 Task: Create a flat design driving Company letterhead.
Action: Mouse pressed left at (434, 107)
Screenshot: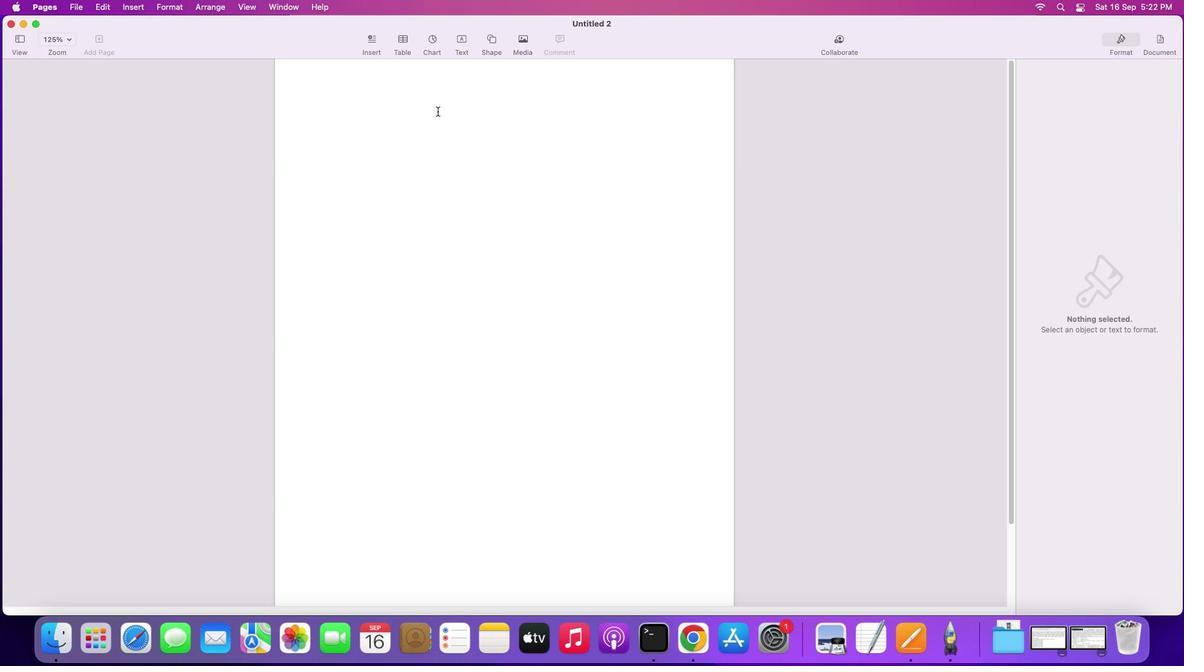 
Action: Mouse moved to (488, 37)
Screenshot: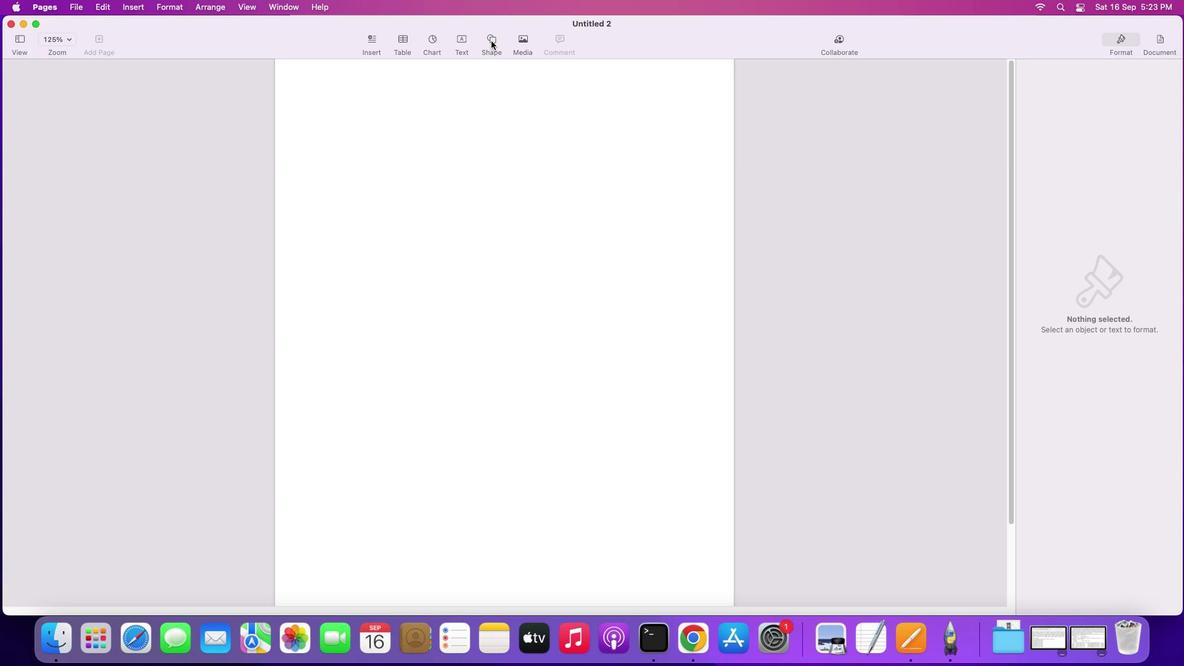 
Action: Mouse pressed left at (488, 37)
Screenshot: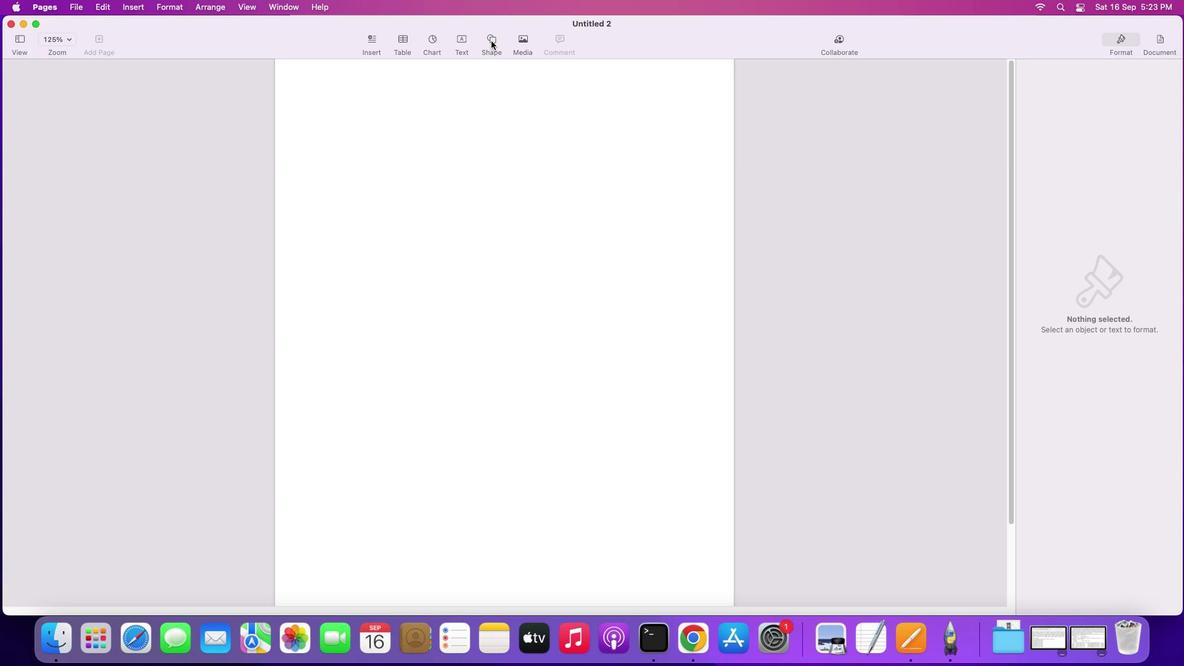 
Action: Mouse moved to (476, 133)
Screenshot: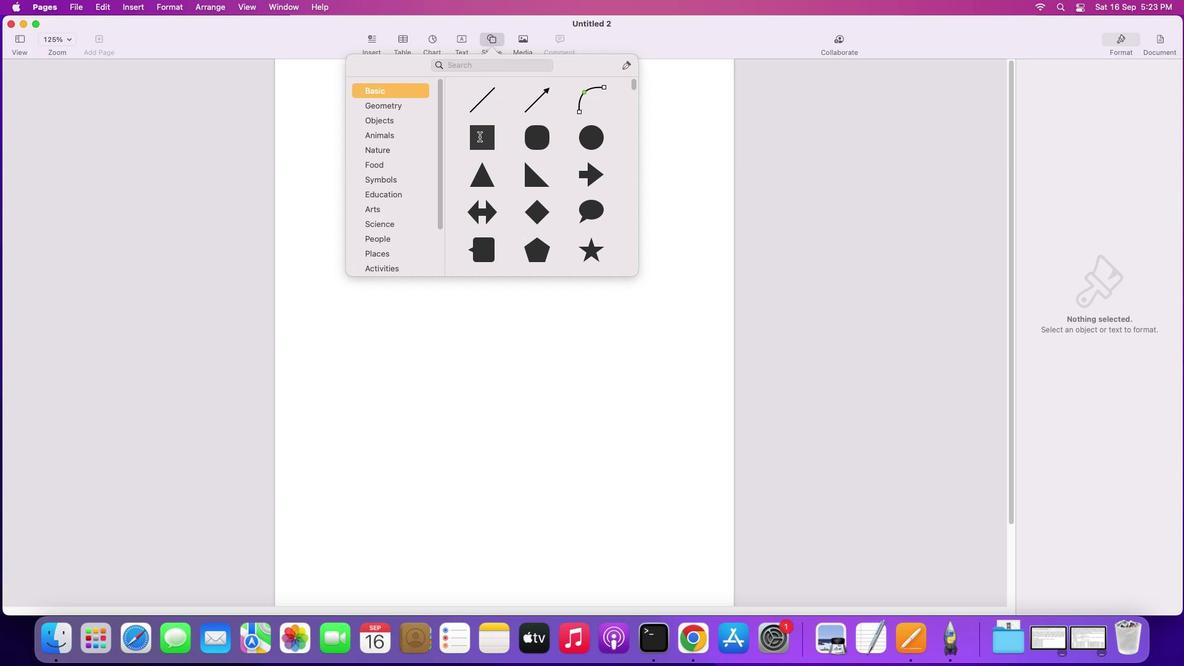 
Action: Mouse pressed left at (476, 133)
Screenshot: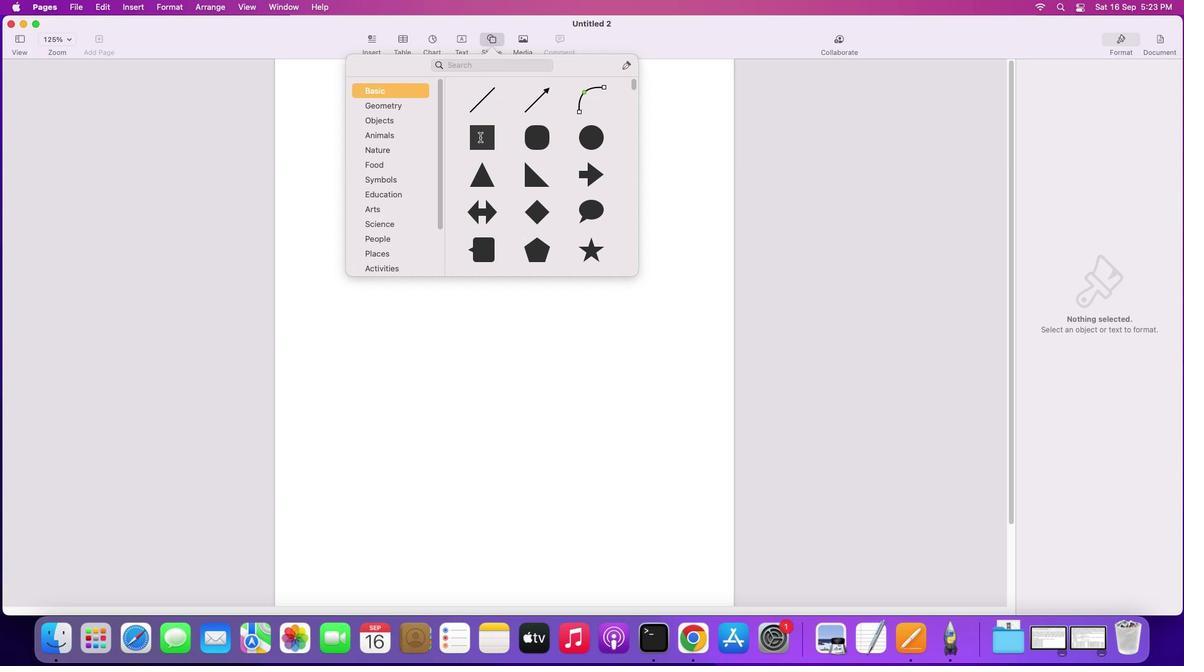 
Action: Mouse moved to (494, 318)
Screenshot: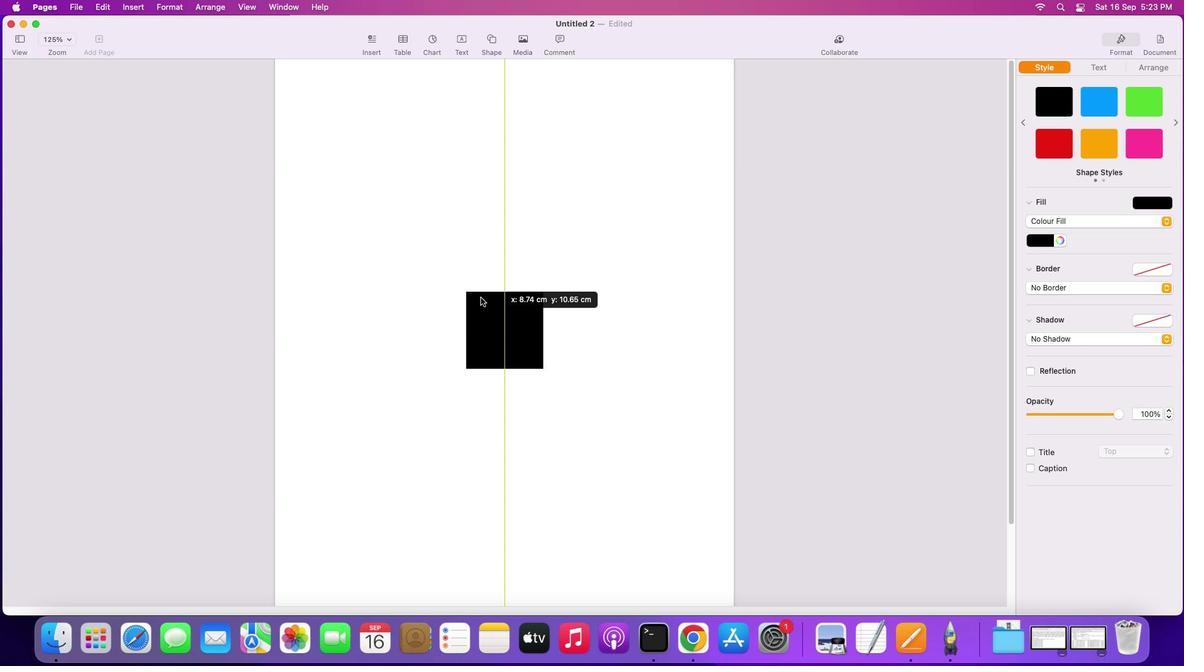 
Action: Mouse pressed left at (494, 318)
Screenshot: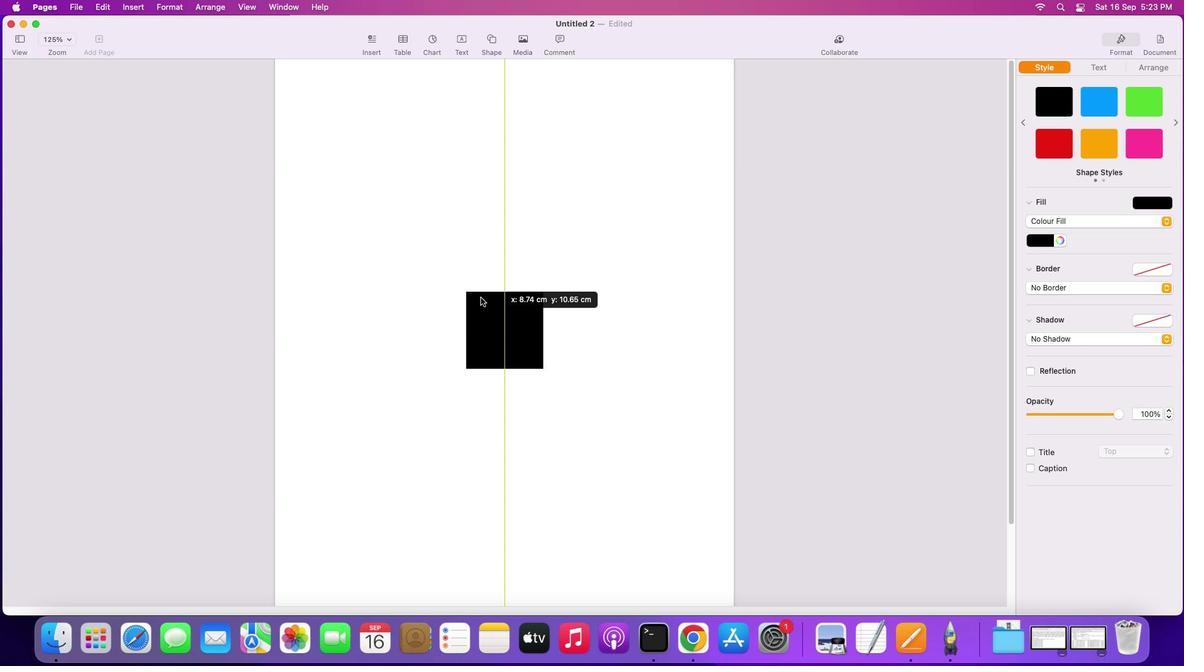 
Action: Mouse moved to (350, 93)
Screenshot: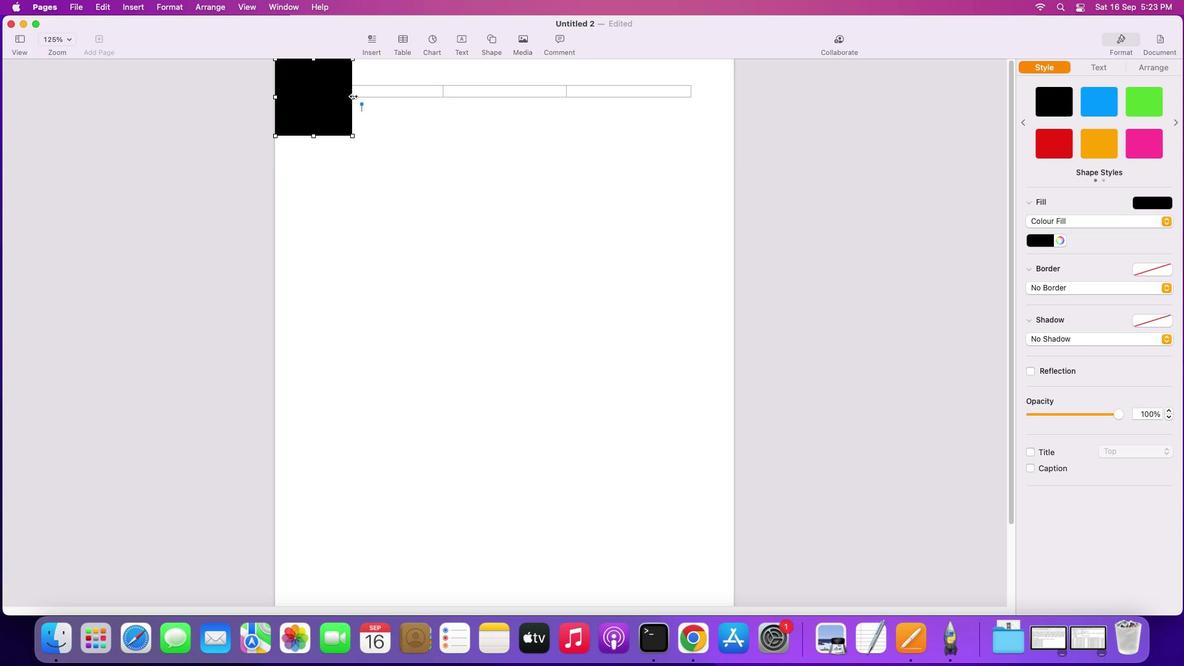 
Action: Mouse pressed left at (350, 93)
Screenshot: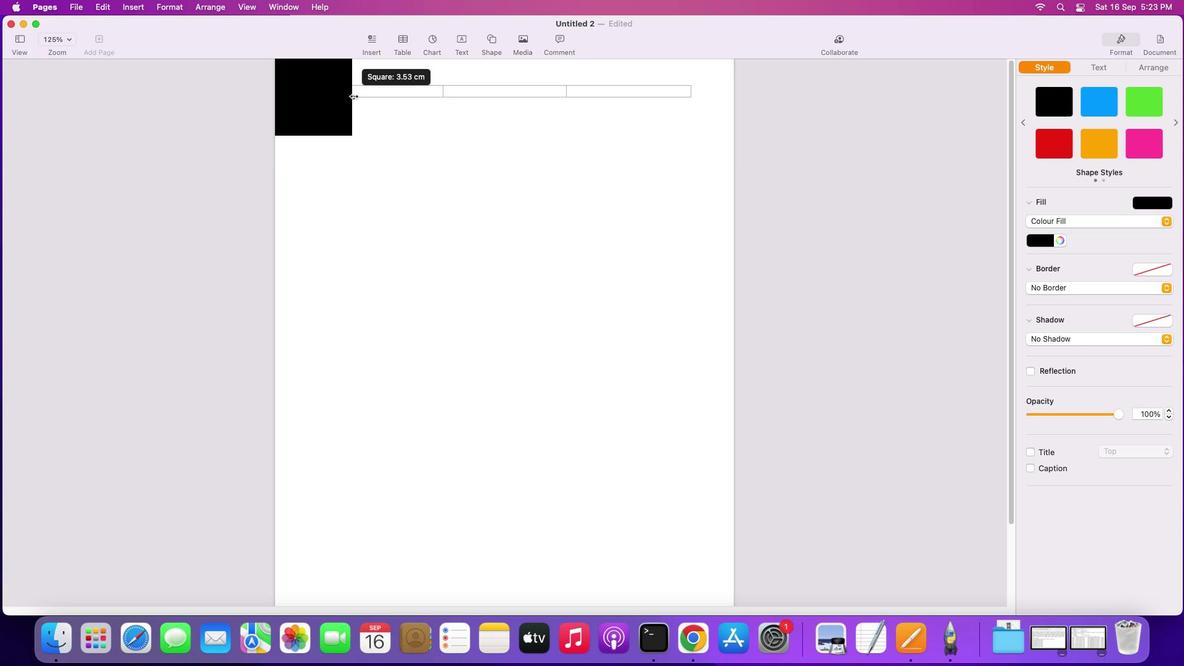 
Action: Mouse moved to (500, 131)
Screenshot: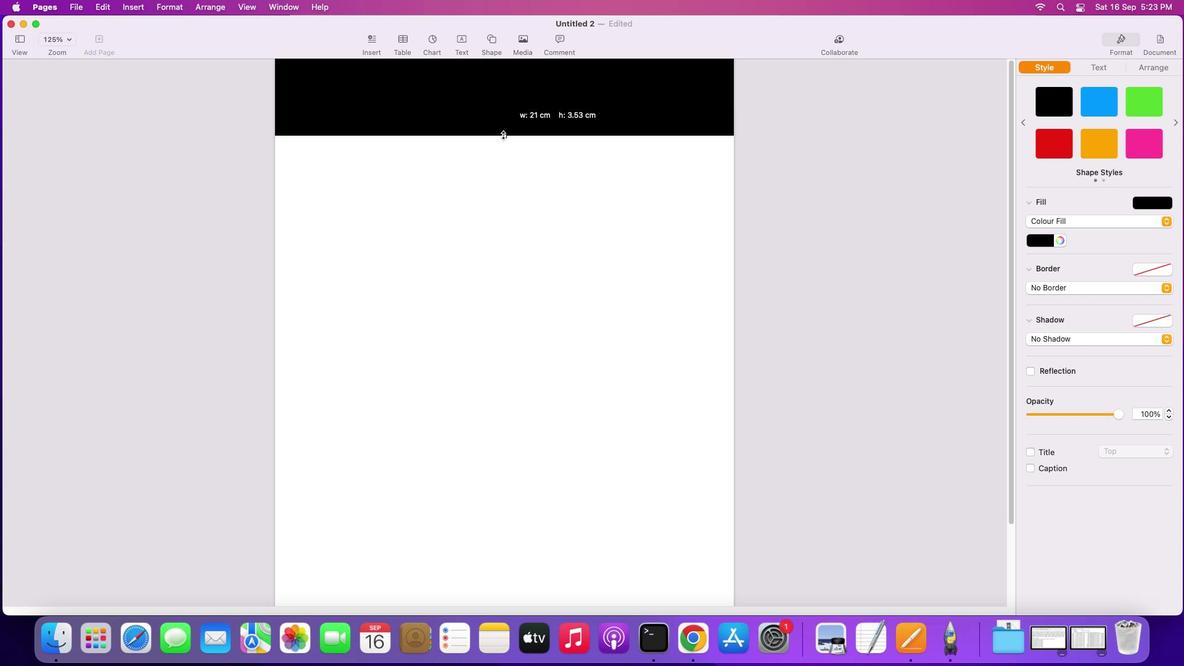 
Action: Mouse pressed left at (500, 131)
Screenshot: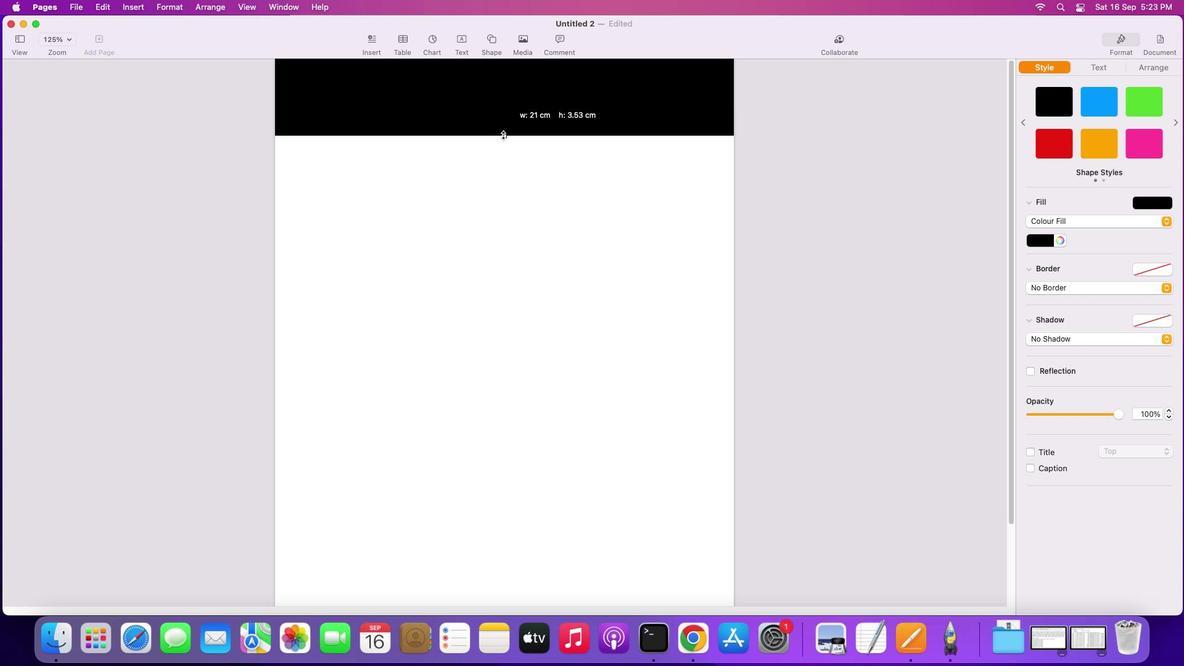 
Action: Mouse moved to (489, 38)
Screenshot: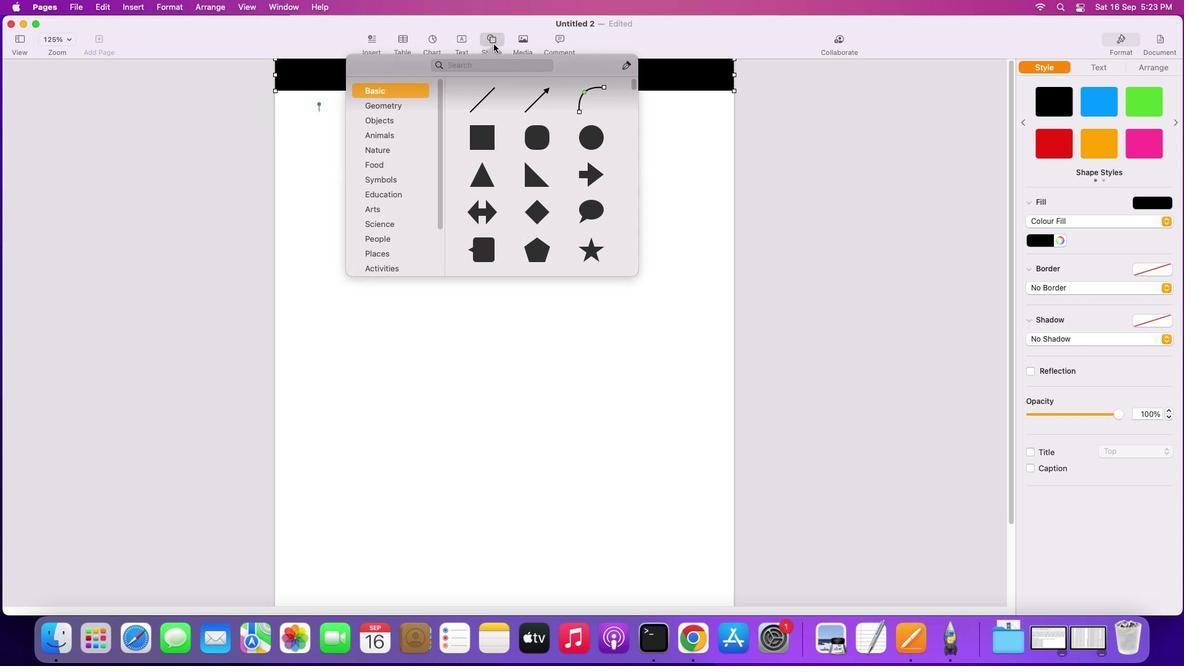 
Action: Mouse pressed left at (489, 38)
Screenshot: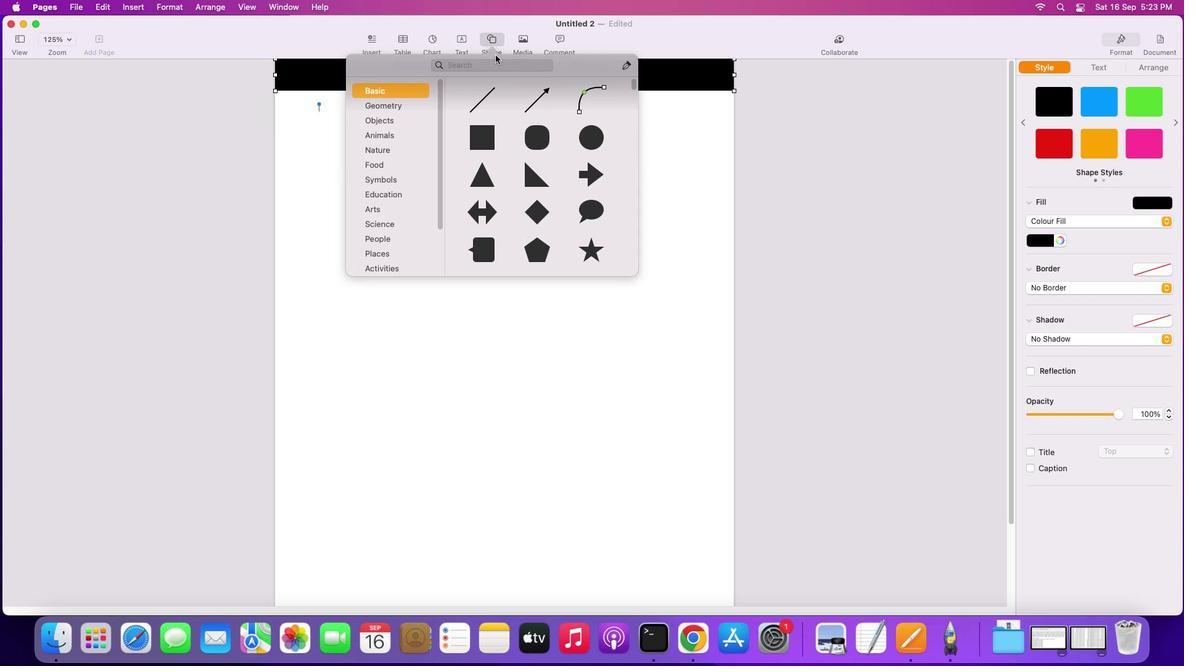 
Action: Mouse moved to (473, 140)
Screenshot: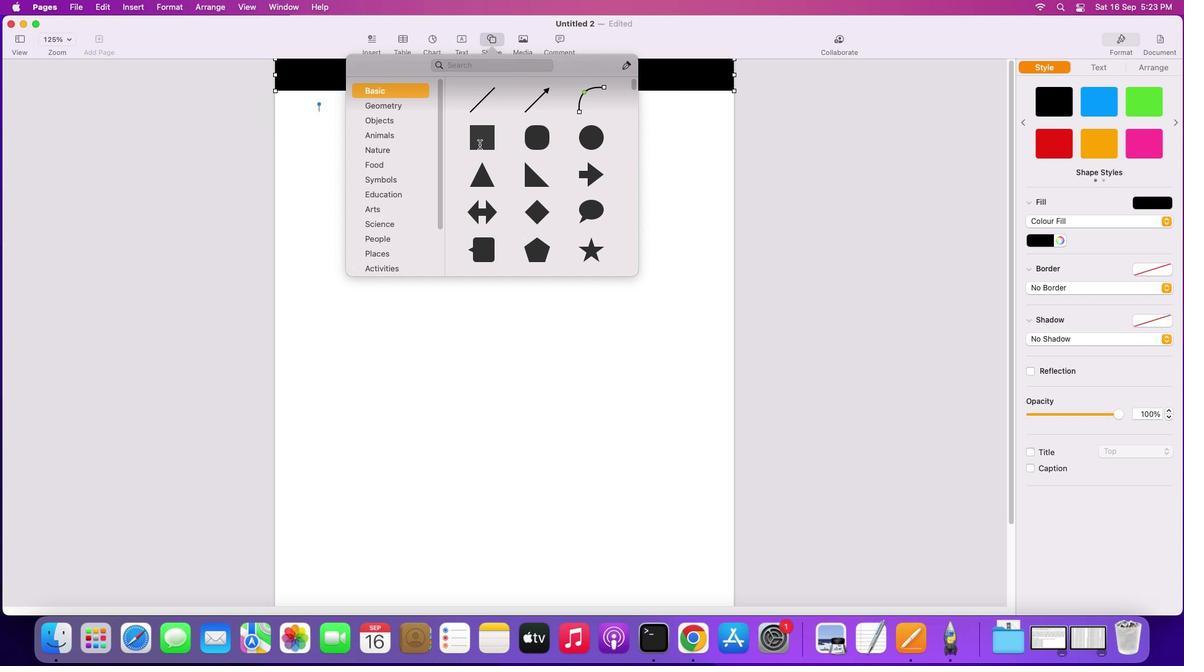 
Action: Mouse pressed left at (473, 140)
Screenshot: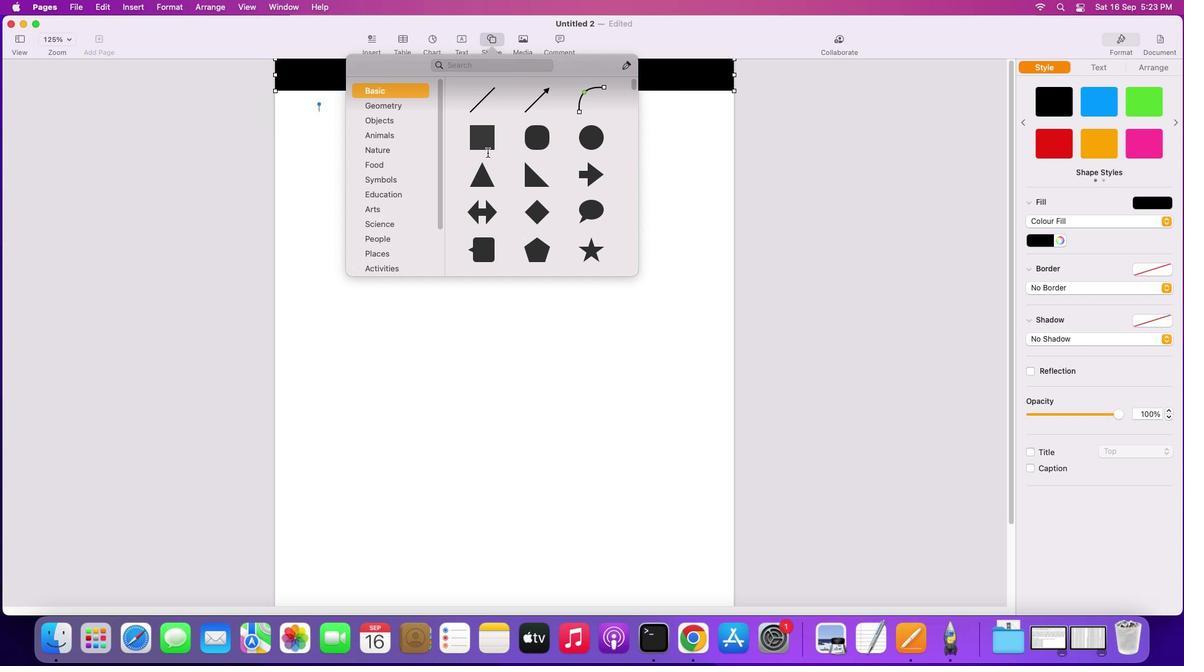 
Action: Mouse moved to (500, 307)
Screenshot: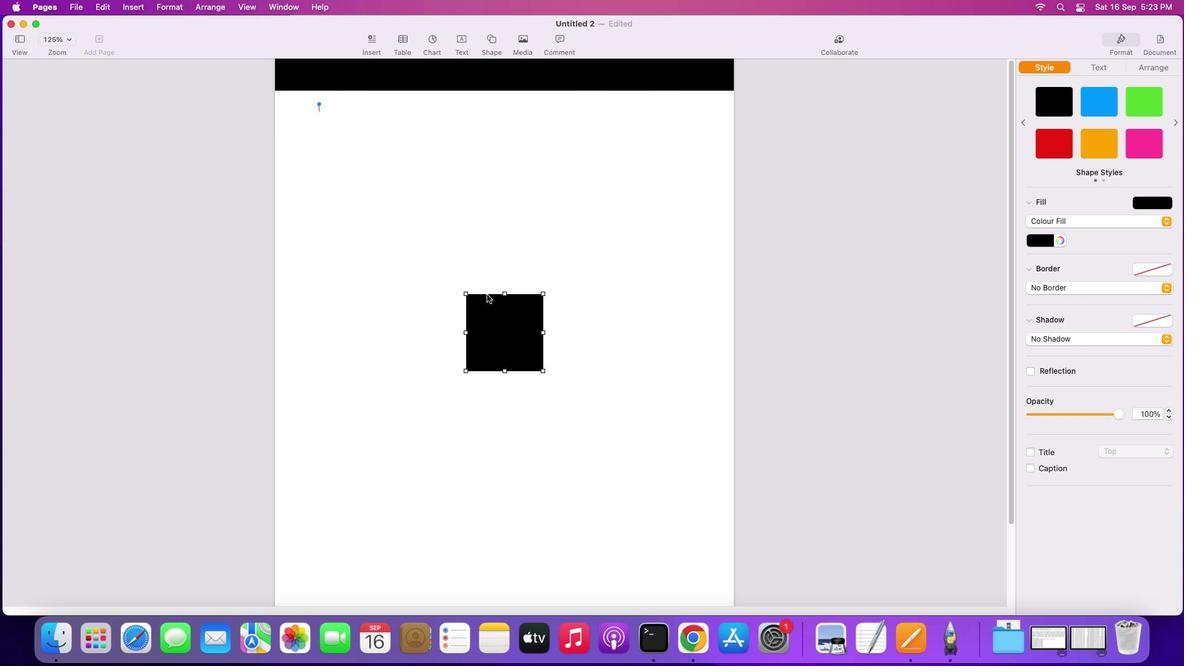 
Action: Mouse pressed left at (500, 307)
Screenshot: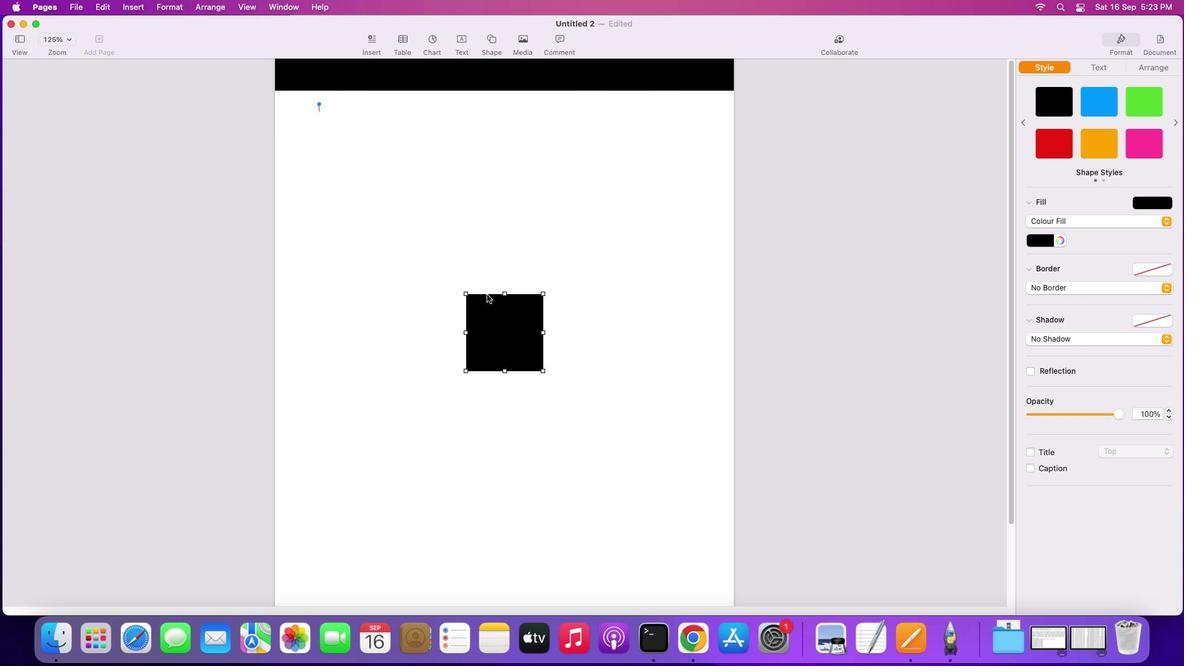 
Action: Mouse moved to (348, 124)
Screenshot: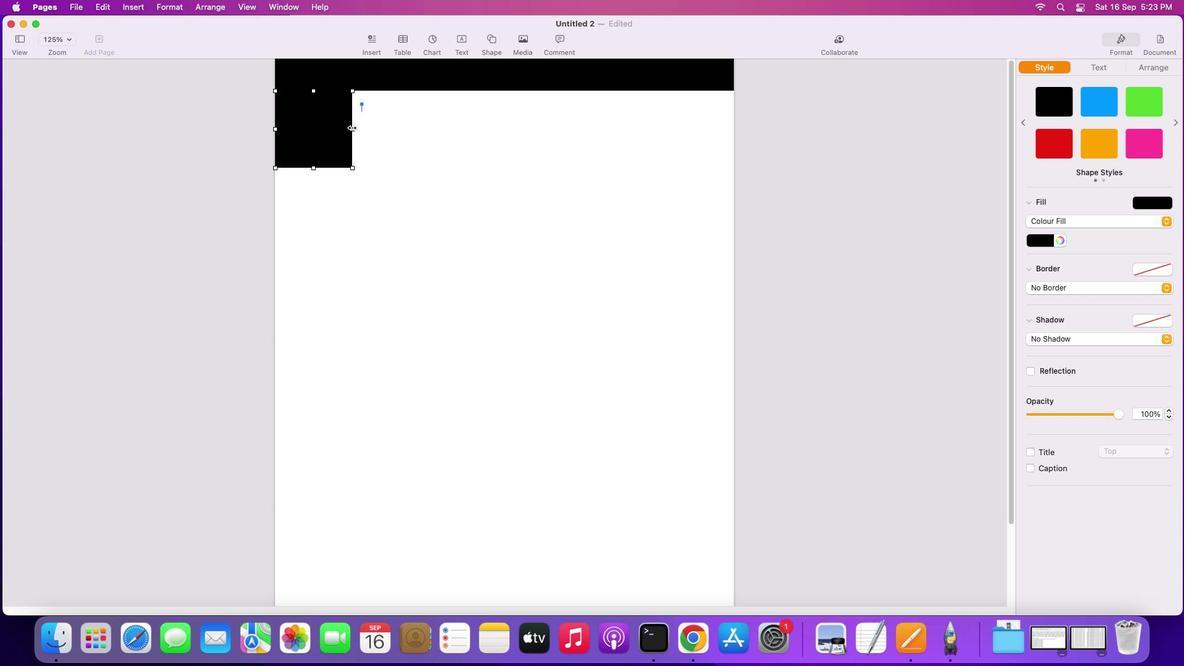 
Action: Mouse pressed left at (348, 124)
Screenshot: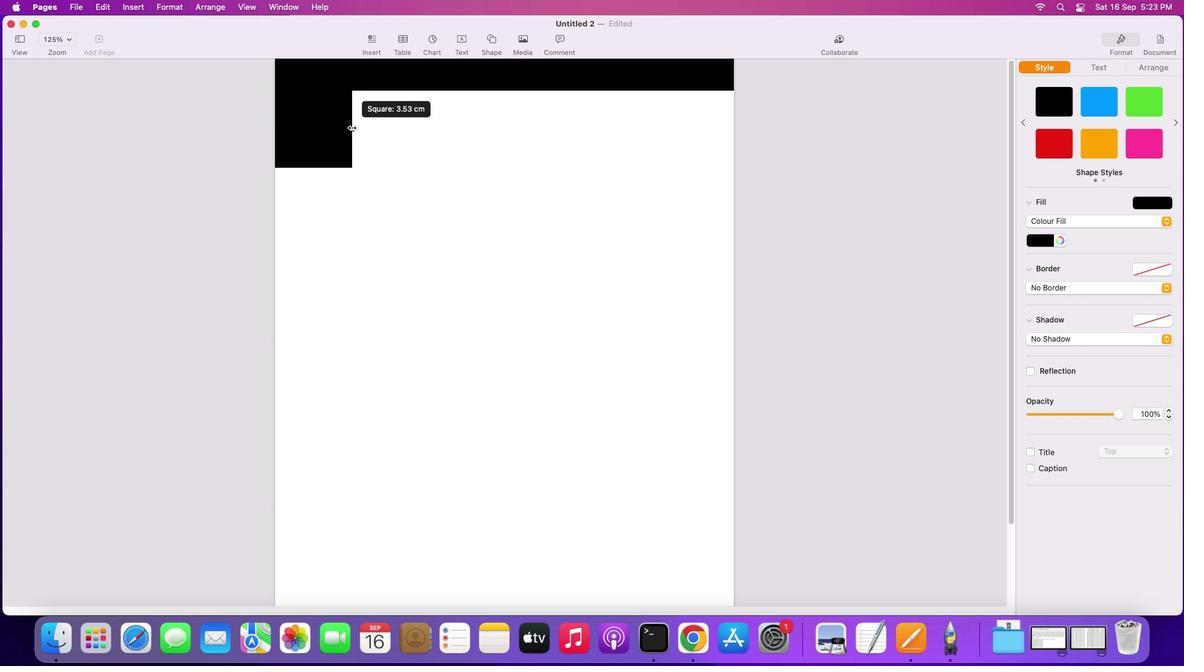 
Action: Mouse moved to (404, 139)
Screenshot: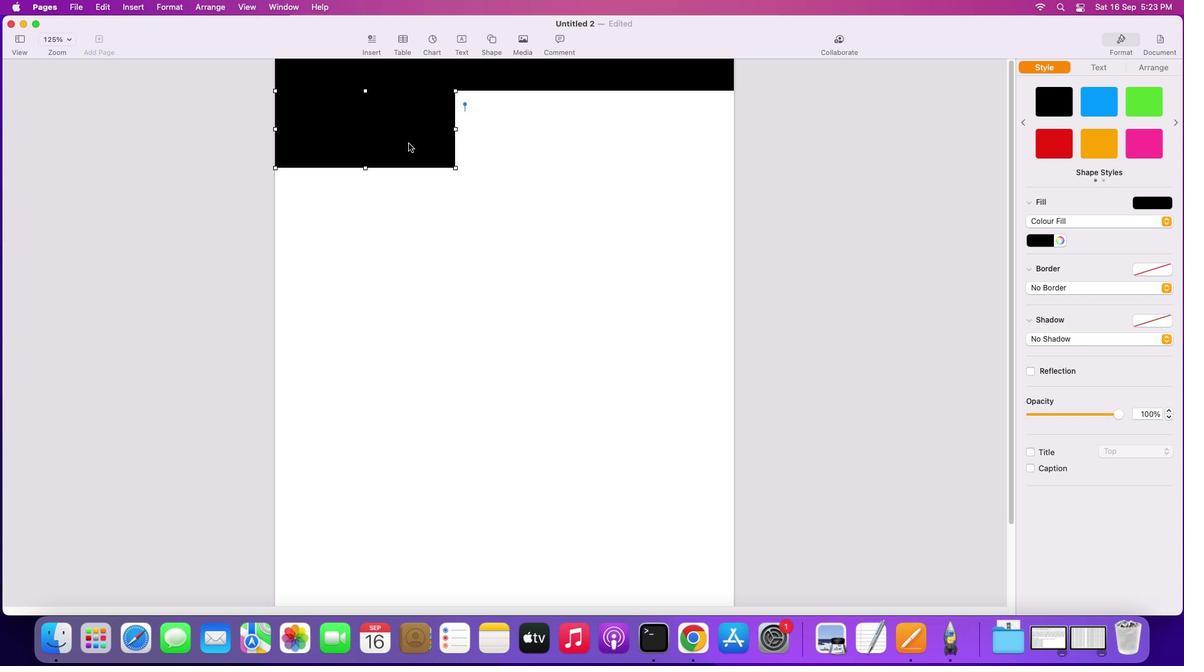 
Action: Mouse pressed right at (404, 139)
Screenshot: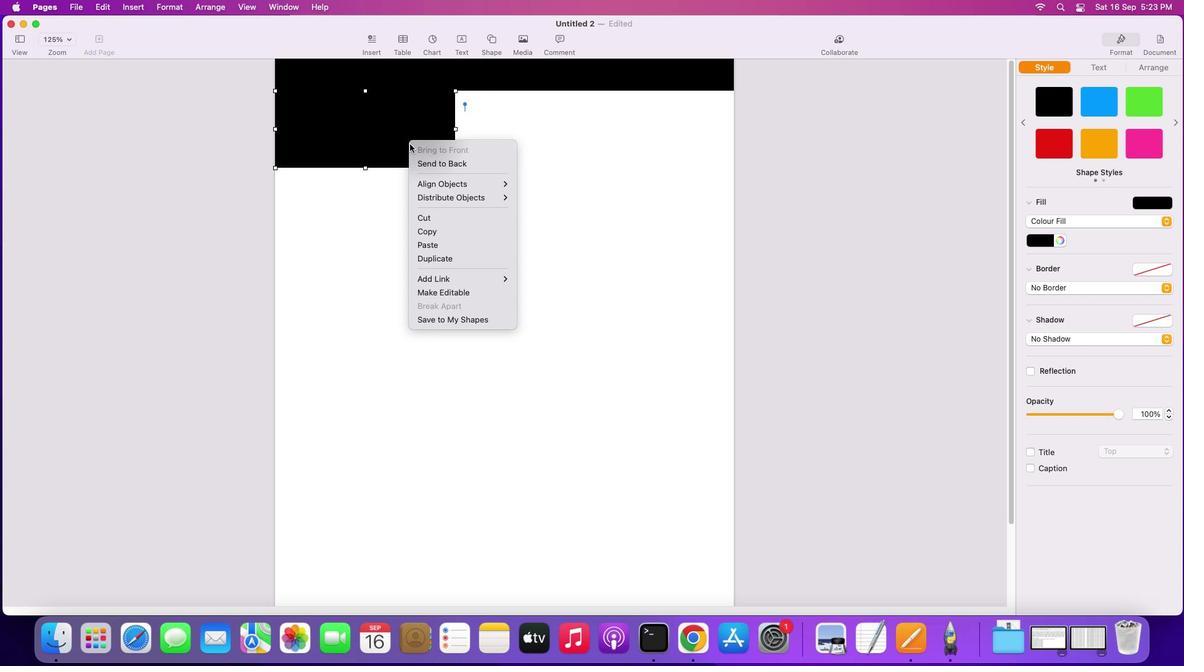 
Action: Mouse moved to (457, 285)
Screenshot: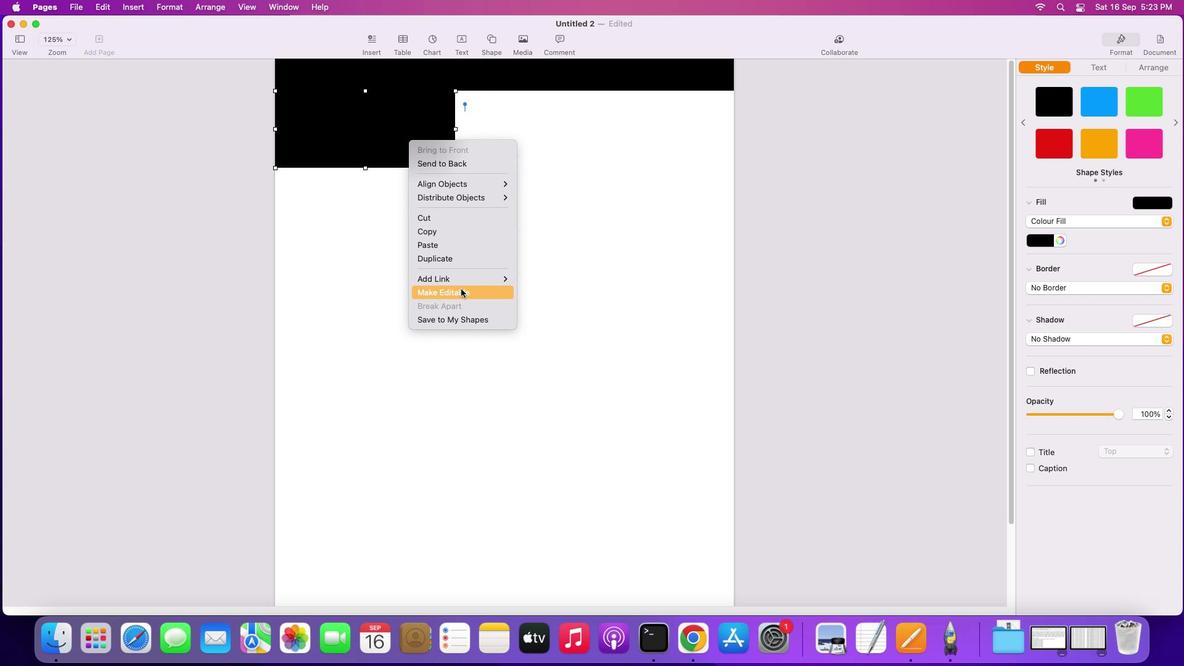 
Action: Mouse pressed left at (457, 285)
Screenshot: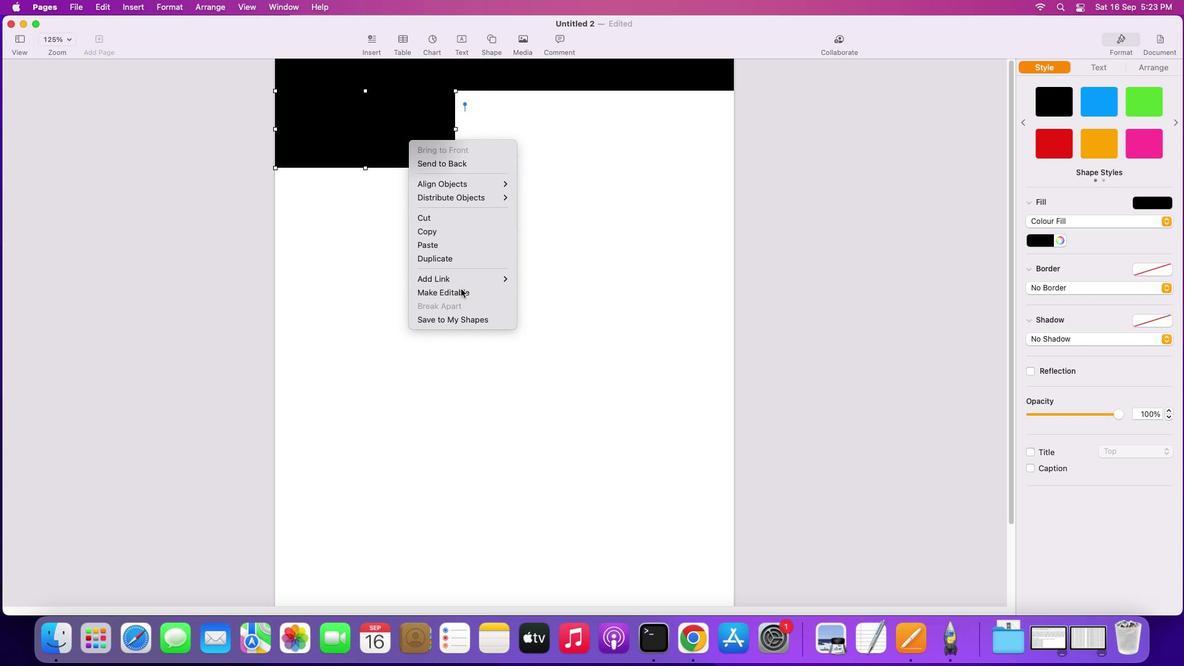 
Action: Mouse moved to (451, 85)
Screenshot: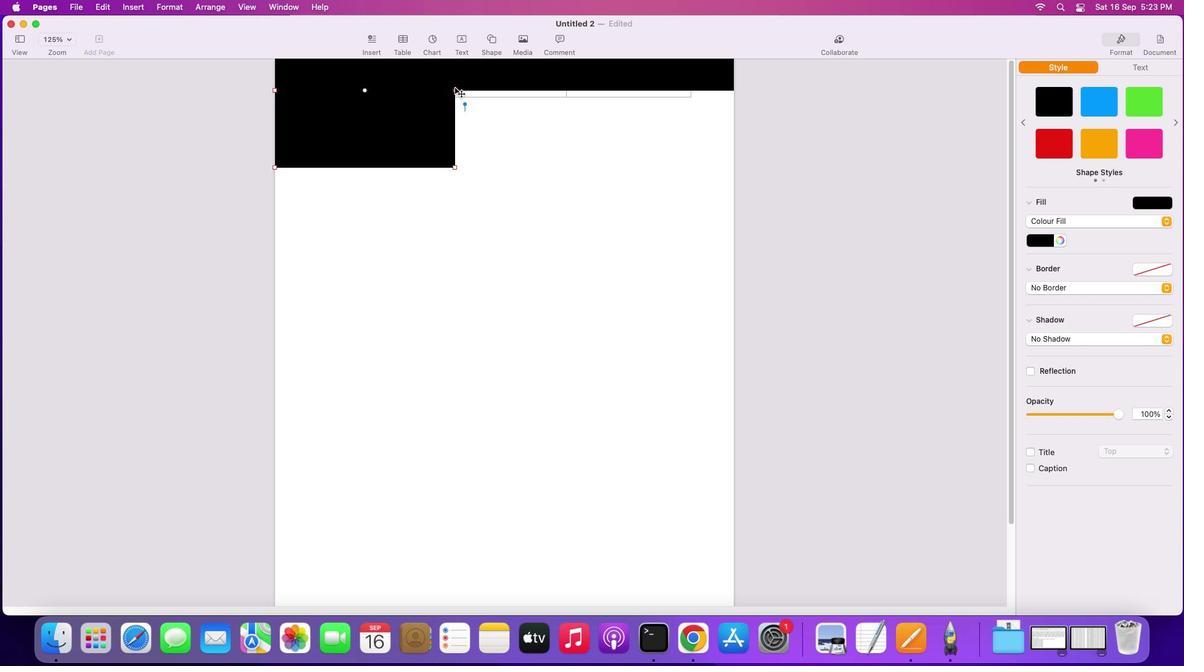 
Action: Mouse pressed left at (451, 85)
Screenshot: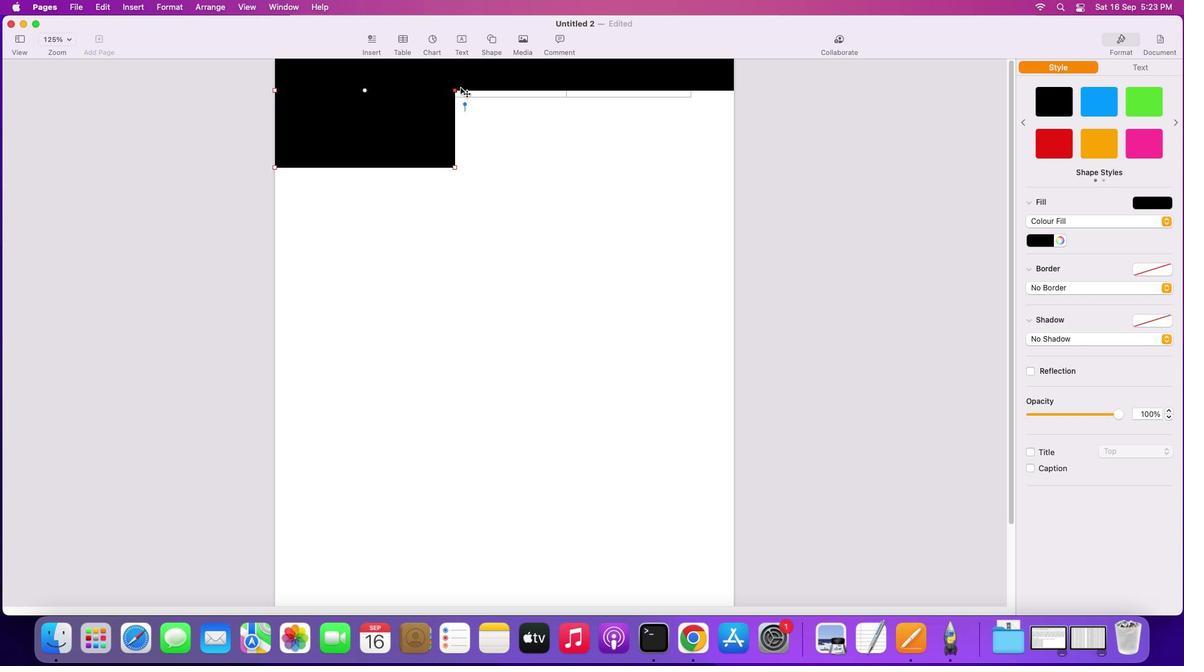 
Action: Mouse moved to (530, 124)
Screenshot: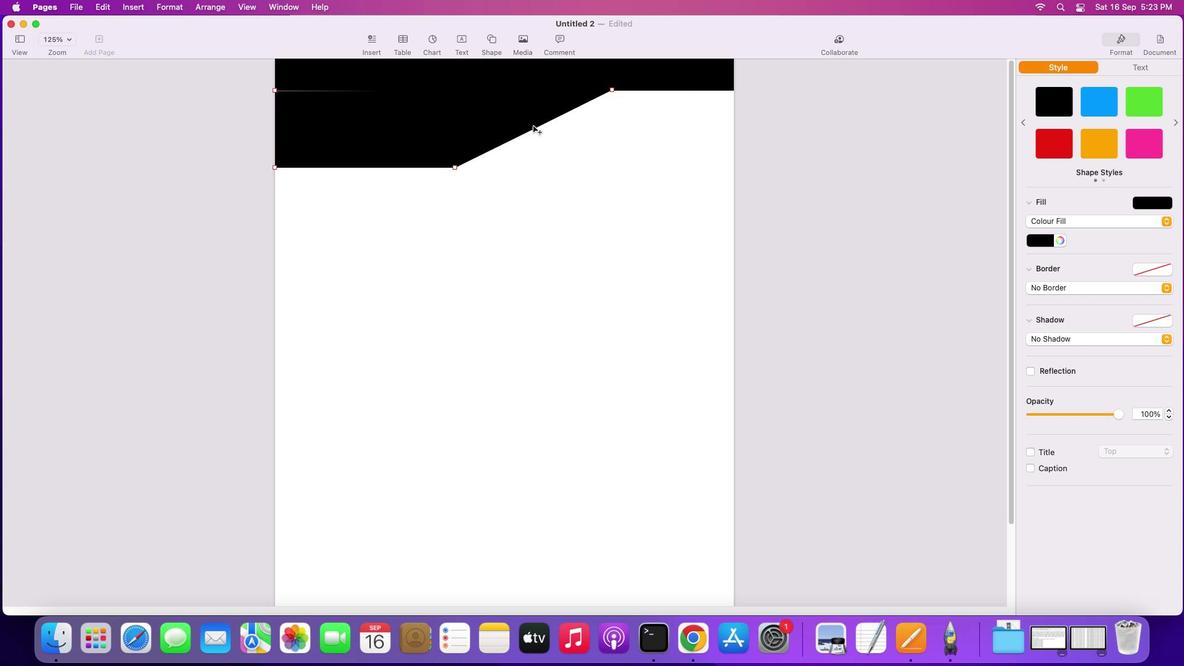 
Action: Mouse pressed left at (530, 124)
Screenshot: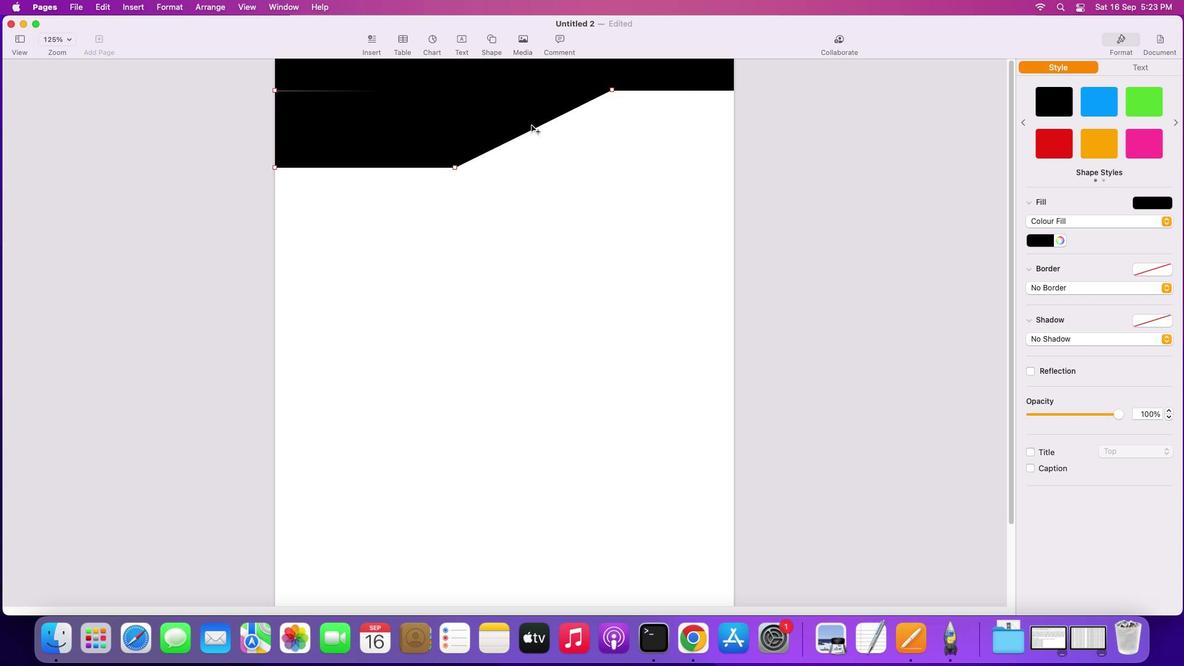
Action: Mouse moved to (579, 167)
Screenshot: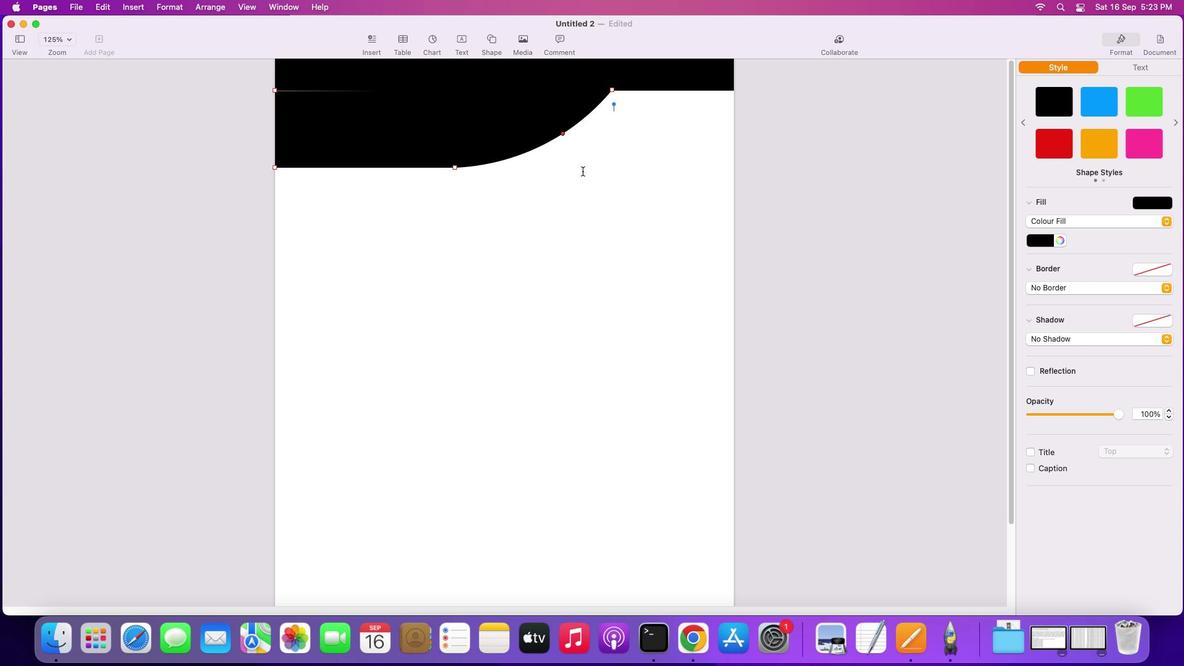 
Action: Mouse pressed left at (579, 167)
Screenshot: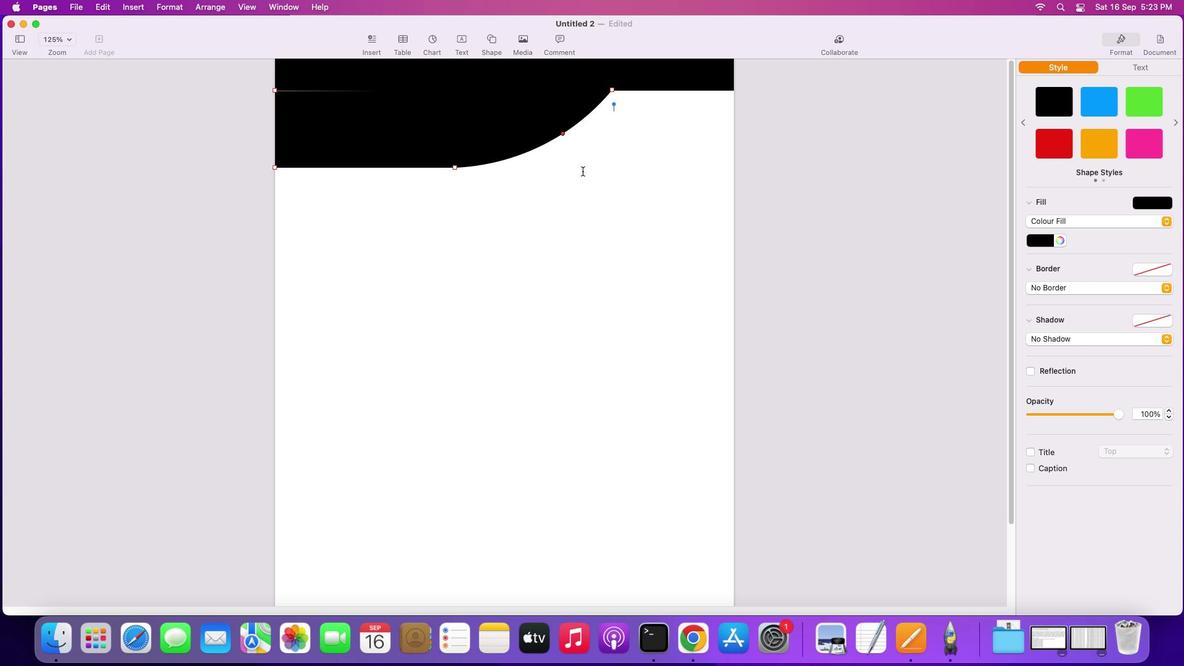 
Action: Mouse moved to (386, 116)
Screenshot: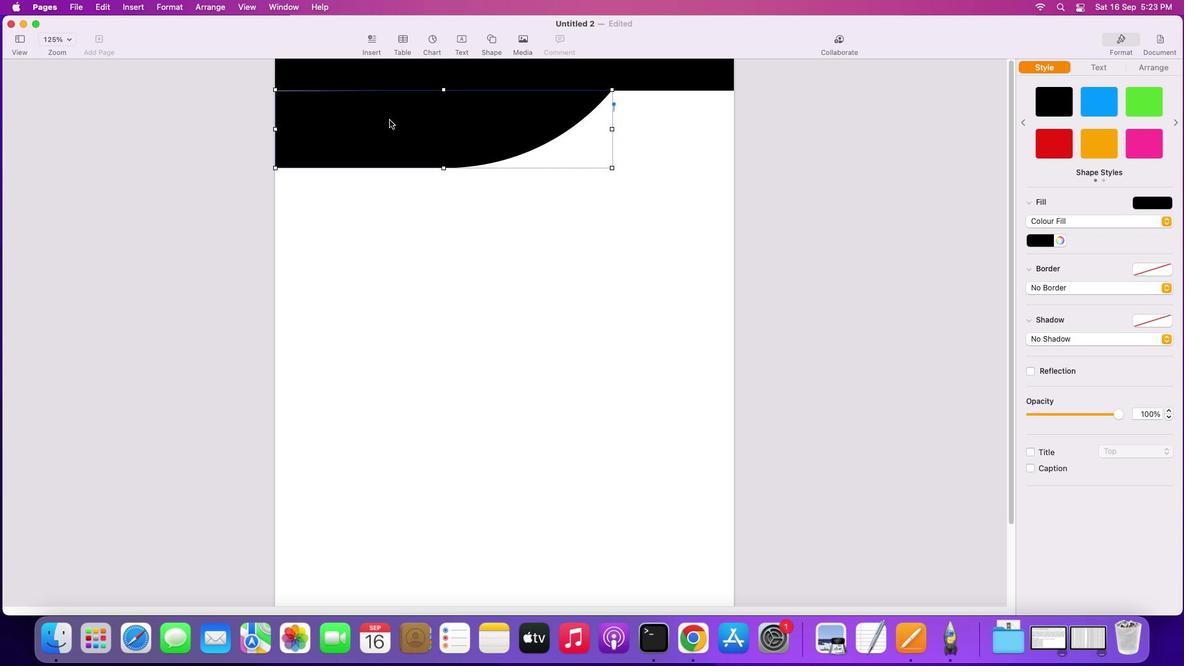 
Action: Mouse pressed left at (386, 116)
Screenshot: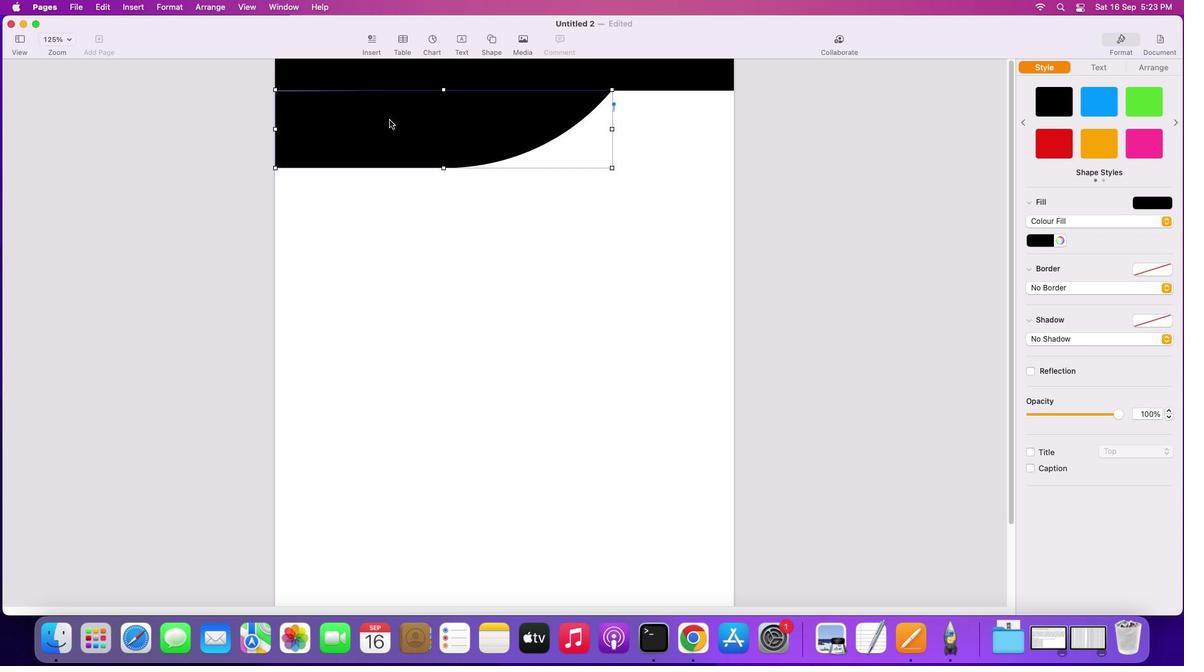 
Action: Mouse moved to (382, 115)
Screenshot: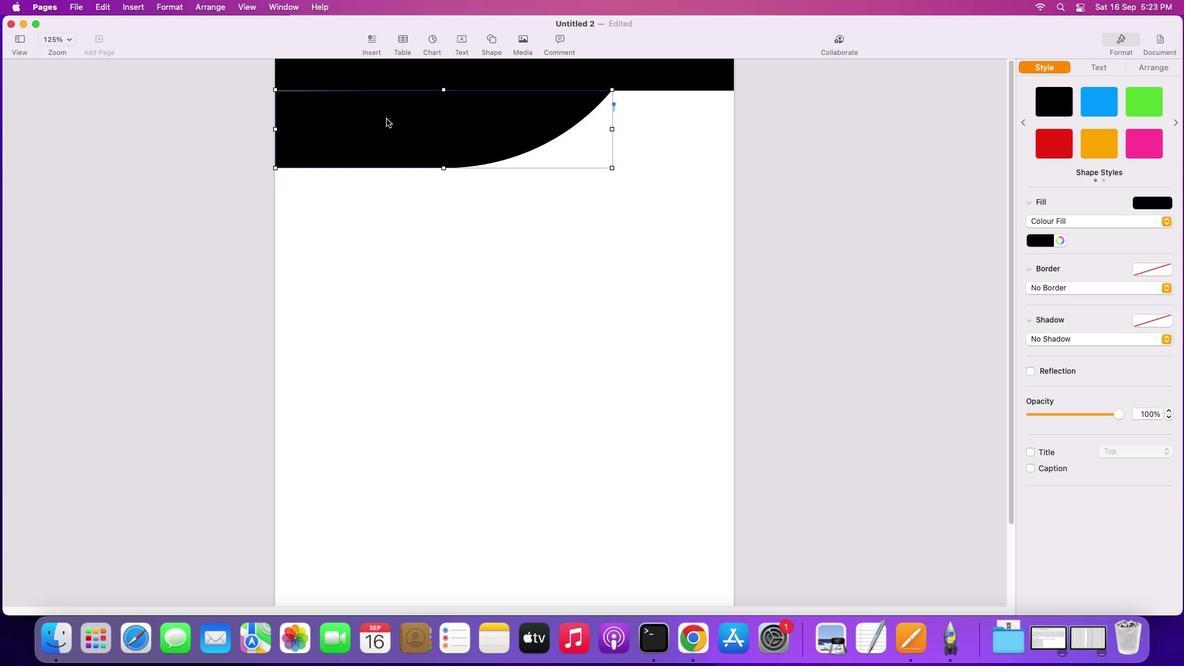 
Action: Mouse pressed left at (382, 115)
Screenshot: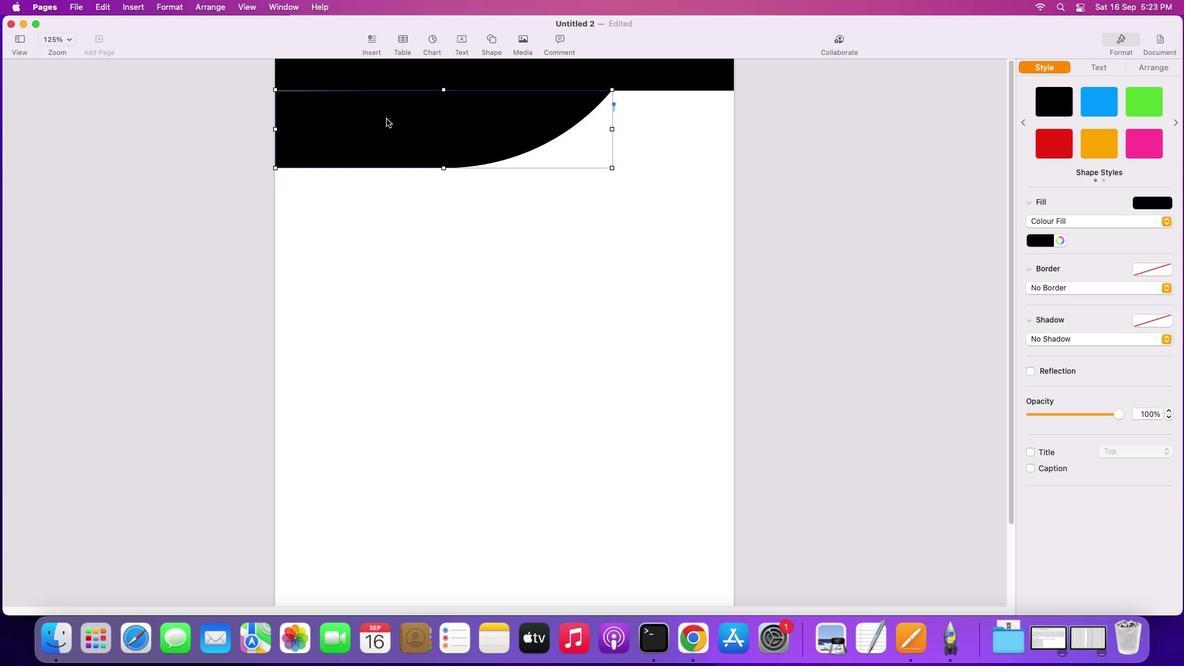 
Action: Mouse moved to (663, 147)
Screenshot: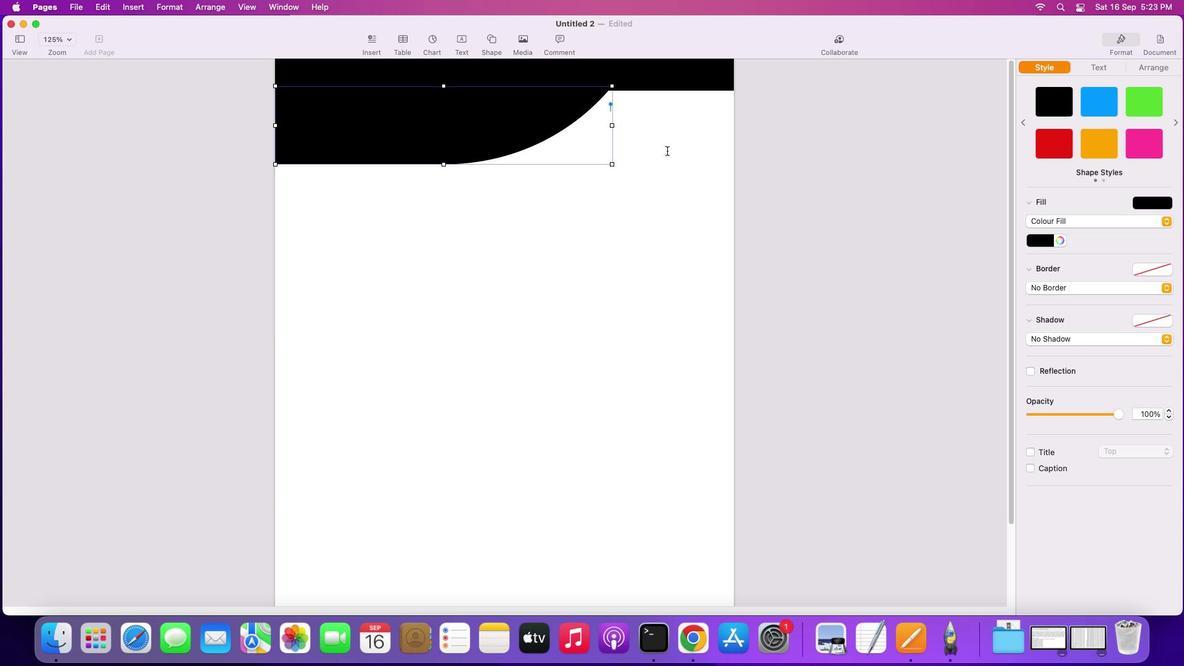 
Action: Mouse pressed left at (663, 147)
Screenshot: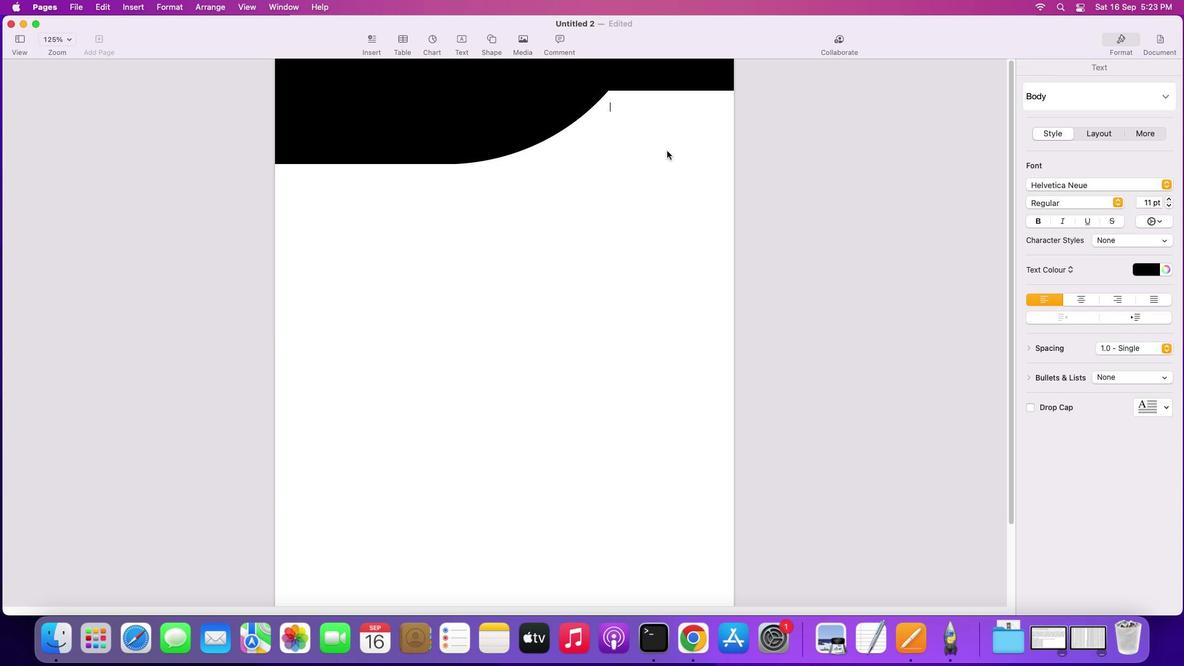 
Action: Mouse moved to (479, 162)
Screenshot: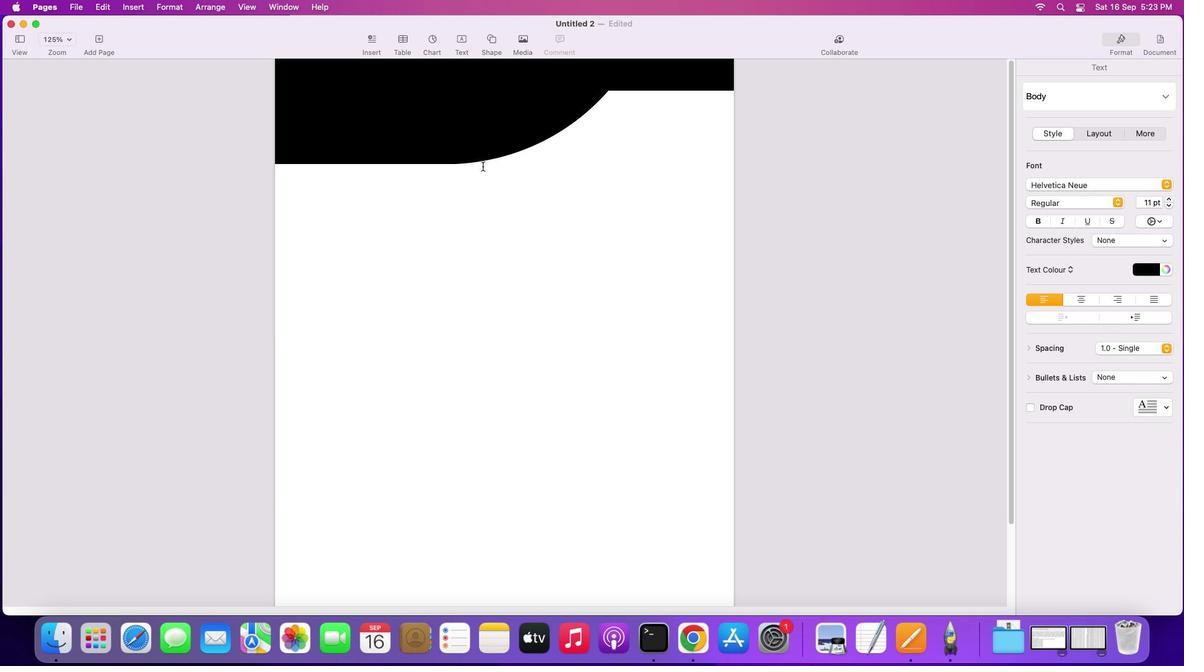 
Action: Key pressed Key.shift
Screenshot: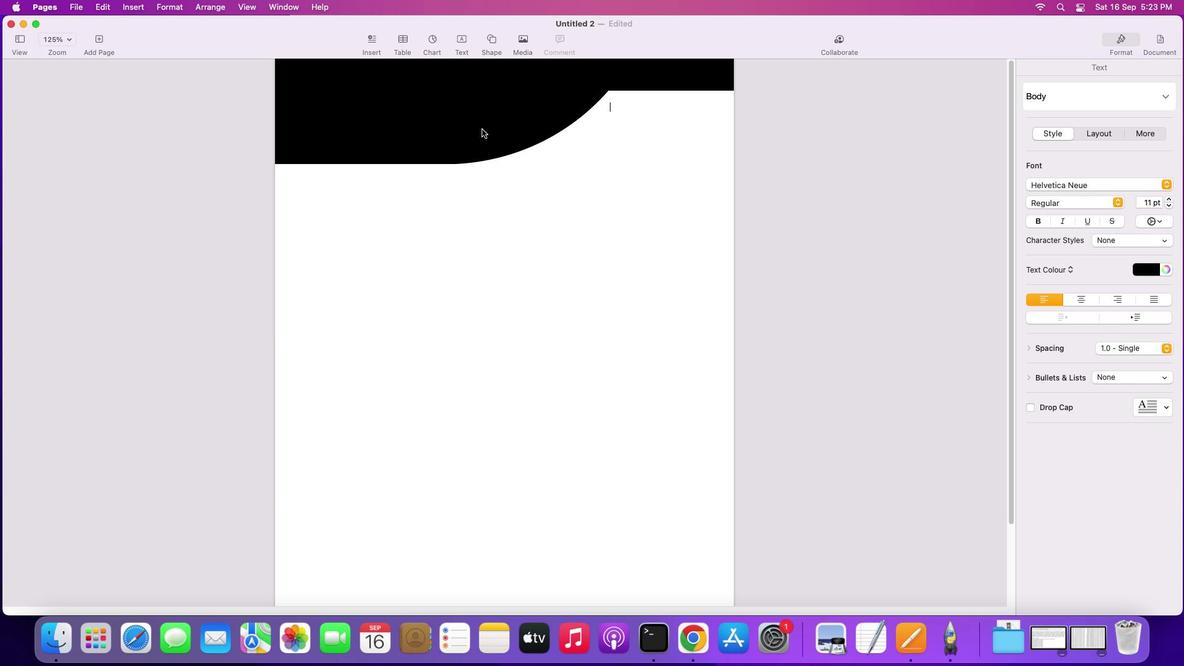 
Action: Mouse moved to (478, 123)
Screenshot: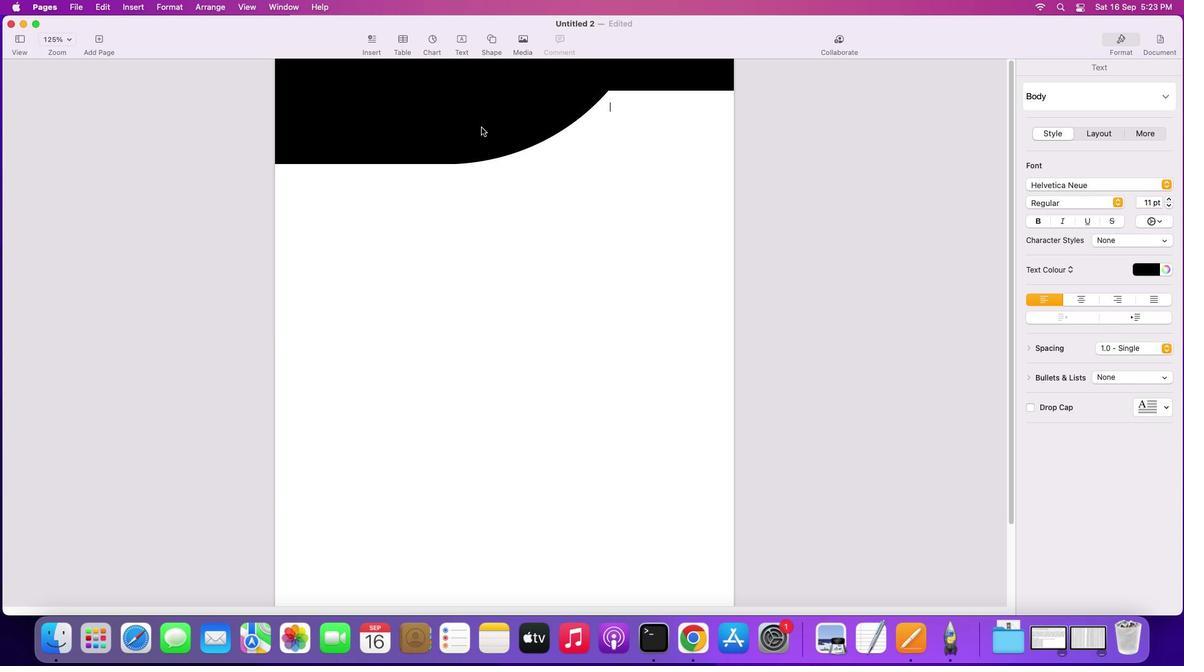 
Action: Mouse pressed left at (478, 123)
Screenshot: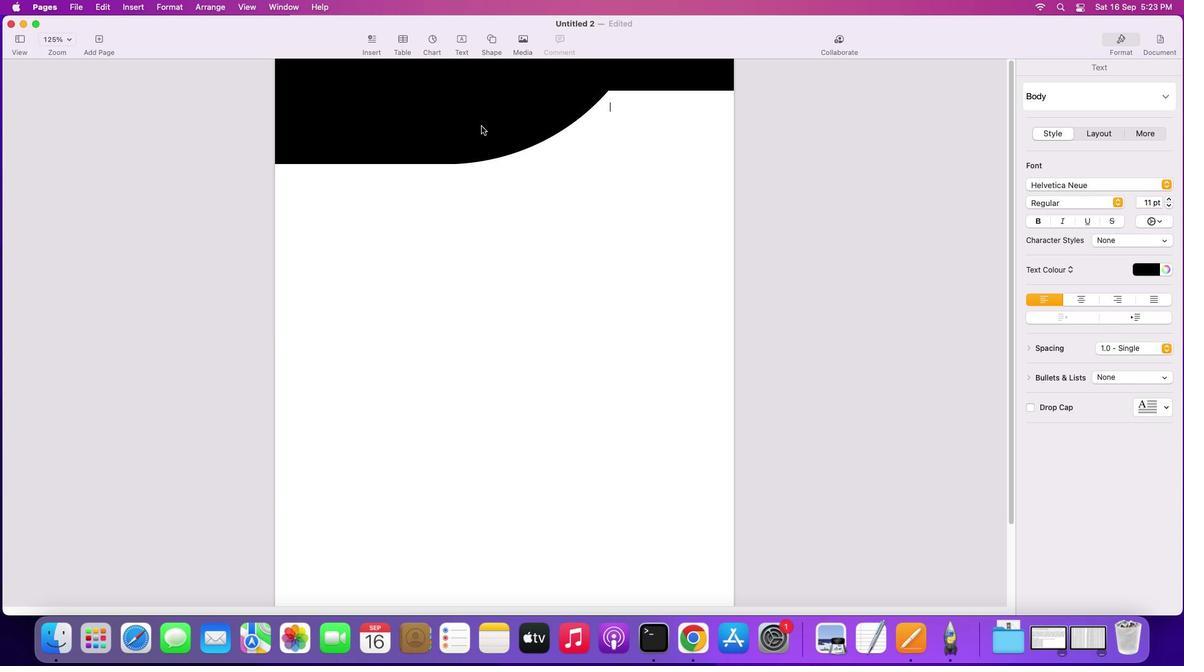 
Action: Mouse moved to (484, 75)
Screenshot: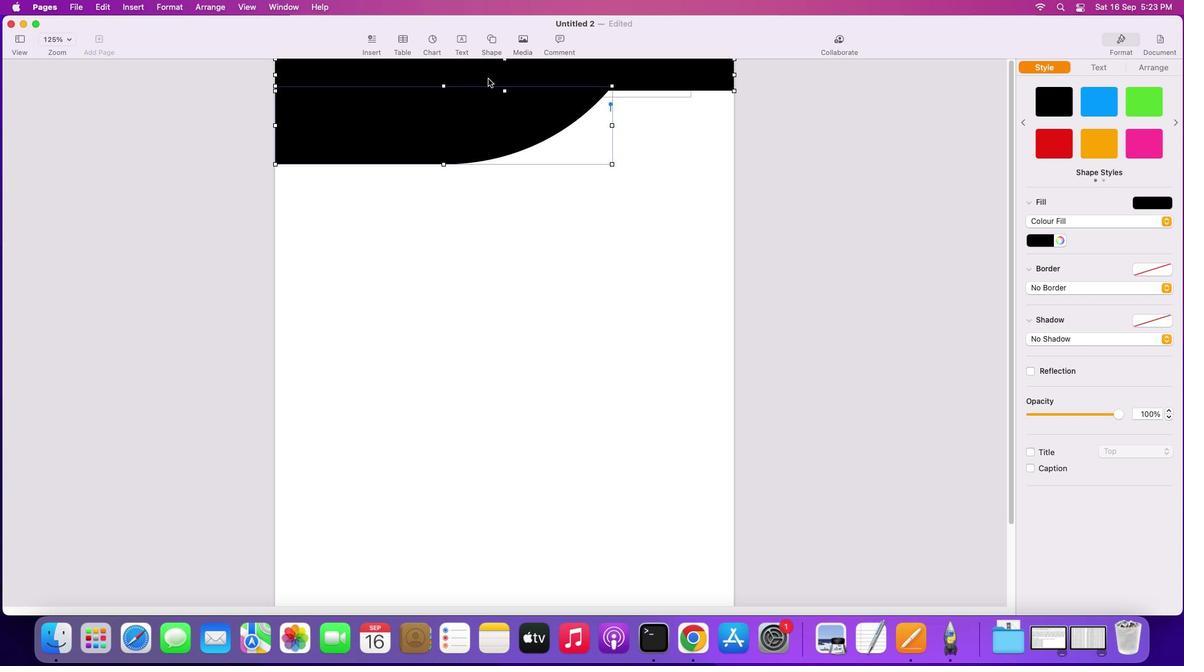 
Action: Mouse pressed left at (484, 75)
Screenshot: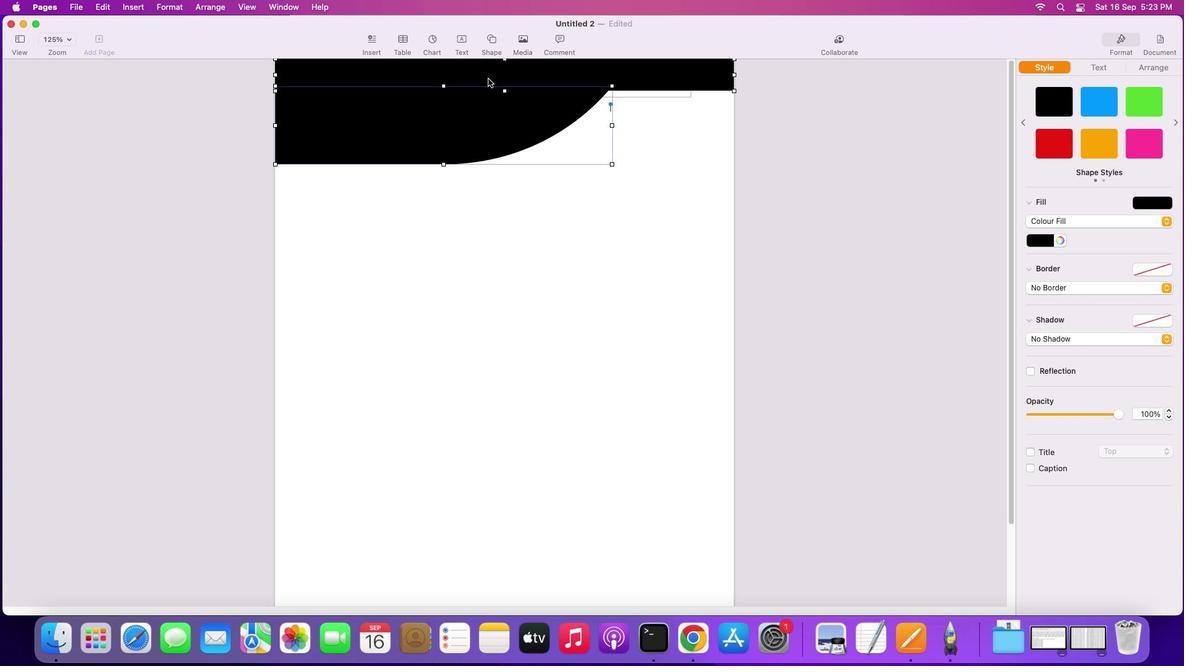 
Action: Mouse pressed right at (484, 75)
Screenshot: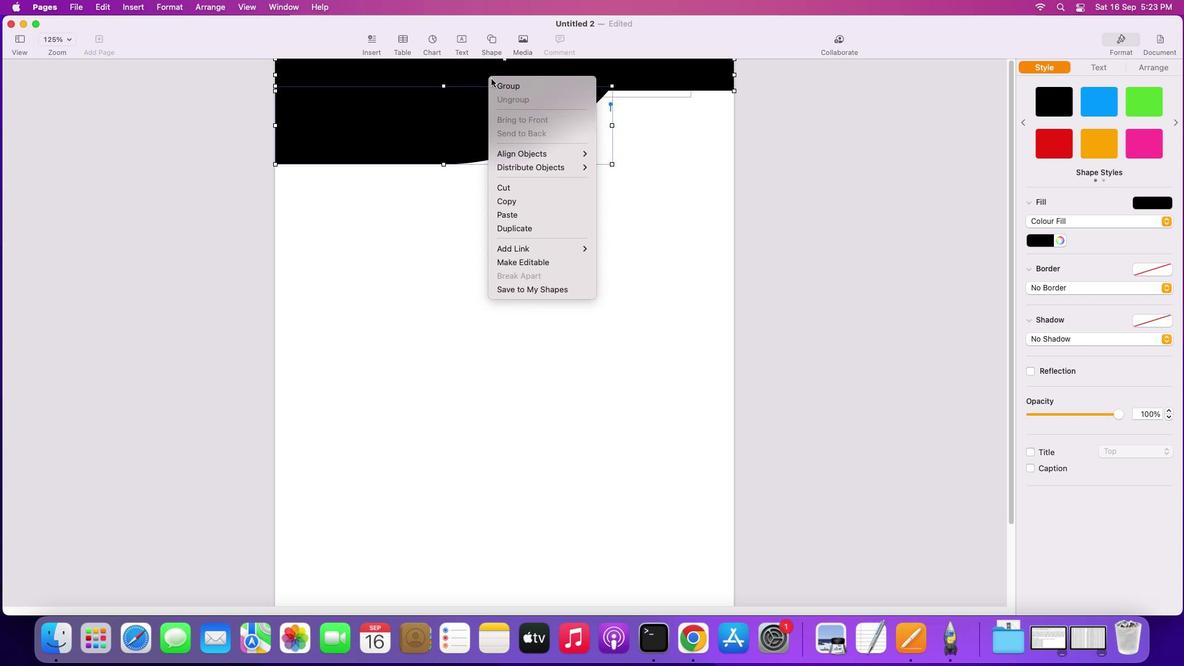 
Action: Mouse moved to (528, 83)
Screenshot: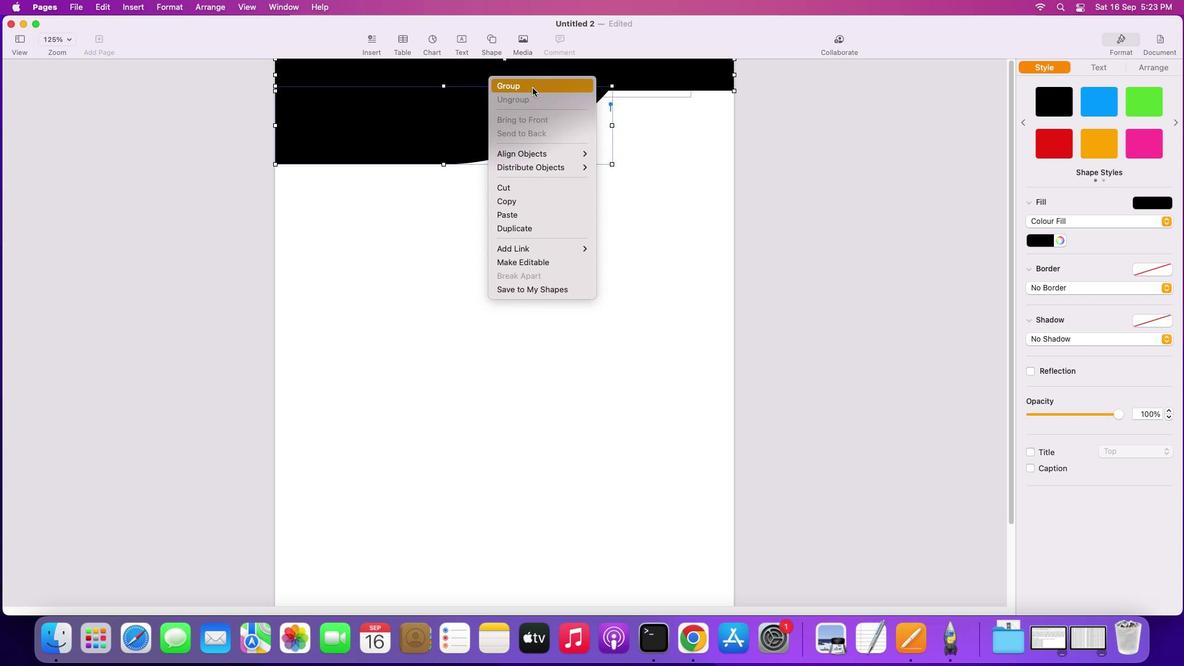 
Action: Mouse pressed left at (528, 83)
Screenshot: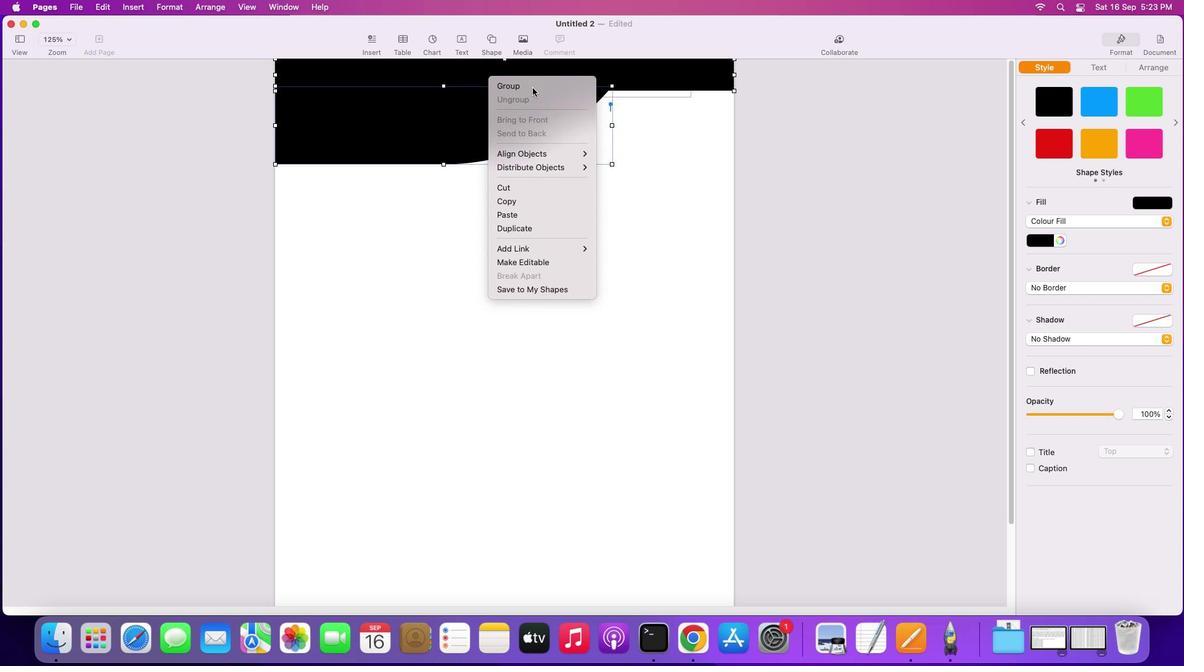 
Action: Mouse moved to (547, 207)
Screenshot: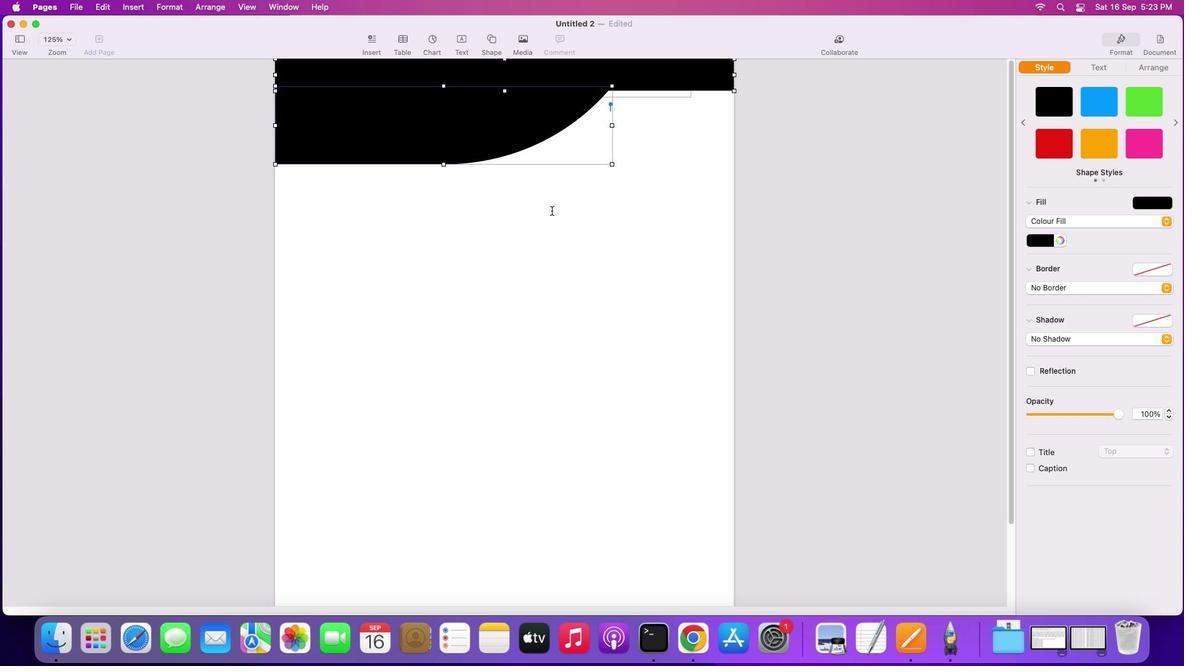 
Action: Mouse pressed left at (547, 207)
Screenshot: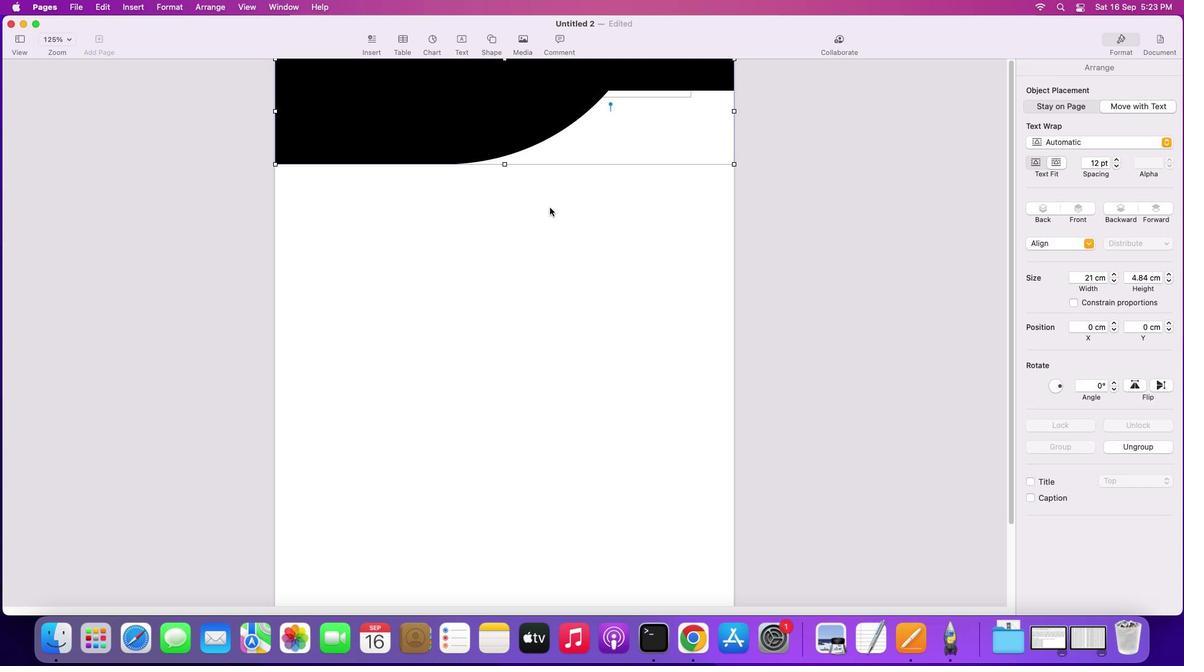 
Action: Mouse moved to (517, 111)
Screenshot: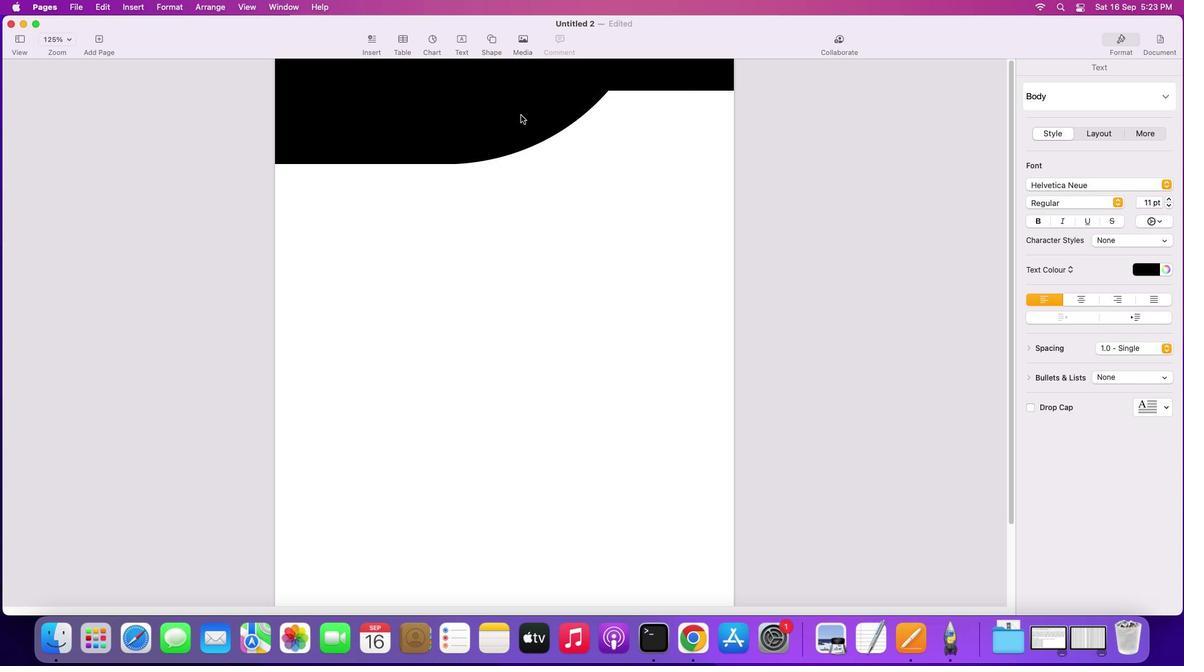 
Action: Mouse pressed left at (517, 111)
Screenshot: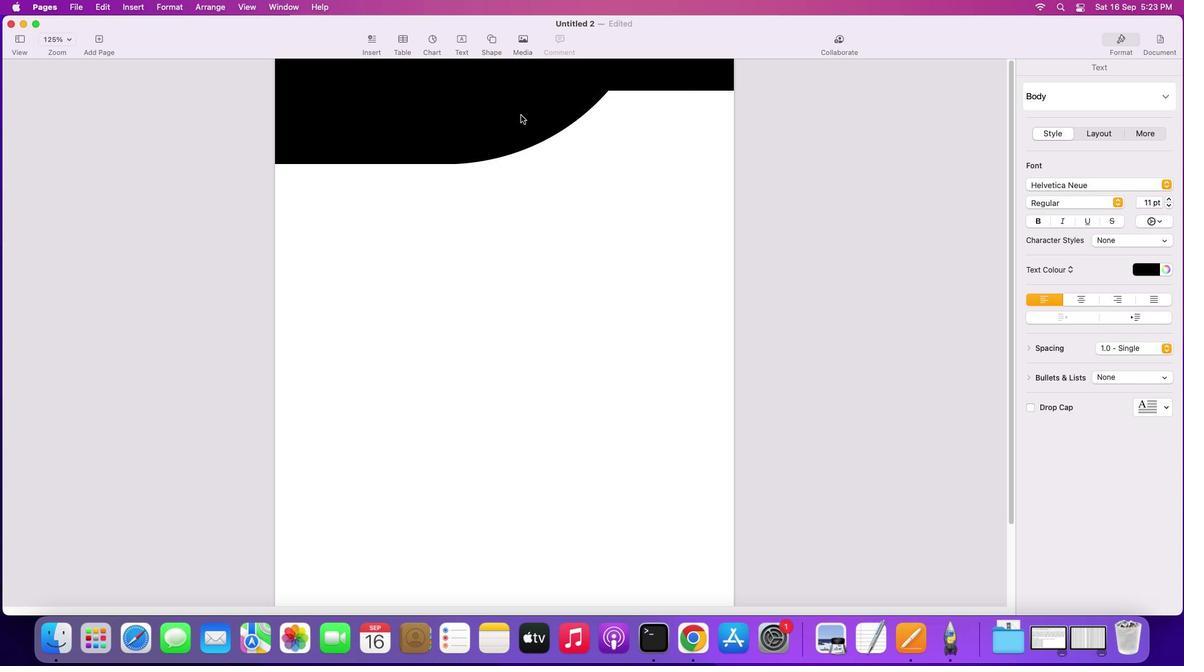 
Action: Key pressed Key.alt
Screenshot: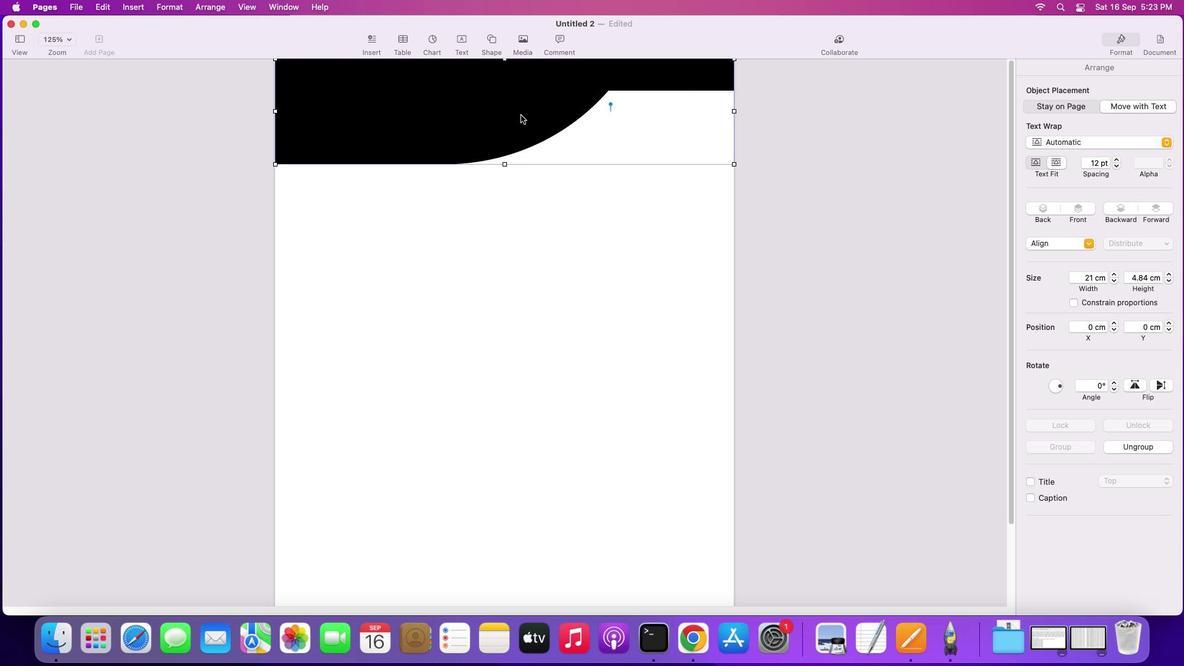 
Action: Mouse pressed left at (517, 111)
Screenshot: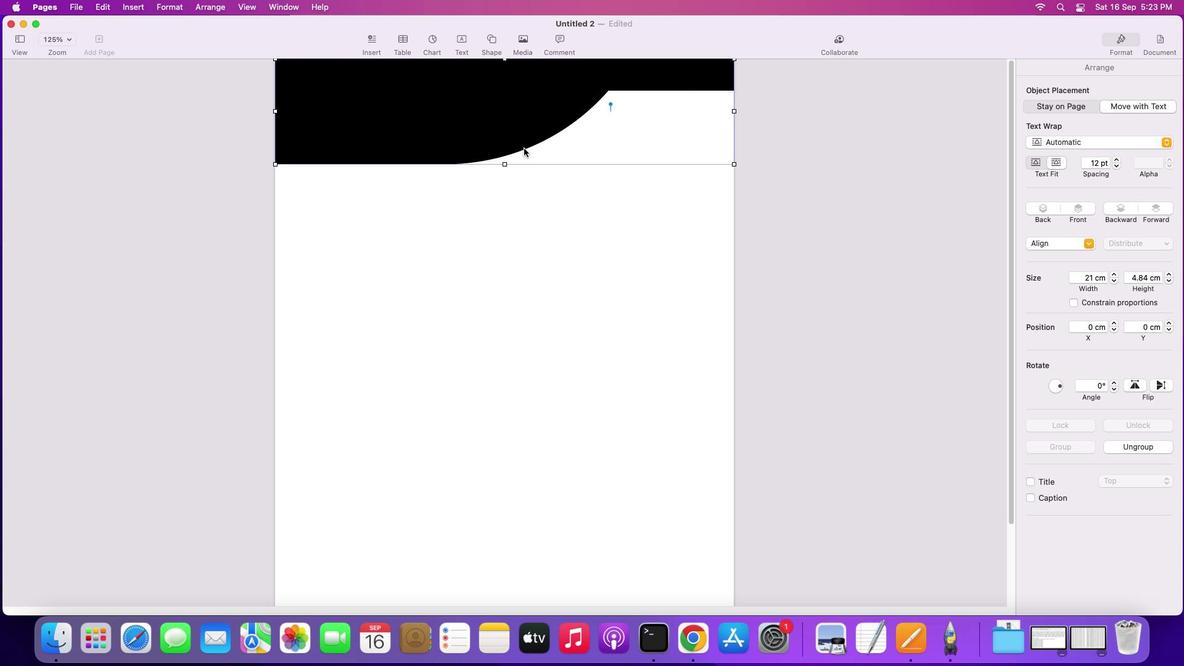 
Action: Mouse moved to (517, 518)
Screenshot: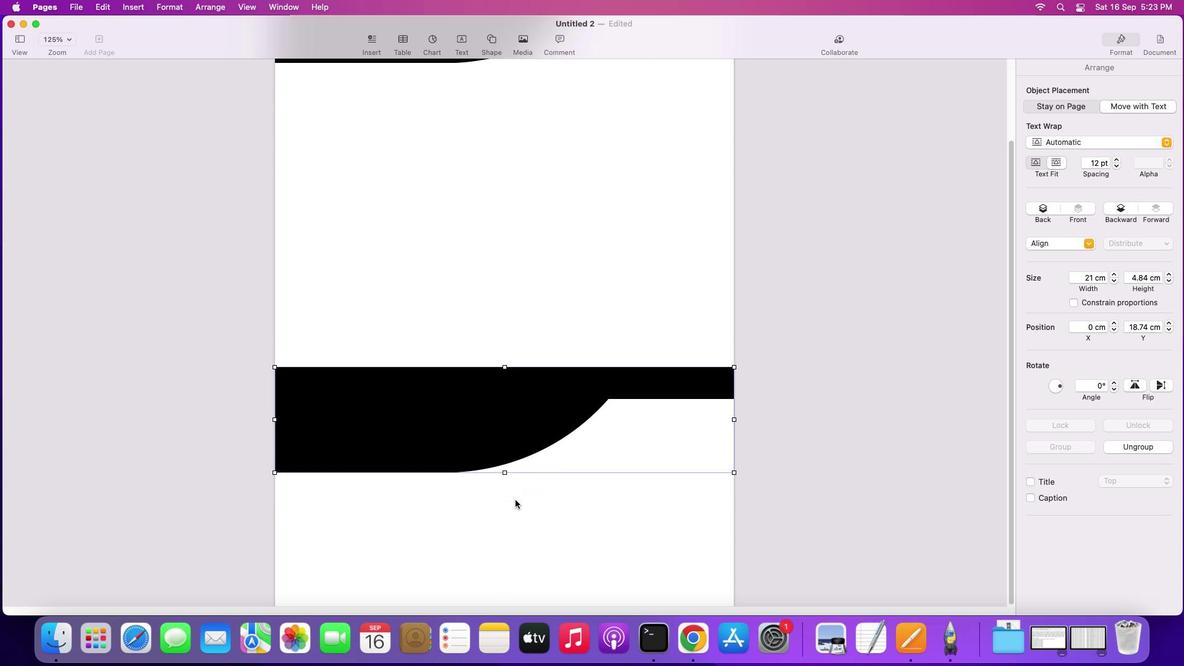 
Action: Mouse scrolled (517, 518) with delta (-3, -3)
Screenshot: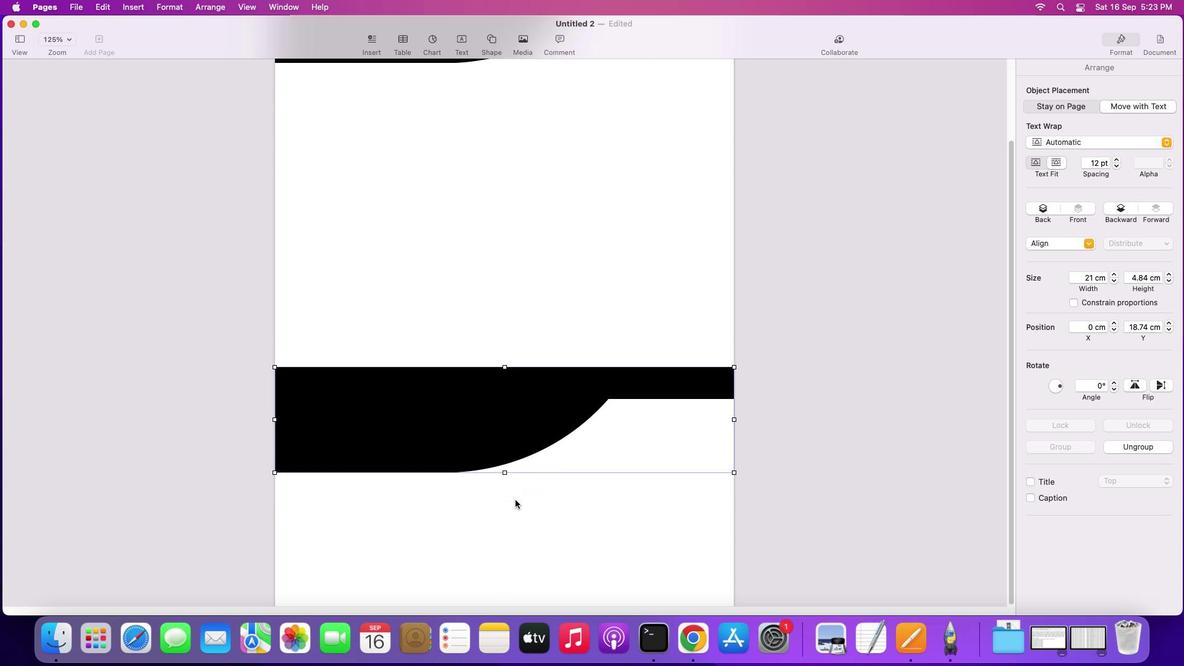 
Action: Mouse moved to (517, 517)
Screenshot: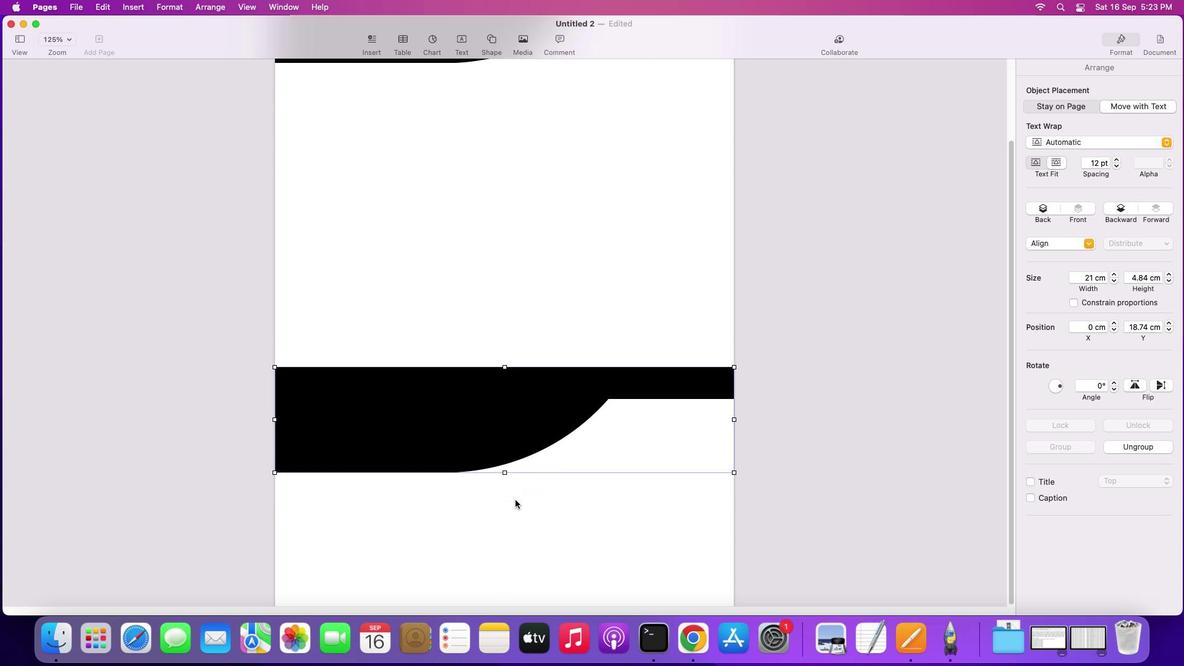 
Action: Mouse scrolled (517, 517) with delta (-3, -3)
Screenshot: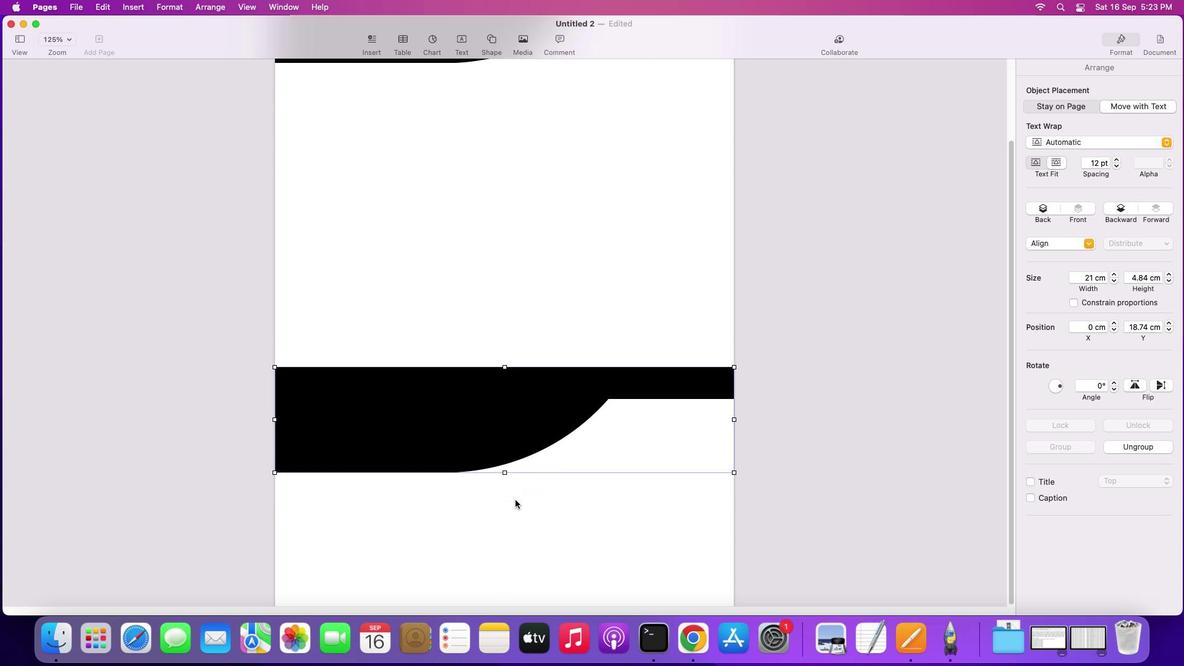 
Action: Mouse moved to (517, 517)
Screenshot: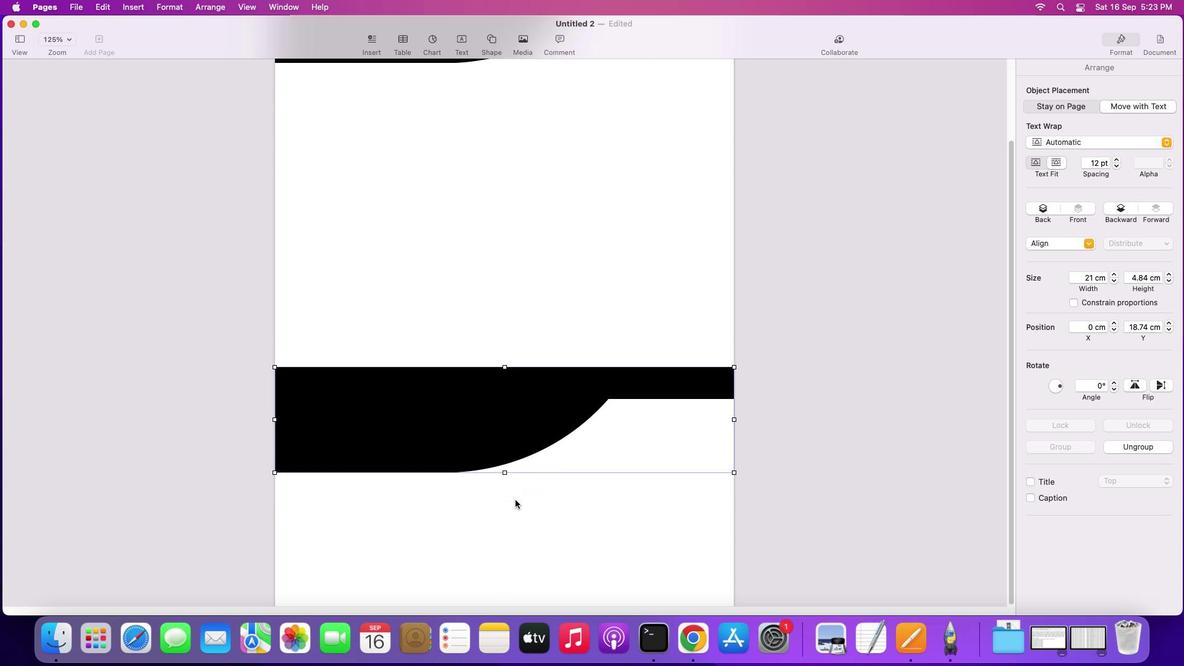 
Action: Mouse scrolled (517, 517) with delta (-3, -4)
Screenshot: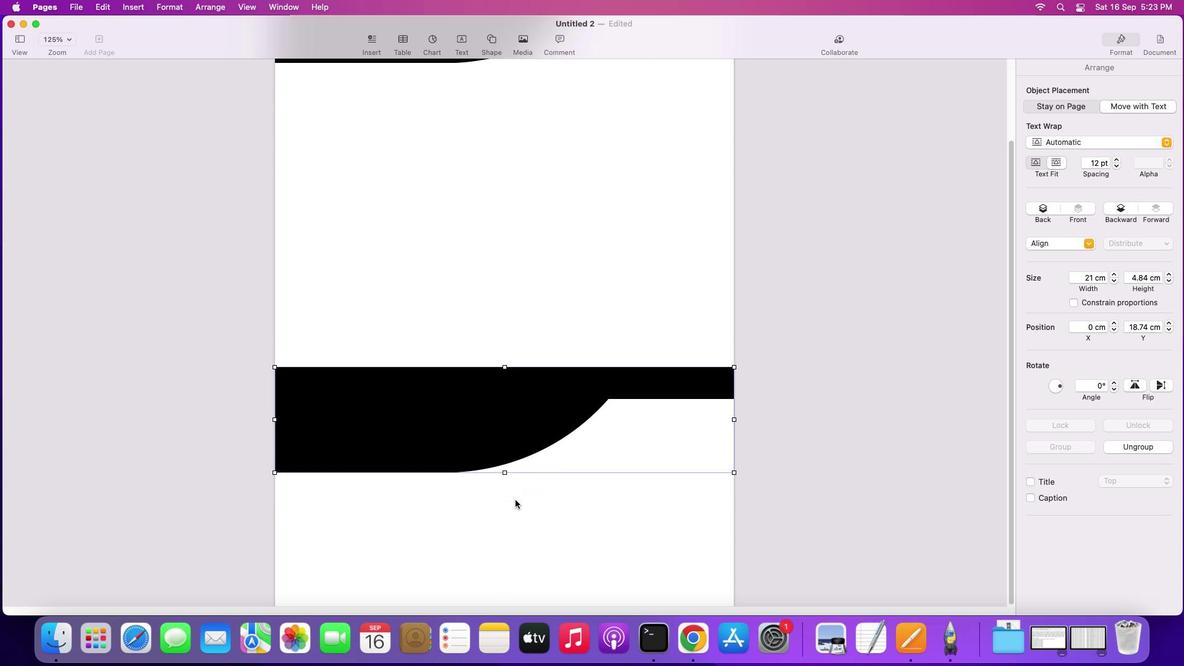 
Action: Mouse moved to (517, 514)
Screenshot: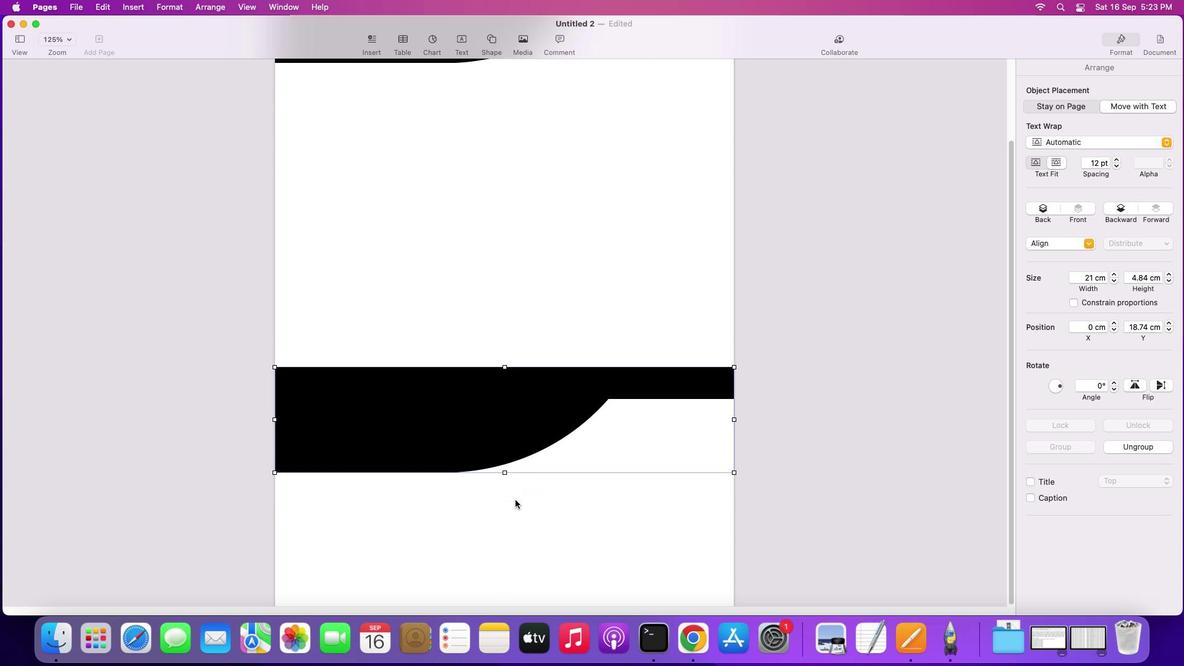 
Action: Mouse scrolled (517, 514) with delta (-3, -6)
Screenshot: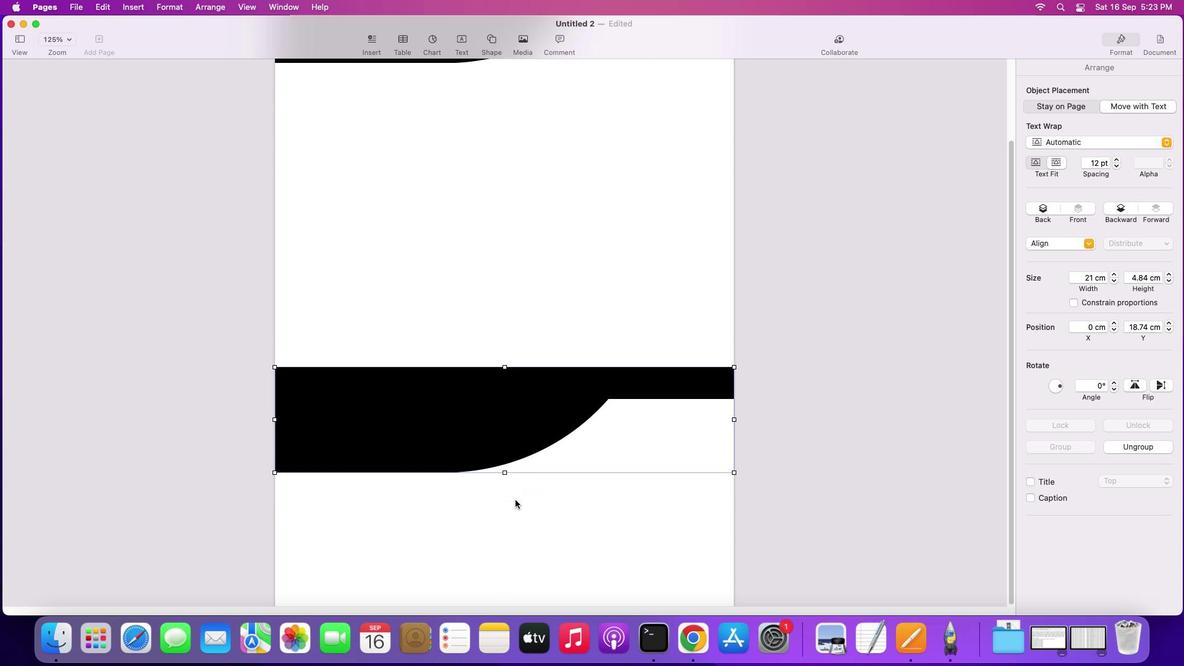 
Action: Mouse moved to (512, 502)
Screenshot: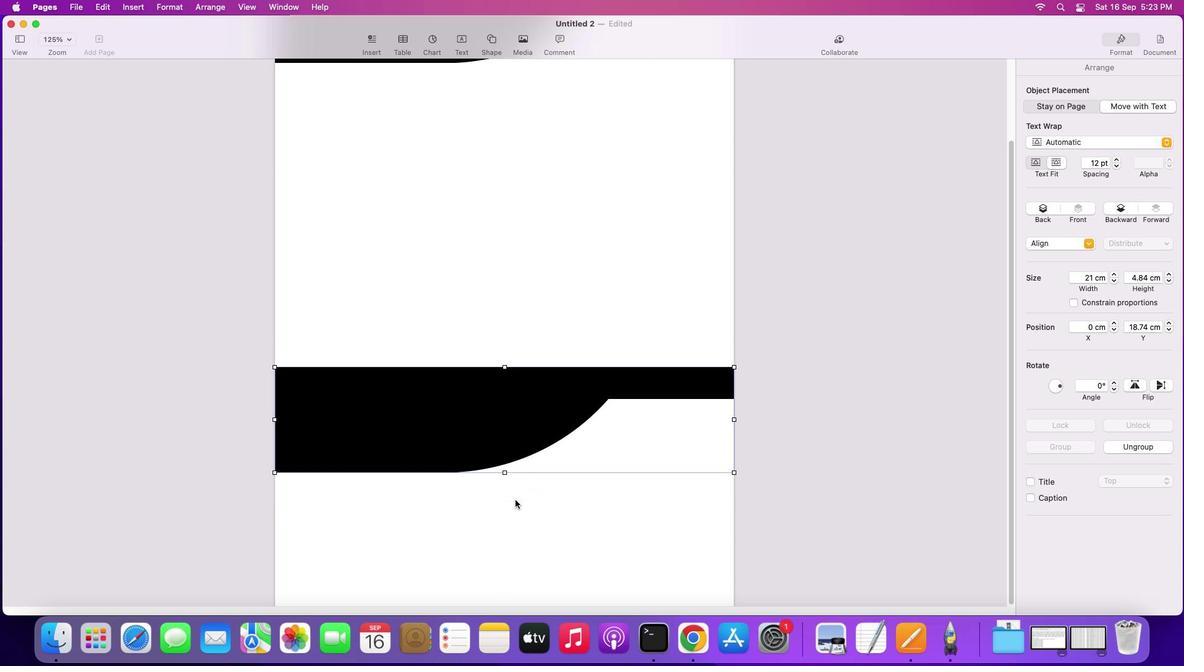 
Action: Mouse scrolled (512, 502) with delta (-3, -6)
Screenshot: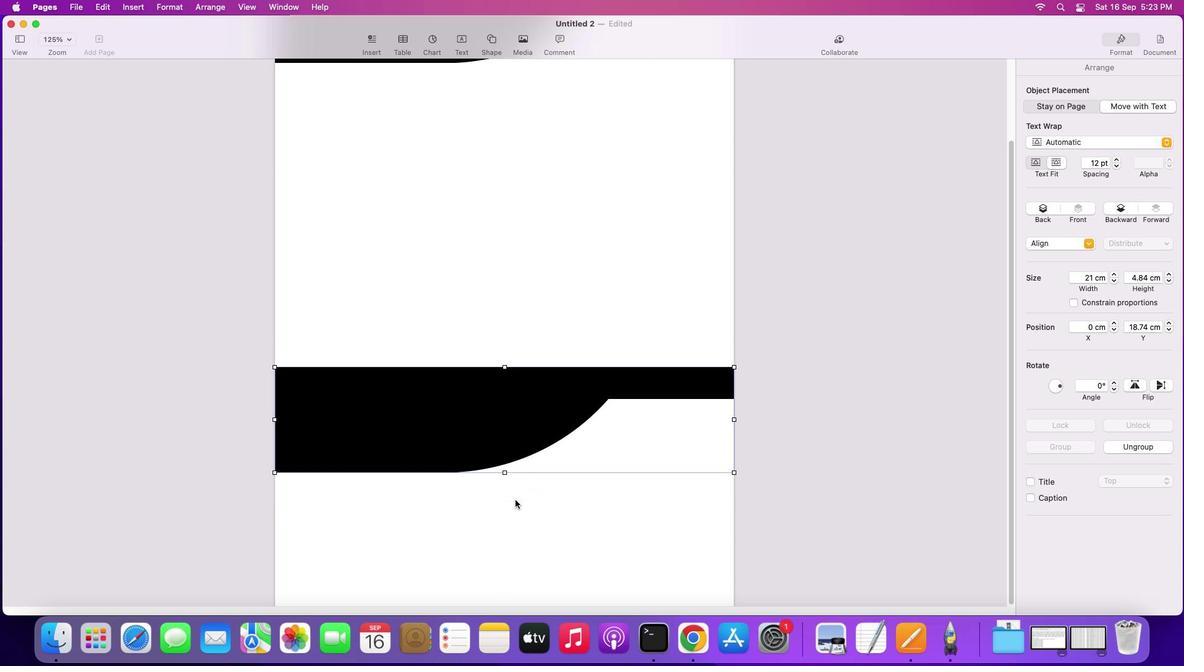 
Action: Mouse moved to (511, 496)
Screenshot: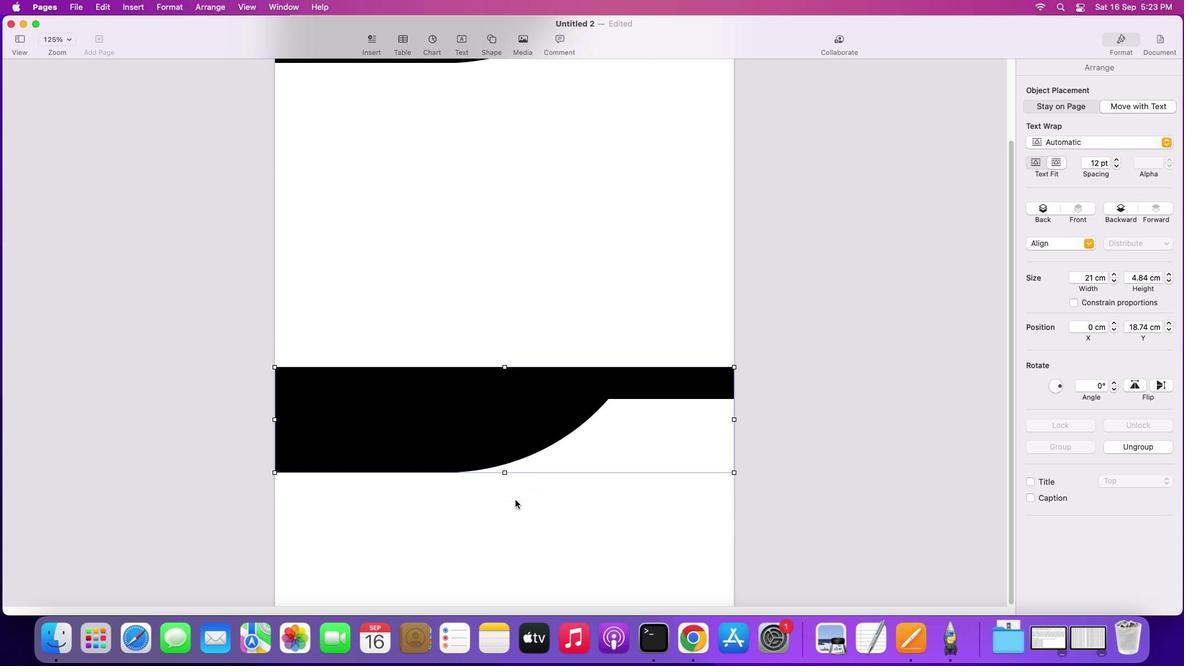 
Action: Mouse scrolled (511, 496) with delta (-3, -3)
Screenshot: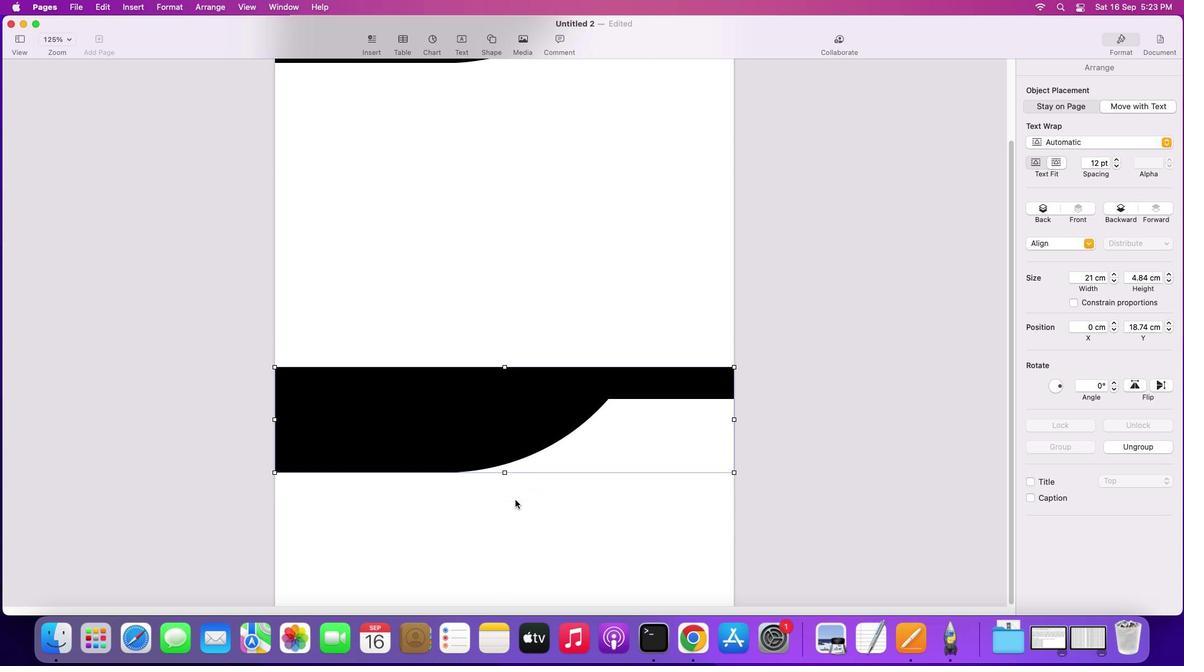 
Action: Mouse scrolled (511, 496) with delta (-3, -3)
Screenshot: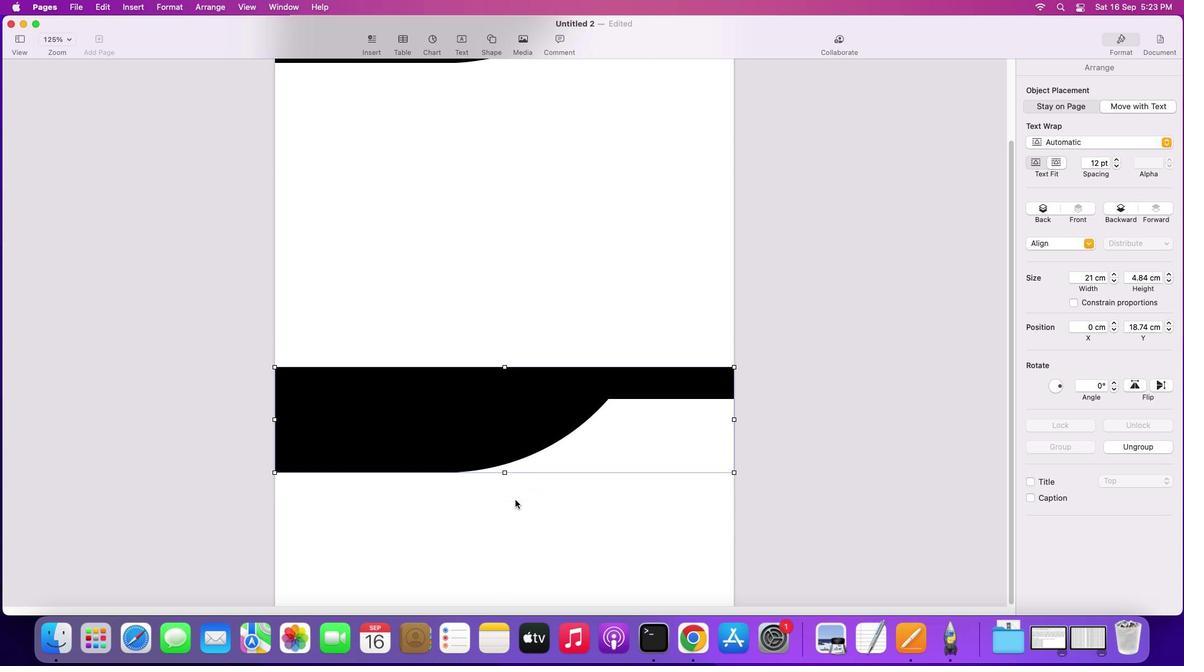 
Action: Mouse scrolled (511, 496) with delta (-3, -4)
Screenshot: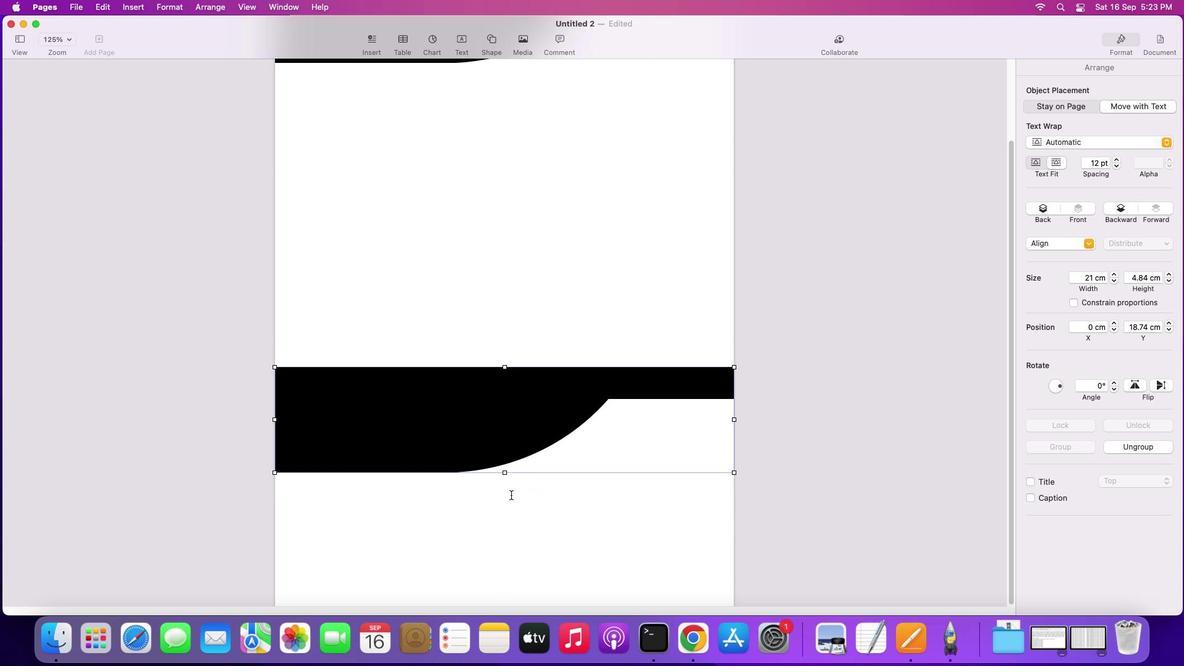 
Action: Mouse scrolled (511, 496) with delta (-3, -6)
Screenshot: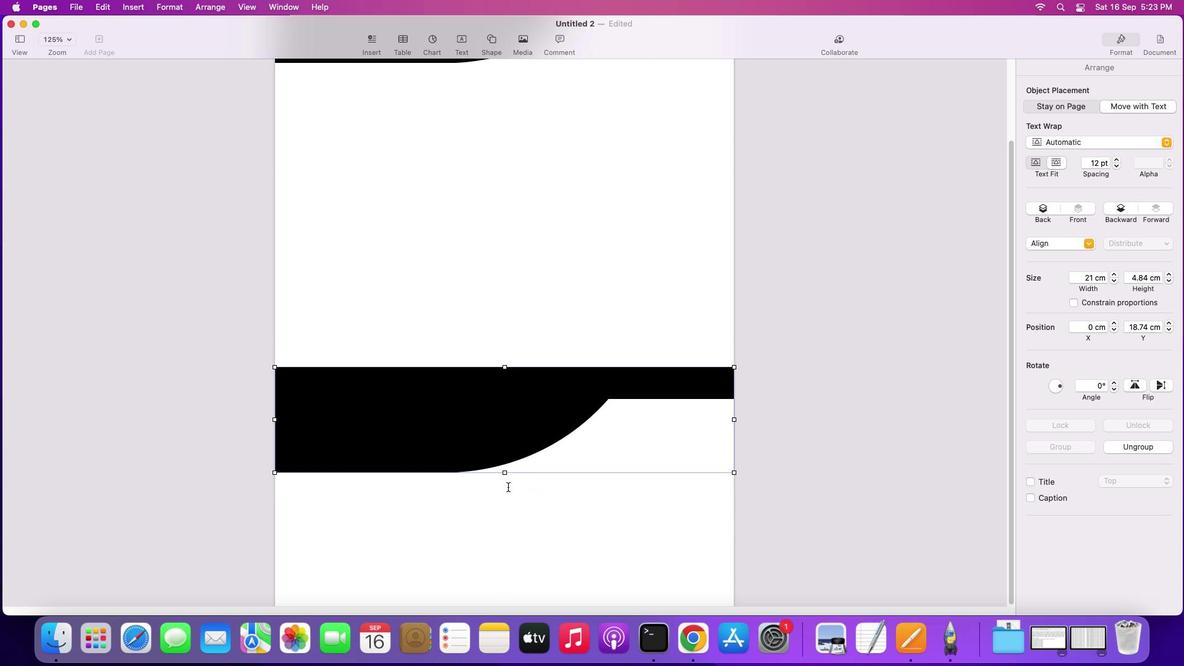 
Action: Mouse moved to (506, 427)
Screenshot: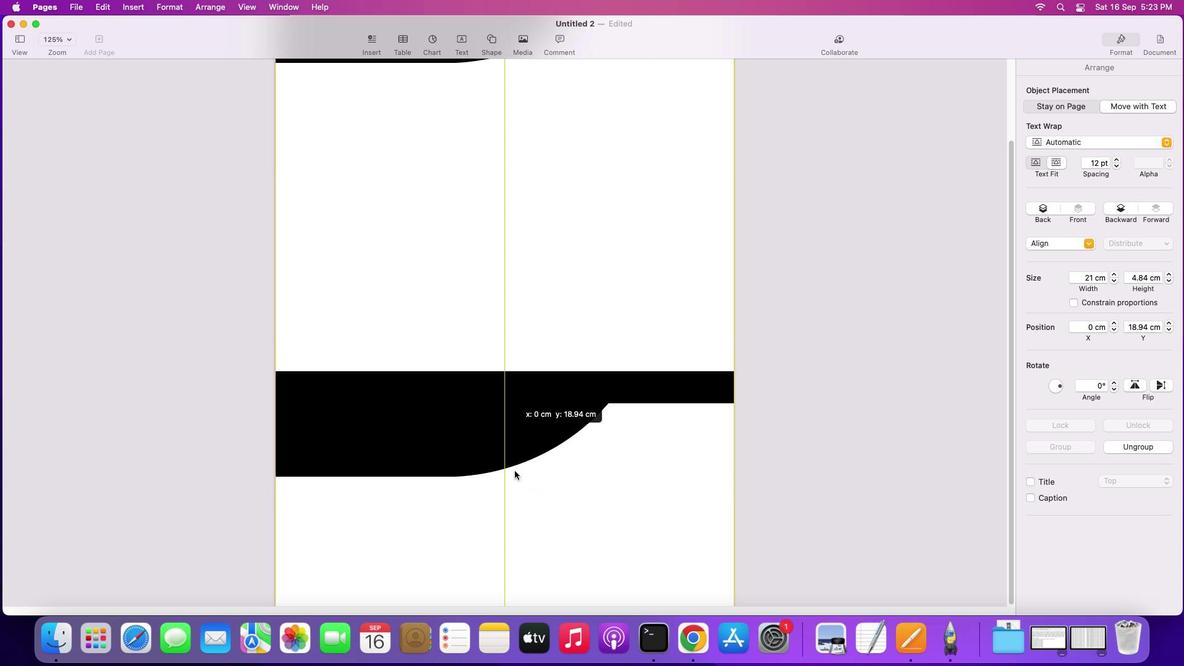 
Action: Mouse pressed left at (506, 427)
Screenshot: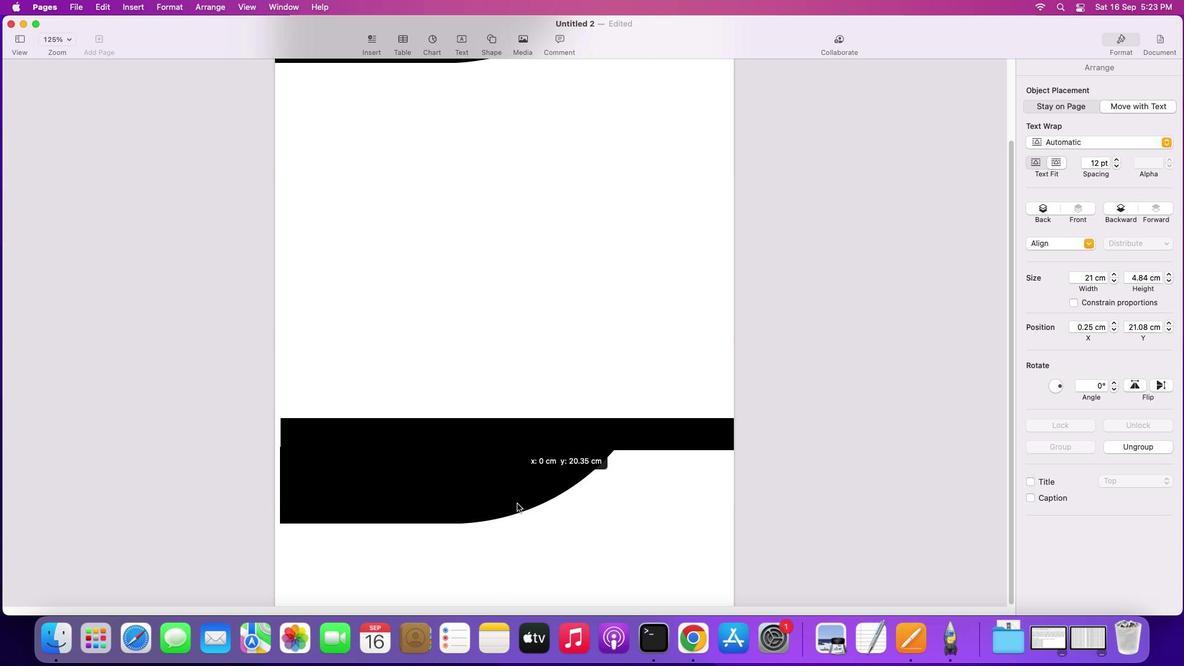 
Action: Mouse moved to (573, 487)
Screenshot: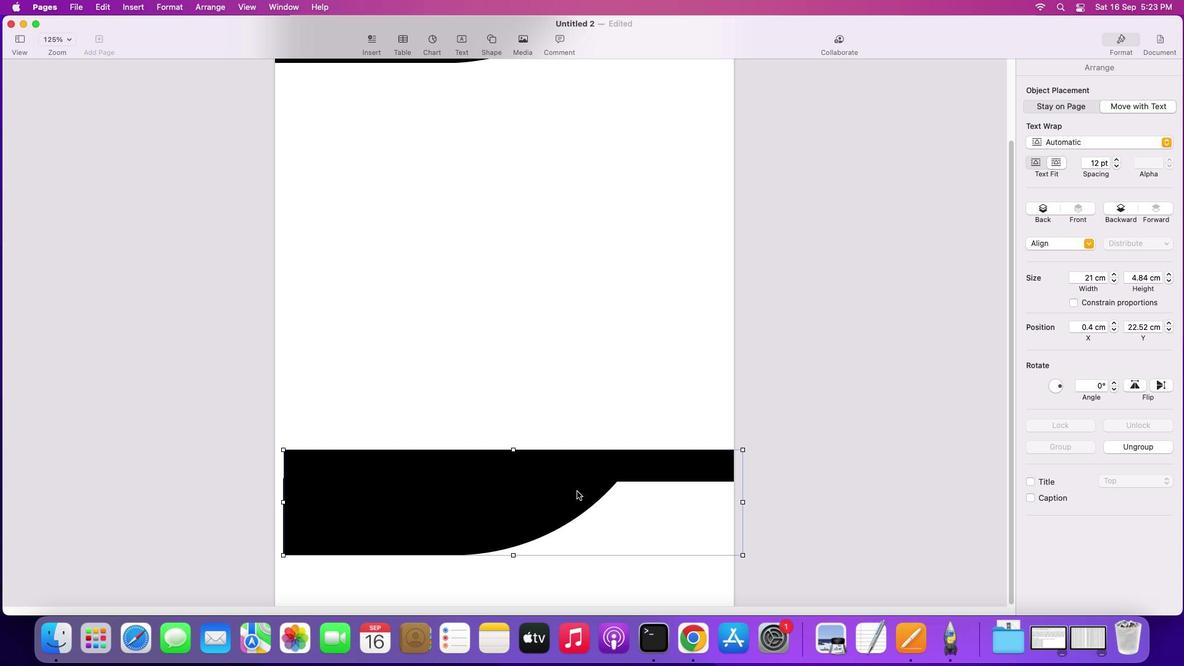 
Action: Mouse pressed right at (573, 487)
Screenshot: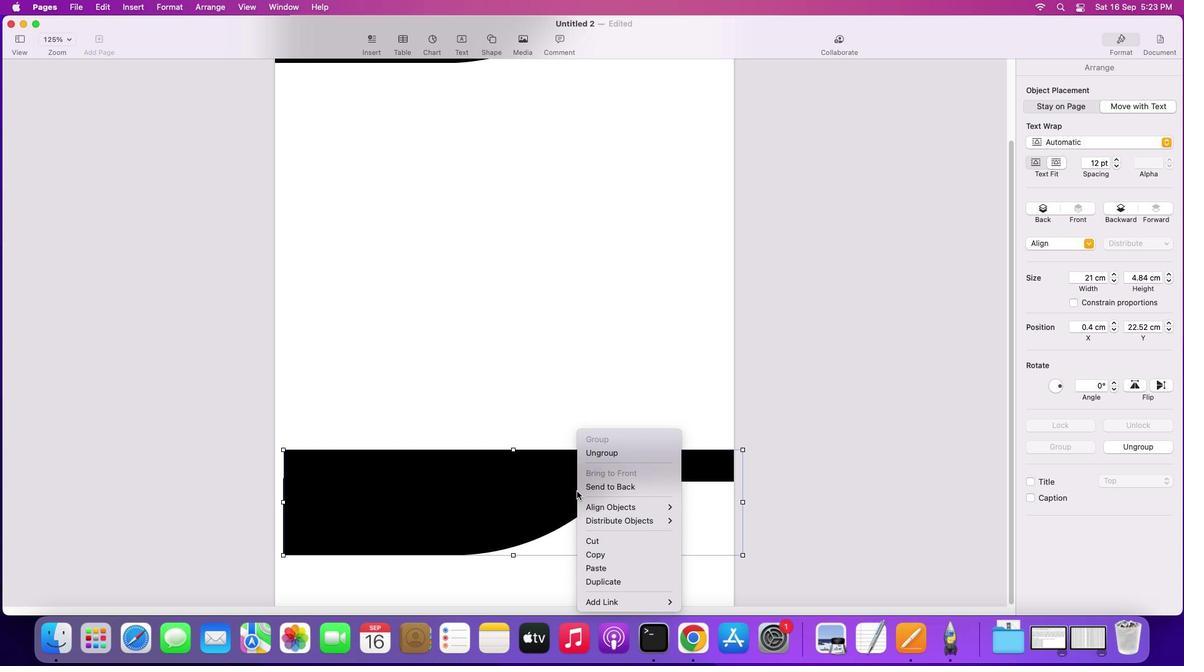 
Action: Mouse moved to (683, 416)
Screenshot: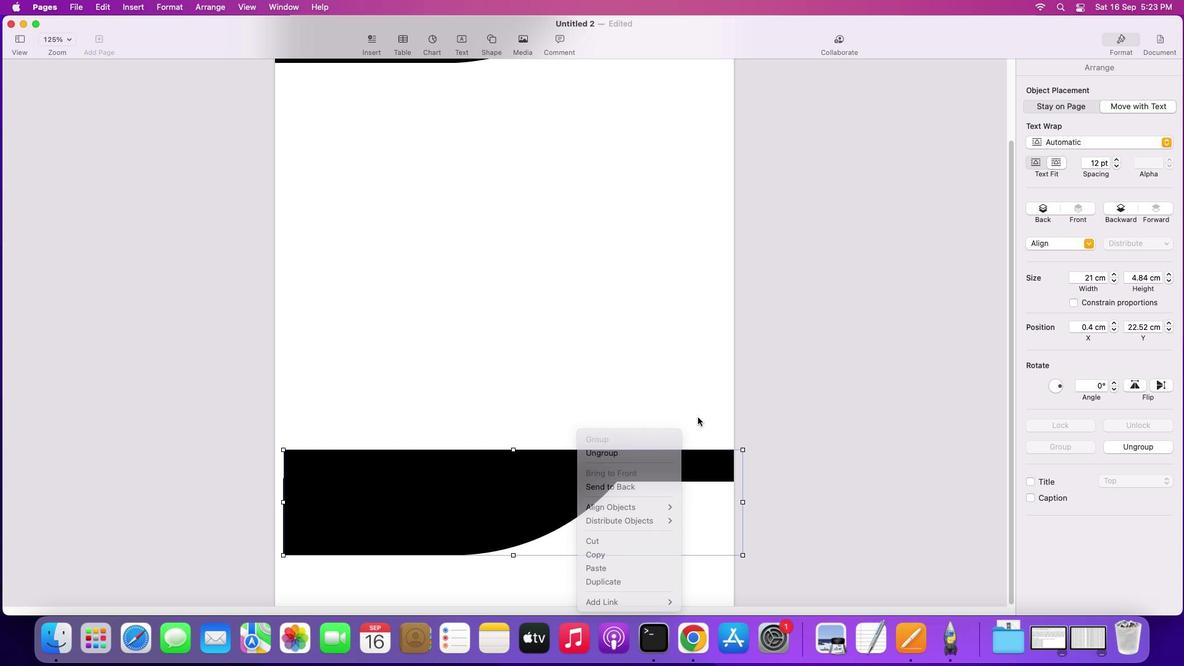 
Action: Mouse pressed left at (683, 416)
Screenshot: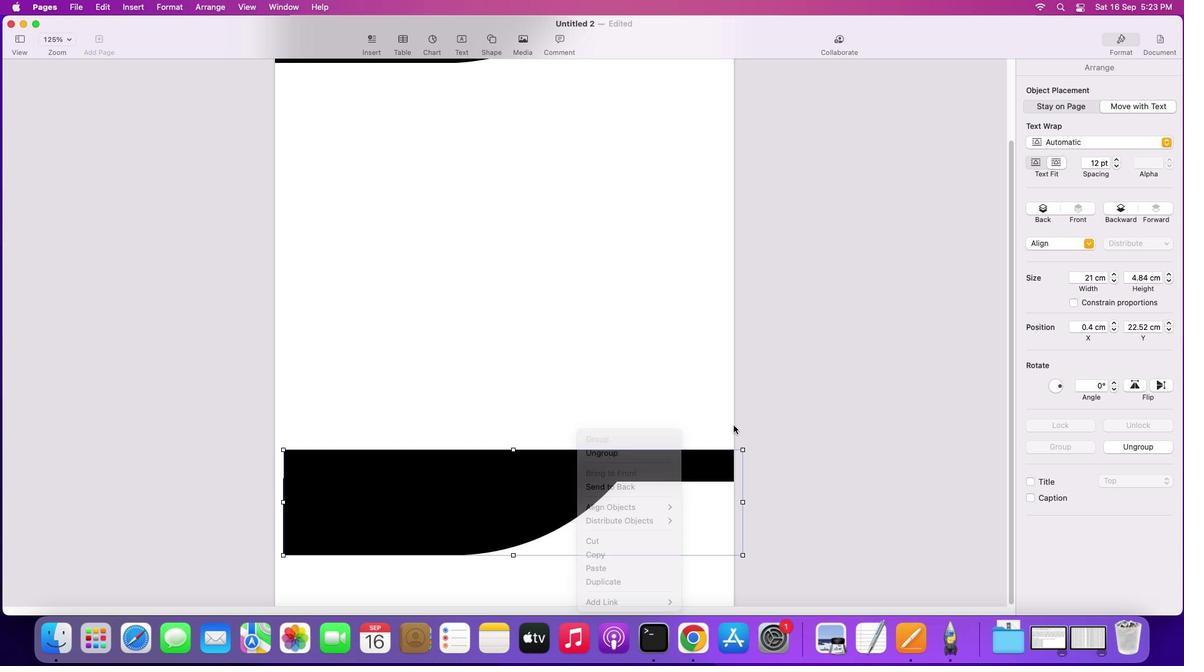 
Action: Mouse moved to (1135, 378)
Screenshot: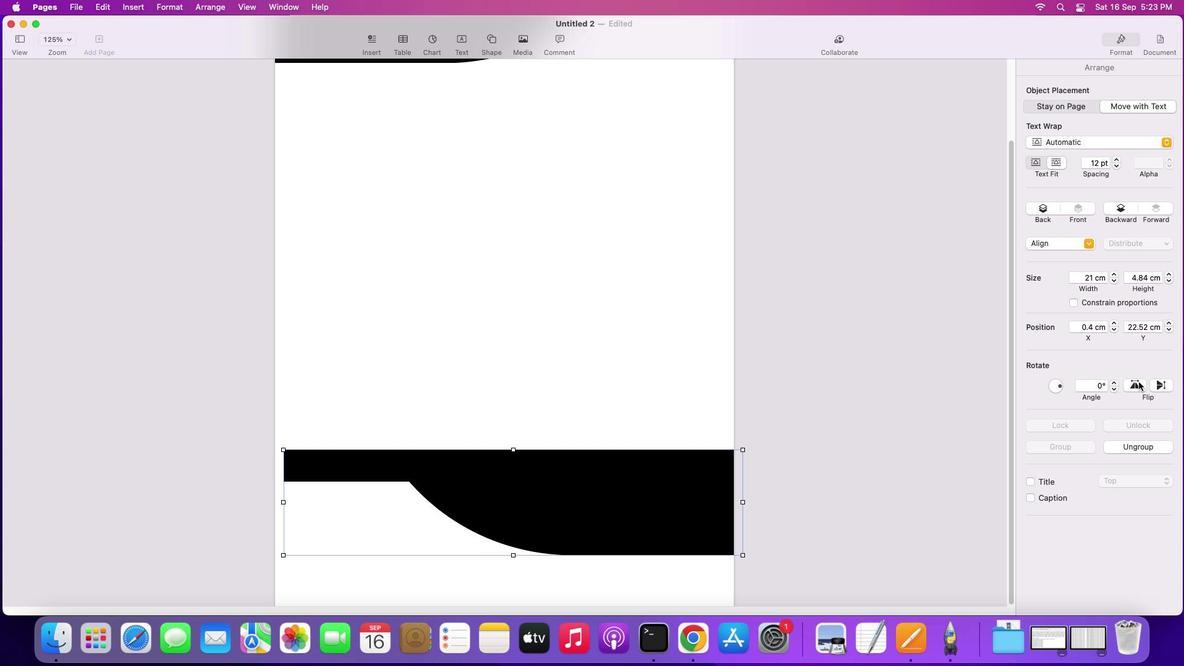 
Action: Mouse pressed left at (1135, 378)
Screenshot: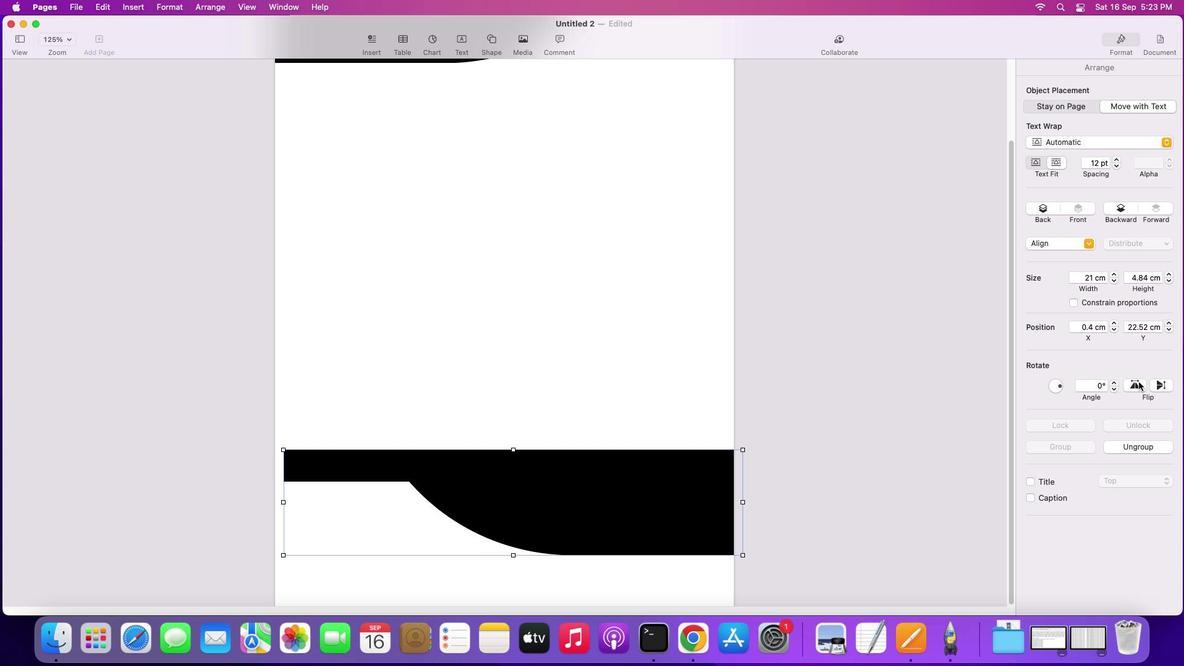 
Action: Mouse moved to (1158, 378)
Screenshot: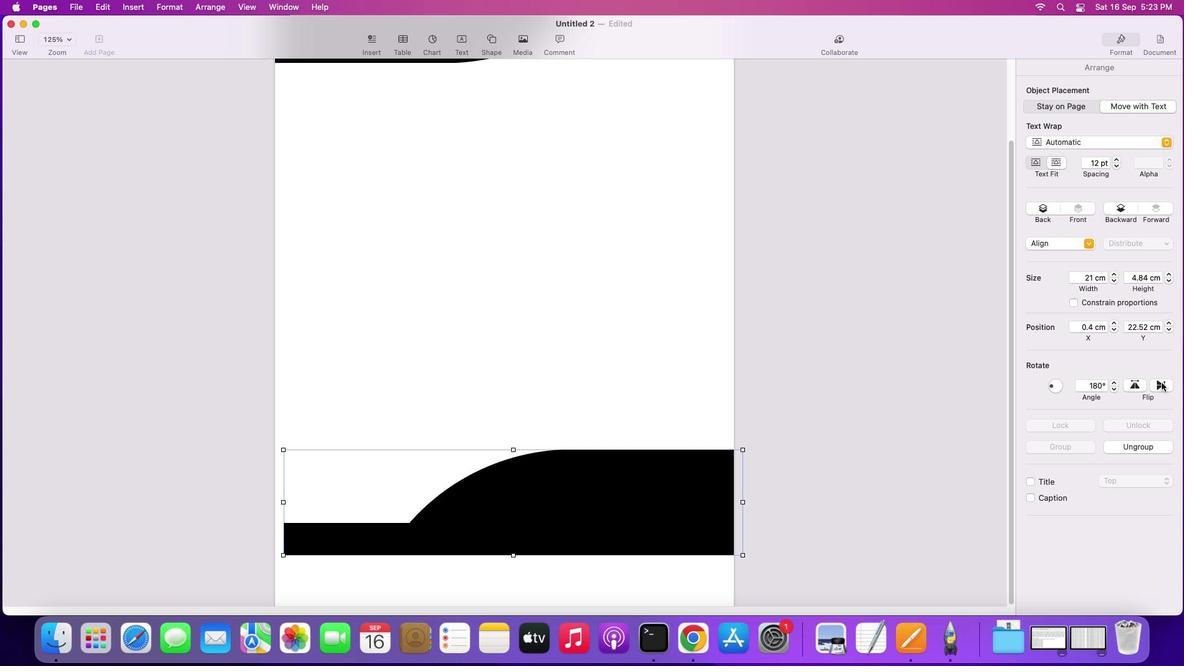 
Action: Mouse pressed left at (1158, 378)
Screenshot: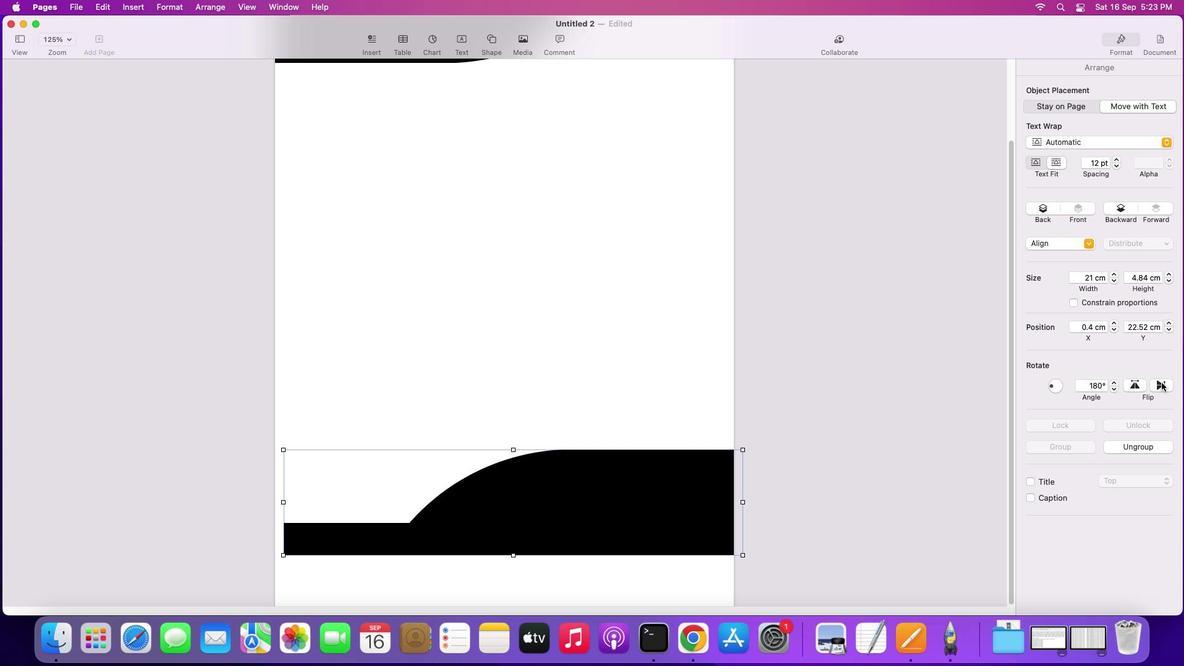 
Action: Mouse moved to (631, 528)
Screenshot: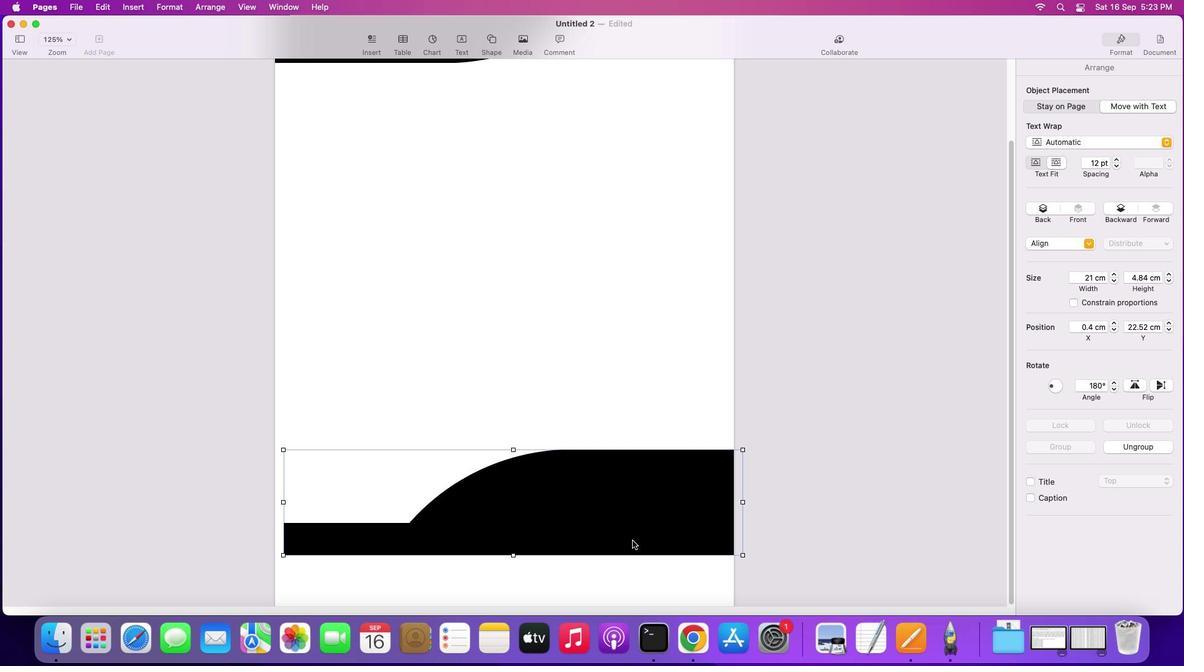 
Action: Mouse pressed left at (631, 528)
Screenshot: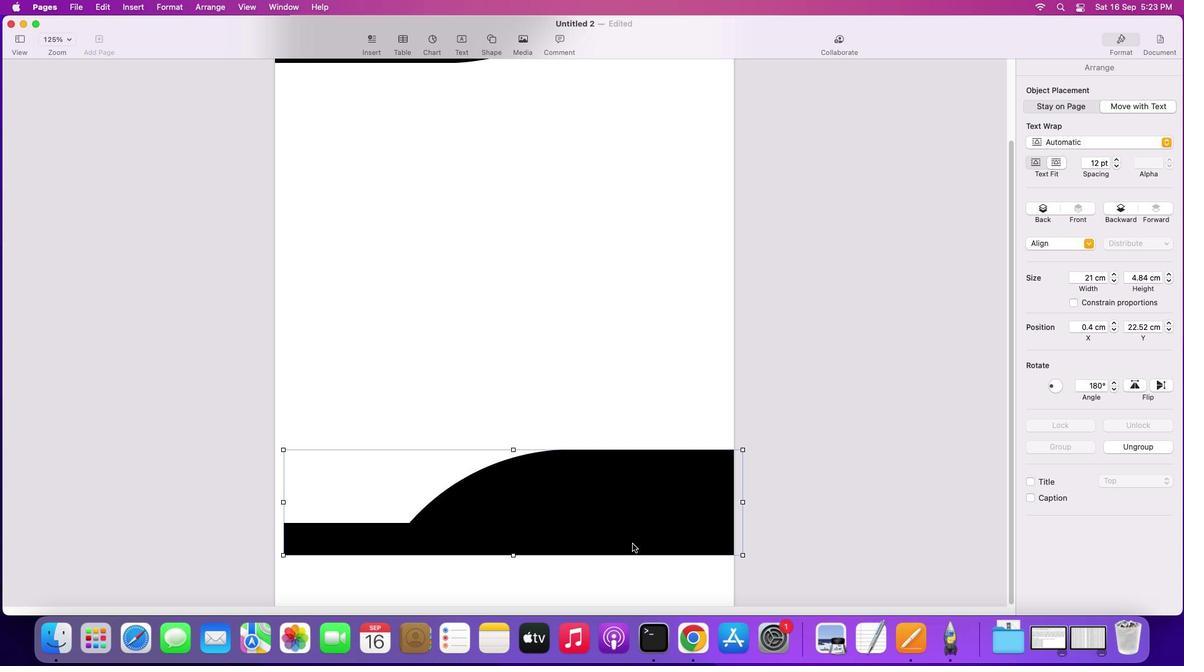 
Action: Mouse moved to (640, 467)
Screenshot: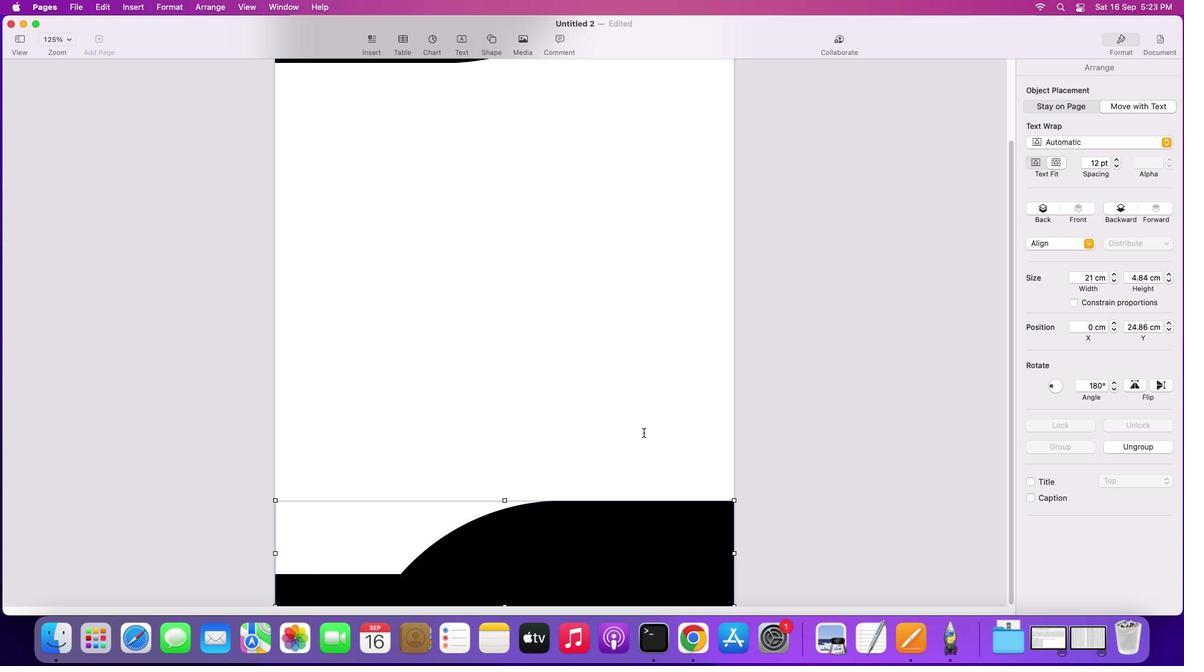
Action: Mouse scrolled (640, 467) with delta (-3, -3)
Screenshot: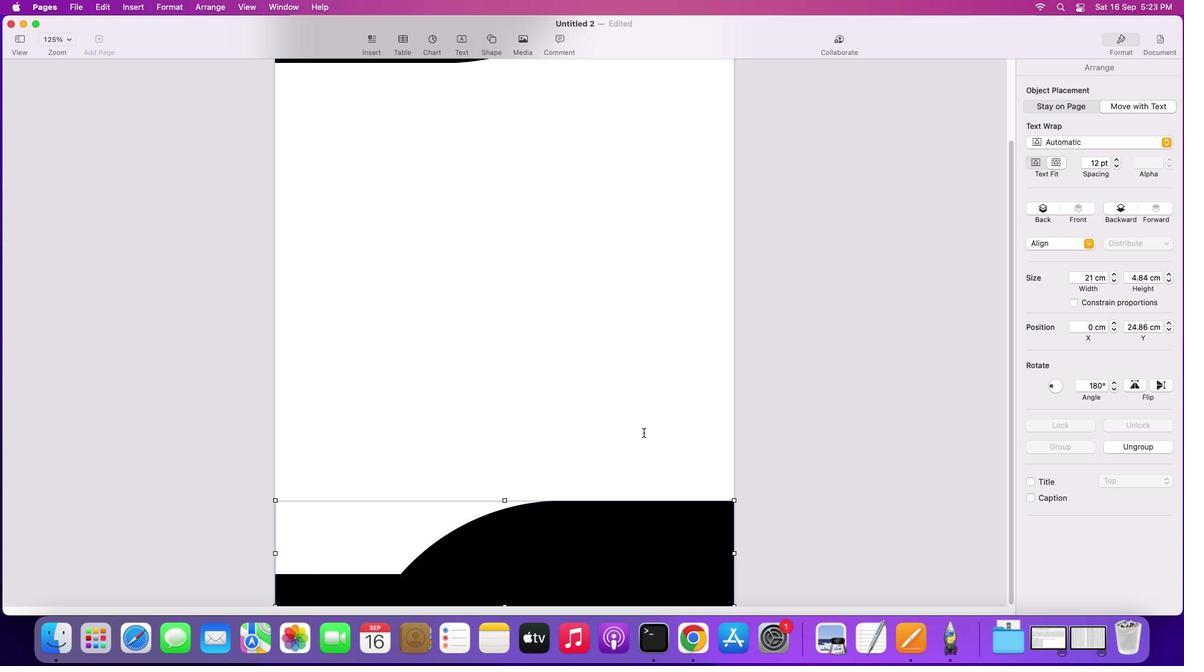 
Action: Mouse moved to (640, 467)
Screenshot: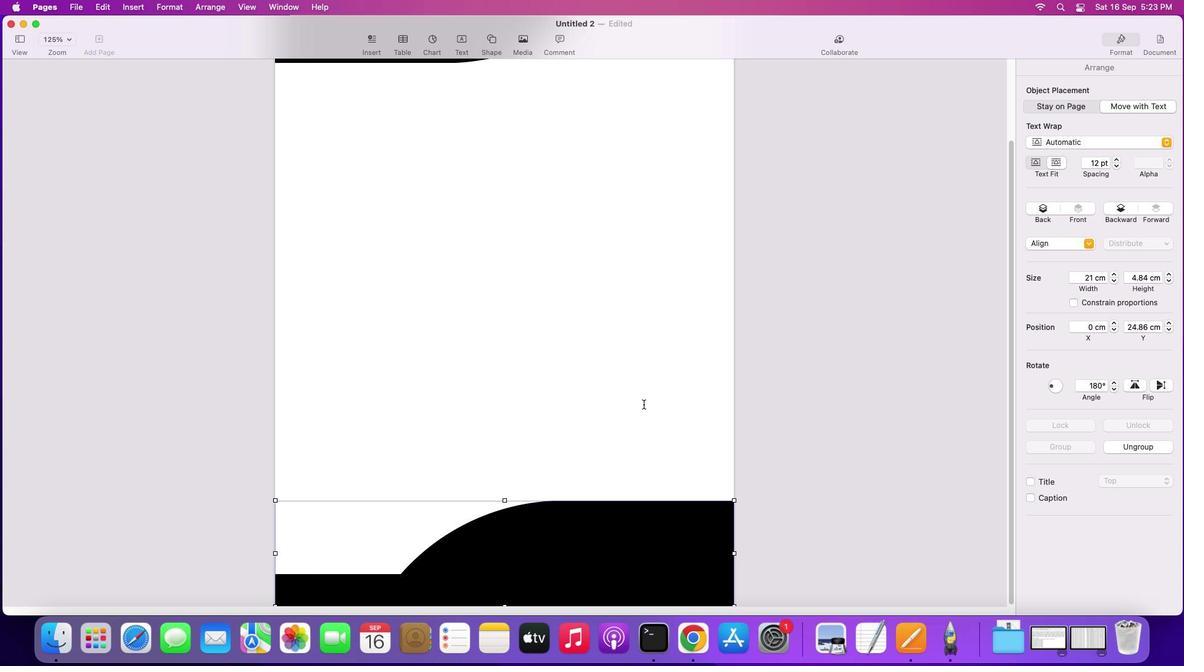 
Action: Mouse scrolled (640, 467) with delta (-3, -3)
Screenshot: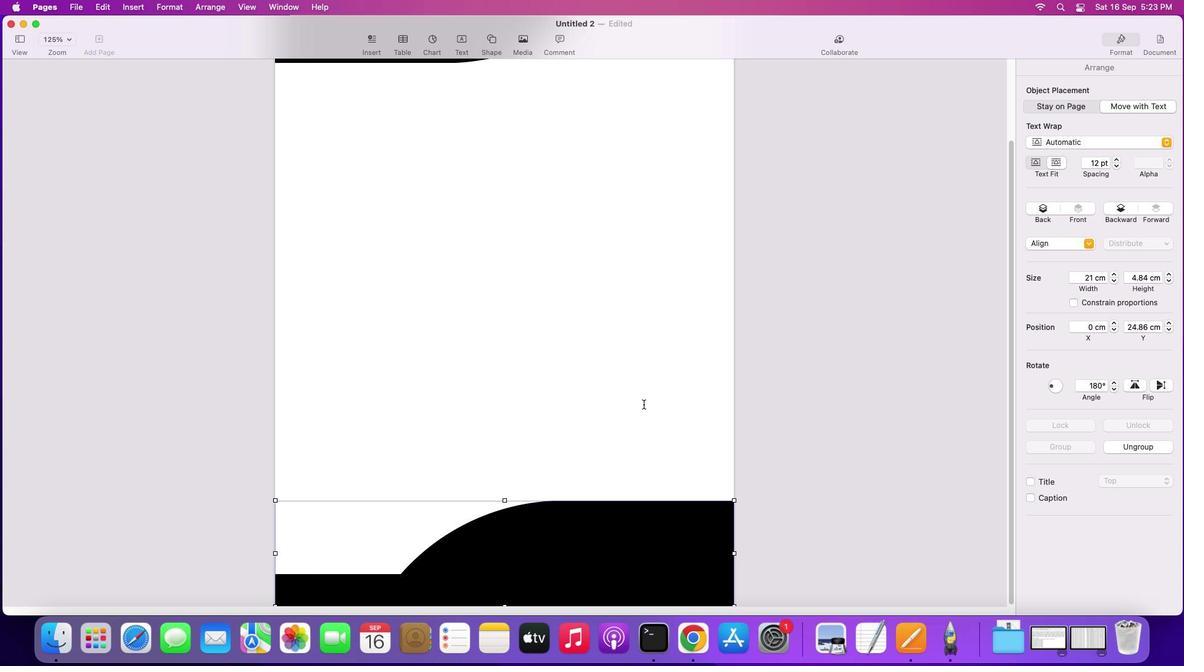 
Action: Mouse moved to (640, 465)
Screenshot: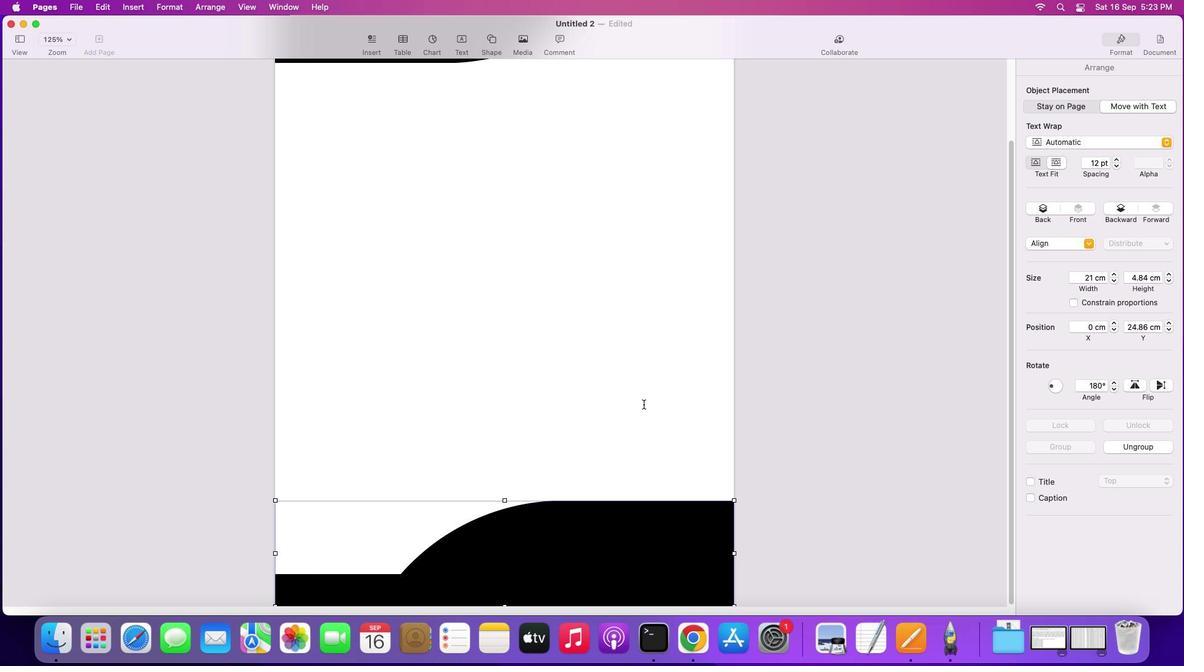 
Action: Mouse scrolled (640, 465) with delta (-3, -4)
Screenshot: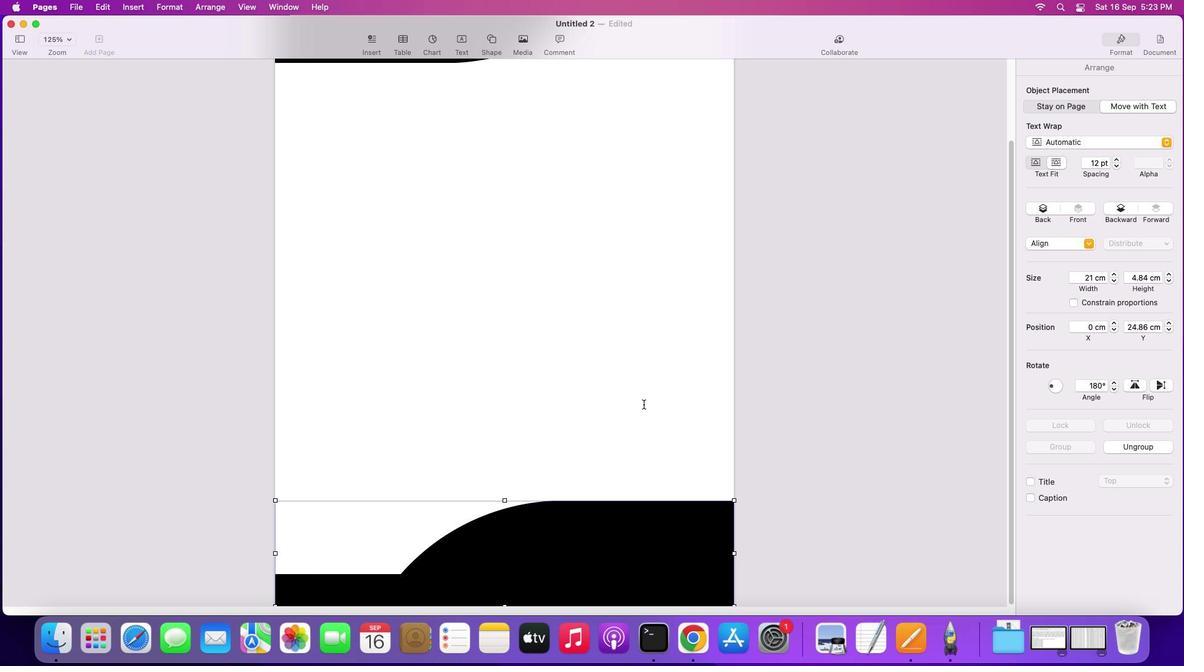 
Action: Mouse moved to (640, 464)
Screenshot: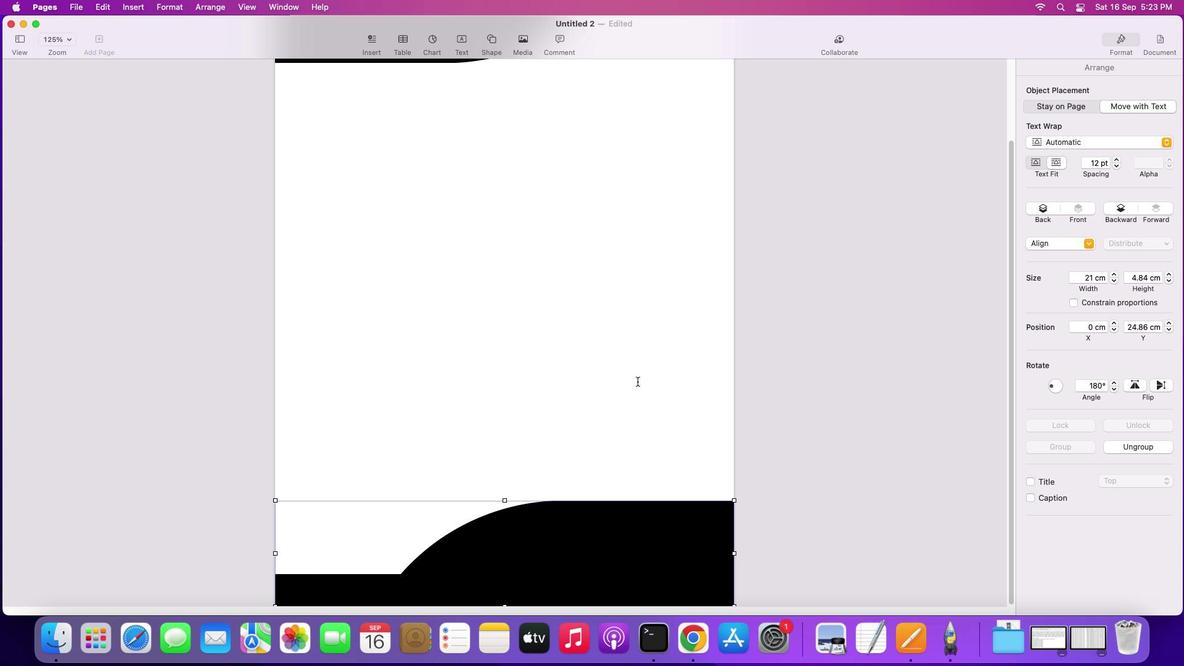 
Action: Mouse scrolled (640, 464) with delta (-3, -6)
Screenshot: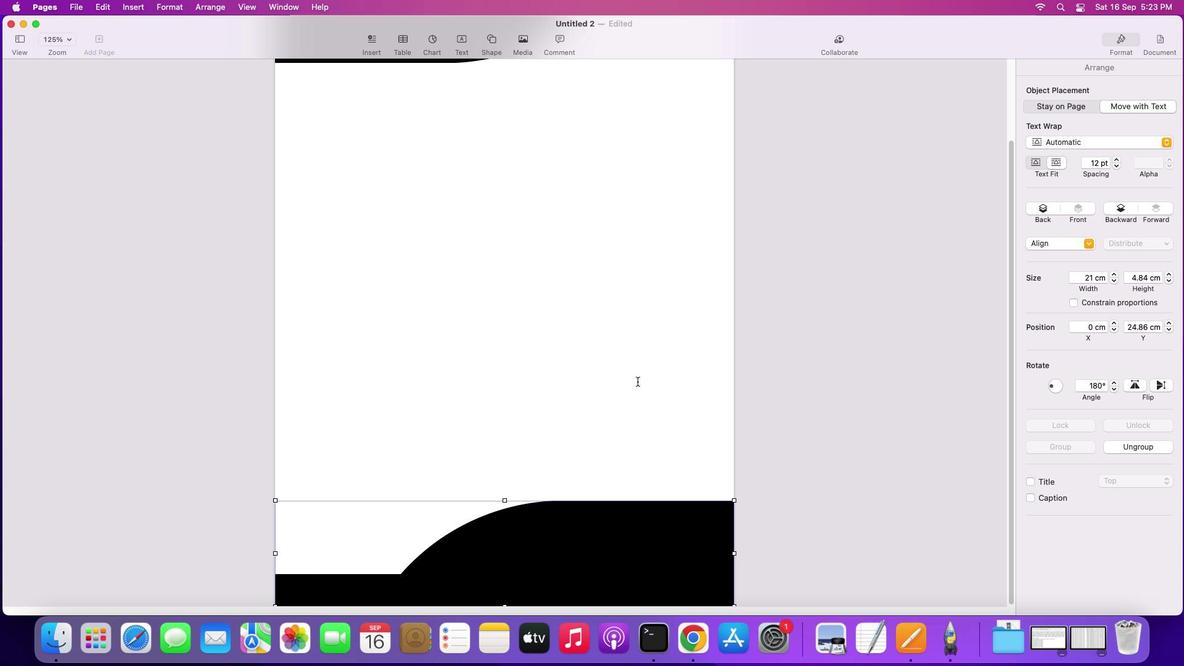 
Action: Mouse moved to (640, 461)
Screenshot: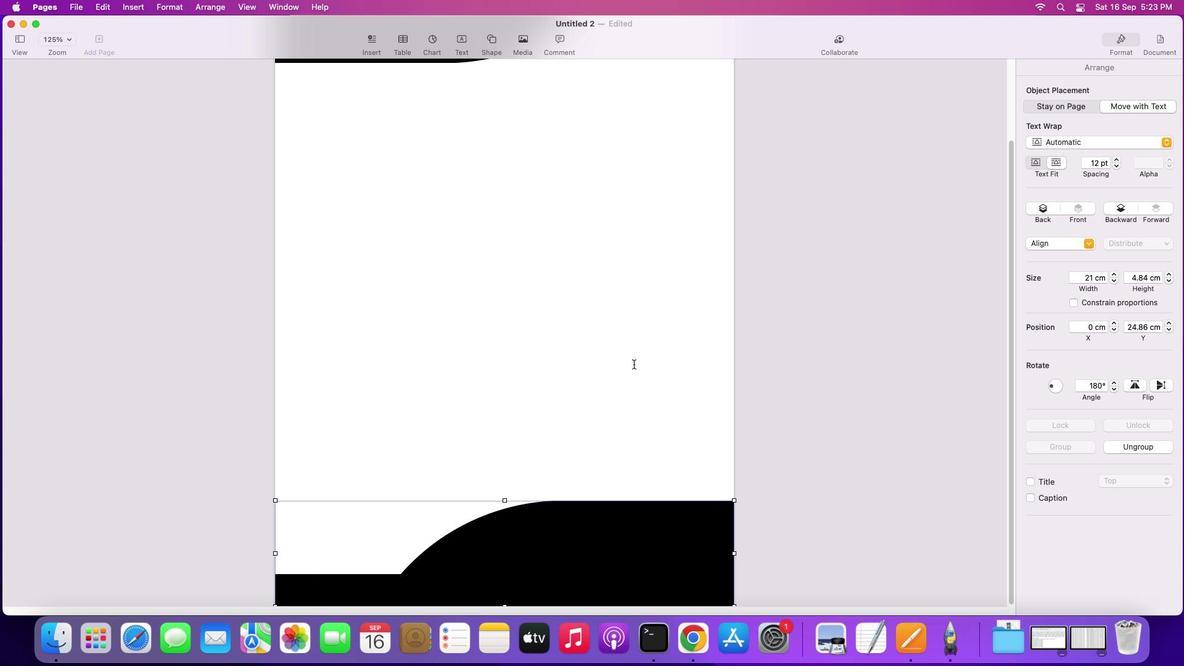 
Action: Mouse scrolled (640, 461) with delta (-3, -6)
Screenshot: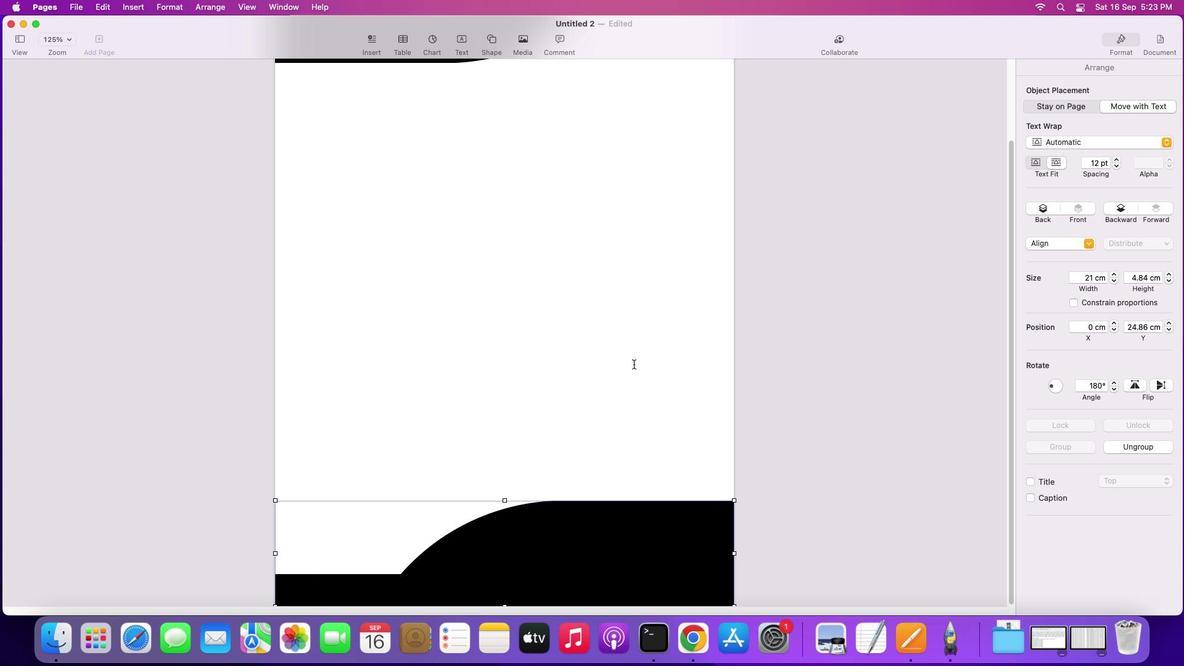 
Action: Mouse moved to (640, 449)
Screenshot: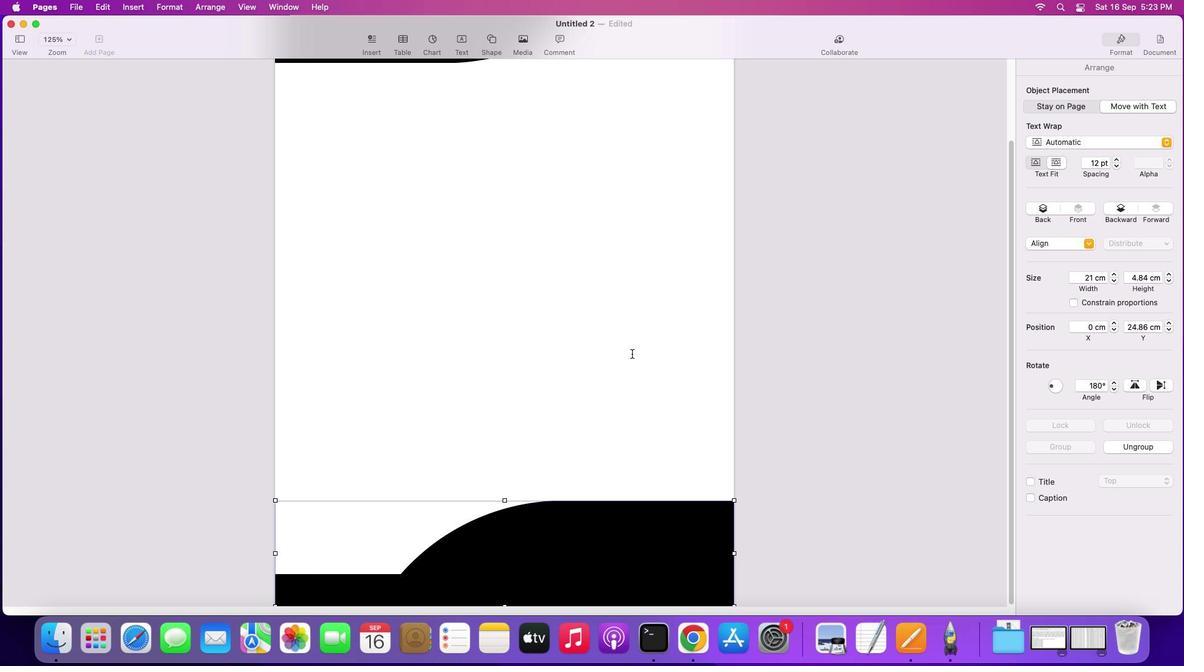 
Action: Mouse scrolled (640, 449) with delta (-3, -6)
Screenshot: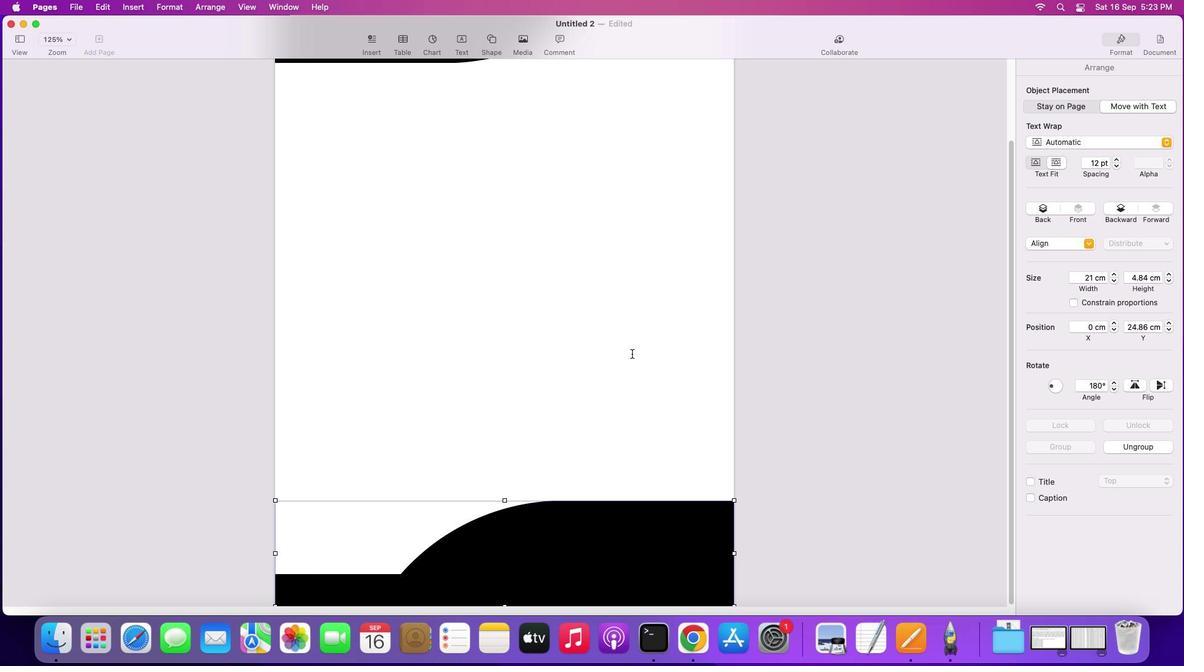 
Action: Mouse moved to (621, 341)
Screenshot: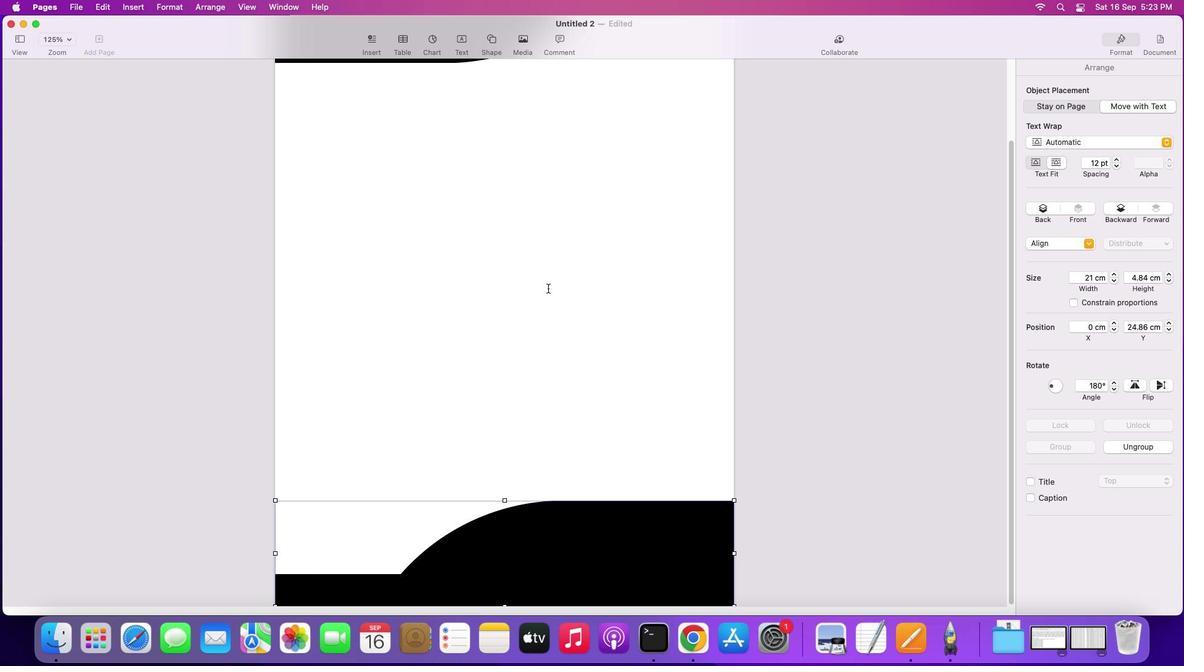 
Action: Mouse pressed left at (621, 341)
Screenshot: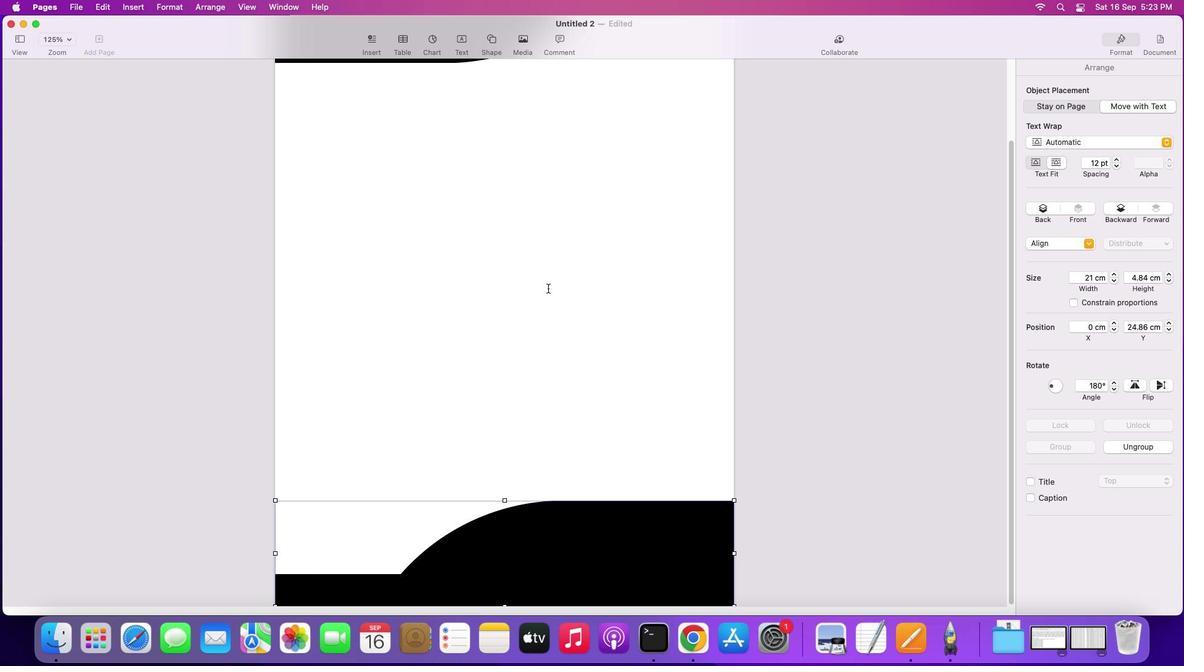 
Action: Mouse moved to (481, 183)
Screenshot: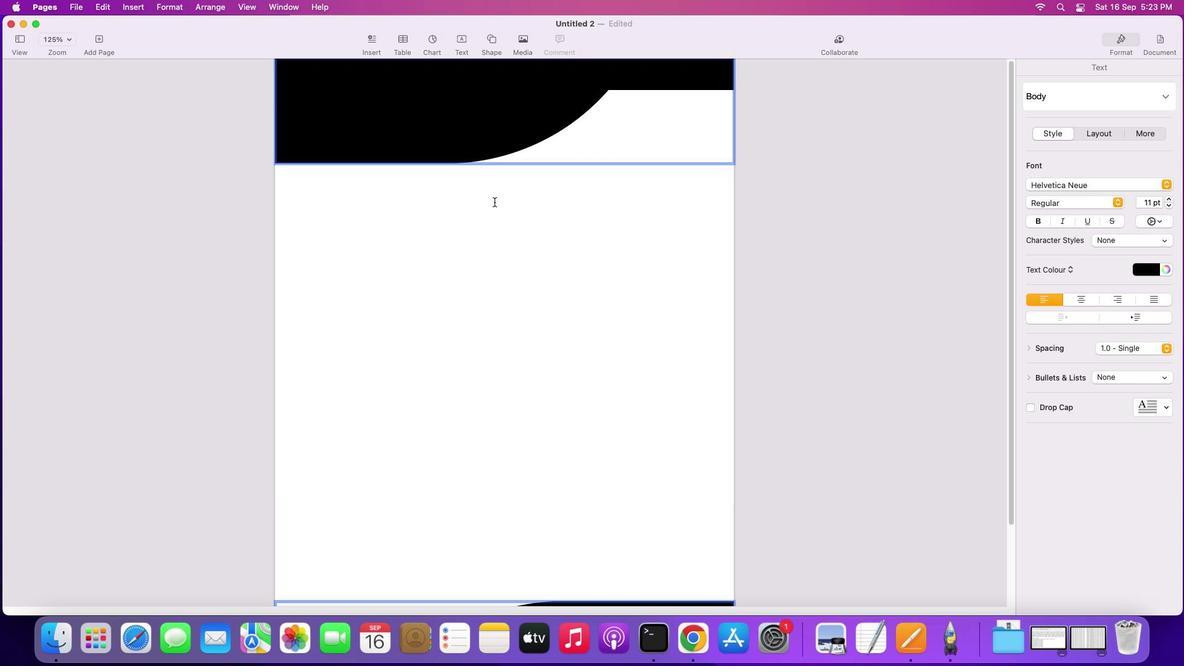 
Action: Mouse scrolled (481, 183) with delta (-3, -2)
Screenshot: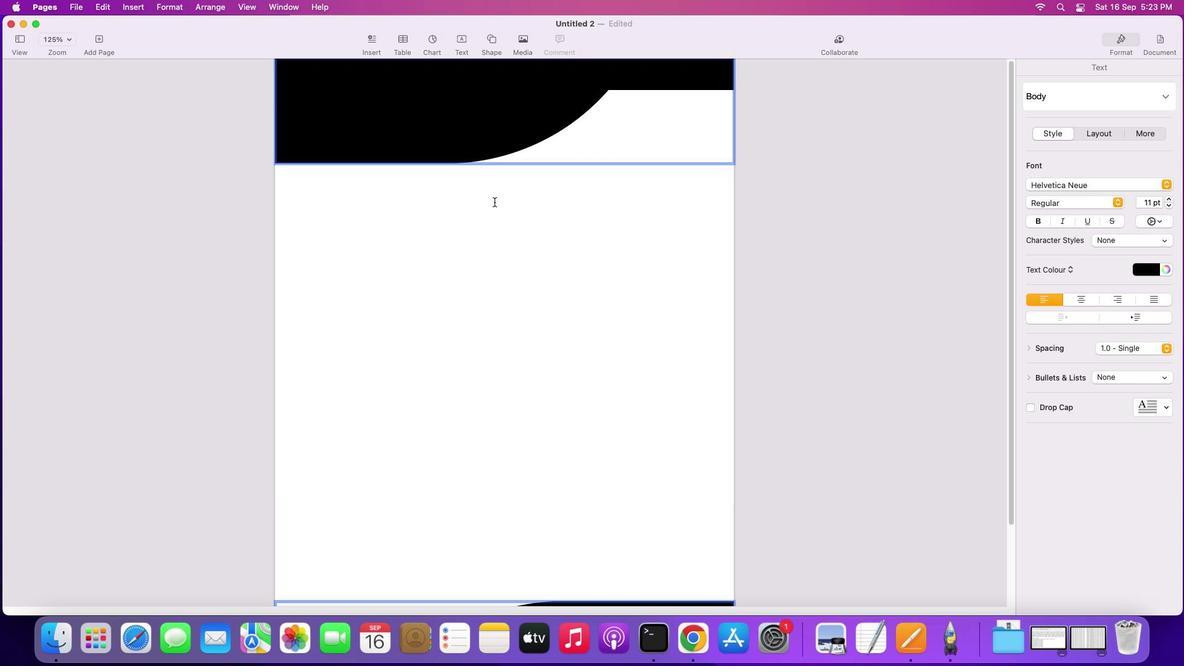 
Action: Mouse moved to (481, 183)
Screenshot: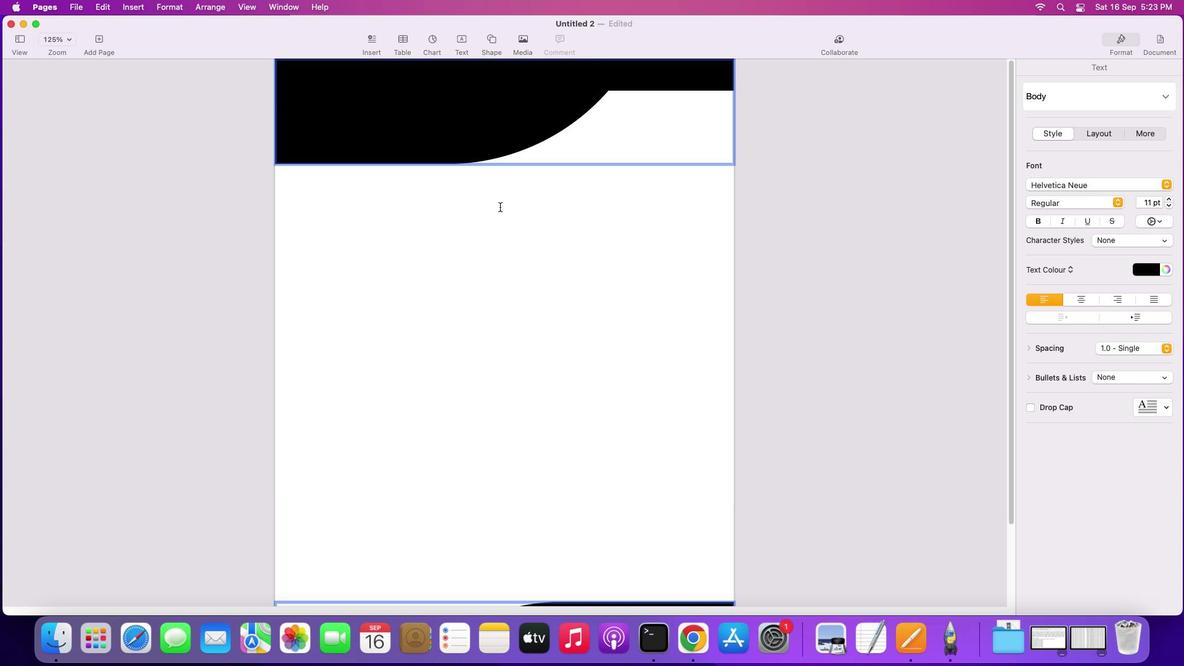 
Action: Mouse scrolled (481, 183) with delta (-3, -2)
Screenshot: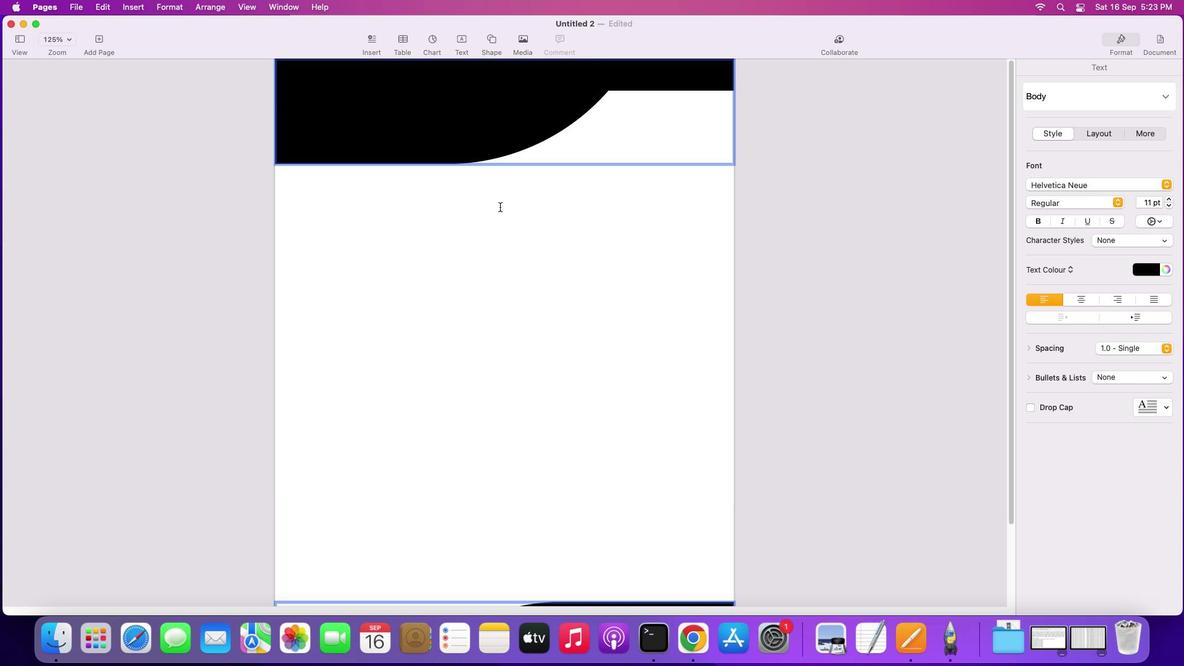 
Action: Mouse moved to (481, 185)
Screenshot: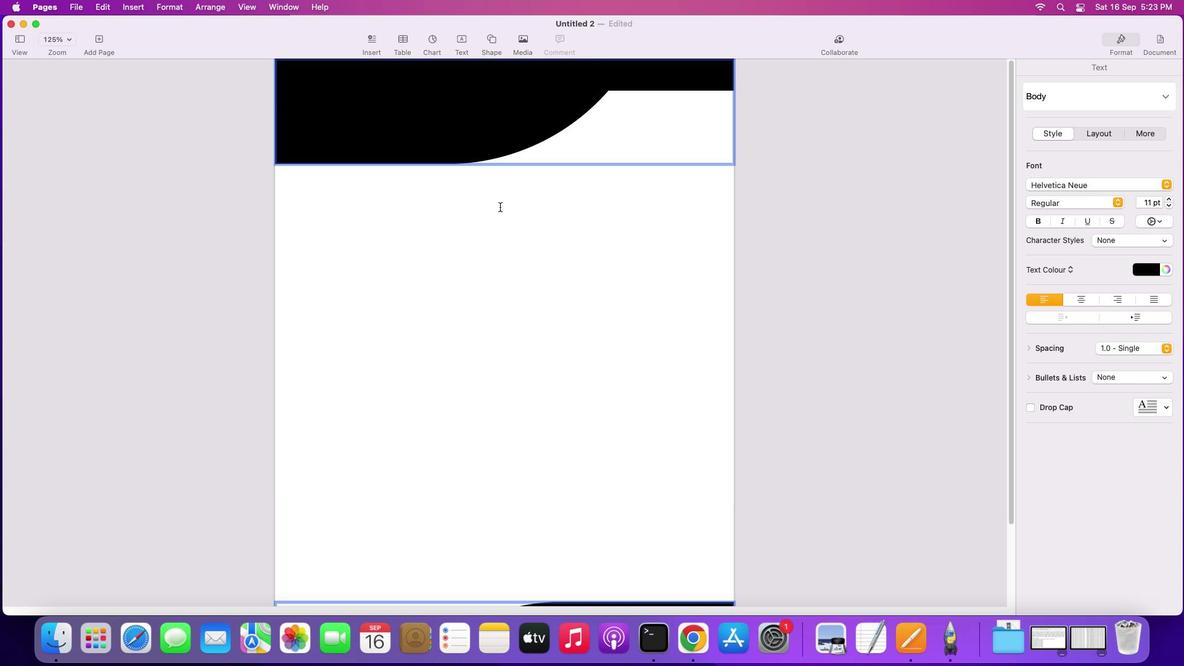 
Action: Mouse scrolled (481, 185) with delta (-3, 0)
Screenshot: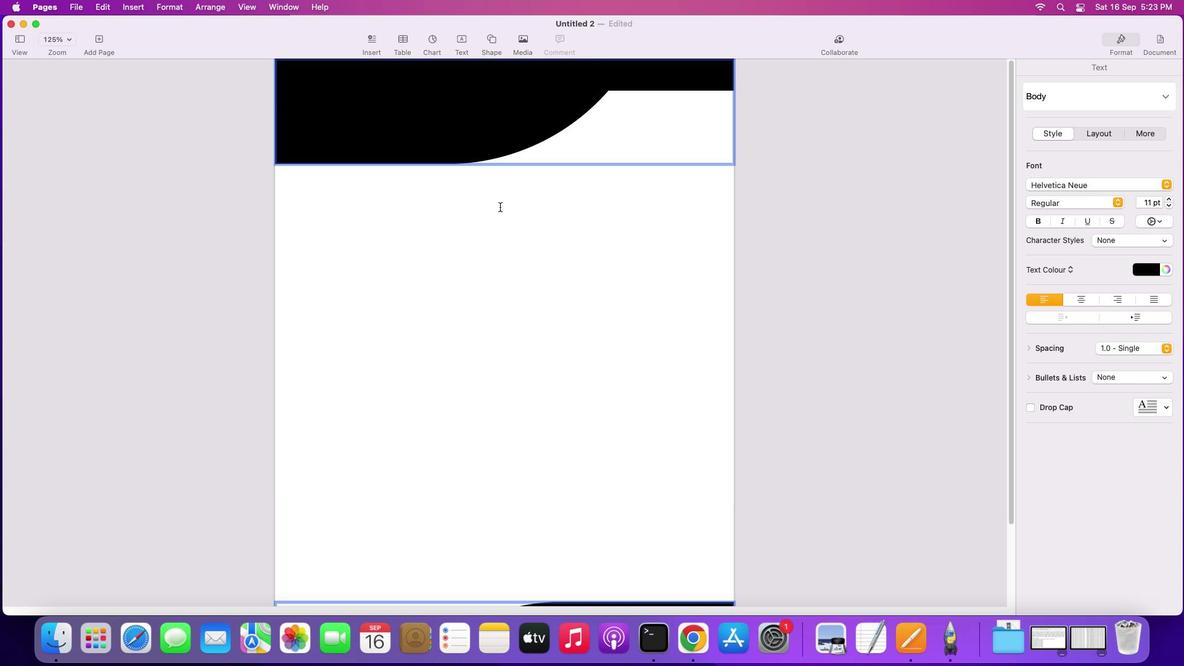 
Action: Mouse moved to (481, 186)
Screenshot: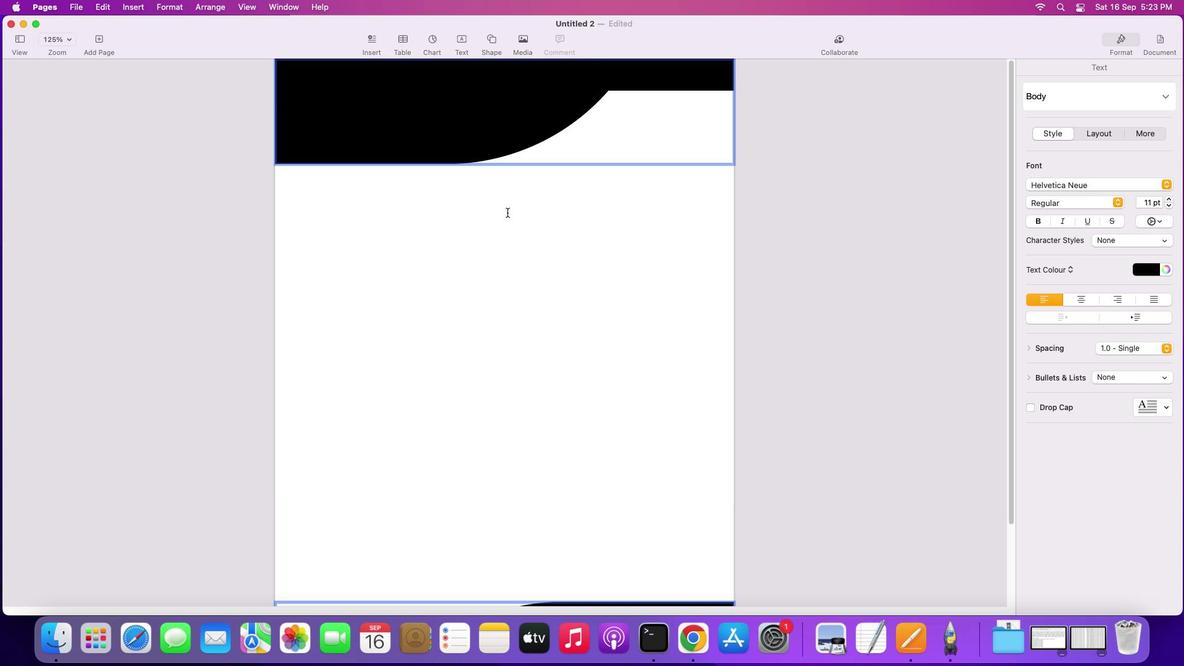 
Action: Mouse scrolled (481, 186) with delta (-3, 0)
Screenshot: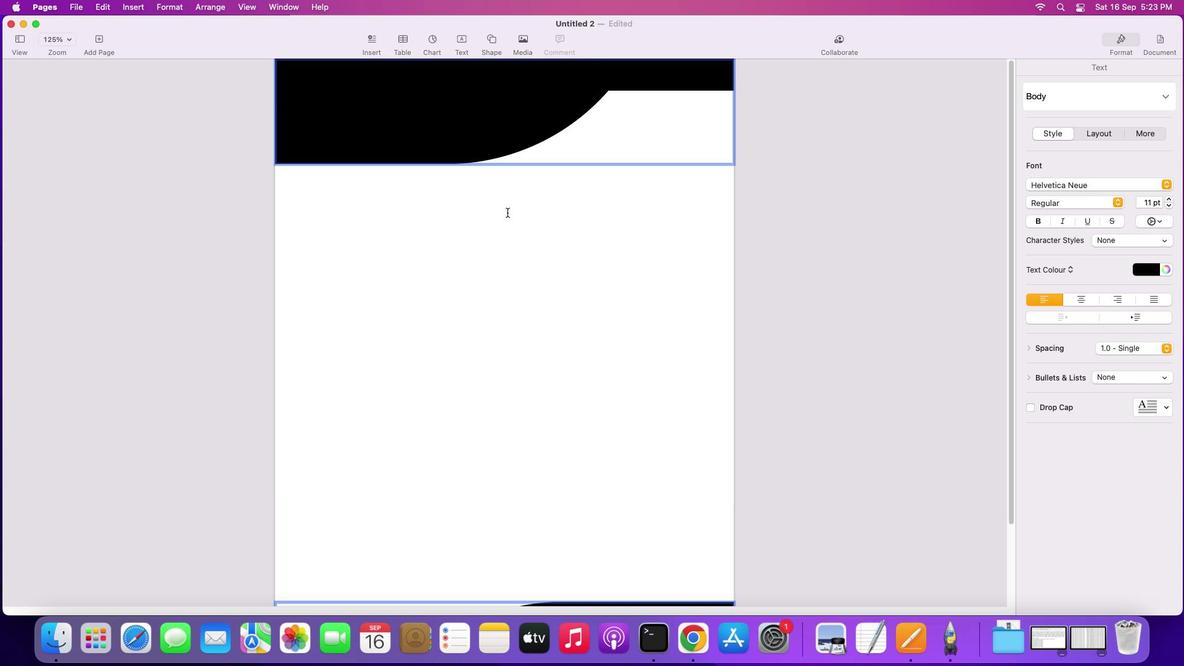 
Action: Mouse moved to (483, 190)
Screenshot: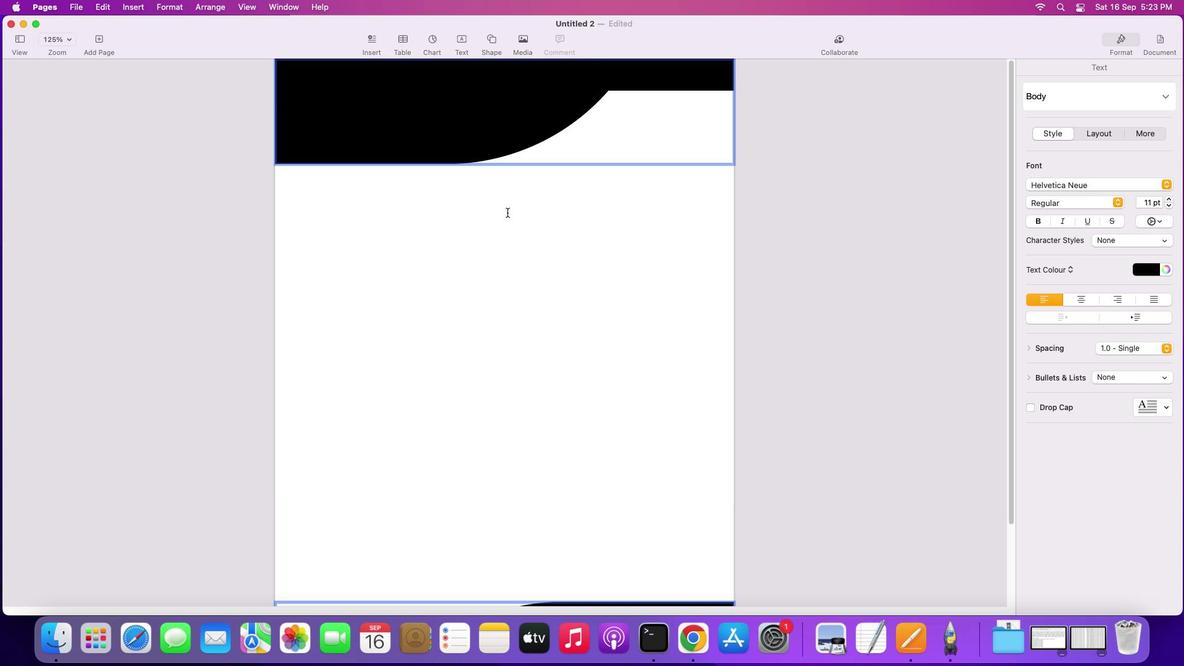 
Action: Mouse scrolled (483, 190) with delta (-3, 0)
Screenshot: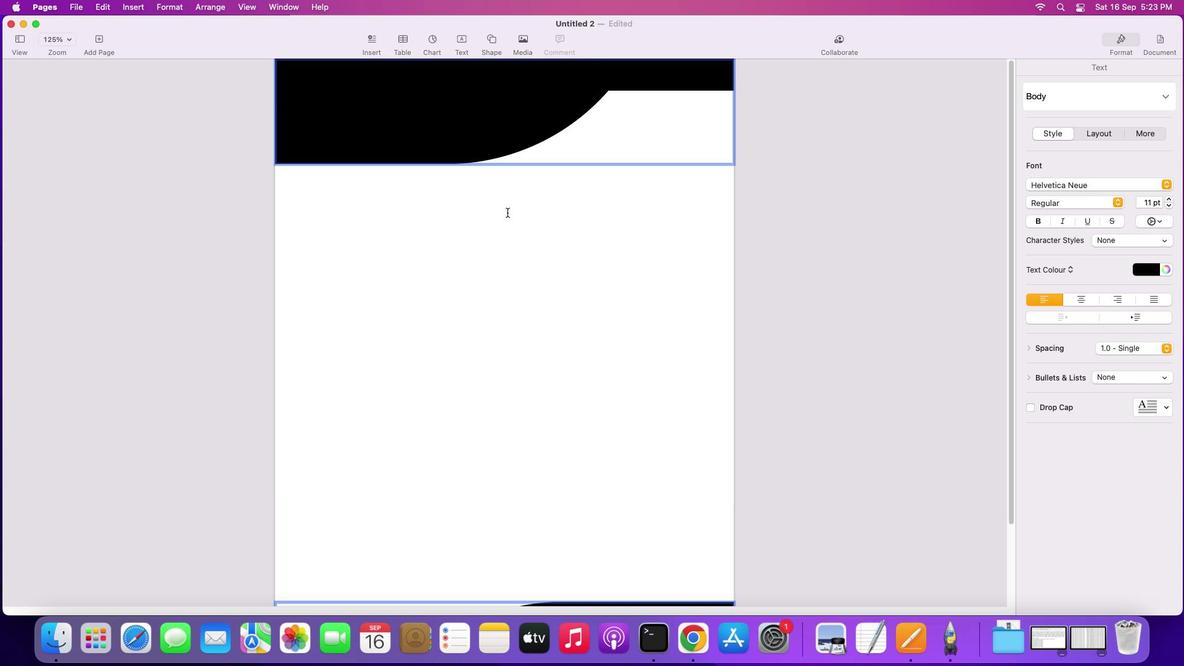 
Action: Mouse moved to (508, 216)
Screenshot: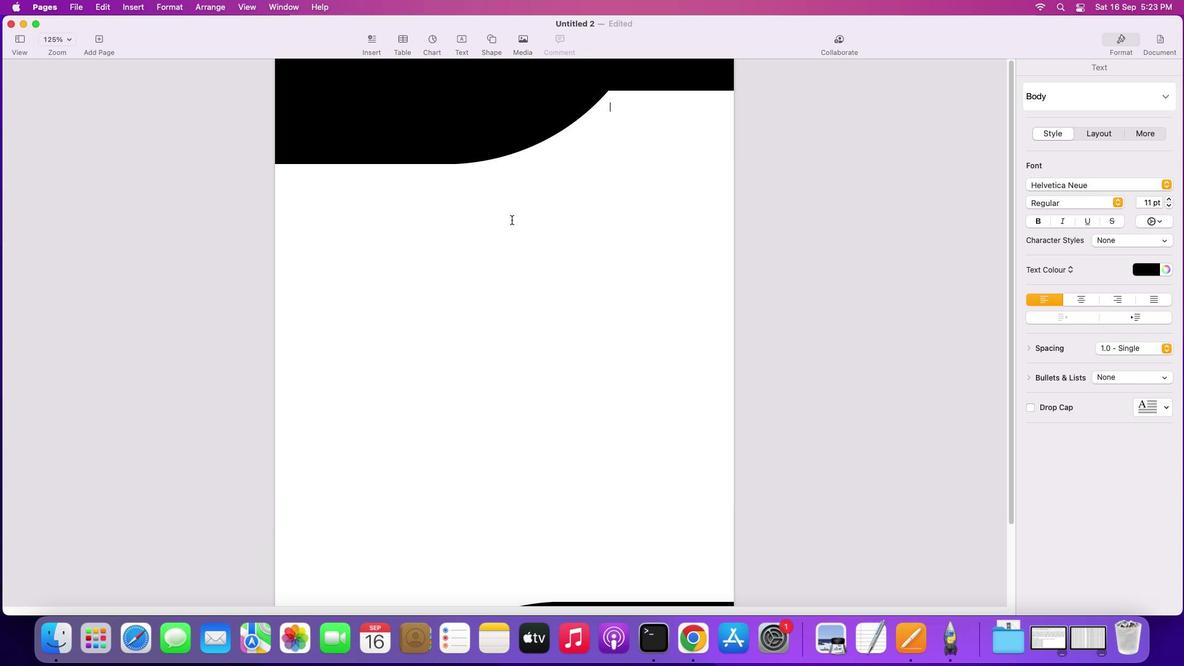 
Action: Mouse pressed left at (508, 216)
Screenshot: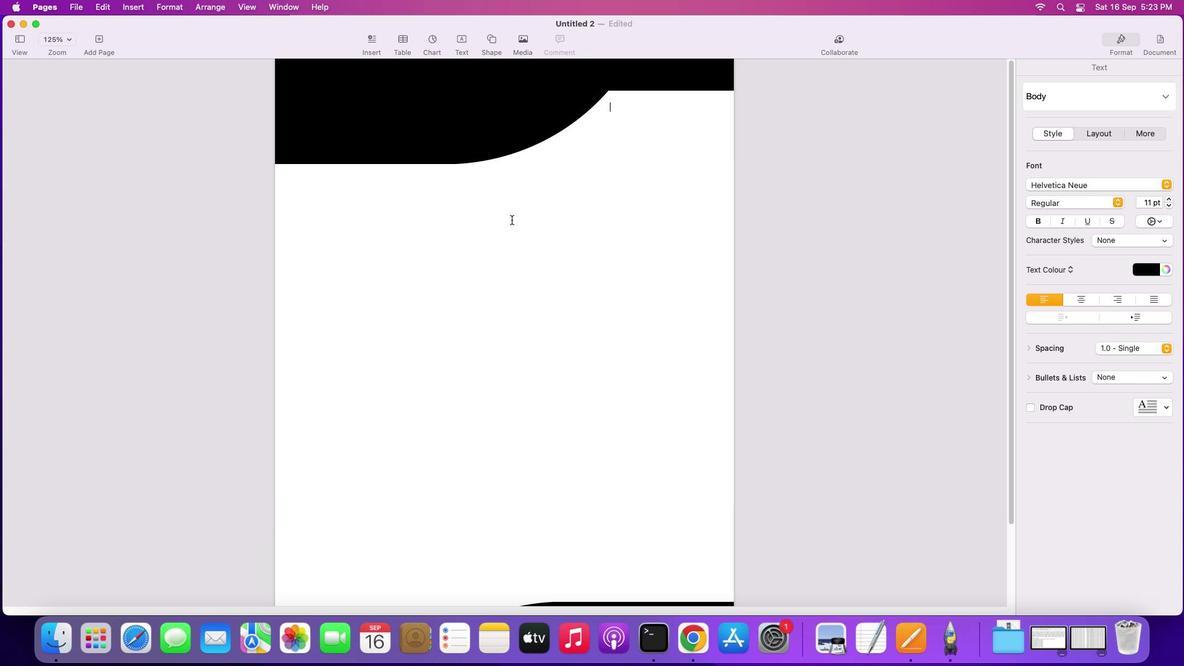 
Action: Mouse moved to (525, 105)
Screenshot: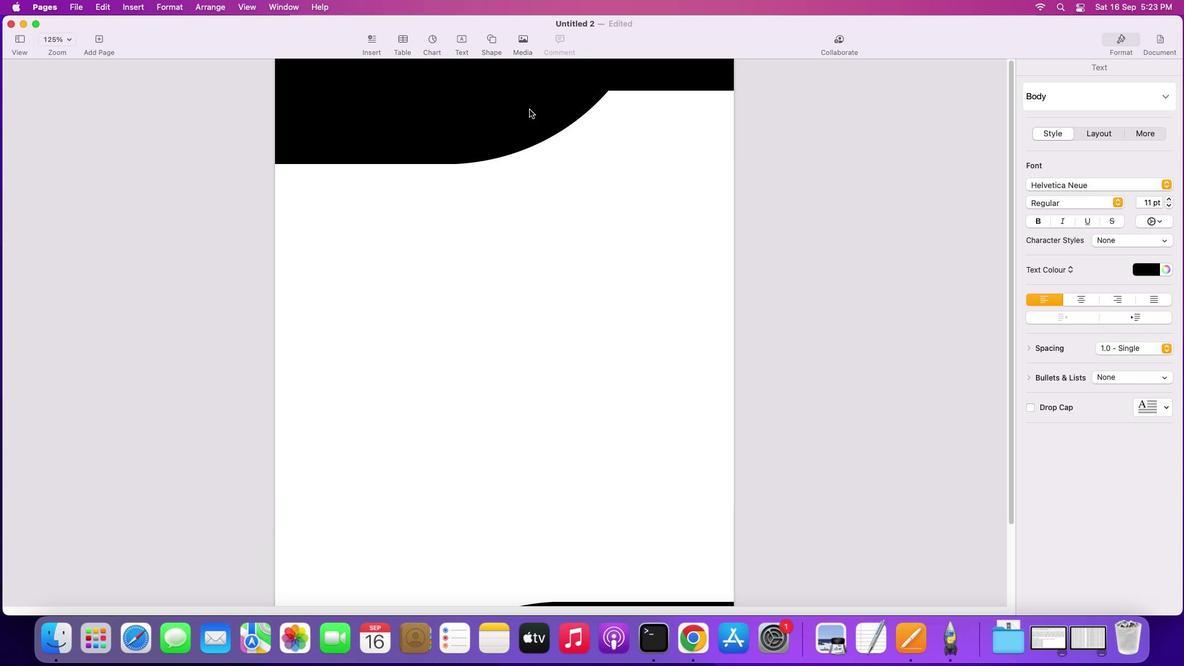 
Action: Mouse pressed left at (525, 105)
Screenshot: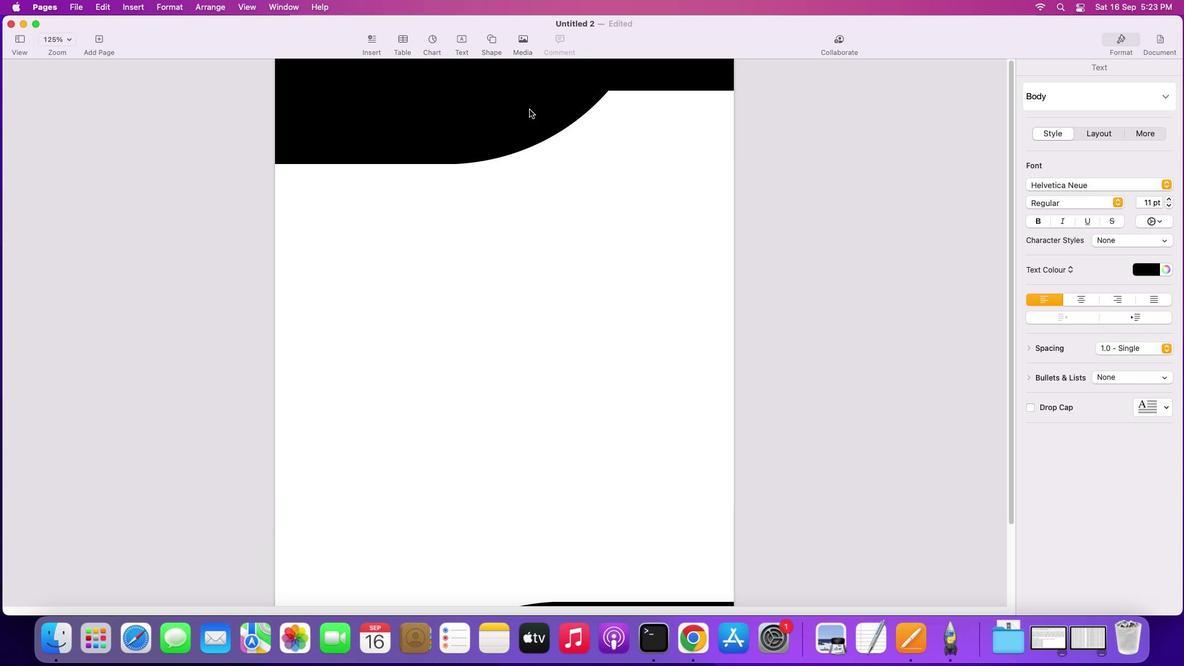 
Action: Mouse moved to (528, 106)
Screenshot: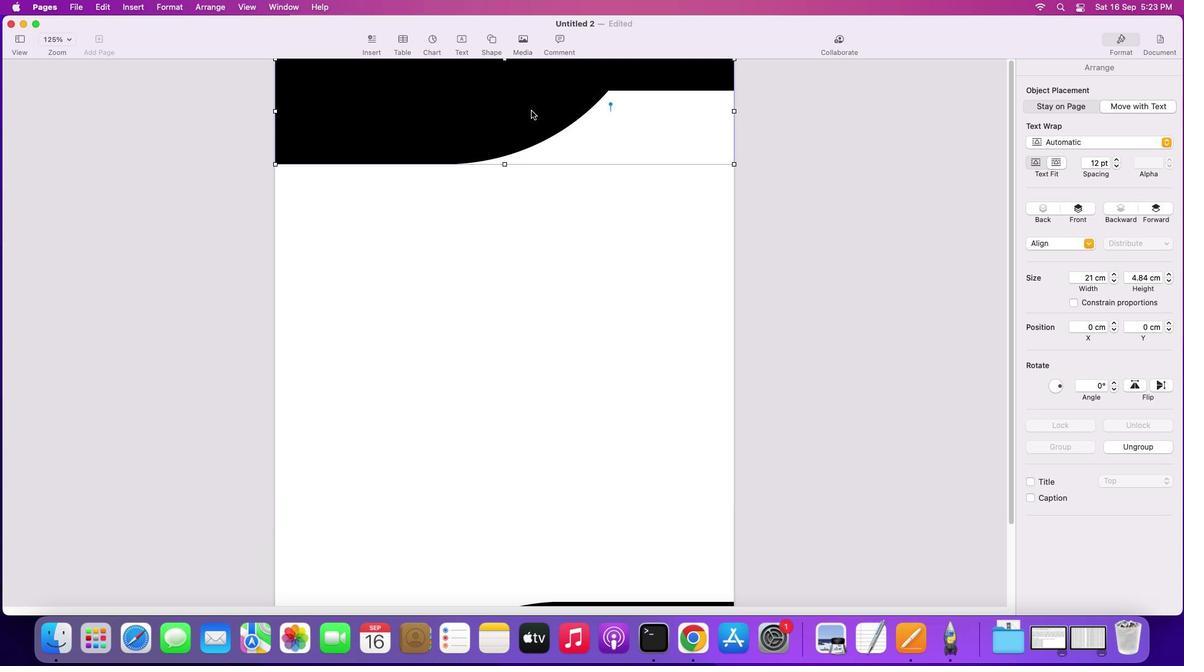 
Action: Mouse pressed right at (528, 106)
Screenshot: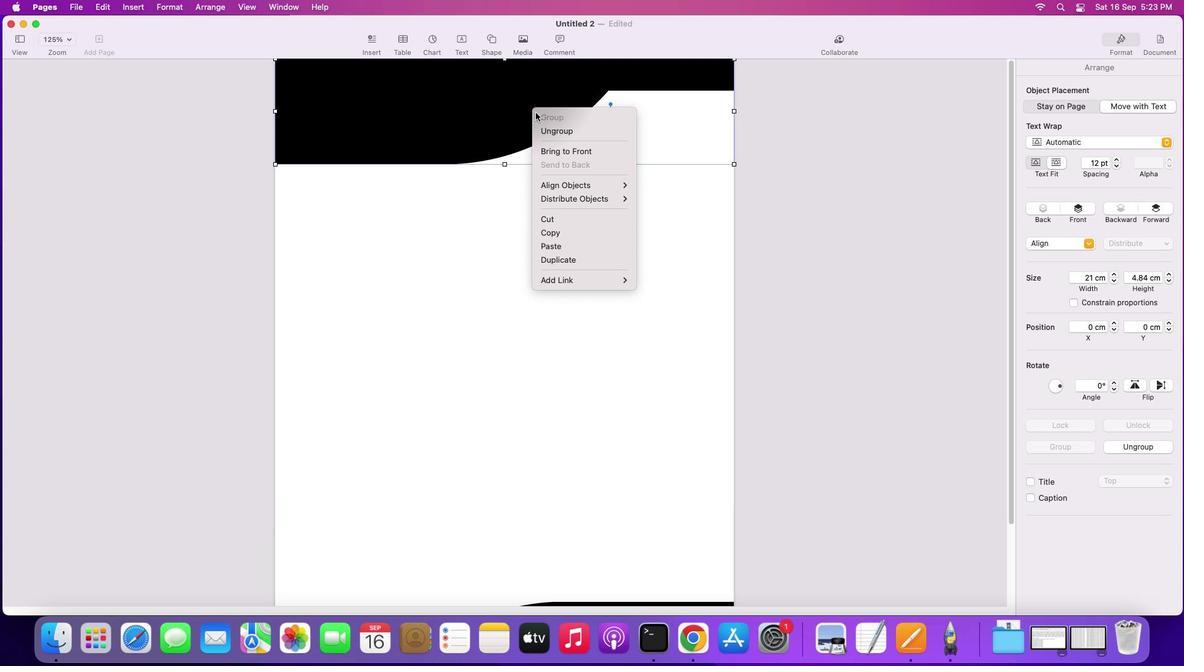 
Action: Mouse moved to (557, 133)
Screenshot: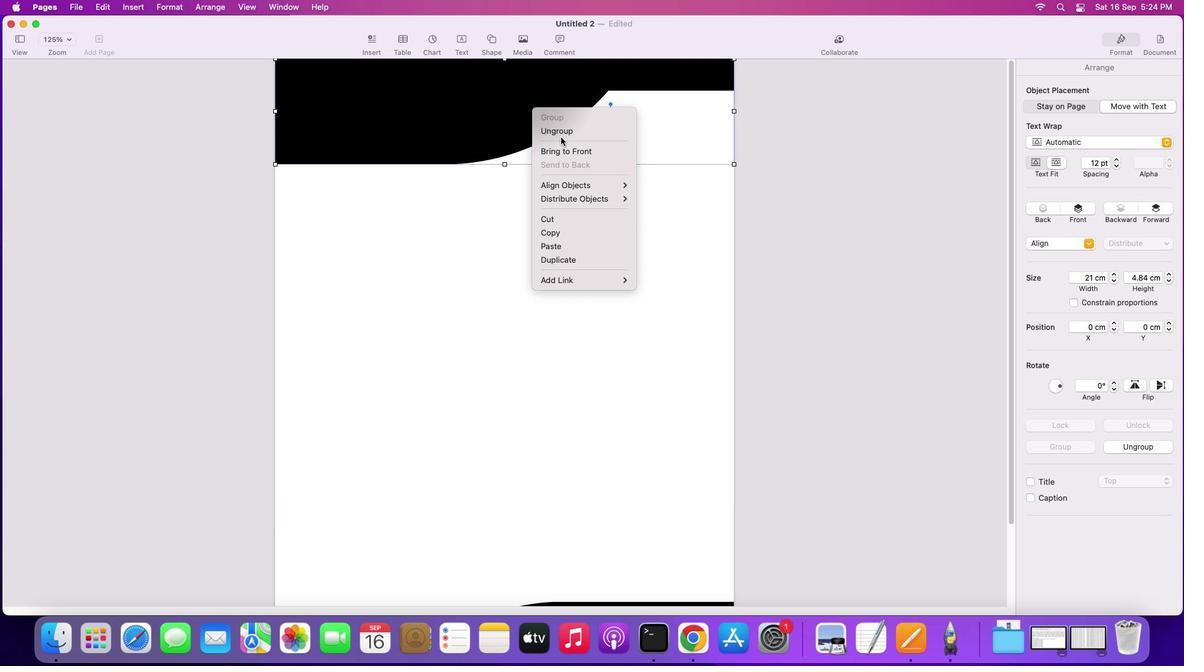 
Action: Mouse pressed left at (557, 133)
Screenshot: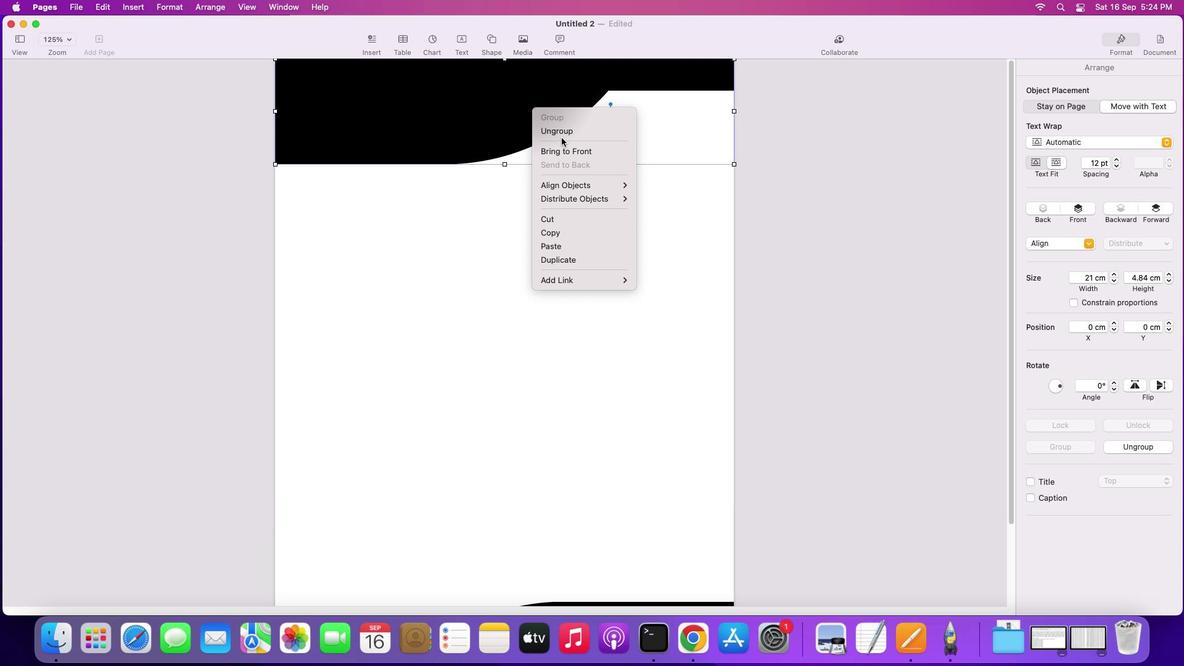 
Action: Mouse moved to (562, 128)
Screenshot: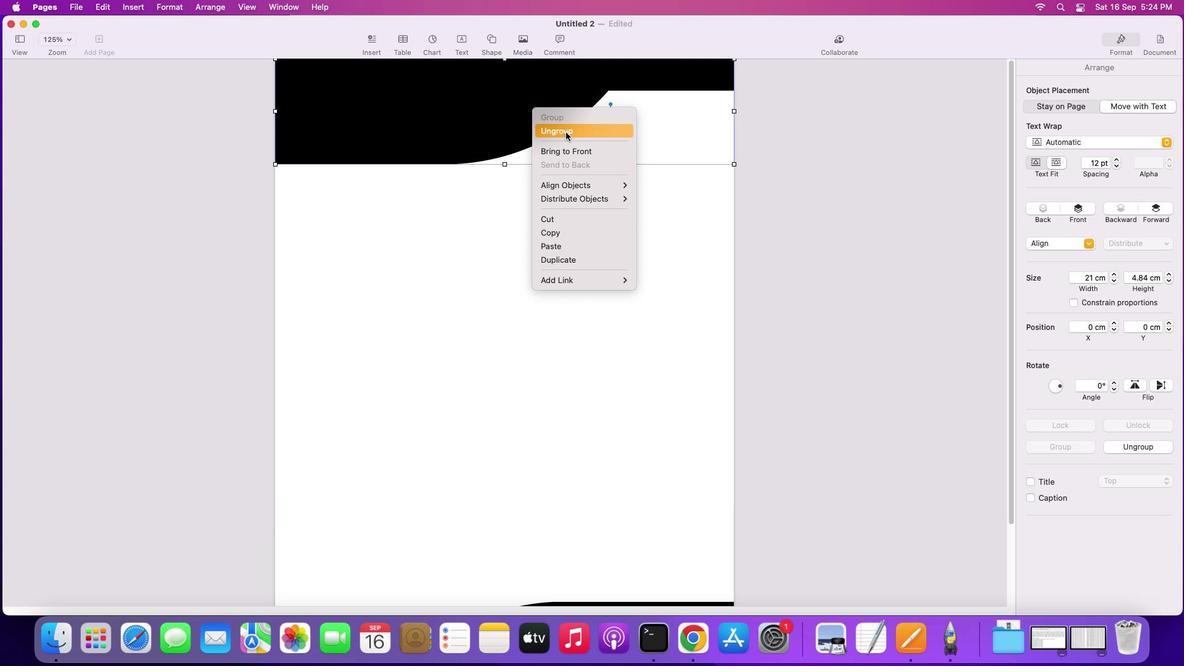 
Action: Mouse pressed left at (562, 128)
Screenshot: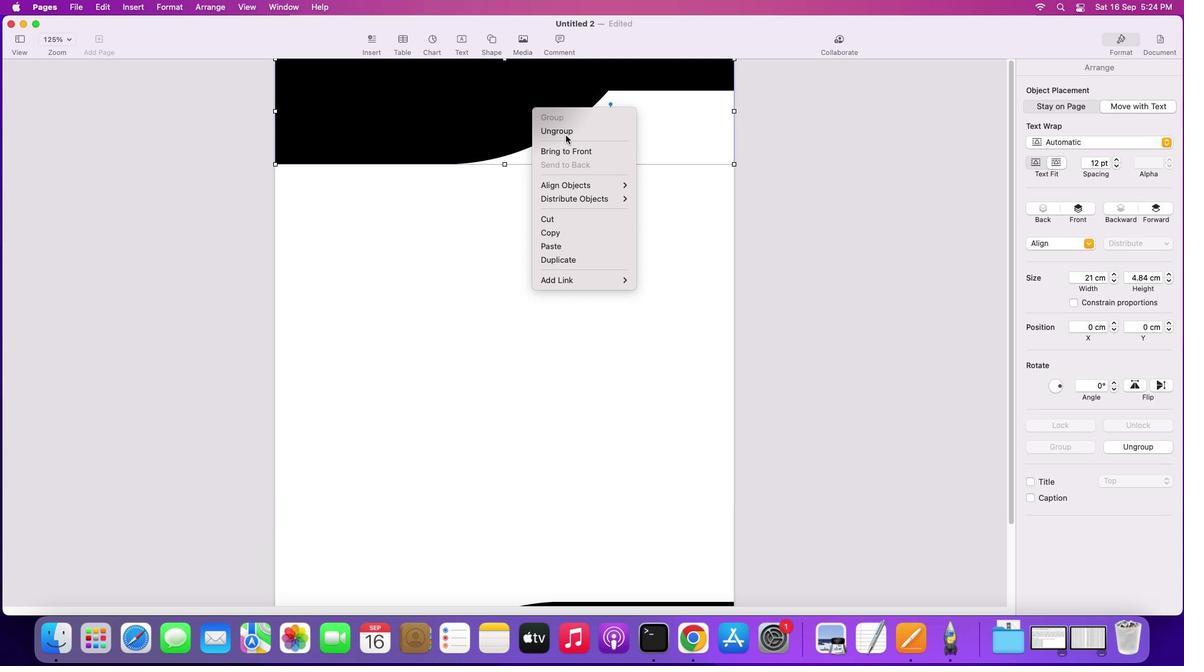 
Action: Mouse moved to (545, 423)
Screenshot: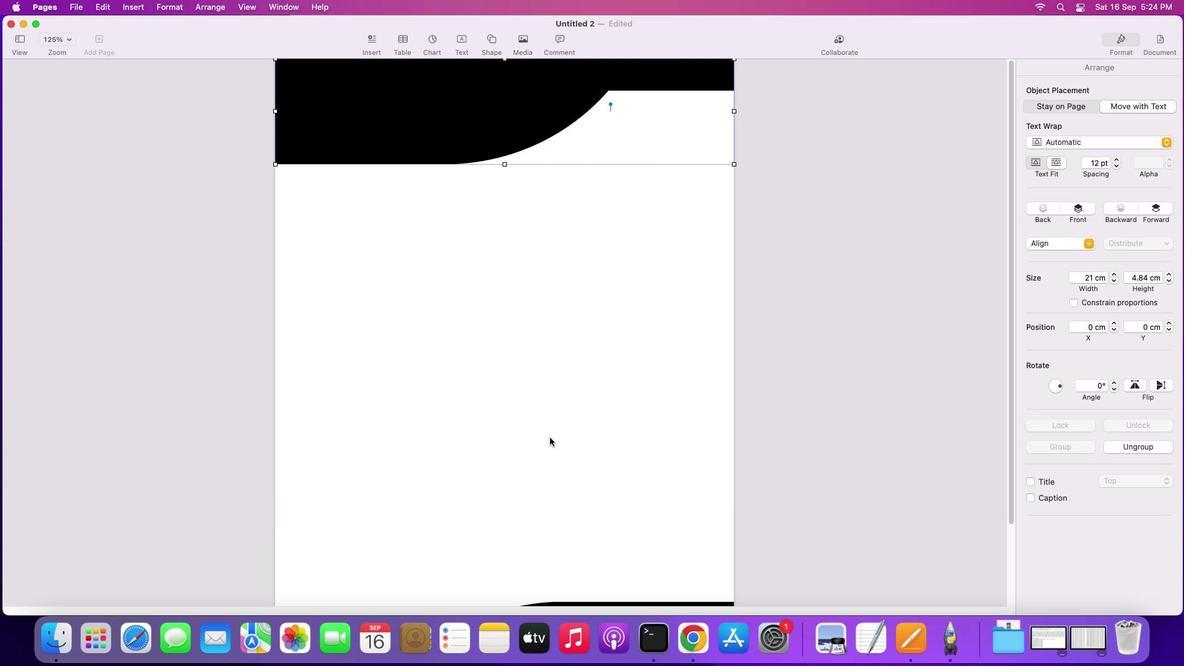 
Action: Mouse scrolled (545, 423) with delta (-3, -3)
Screenshot: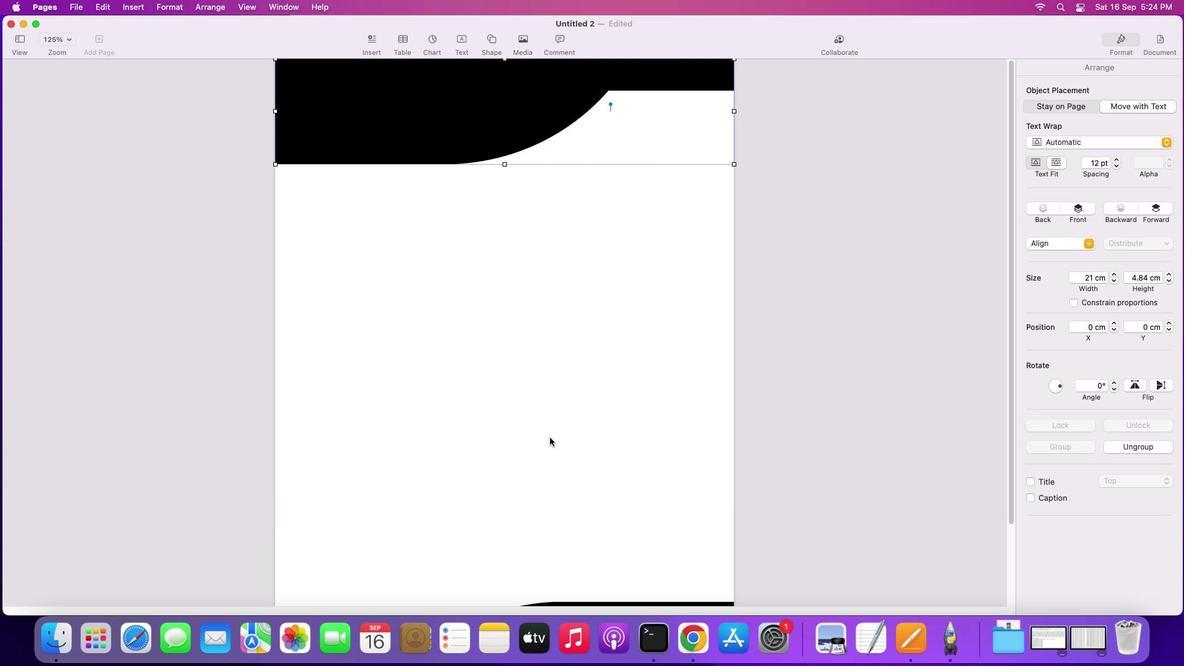 
Action: Mouse moved to (546, 426)
Screenshot: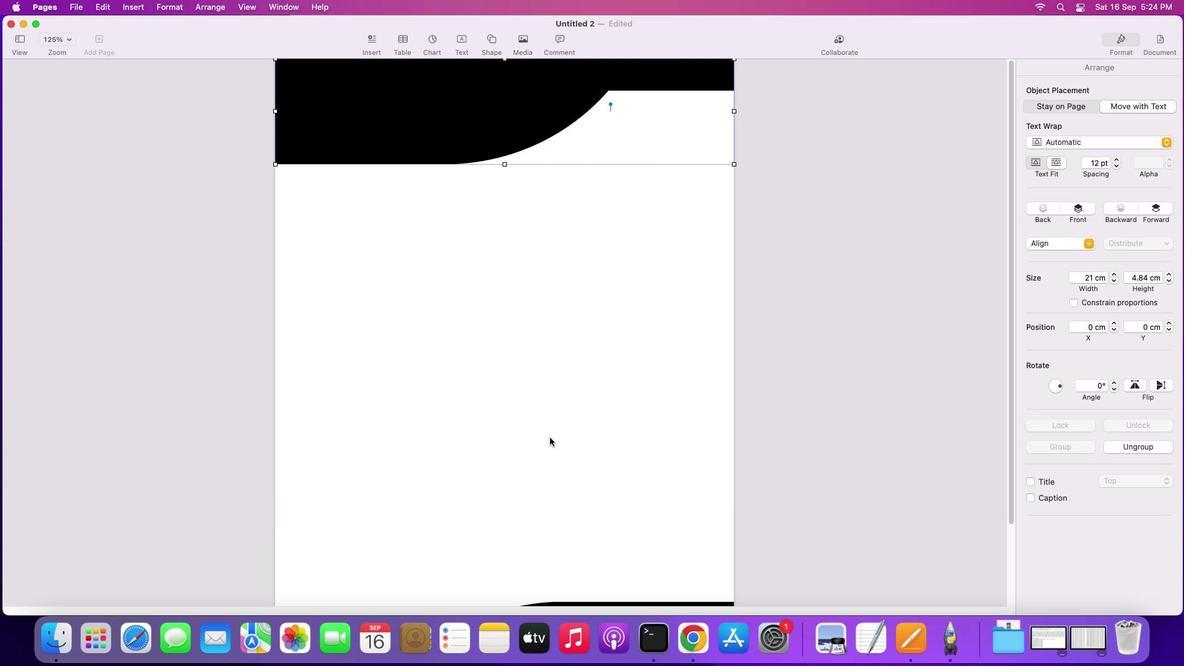 
Action: Mouse scrolled (546, 426) with delta (-3, -3)
Screenshot: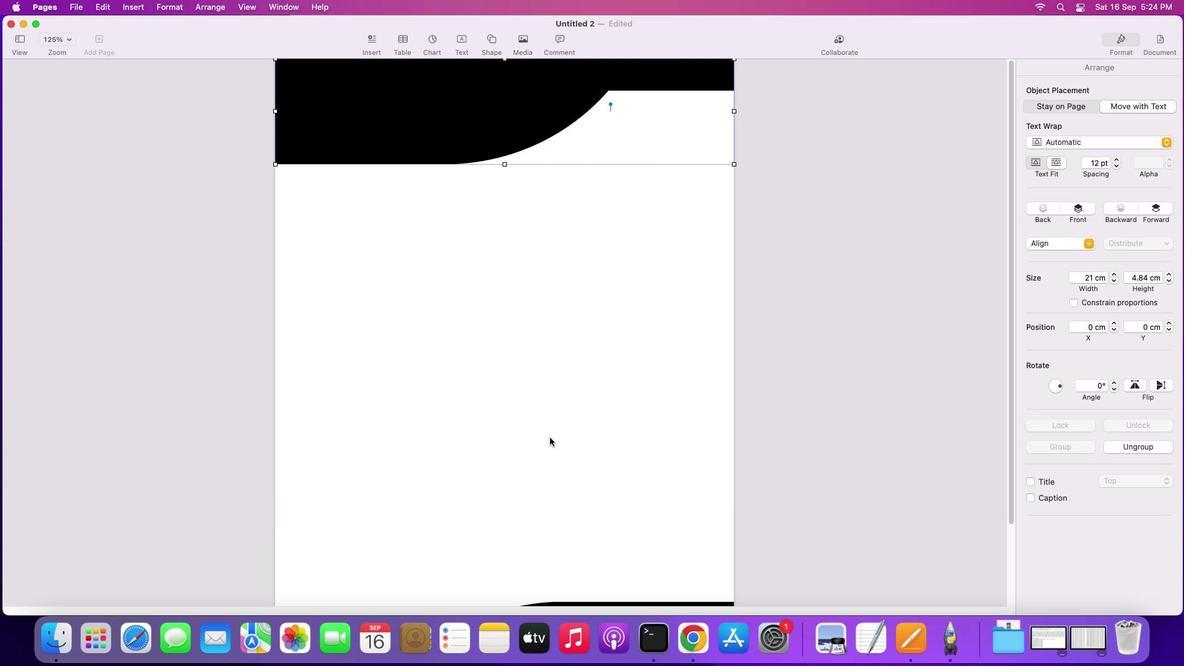 
Action: Mouse moved to (546, 428)
Screenshot: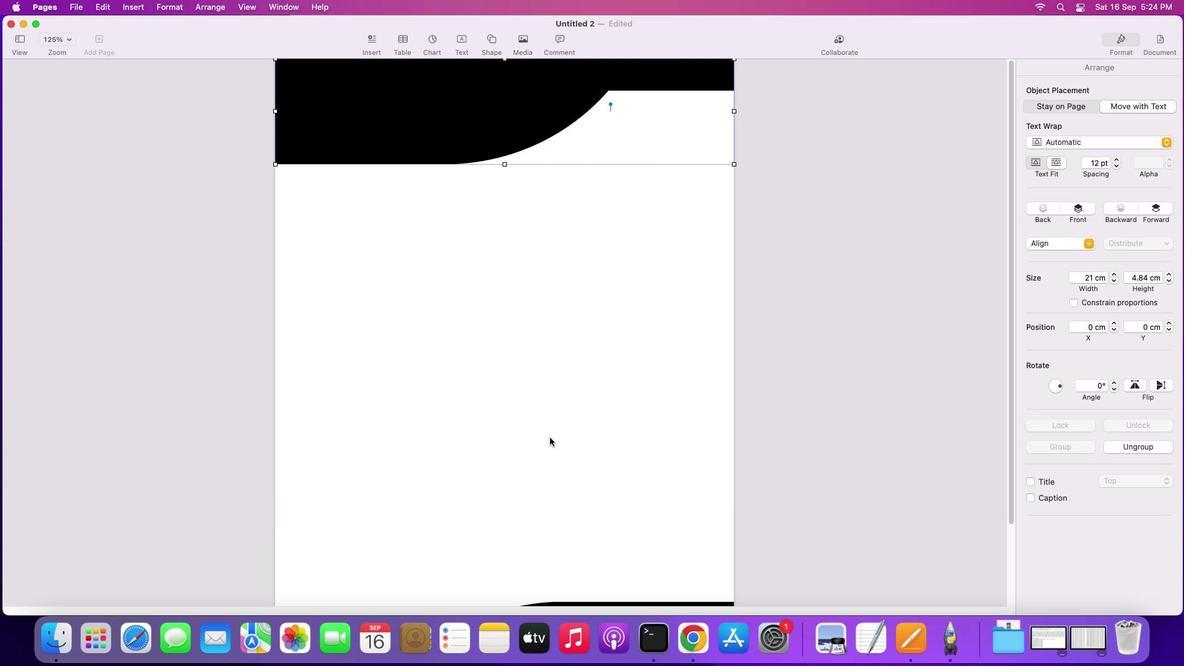 
Action: Mouse scrolled (546, 428) with delta (-3, -5)
Screenshot: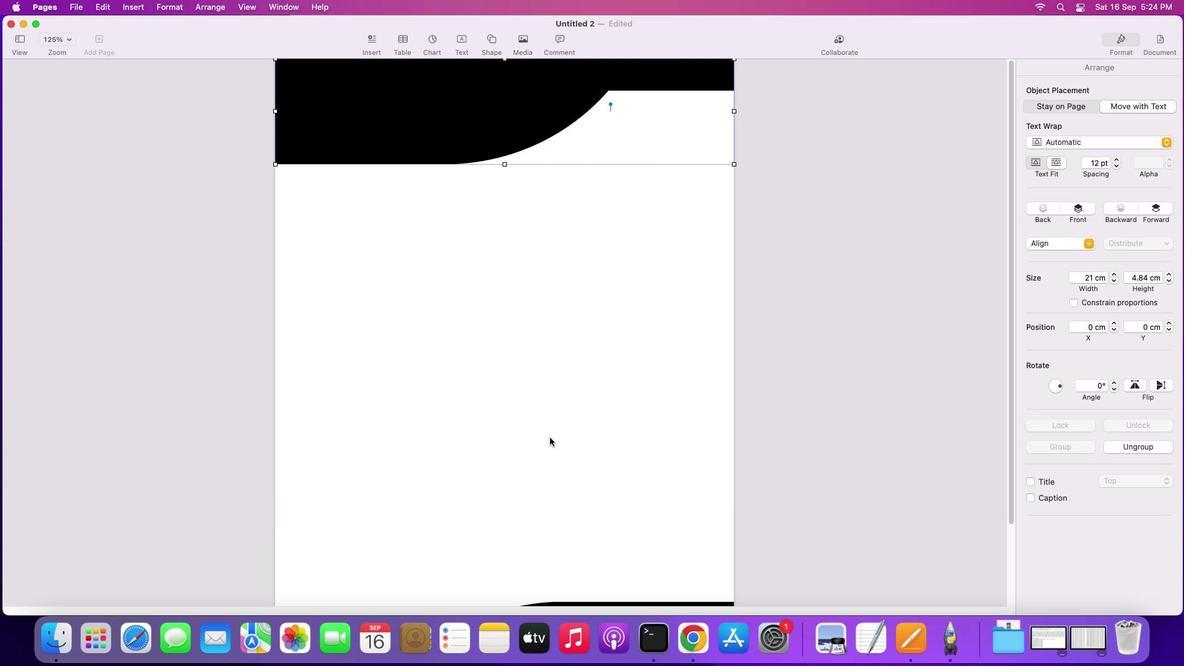 
Action: Mouse moved to (546, 430)
Screenshot: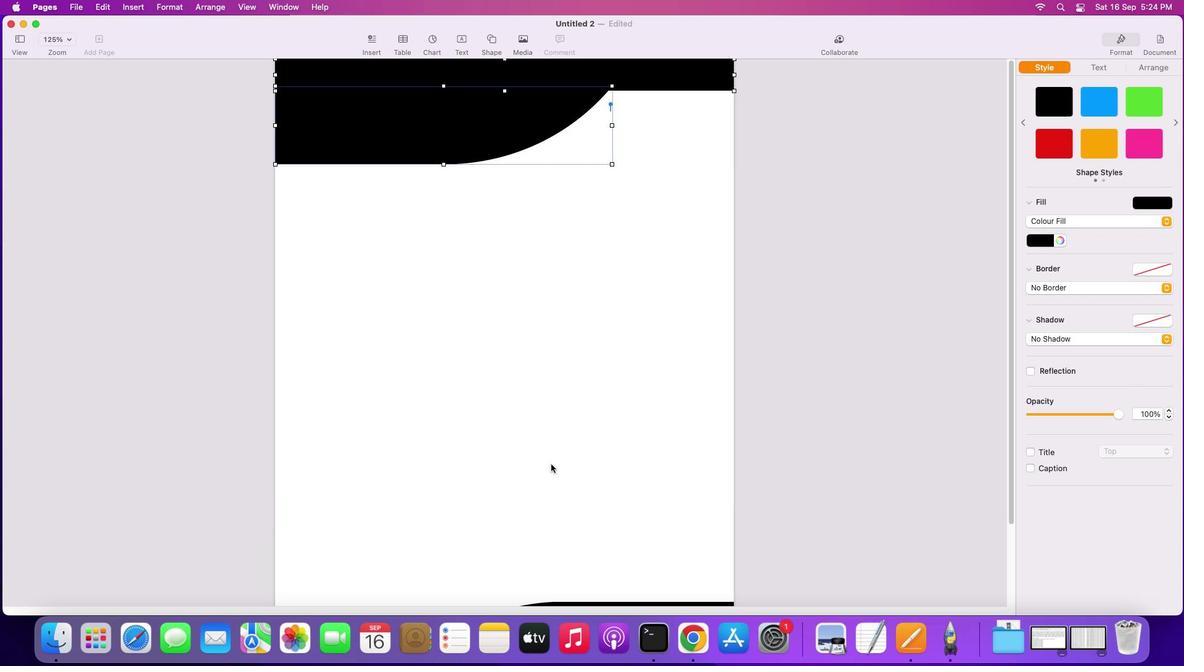 
Action: Mouse scrolled (546, 430) with delta (-3, -6)
Screenshot: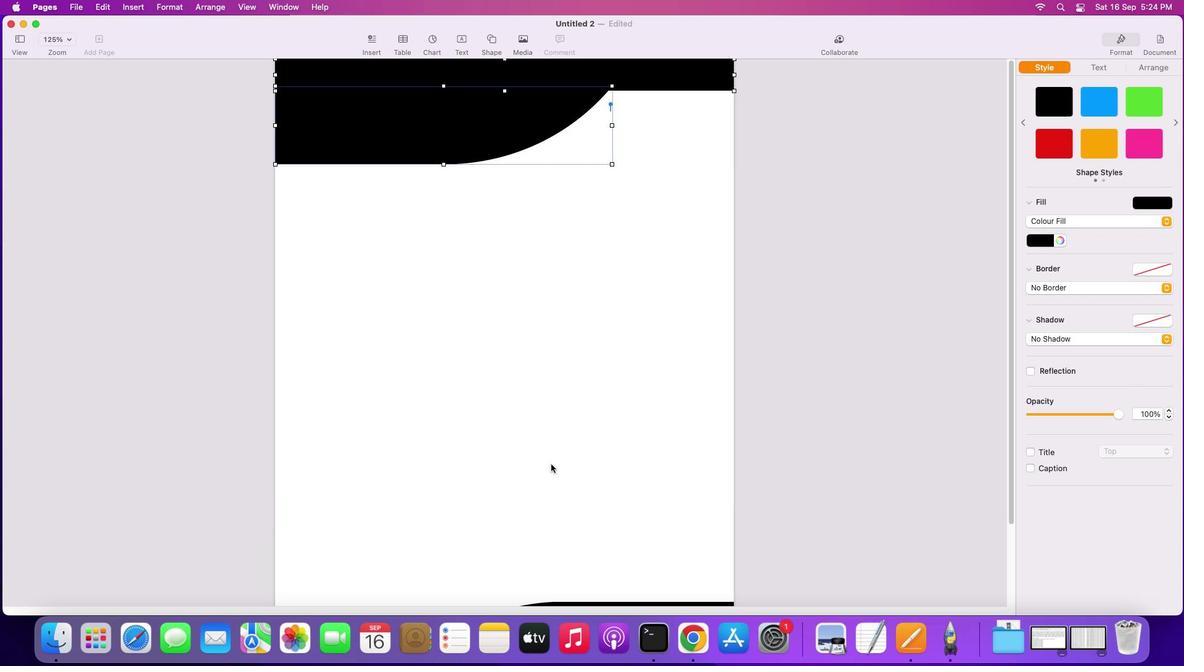 
Action: Mouse moved to (546, 430)
Screenshot: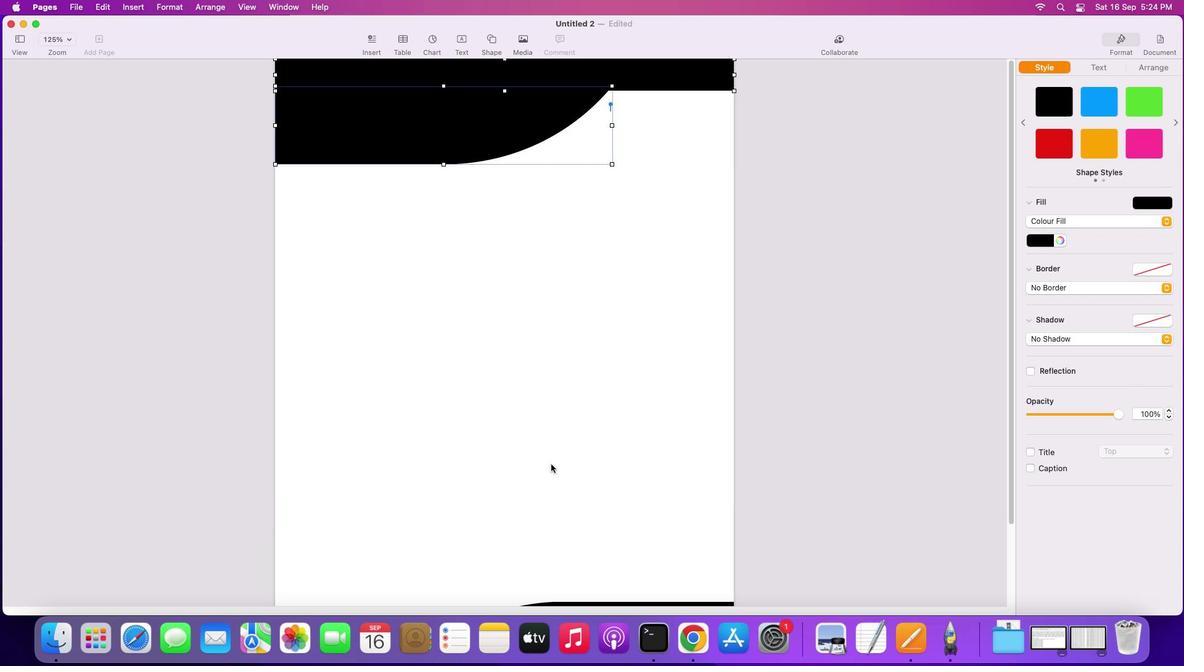 
Action: Mouse scrolled (546, 430) with delta (-3, -6)
Screenshot: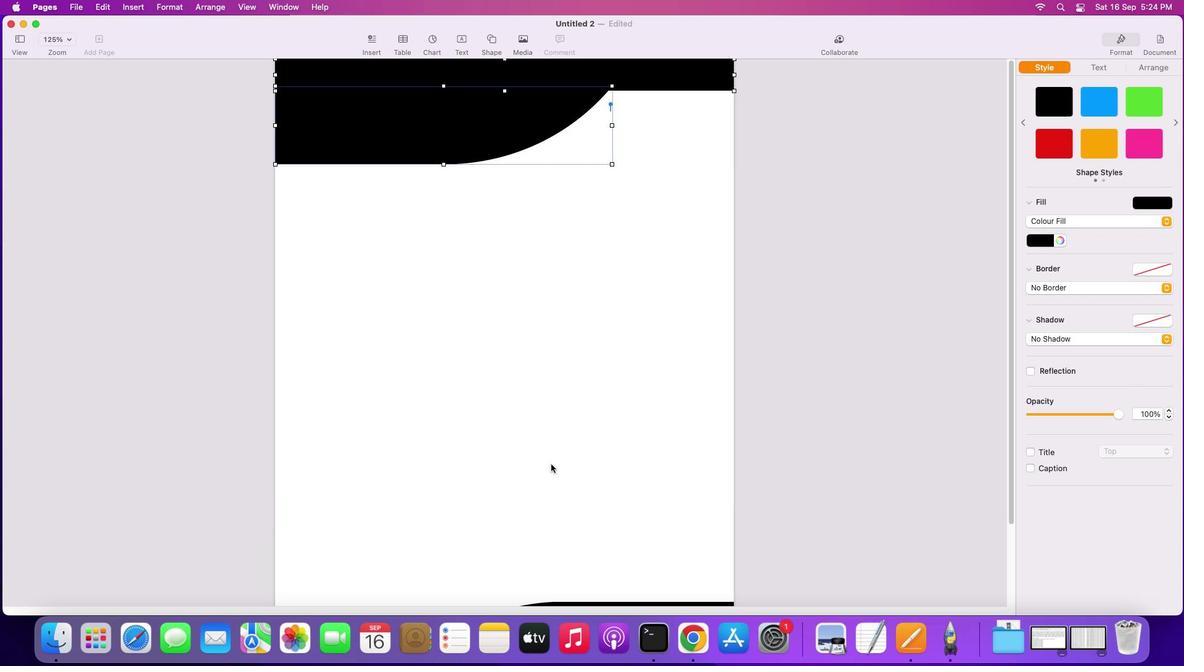 
Action: Mouse moved to (546, 430)
Screenshot: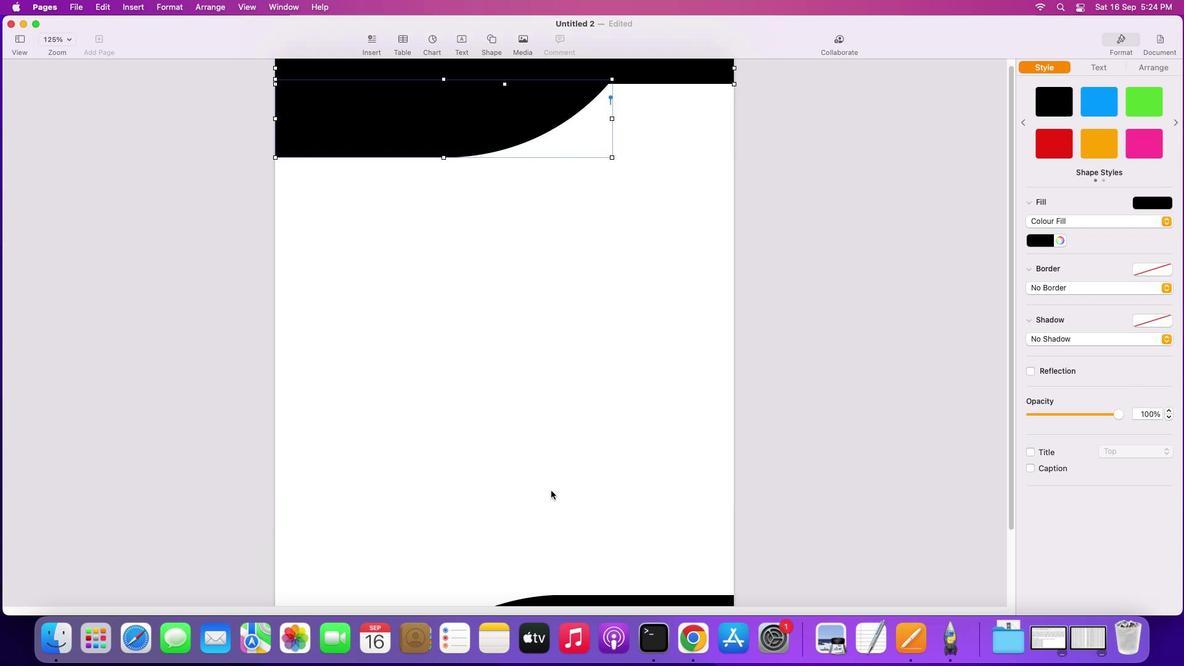 
Action: Mouse scrolled (546, 430) with delta (-3, -7)
Screenshot: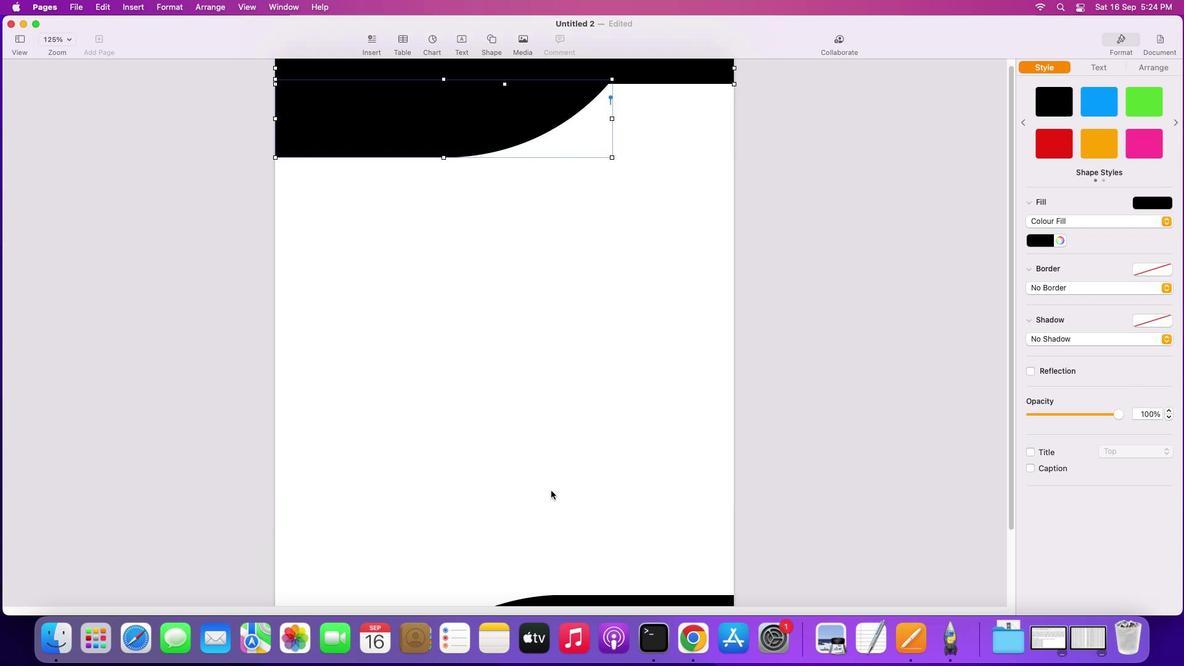 
Action: Mouse moved to (559, 543)
Screenshot: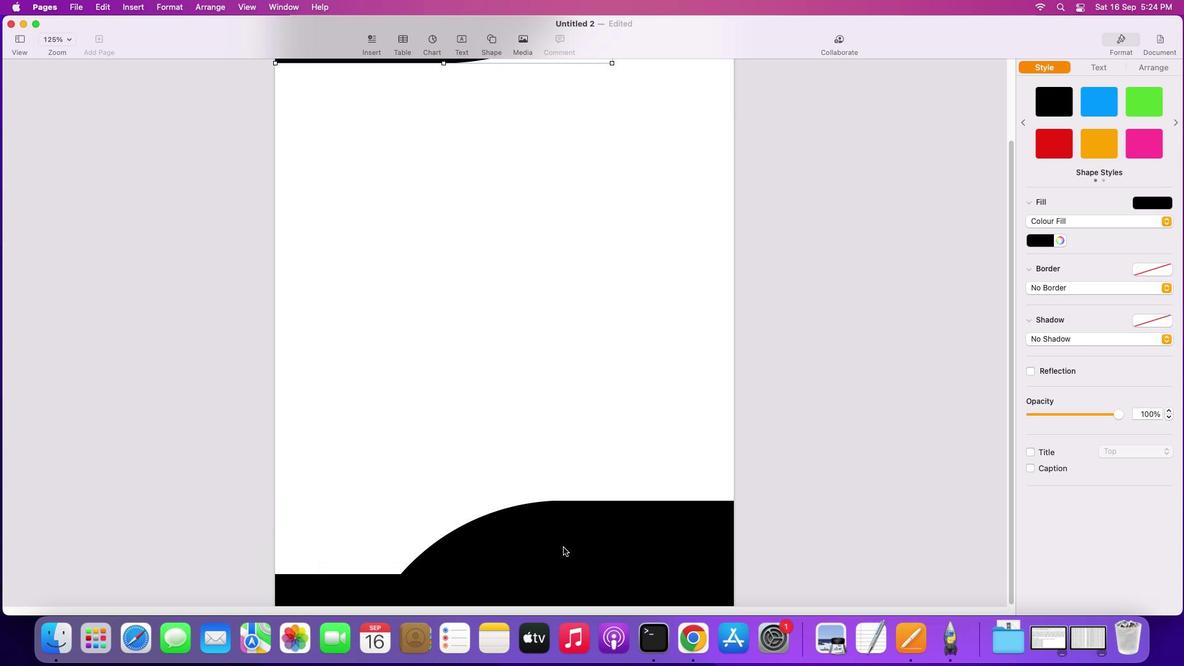 
Action: Mouse pressed left at (559, 543)
Screenshot: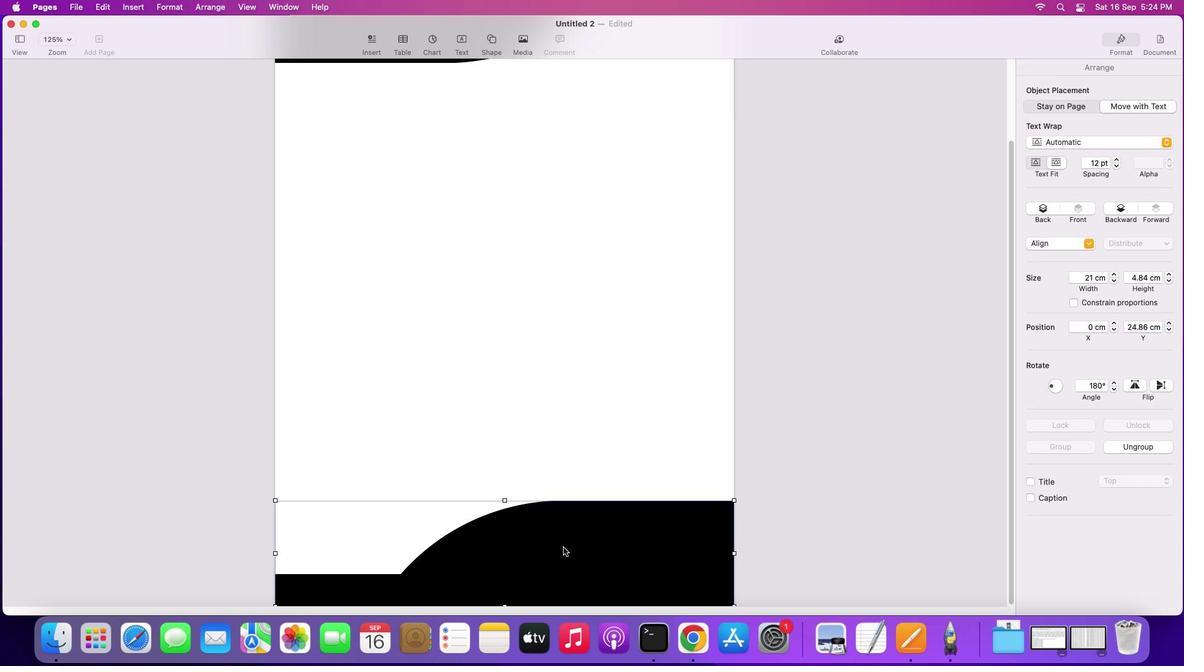 
Action: Mouse pressed right at (559, 543)
Screenshot: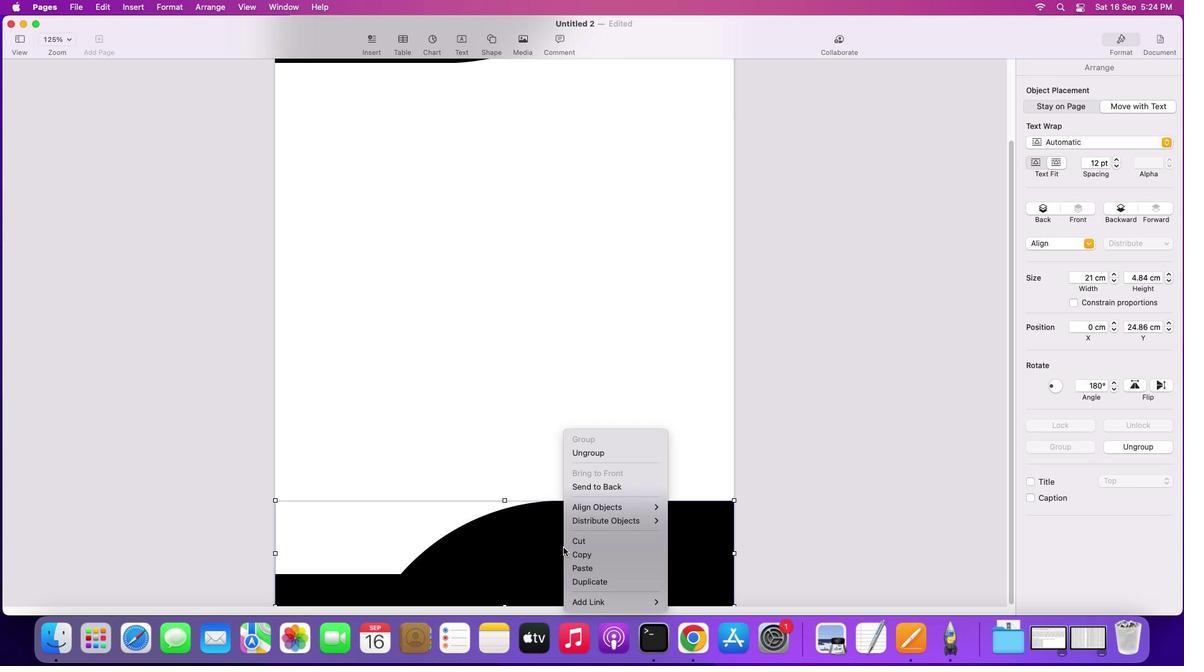 
Action: Mouse moved to (614, 449)
Screenshot: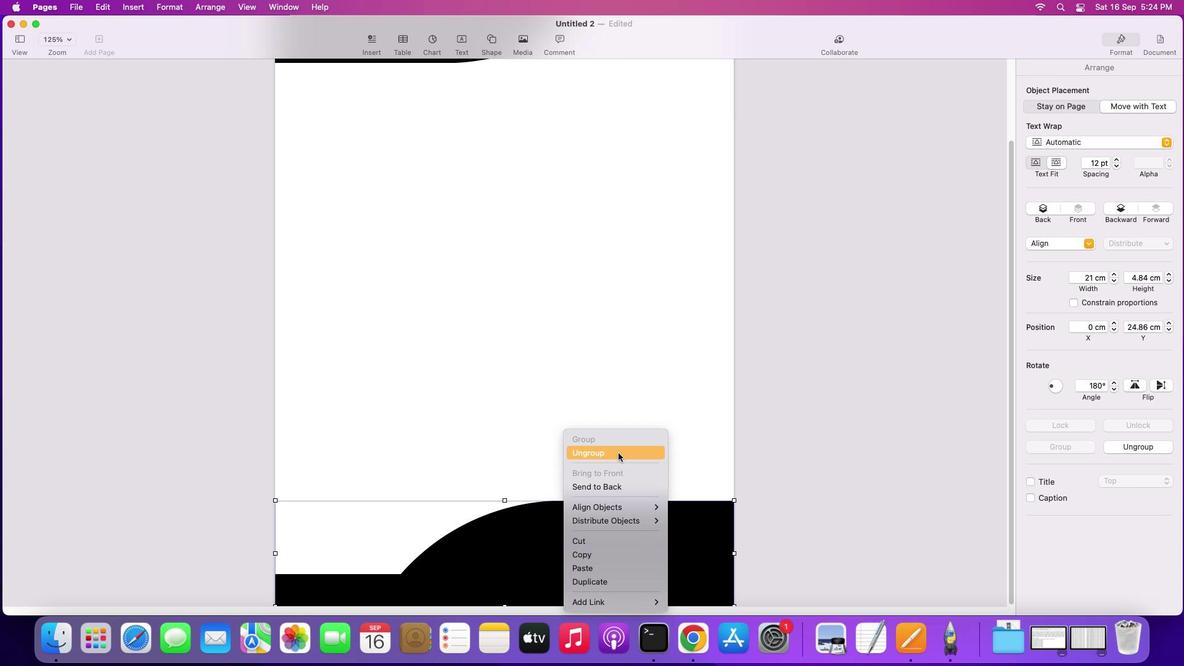 
Action: Mouse pressed left at (614, 449)
Screenshot: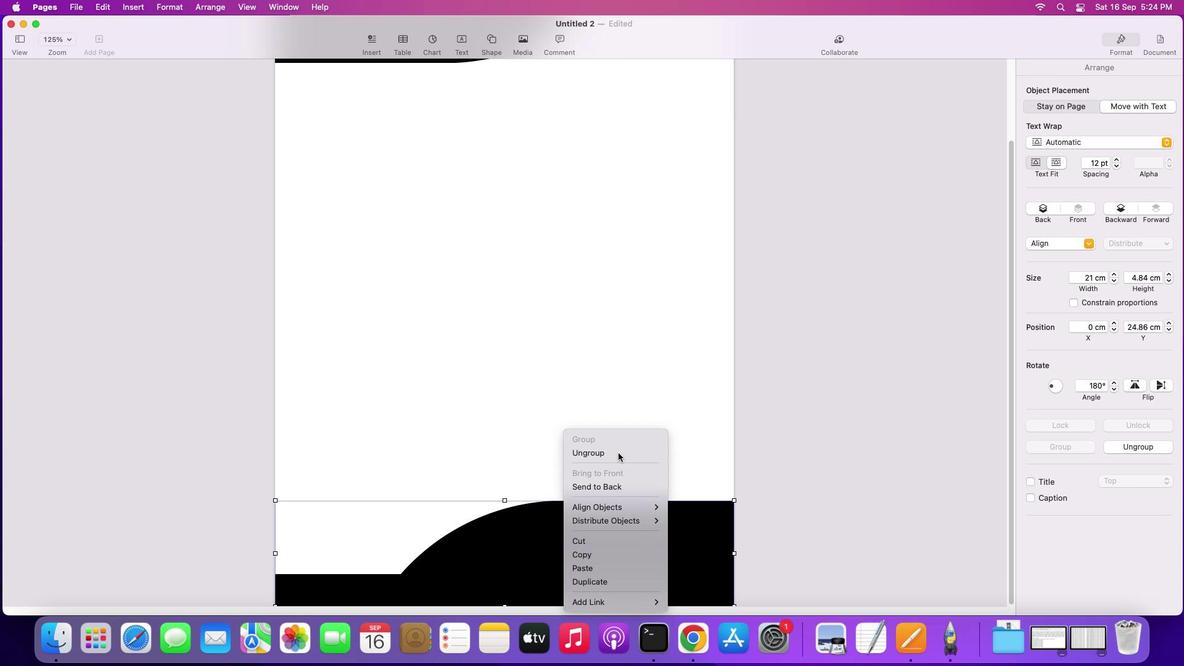 
Action: Mouse moved to (559, 363)
Screenshot: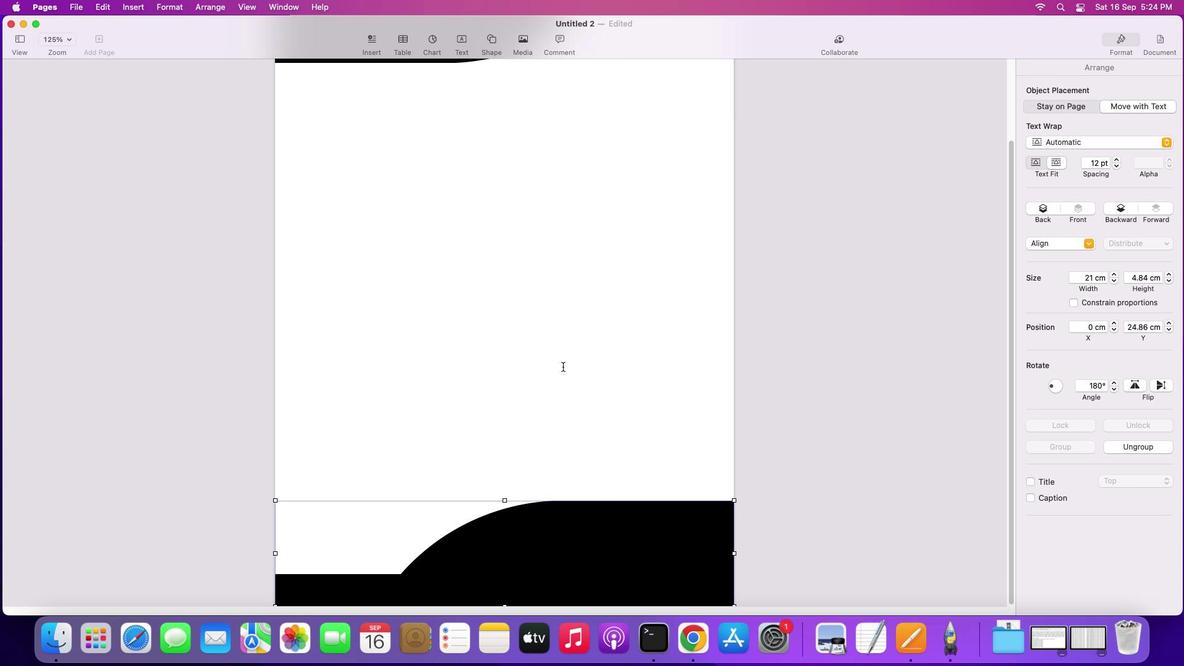 
Action: Mouse pressed left at (559, 363)
Screenshot: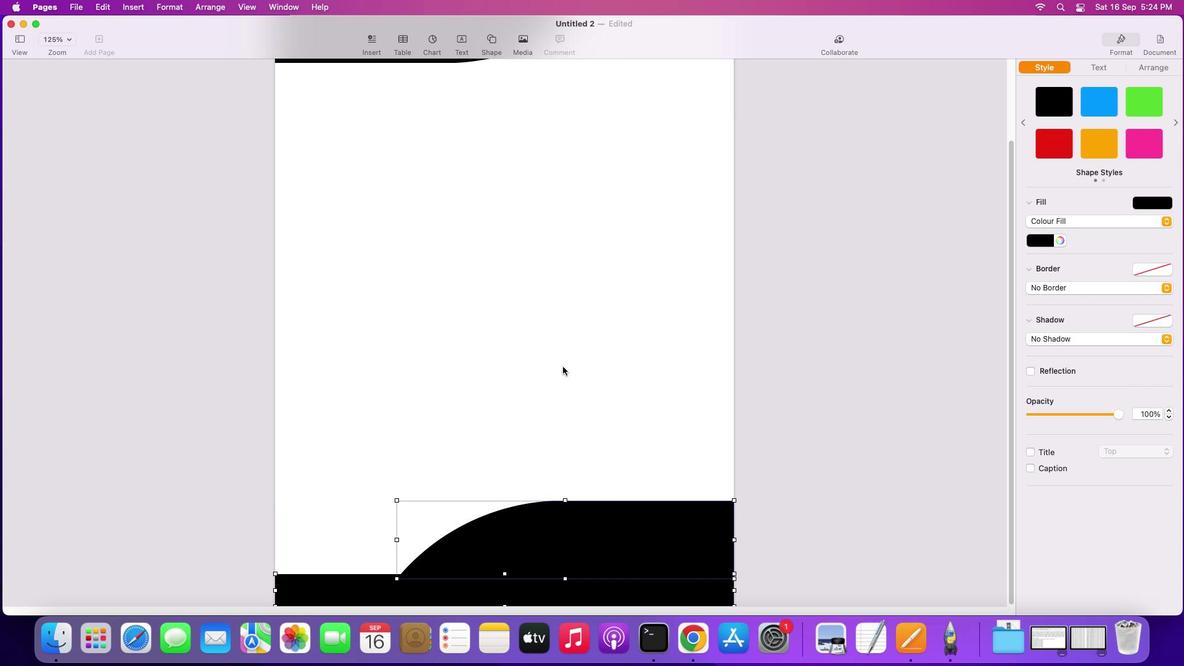 
Action: Mouse moved to (491, 194)
Screenshot: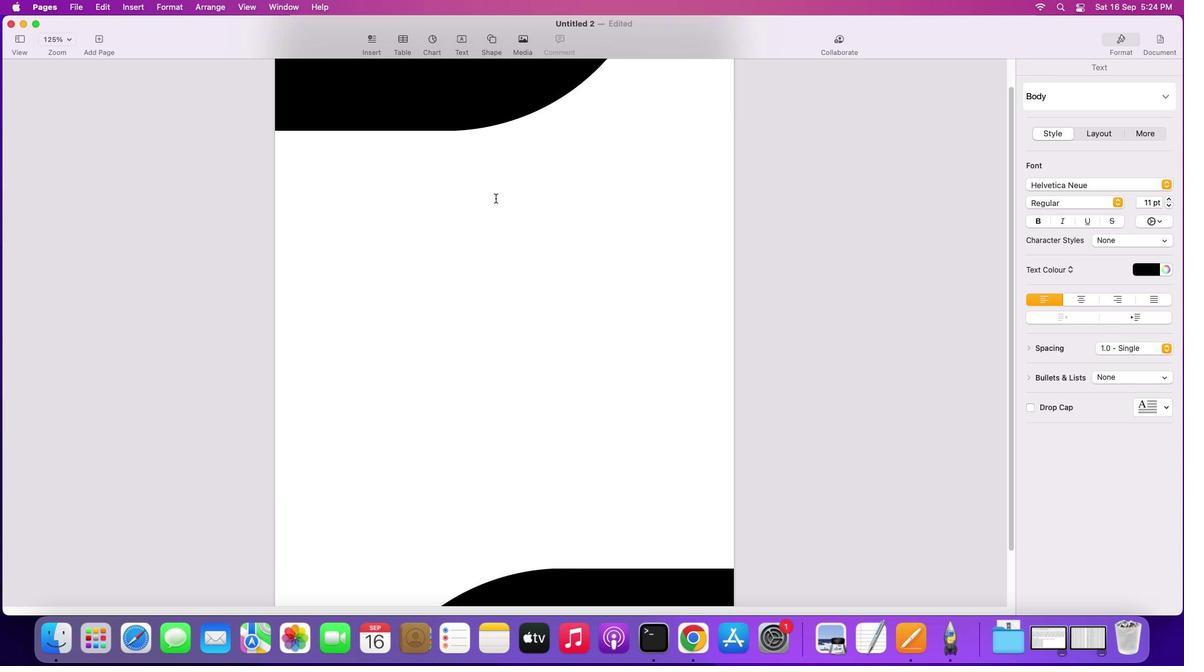 
Action: Mouse scrolled (491, 194) with delta (-3, -2)
Screenshot: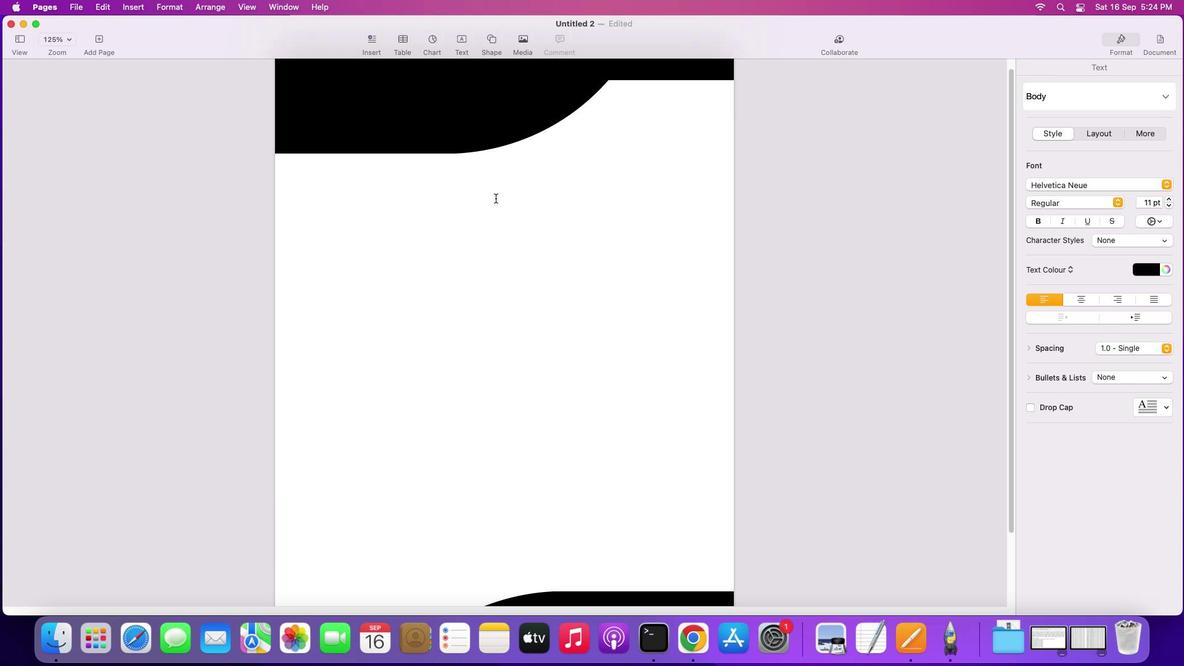 
Action: Mouse scrolled (491, 194) with delta (-3, -2)
Screenshot: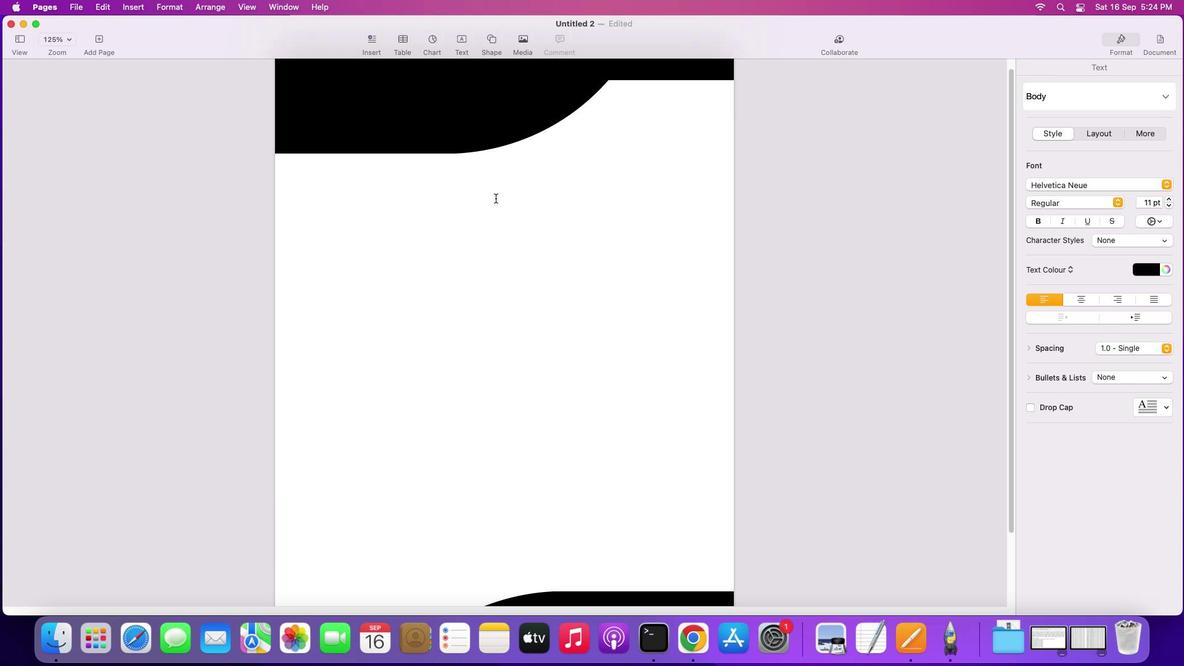 
Action: Mouse scrolled (491, 194) with delta (-3, 0)
Screenshot: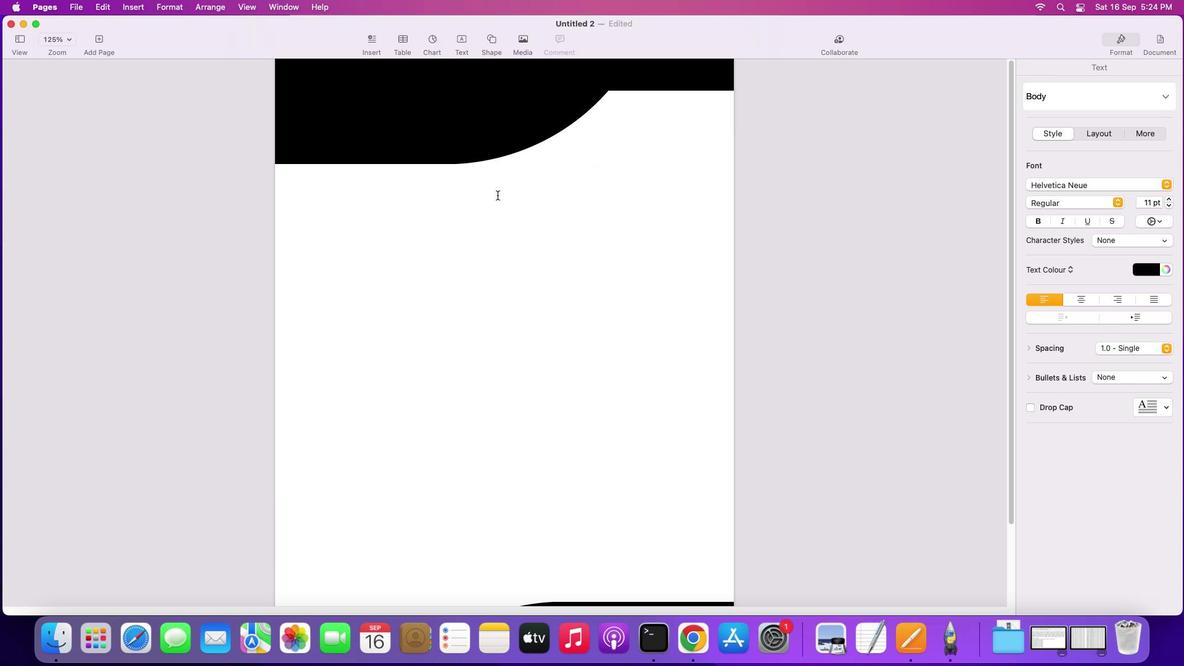 
Action: Mouse scrolled (491, 194) with delta (-3, 0)
Screenshot: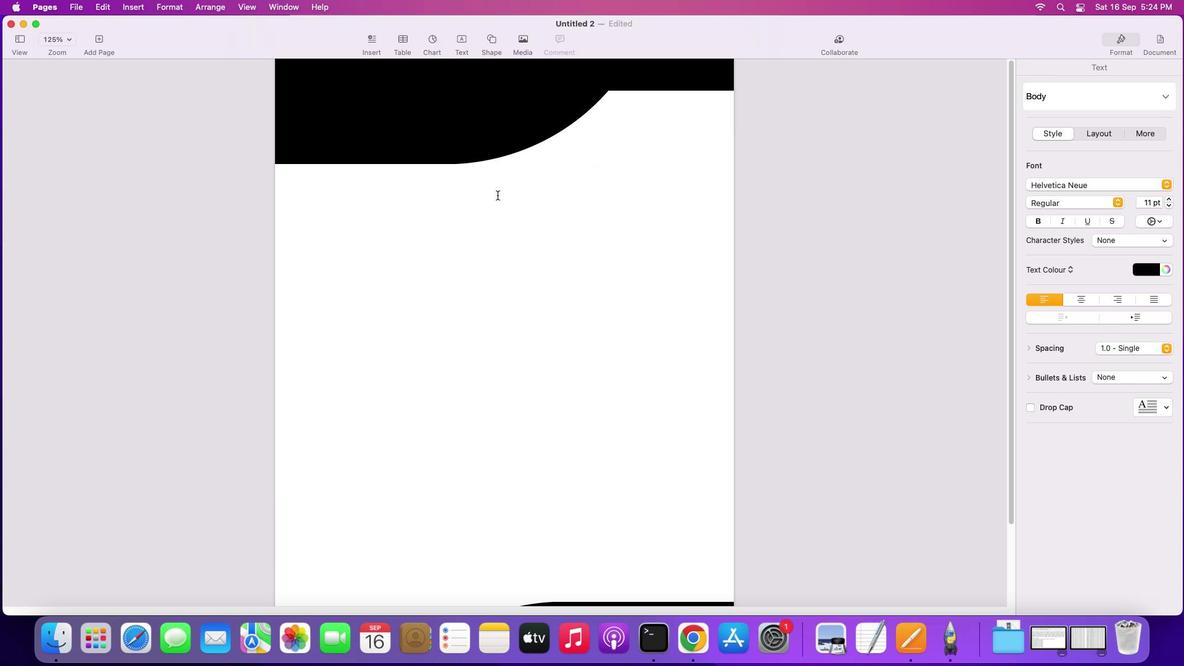 
Action: Mouse scrolled (491, 194) with delta (-3, 0)
Screenshot: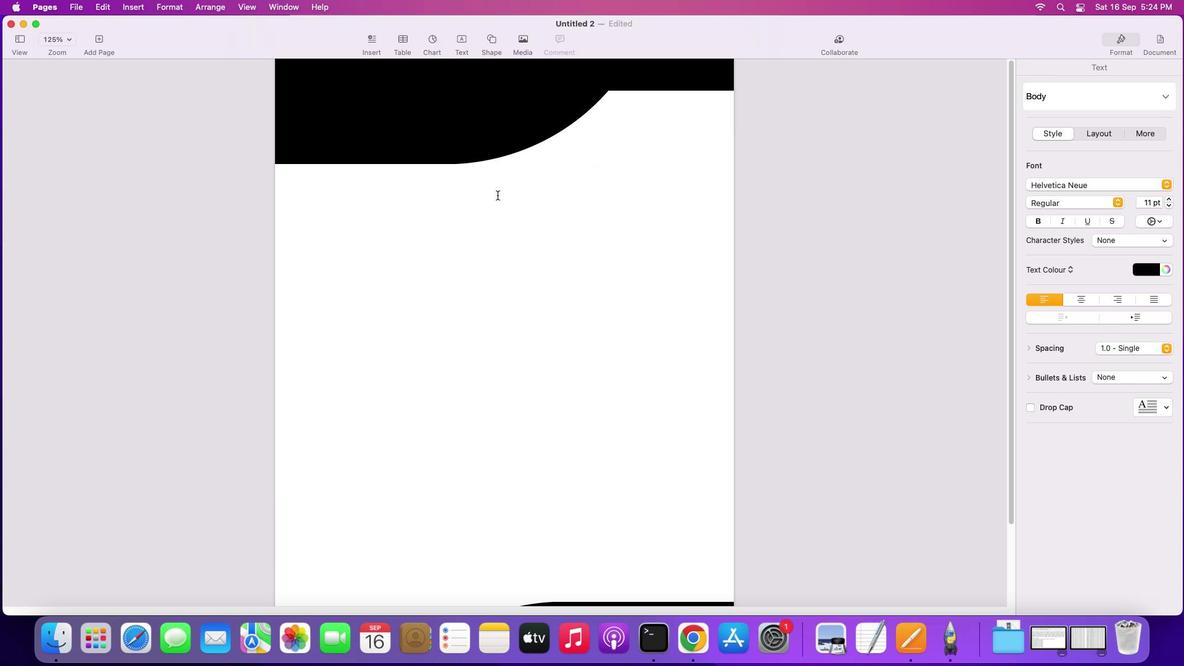 
Action: Mouse scrolled (491, 194) with delta (-3, 0)
Screenshot: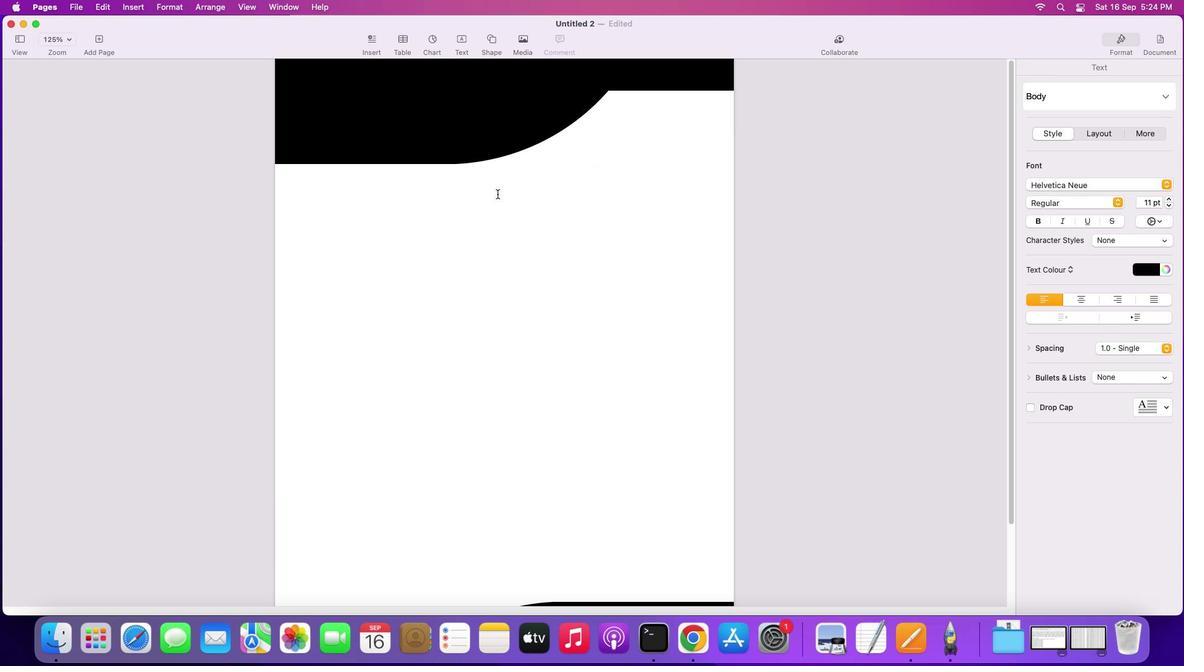 
Action: Mouse scrolled (491, 194) with delta (-3, 1)
Screenshot: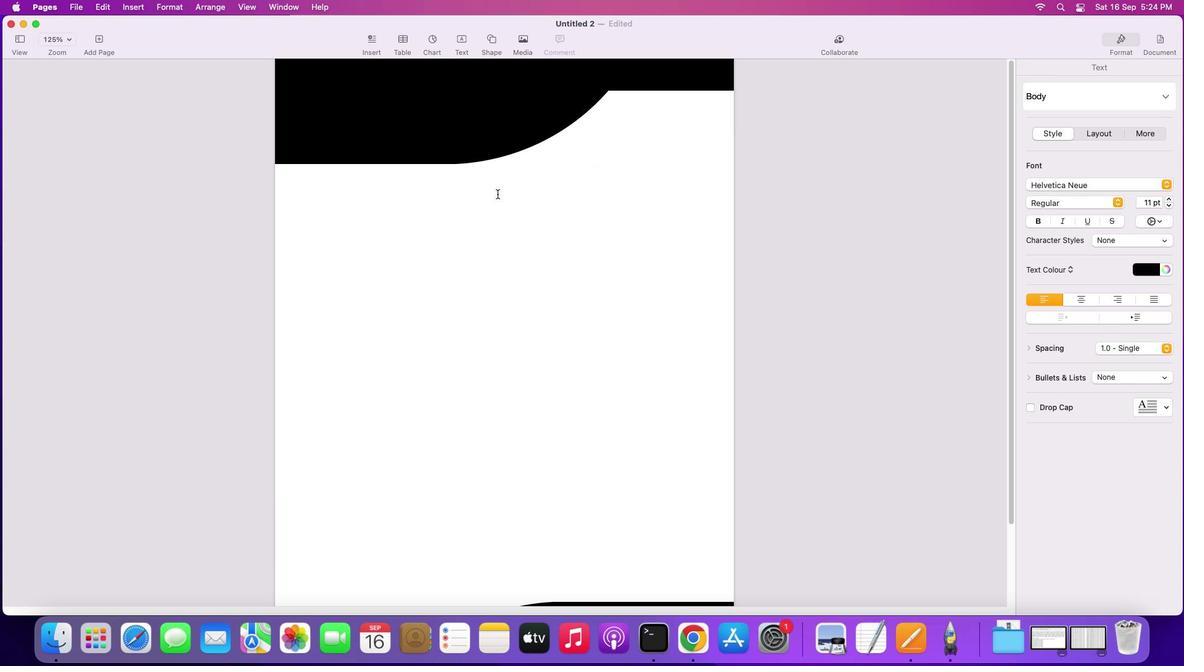 
Action: Mouse moved to (548, 185)
Screenshot: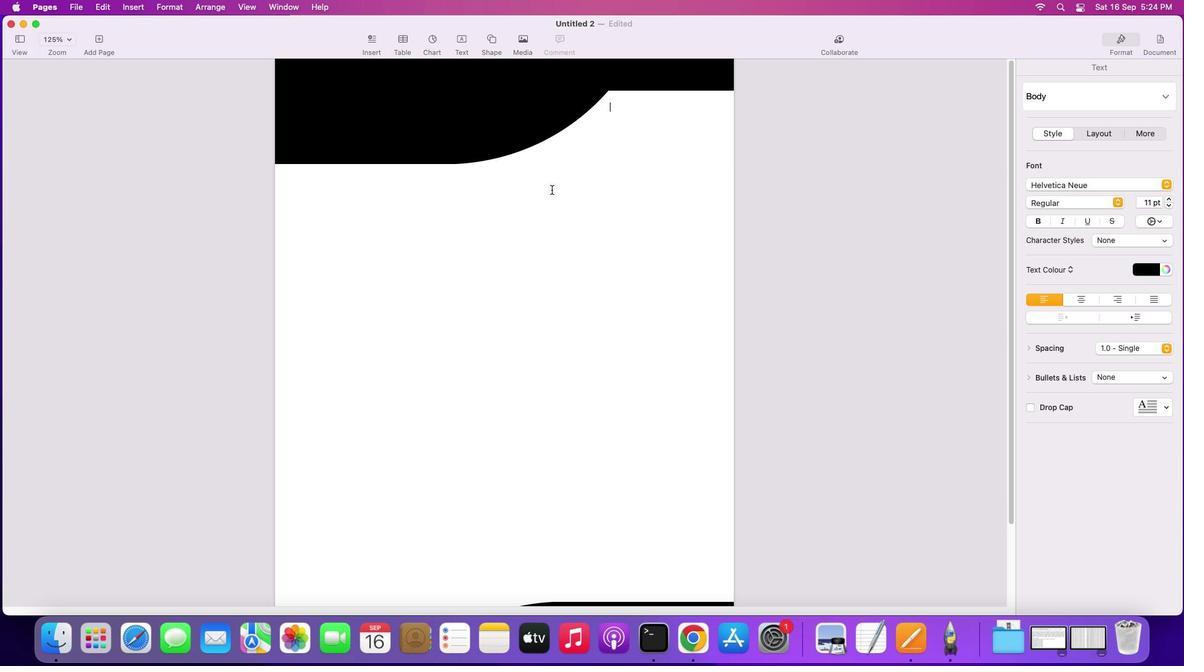 
Action: Mouse pressed left at (548, 185)
Screenshot: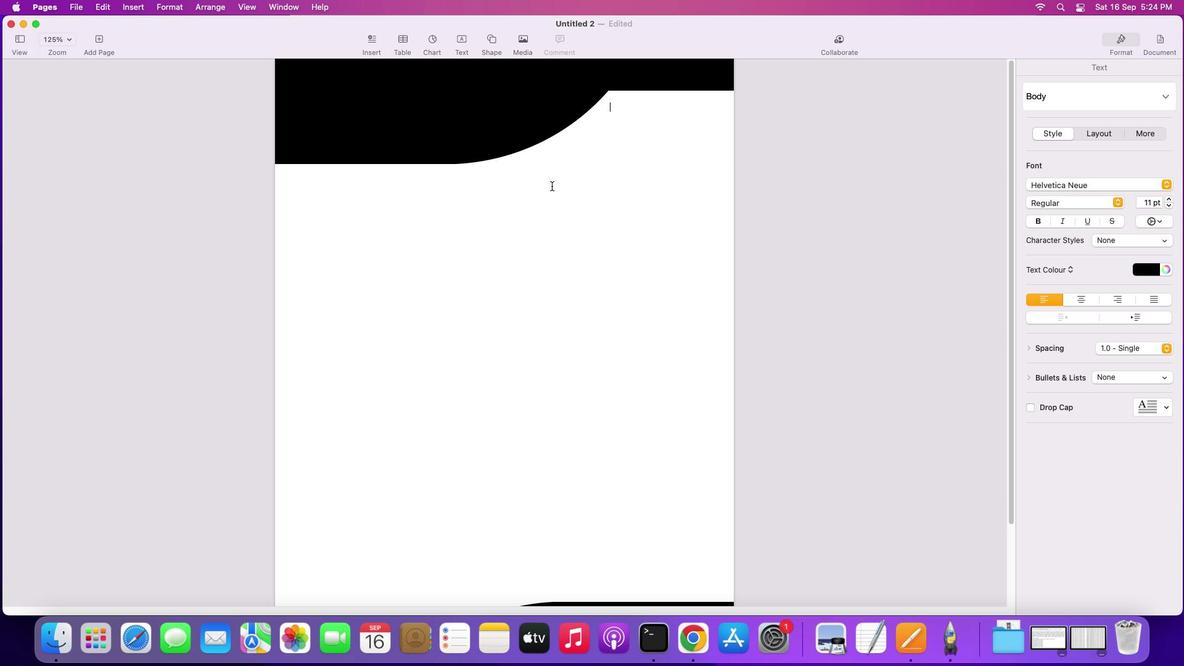 
Action: Mouse moved to (508, 116)
Screenshot: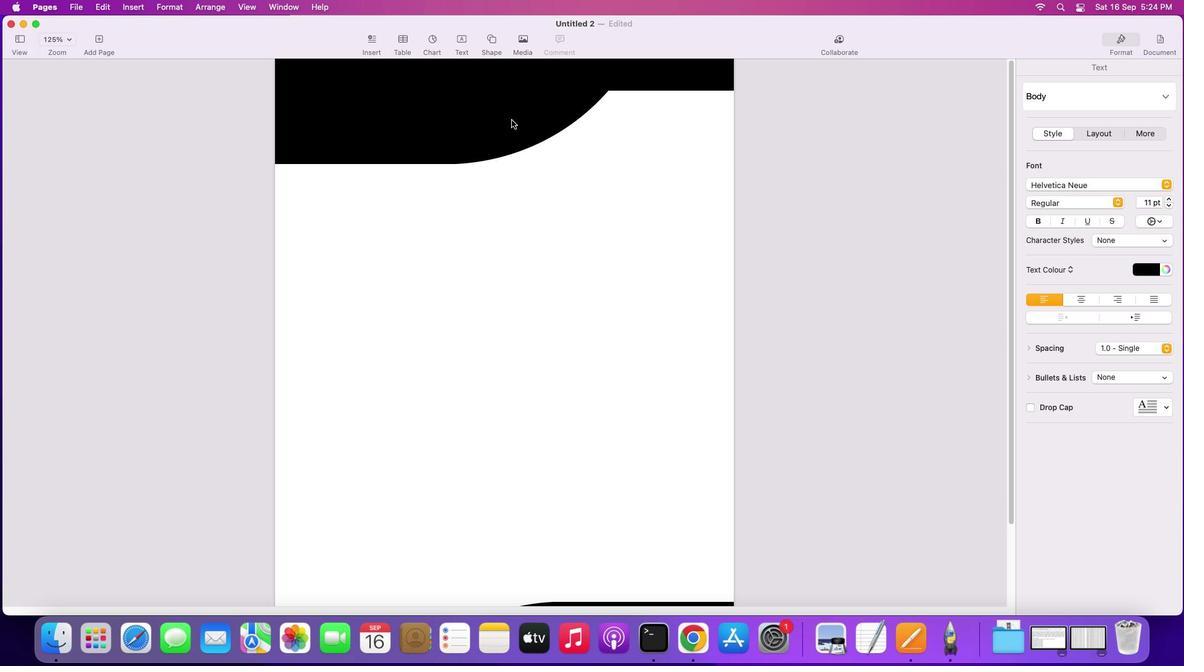 
Action: Mouse pressed left at (508, 116)
Screenshot: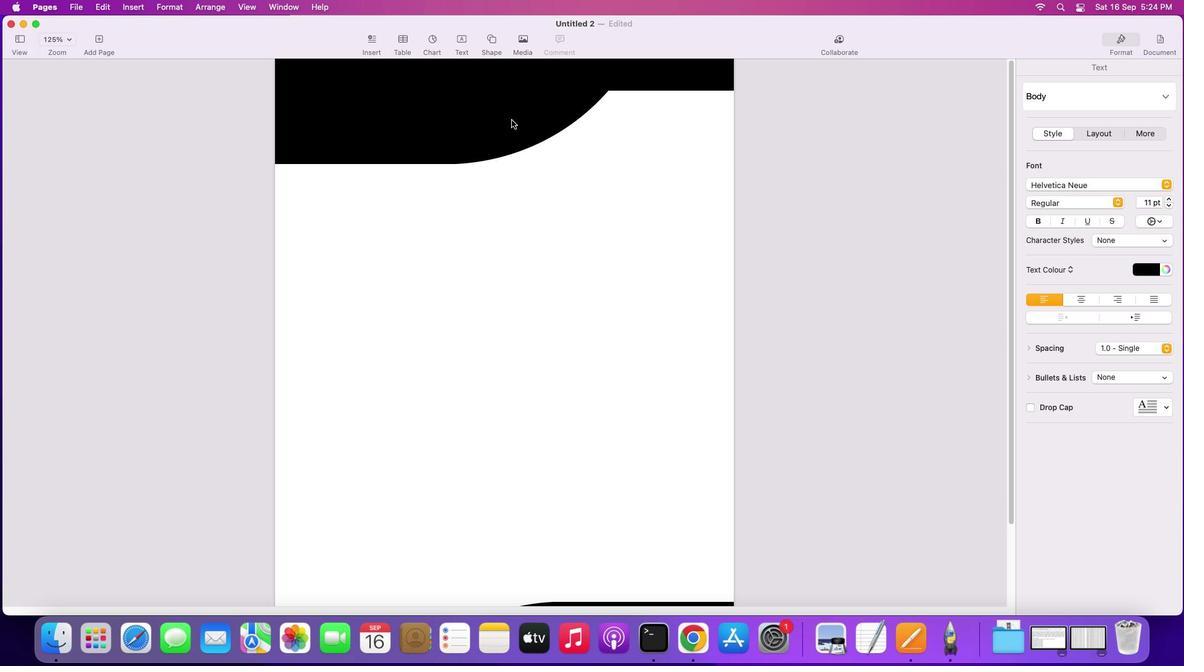 
Action: Mouse moved to (521, 212)
Screenshot: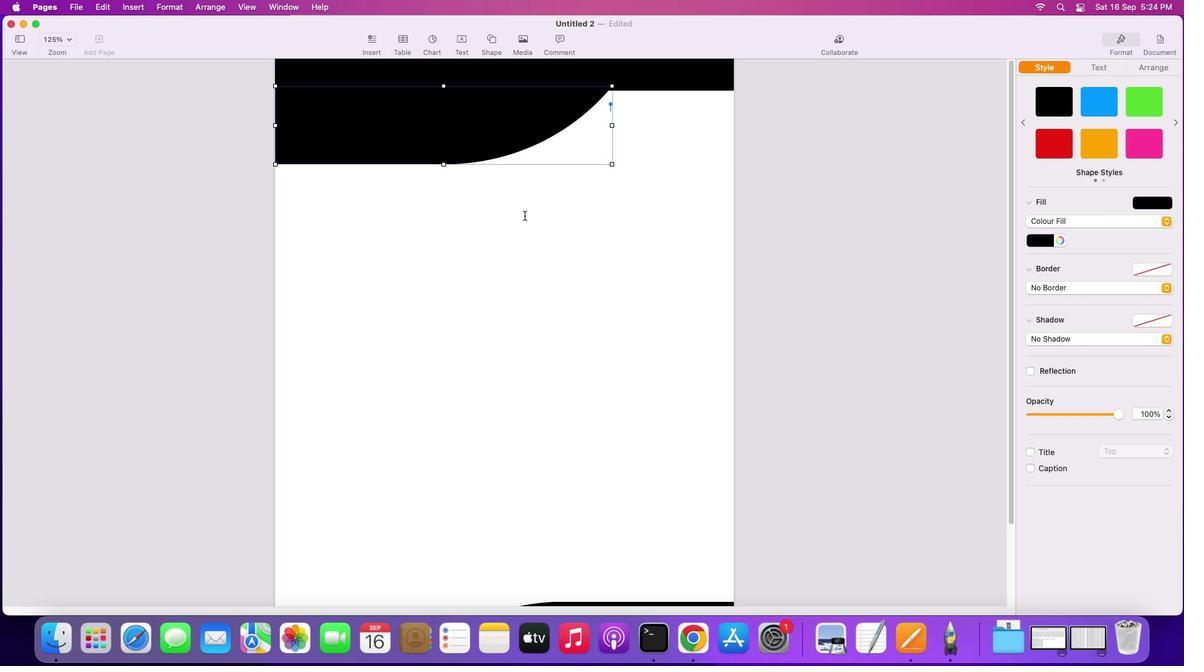 
Action: Mouse pressed left at (521, 212)
Screenshot: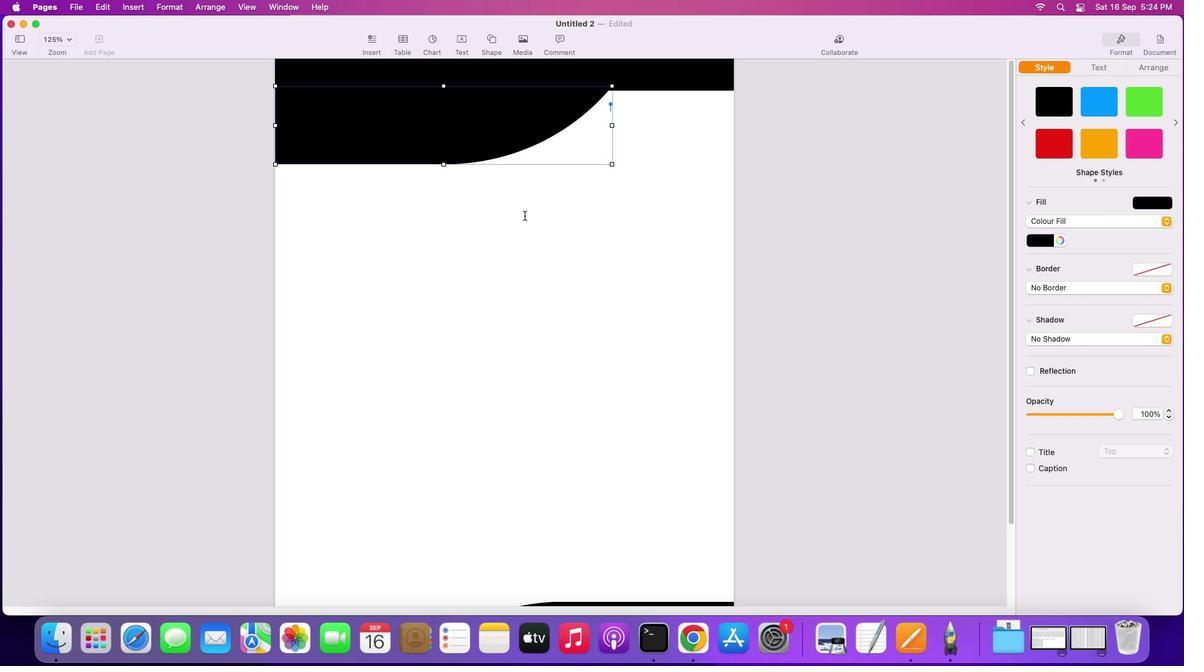 
Action: Mouse moved to (590, 93)
Screenshot: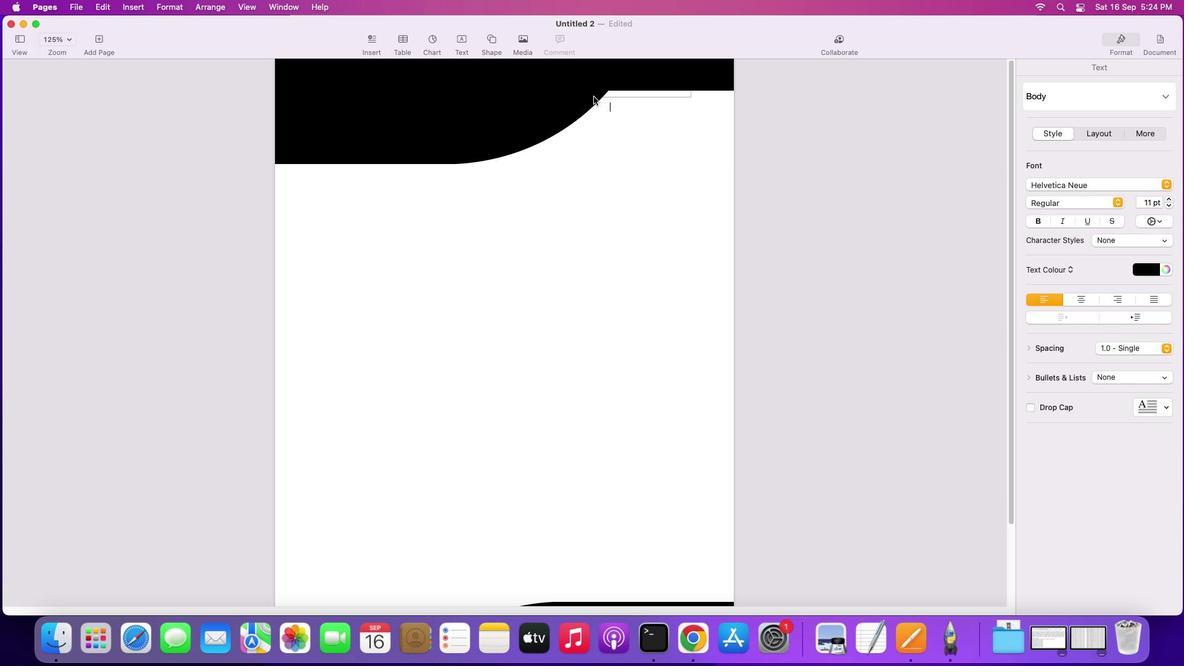 
Action: Mouse pressed left at (590, 93)
Screenshot: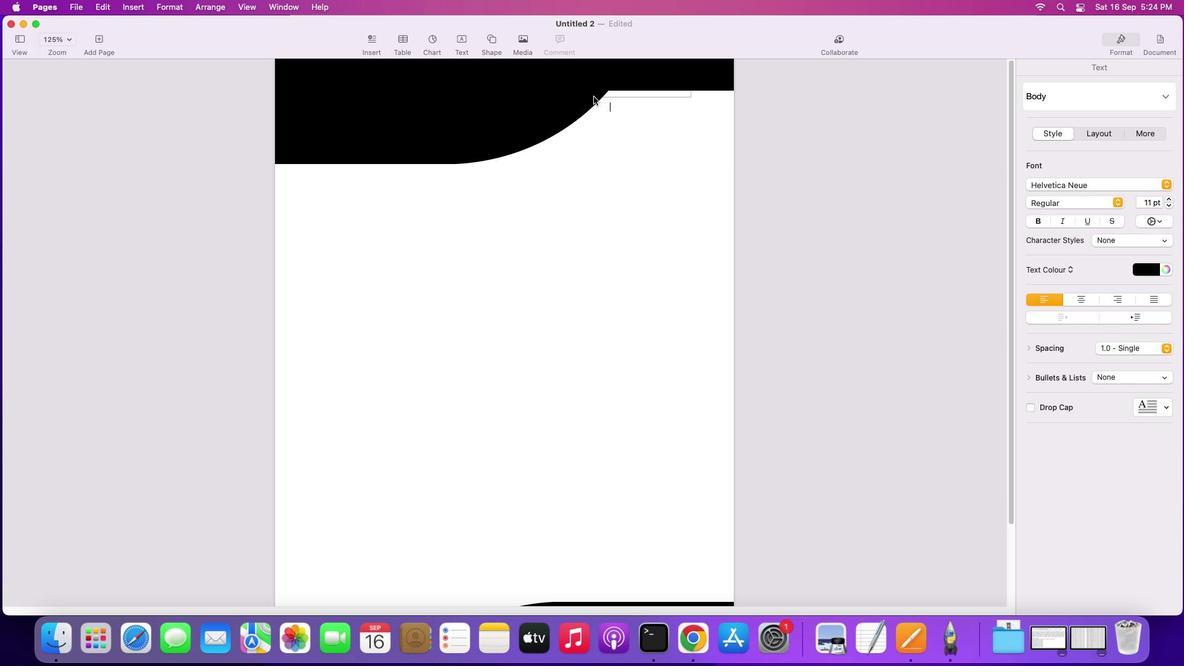 
Action: Mouse pressed right at (590, 93)
Screenshot: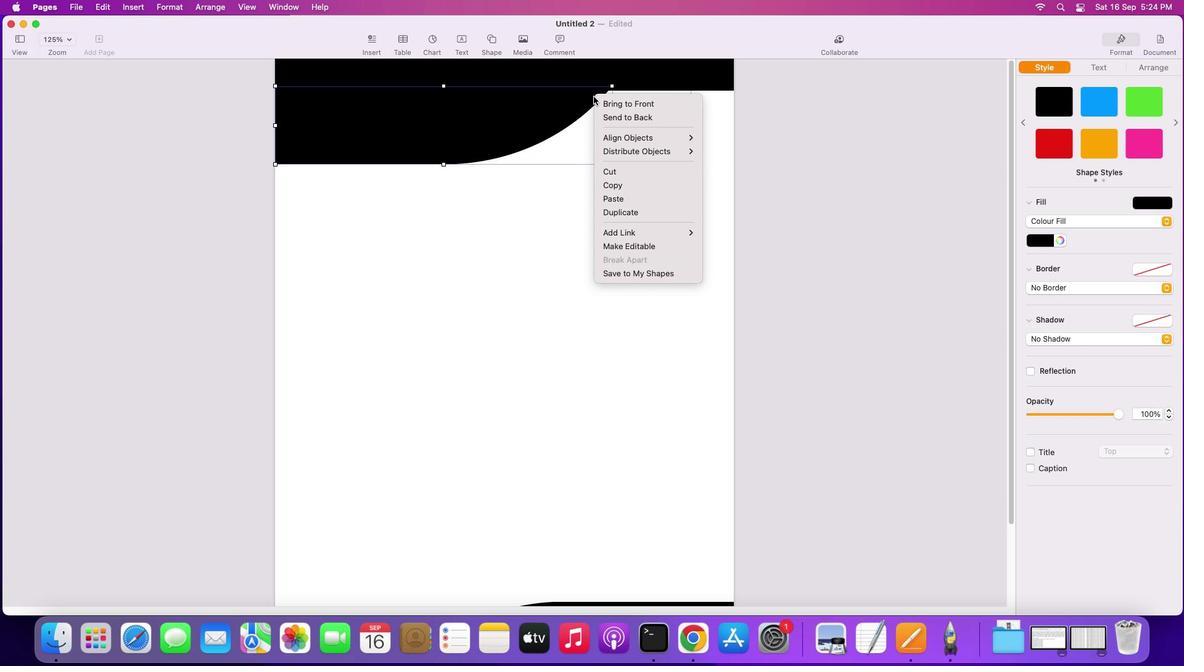 
Action: Mouse moved to (632, 243)
Screenshot: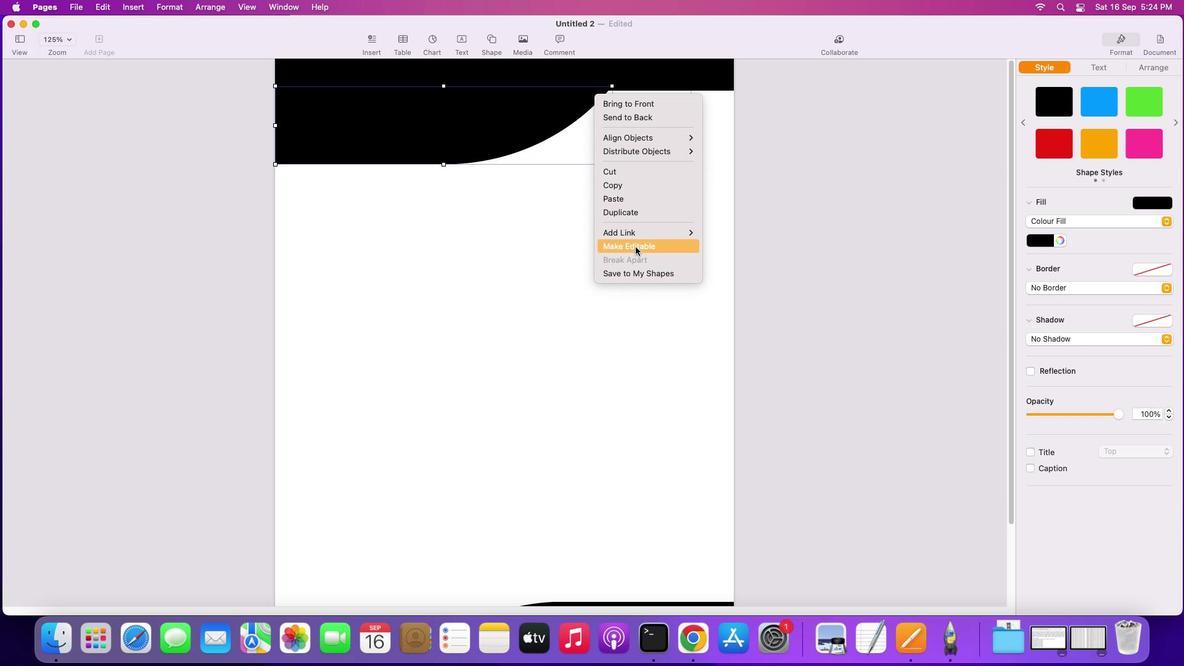 
Action: Mouse pressed left at (632, 243)
Screenshot: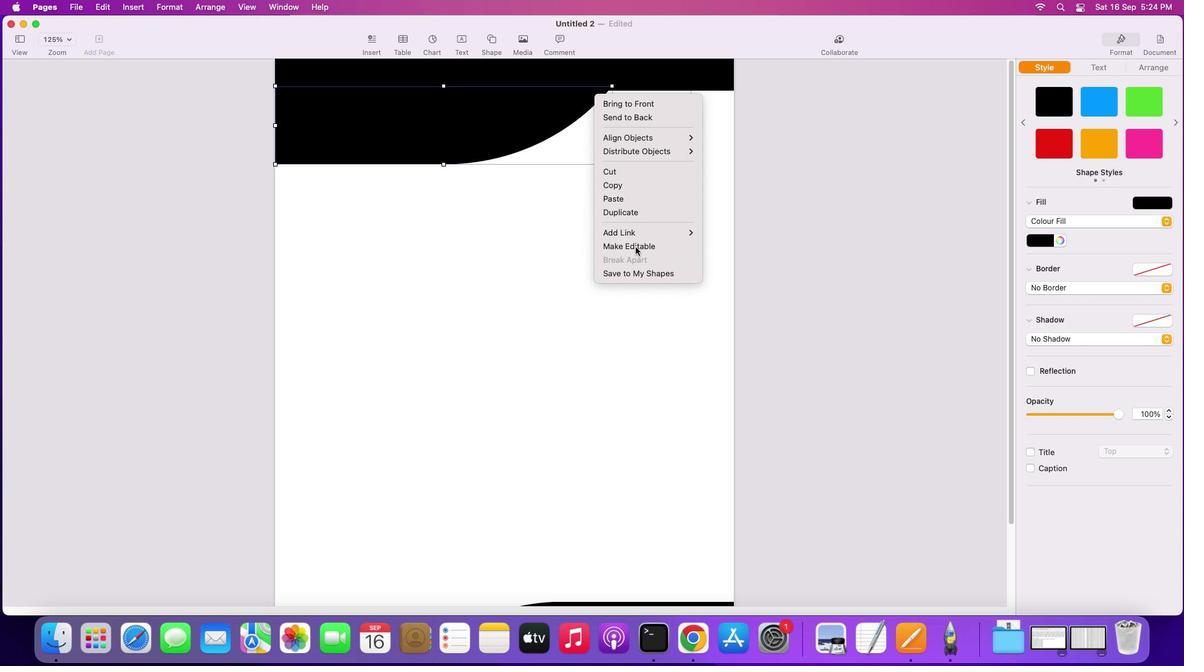 
Action: Mouse moved to (610, 82)
Screenshot: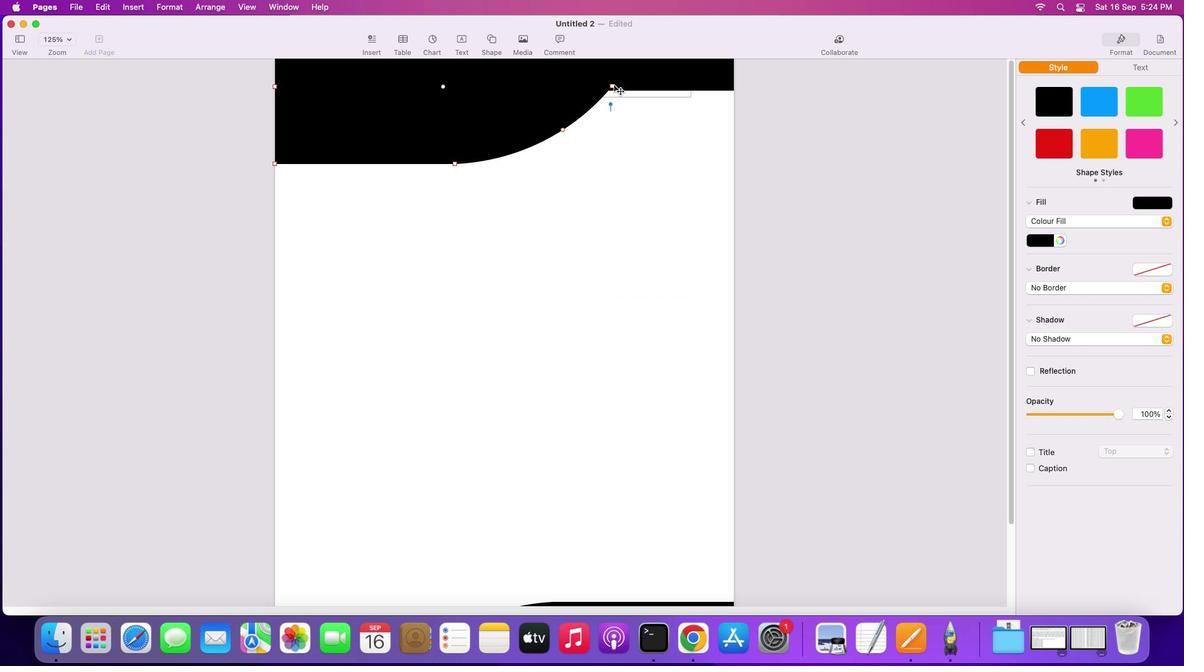 
Action: Mouse pressed left at (610, 82)
Screenshot: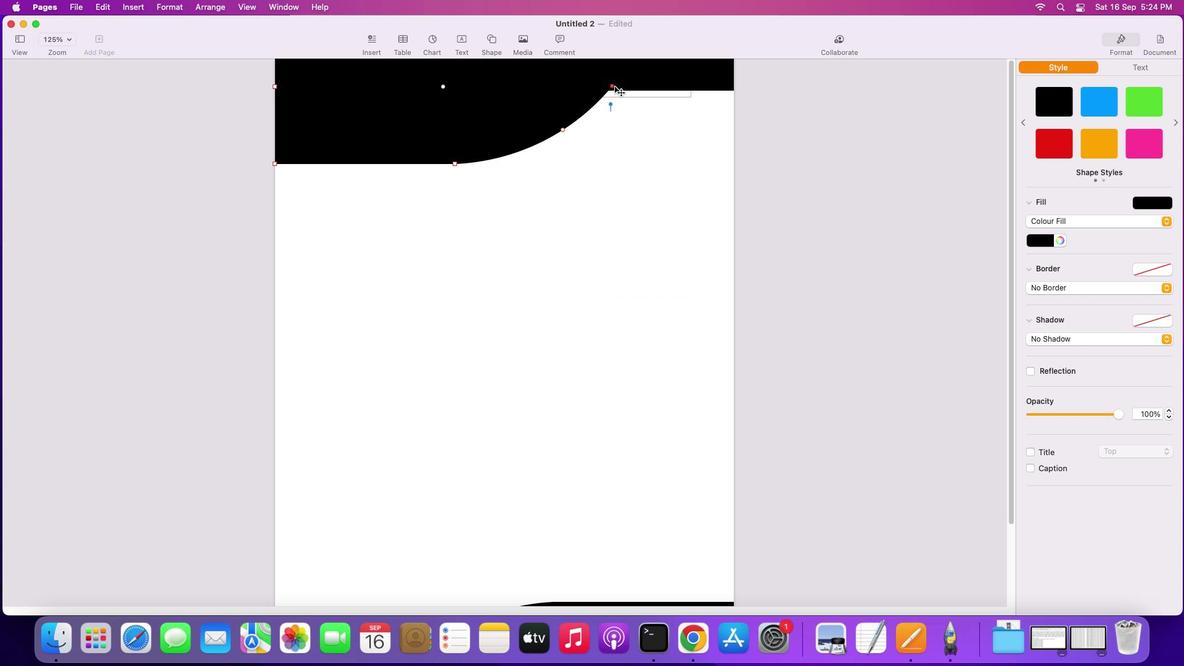 
Action: Mouse moved to (630, 112)
Screenshot: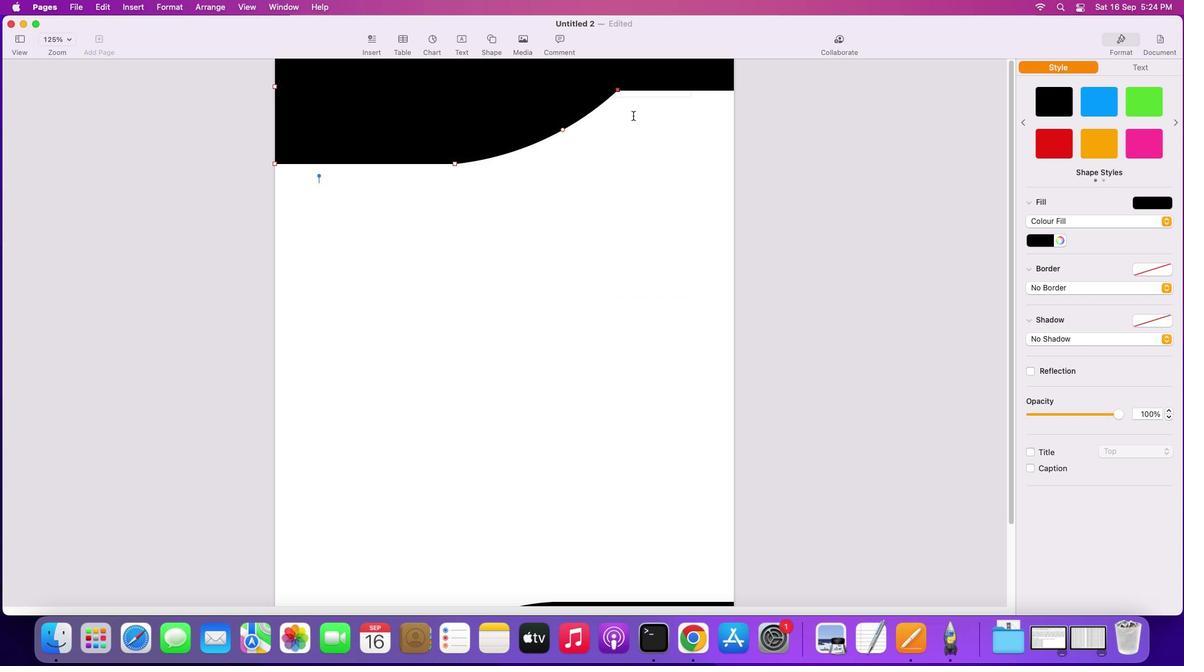 
Action: Mouse pressed left at (630, 112)
Screenshot: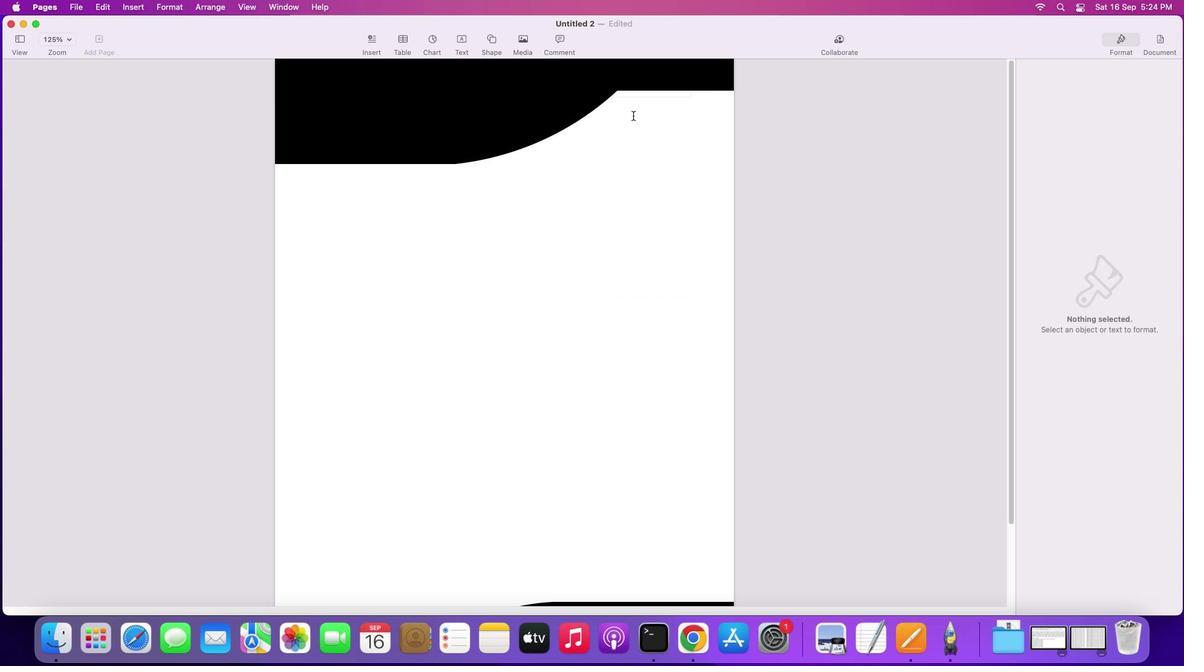 
Action: Mouse moved to (514, 272)
Screenshot: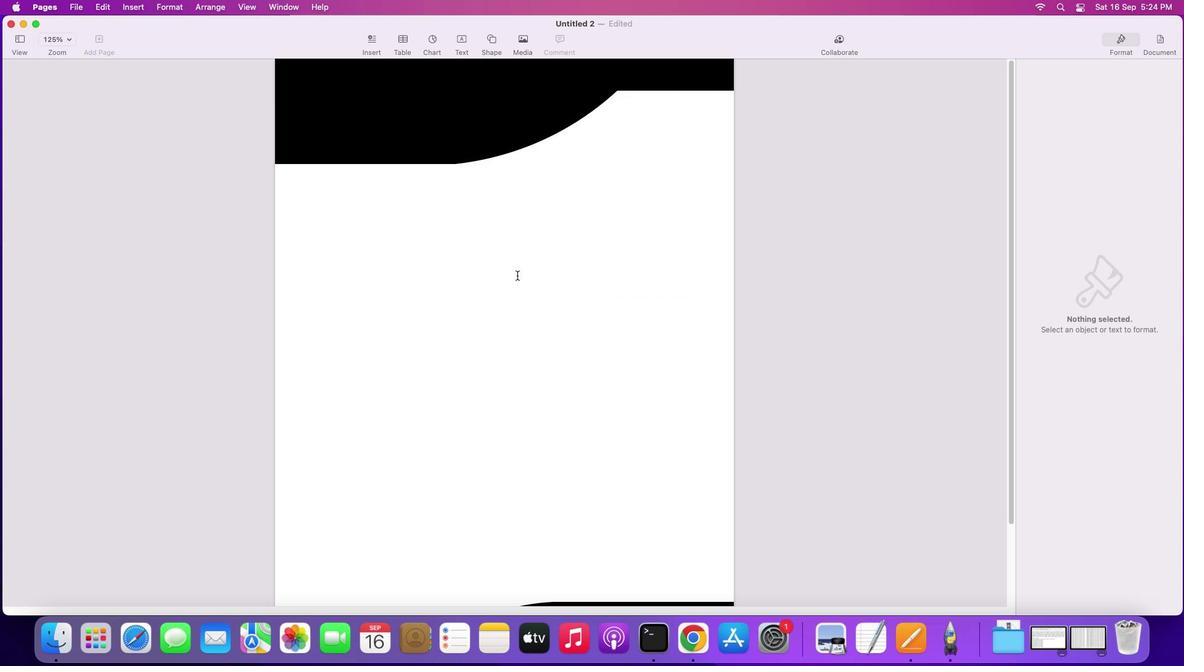 
Action: Mouse pressed left at (514, 272)
Screenshot: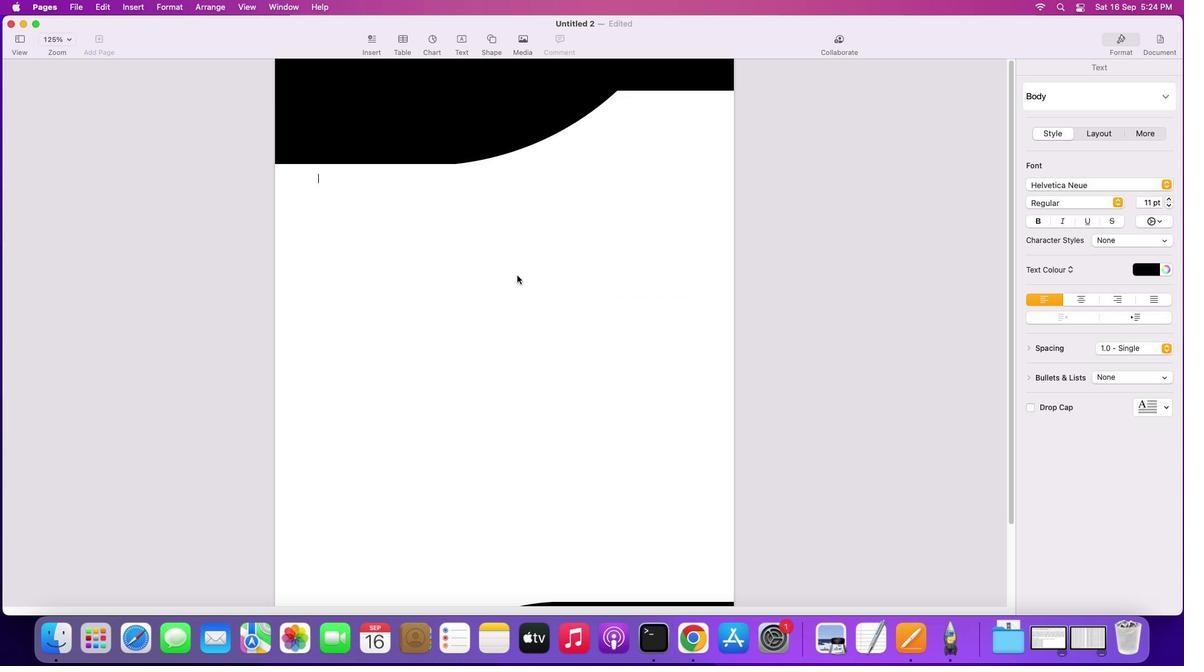 
Action: Mouse moved to (512, 286)
Screenshot: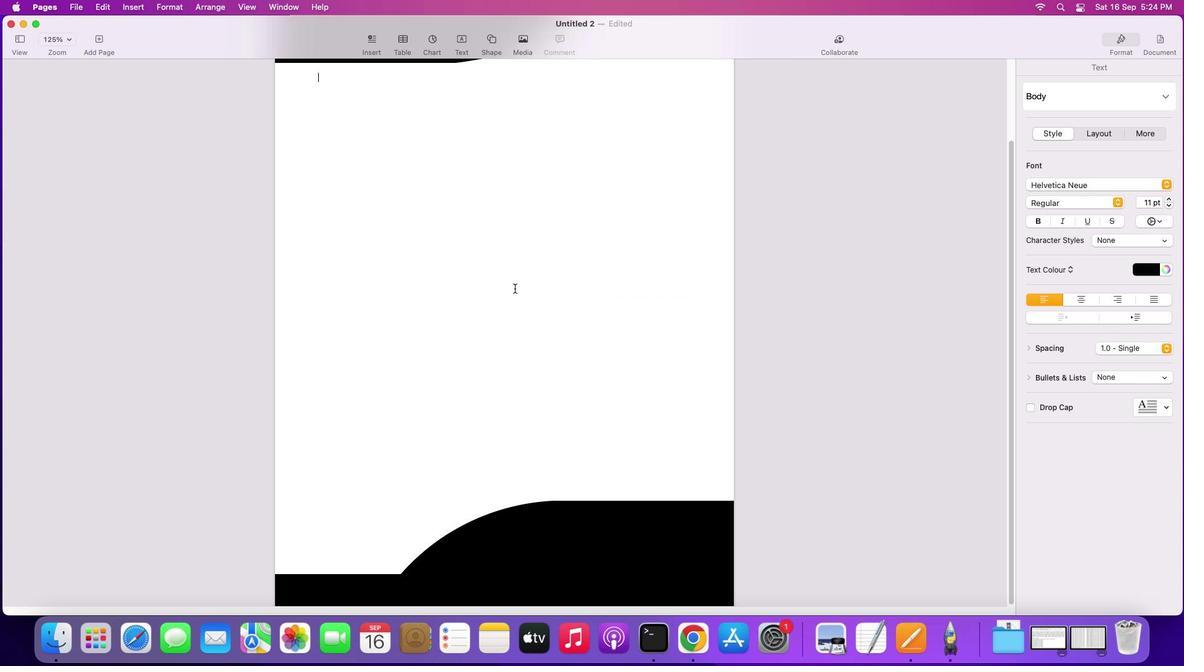 
Action: Mouse scrolled (512, 286) with delta (-3, -3)
Screenshot: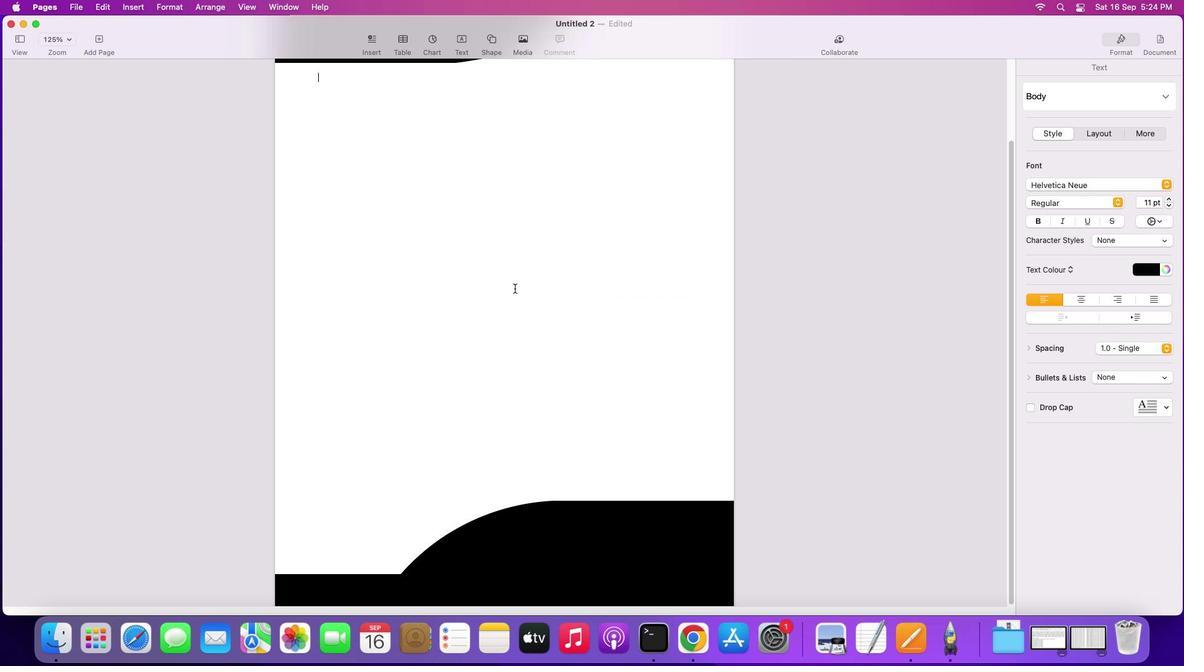 
Action: Mouse scrolled (512, 286) with delta (-3, -3)
Screenshot: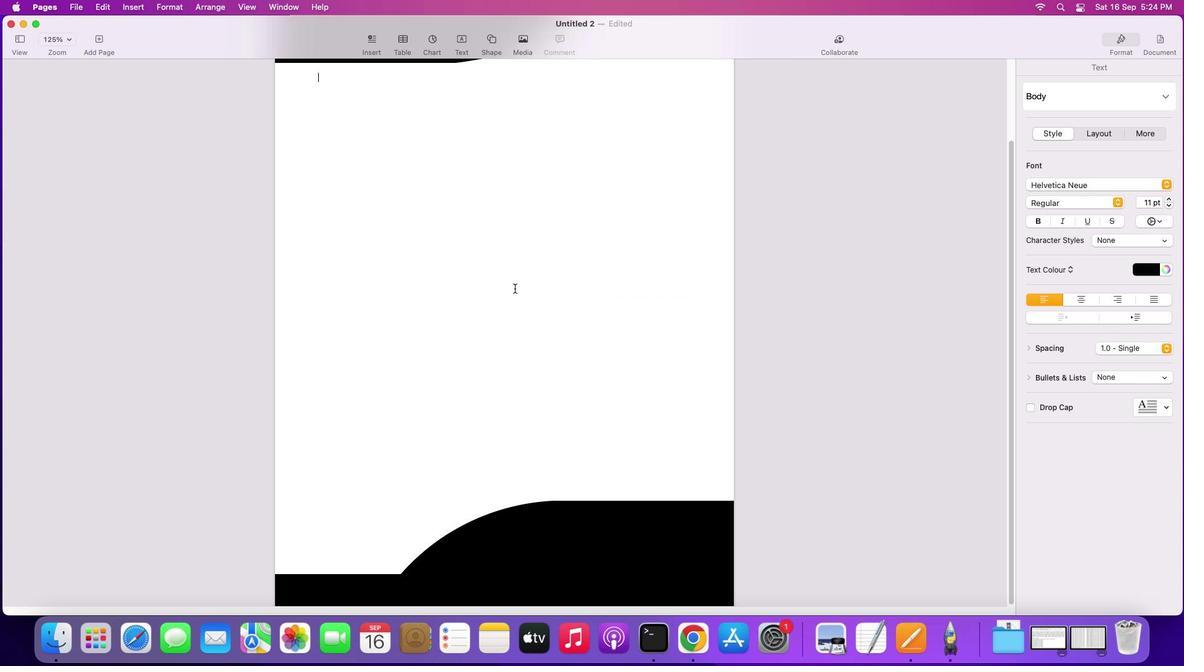 
Action: Mouse moved to (512, 286)
Screenshot: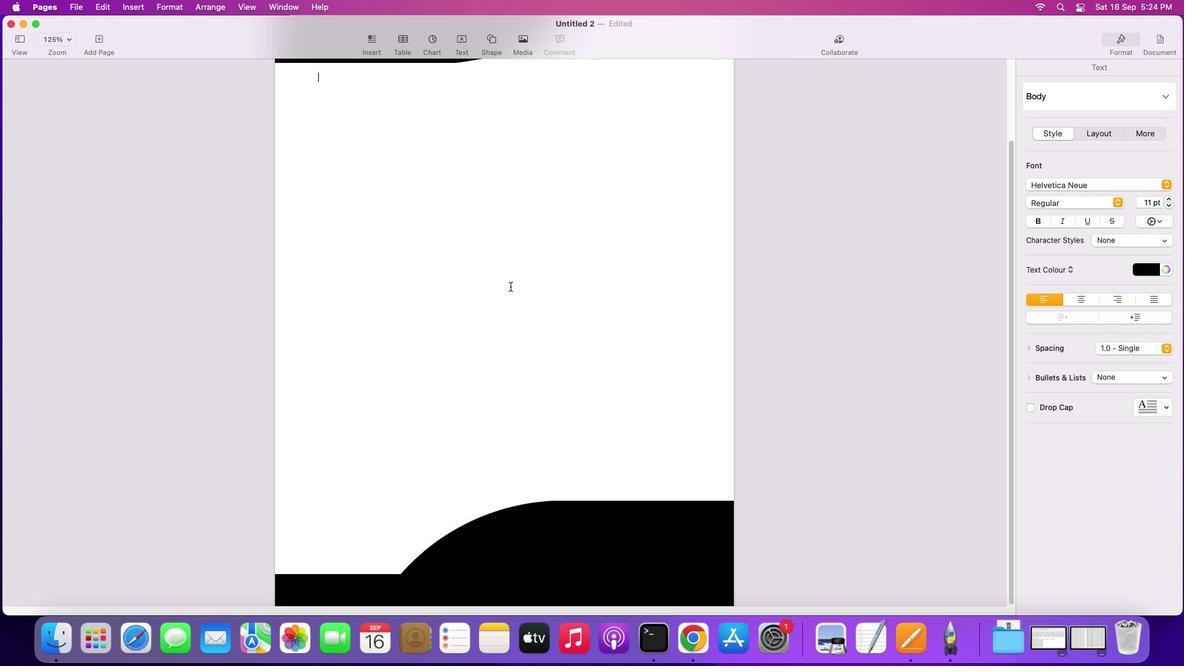
Action: Mouse scrolled (512, 286) with delta (-3, -4)
Screenshot: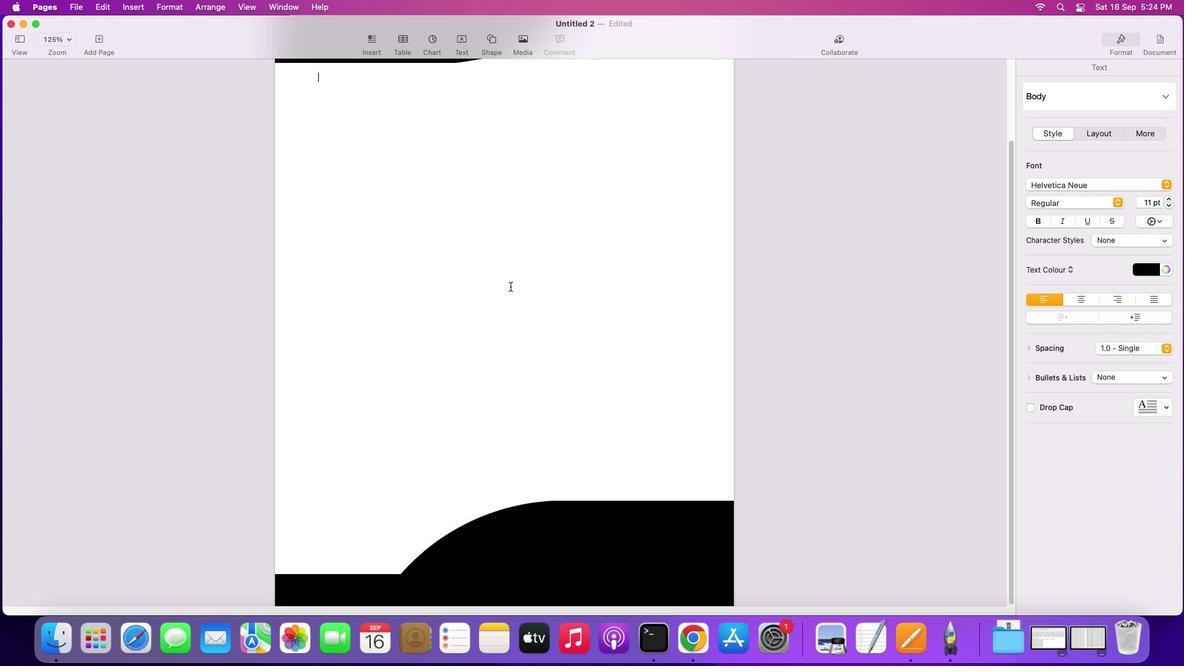 
Action: Mouse moved to (512, 286)
Screenshot: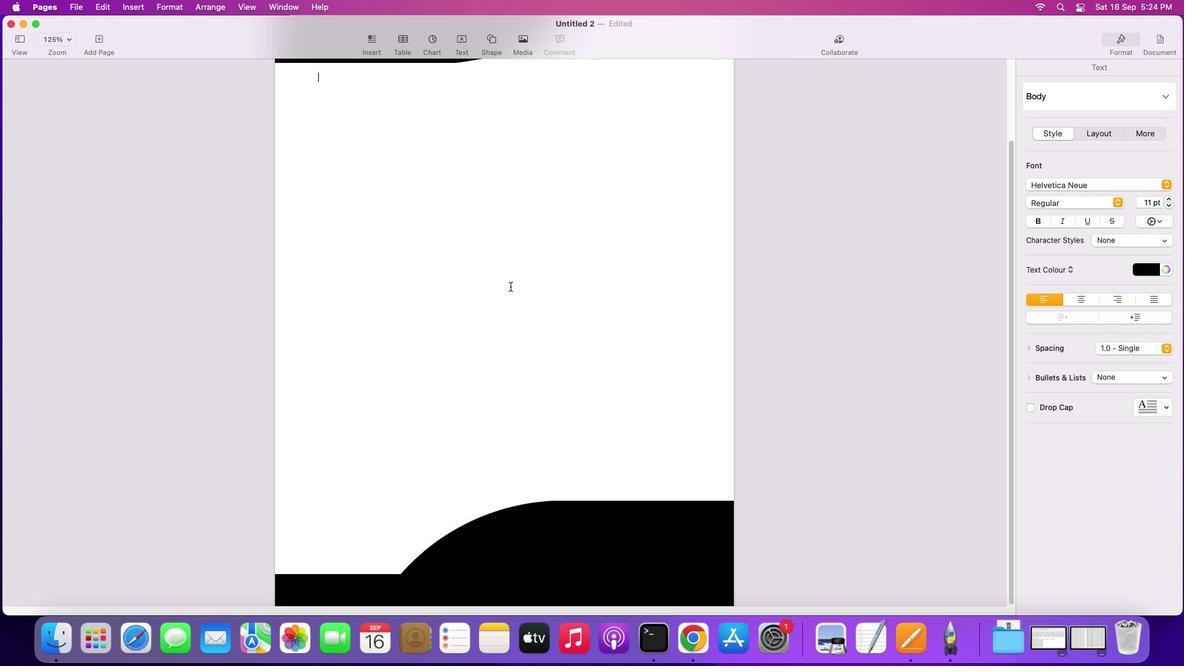 
Action: Mouse scrolled (512, 286) with delta (-3, -6)
Screenshot: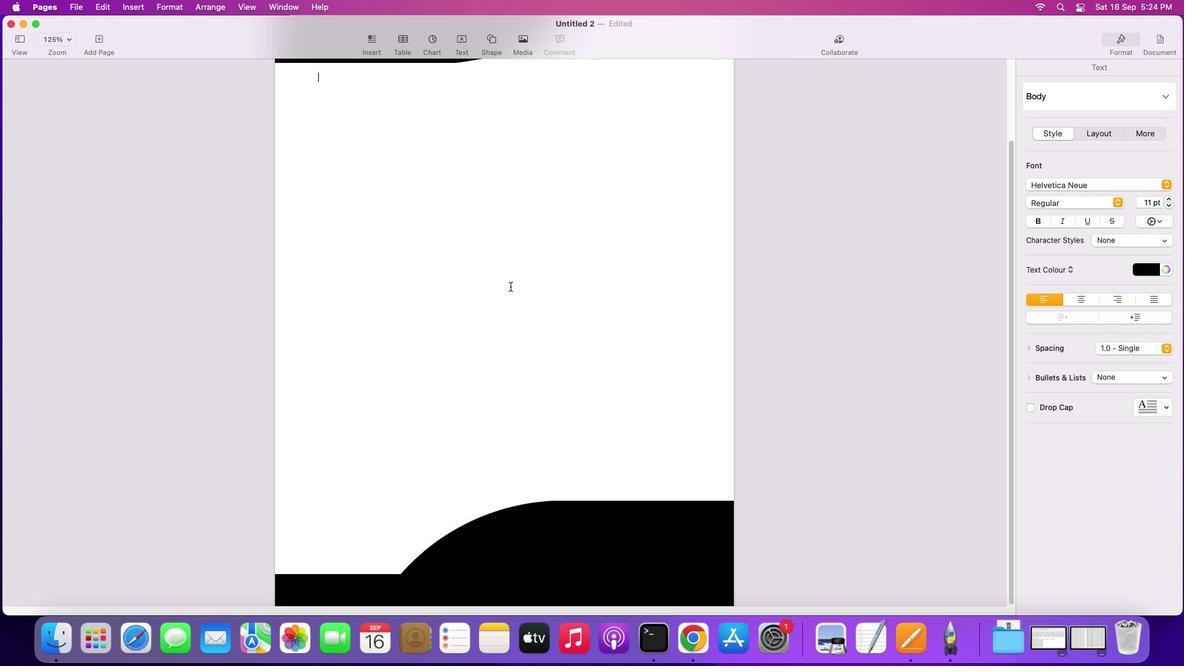 
Action: Mouse moved to (512, 286)
Screenshot: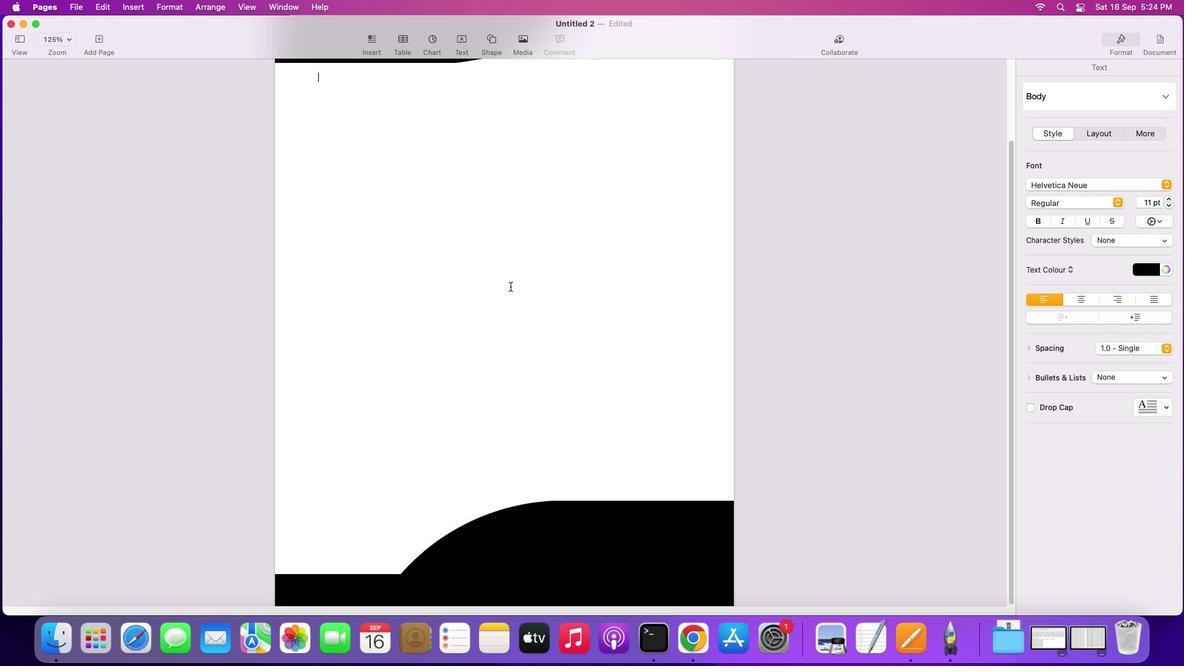 
Action: Mouse scrolled (512, 286) with delta (-3, -6)
Screenshot: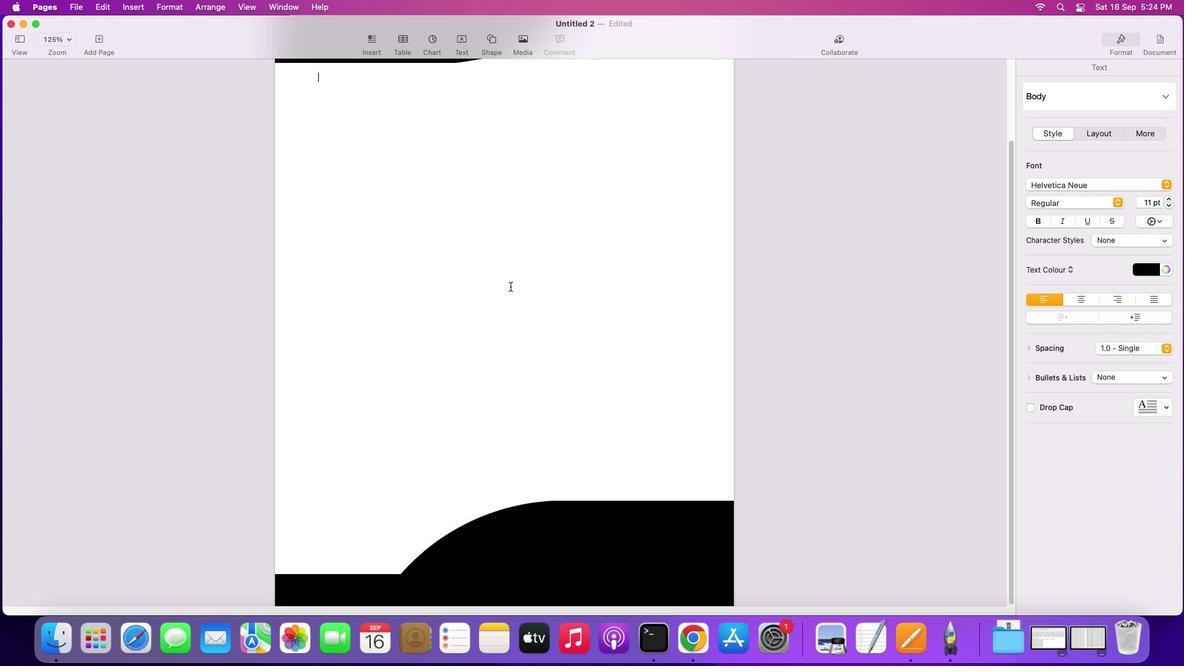 
Action: Mouse scrolled (512, 286) with delta (-3, -6)
Screenshot: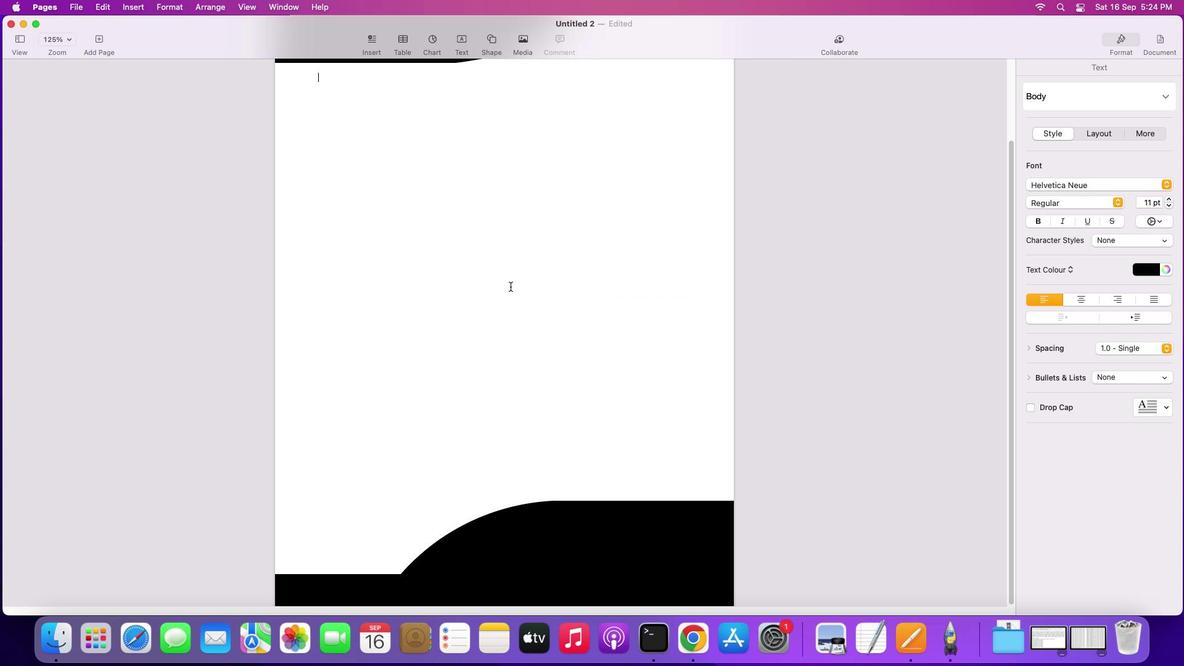 
Action: Mouse moved to (449, 552)
Screenshot: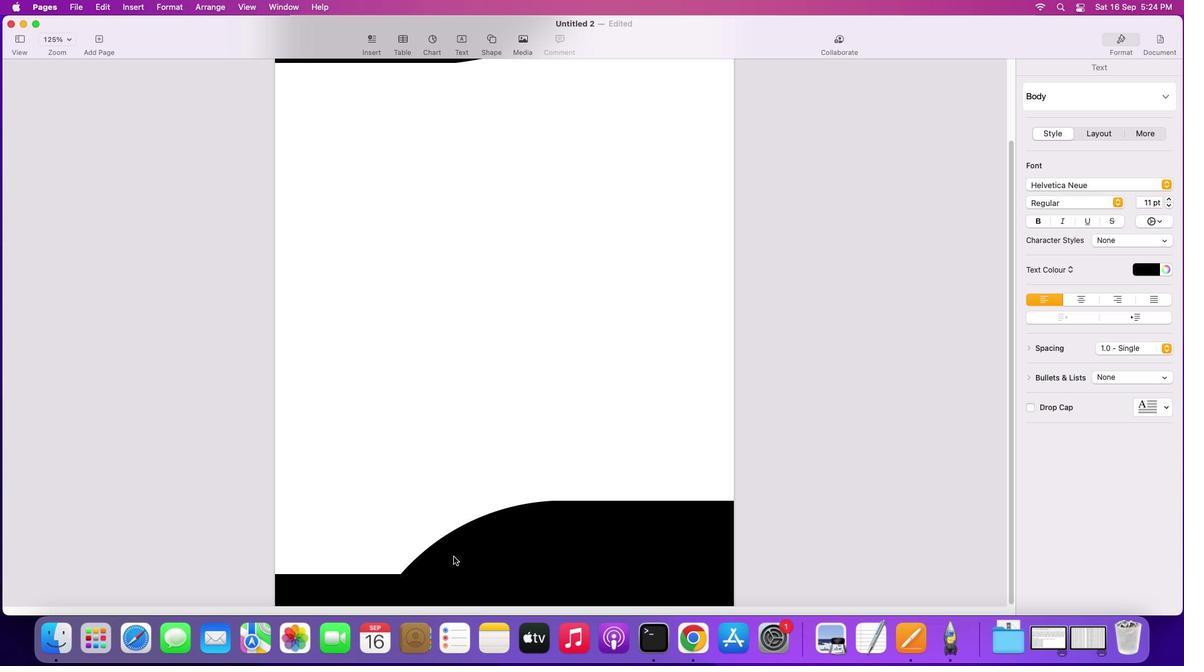 
Action: Mouse pressed left at (449, 552)
Screenshot: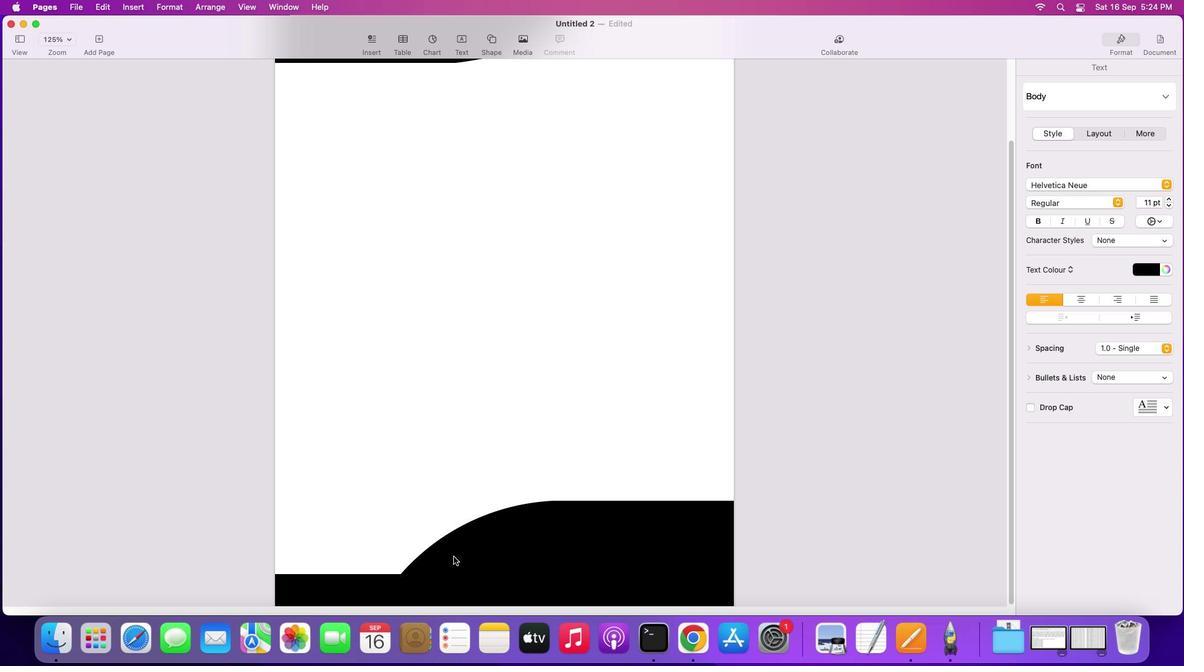 
Action: Mouse moved to (451, 552)
Screenshot: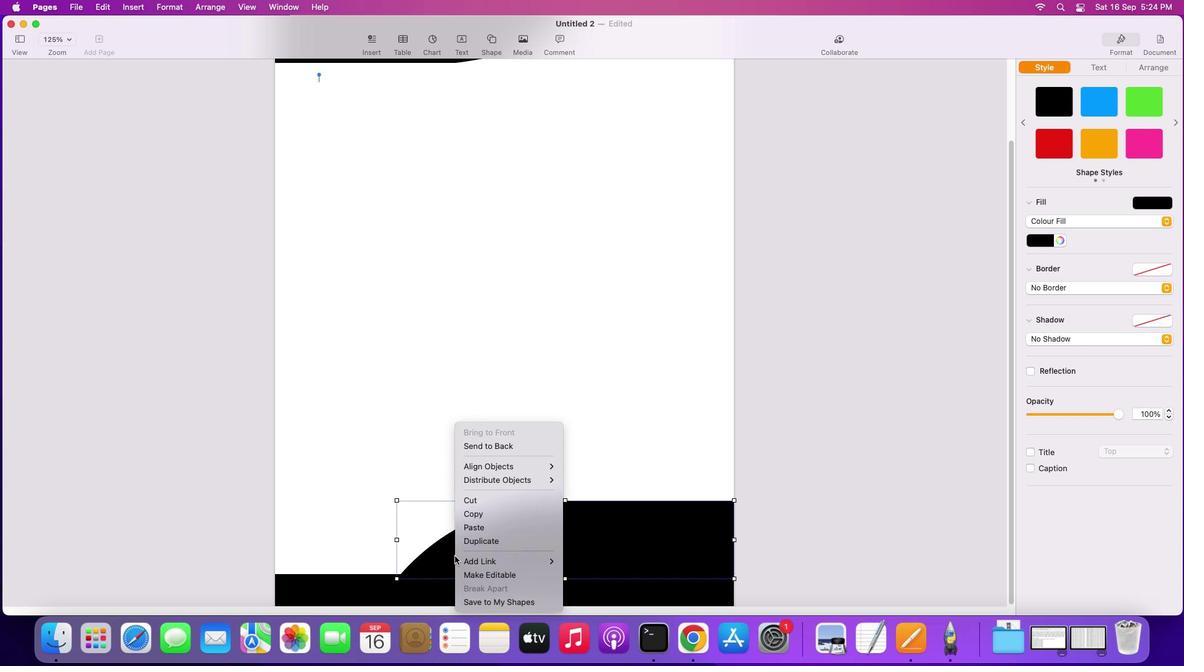 
Action: Mouse pressed right at (451, 552)
Screenshot: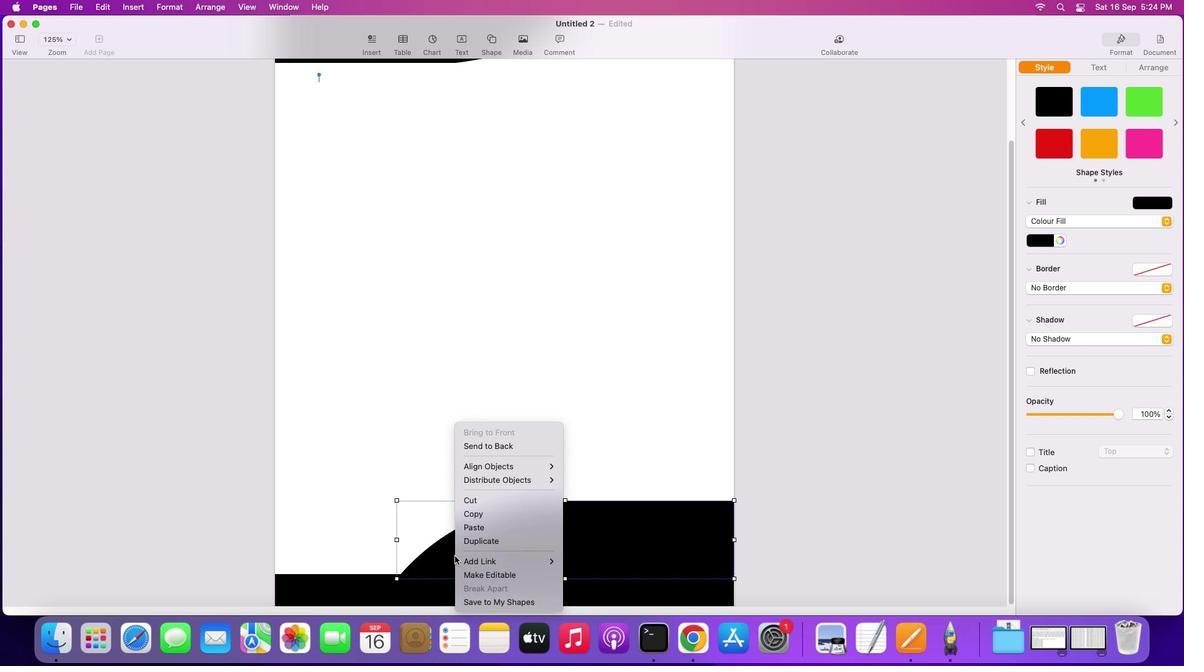 
Action: Mouse moved to (465, 570)
Screenshot: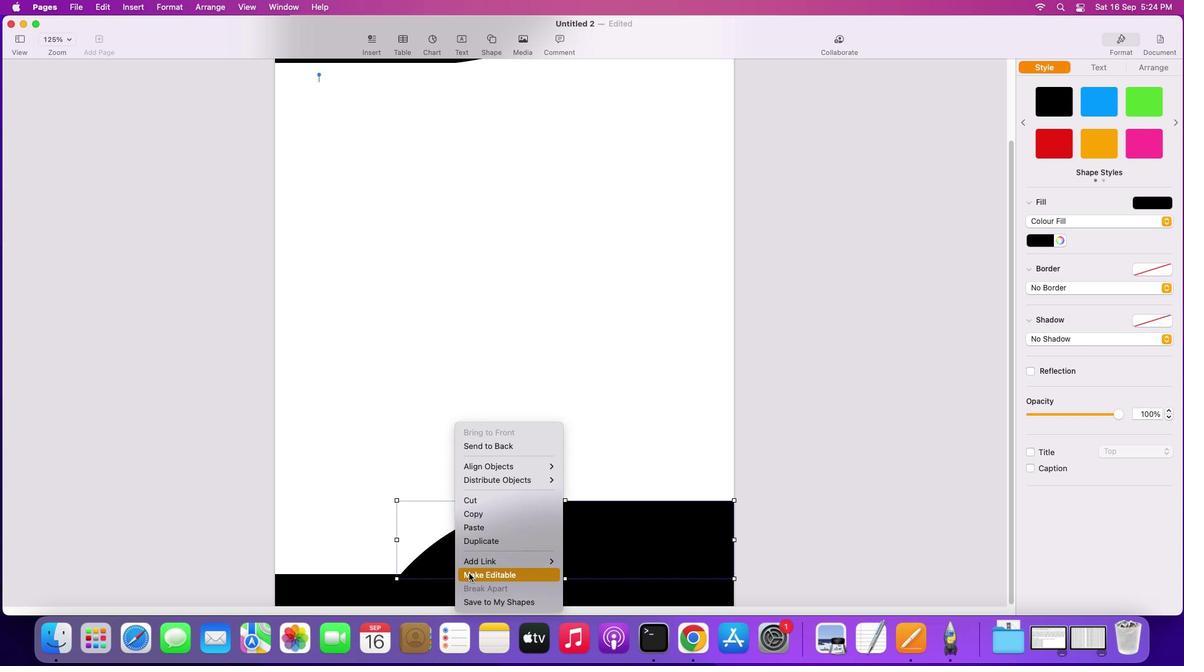 
Action: Mouse pressed left at (465, 570)
Screenshot: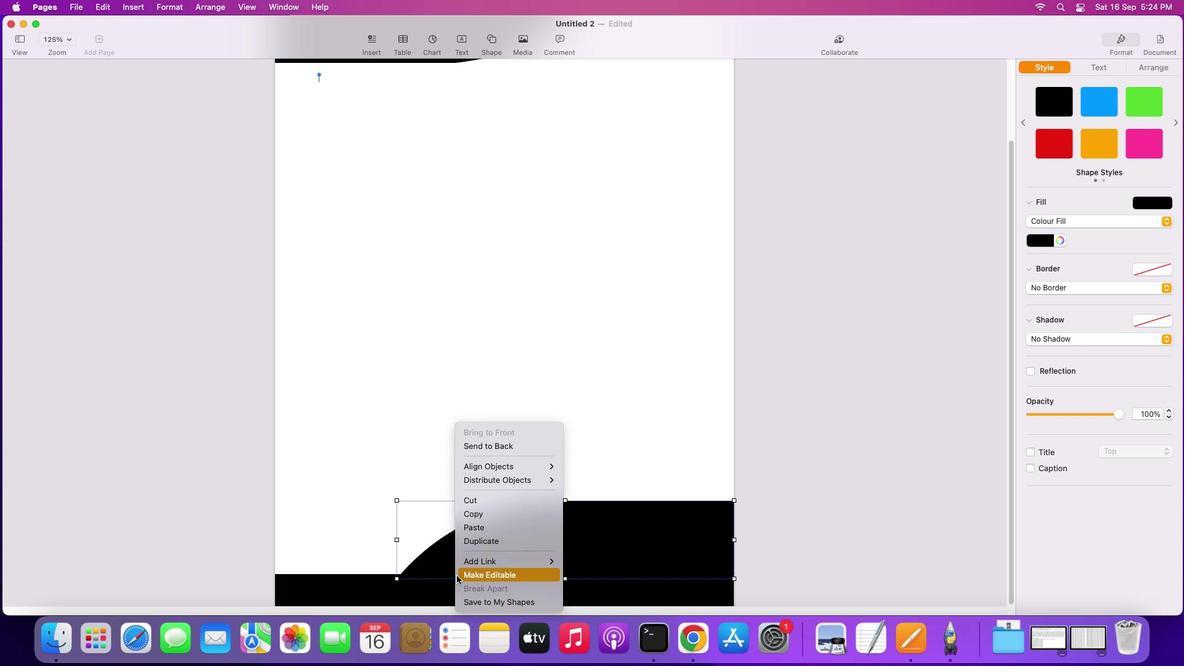 
Action: Mouse moved to (393, 576)
Screenshot: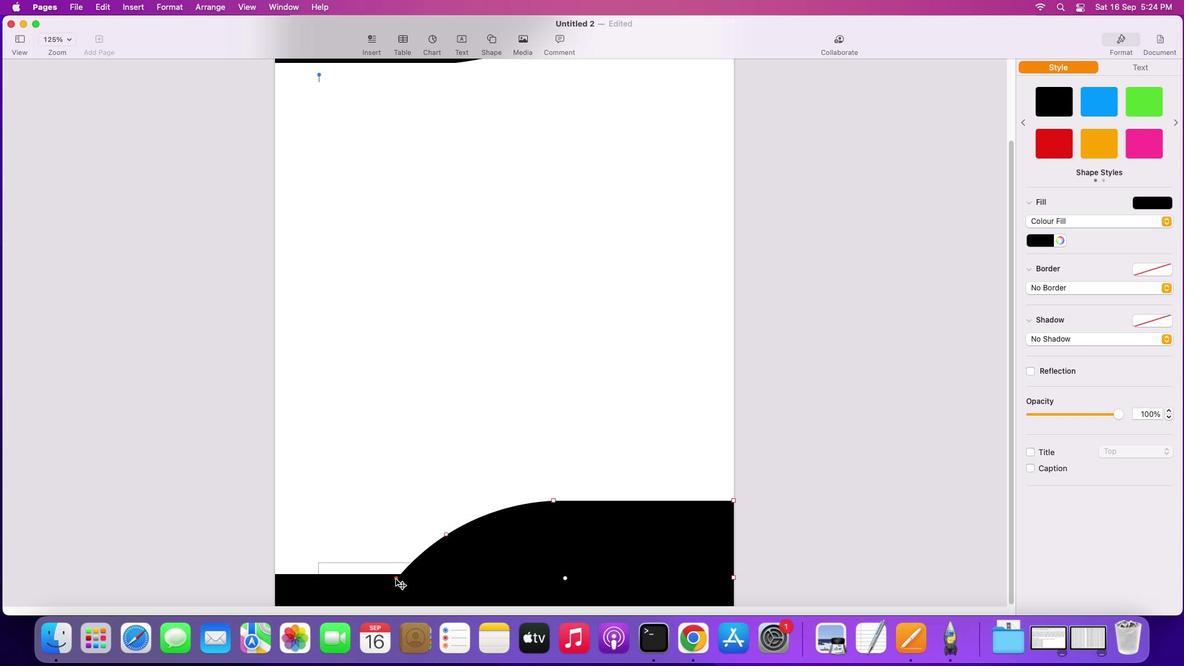 
Action: Mouse pressed left at (393, 576)
Screenshot: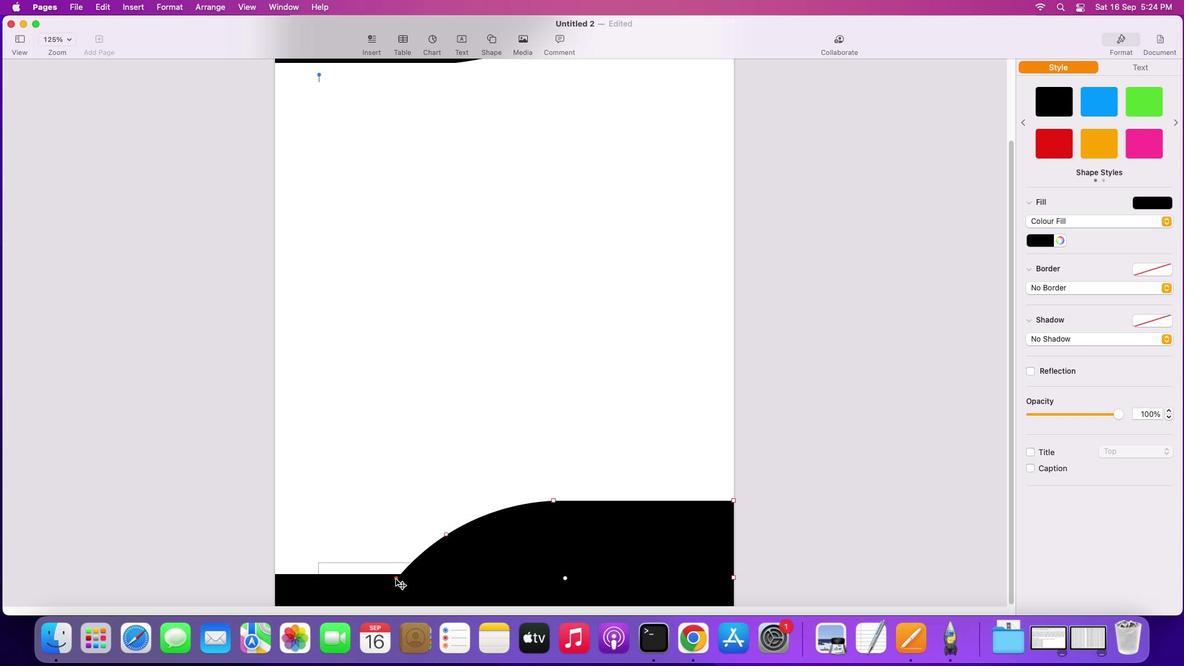 
Action: Mouse moved to (416, 491)
Screenshot: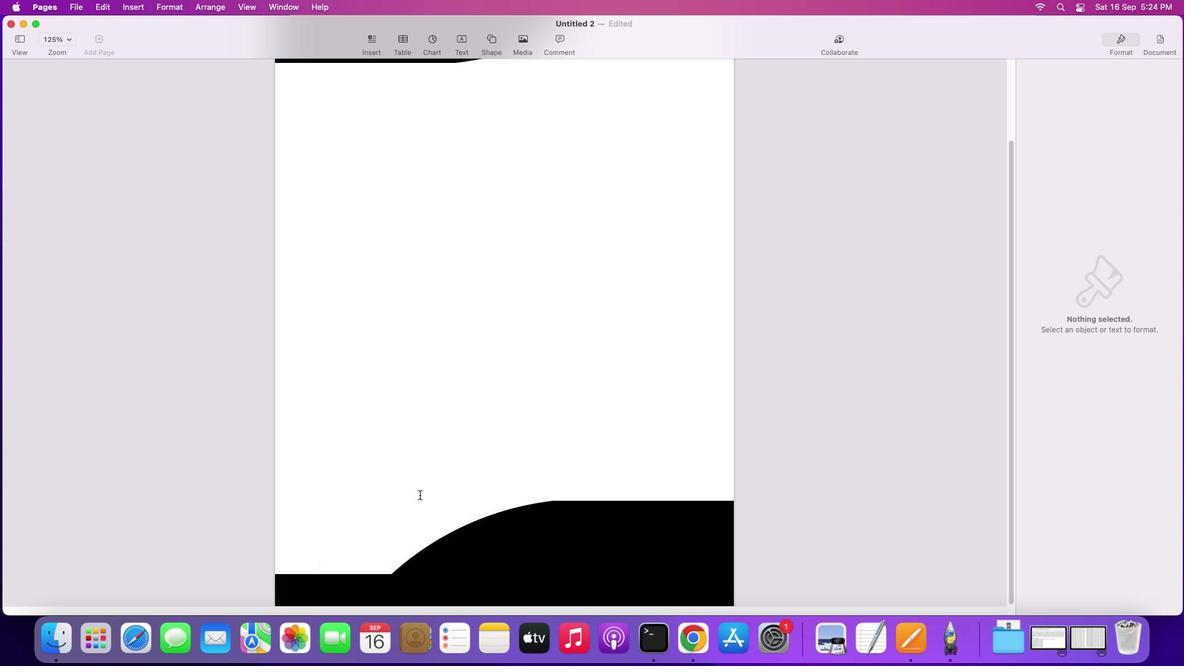 
Action: Mouse pressed left at (416, 491)
Screenshot: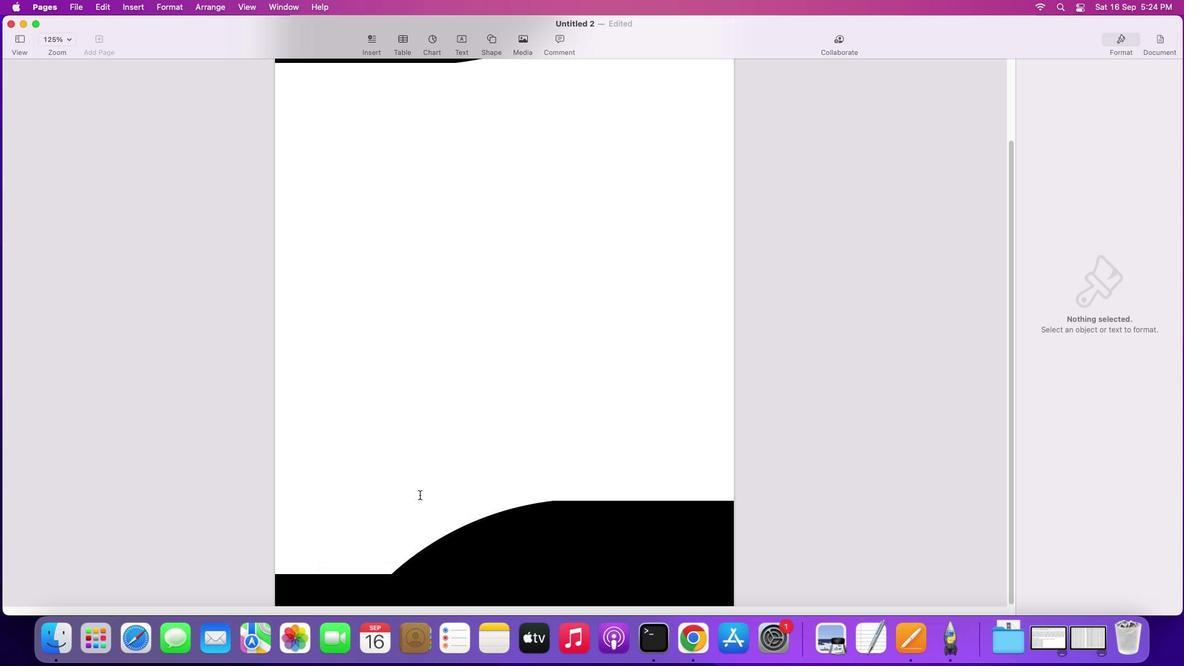 
Action: Mouse moved to (451, 424)
Screenshot: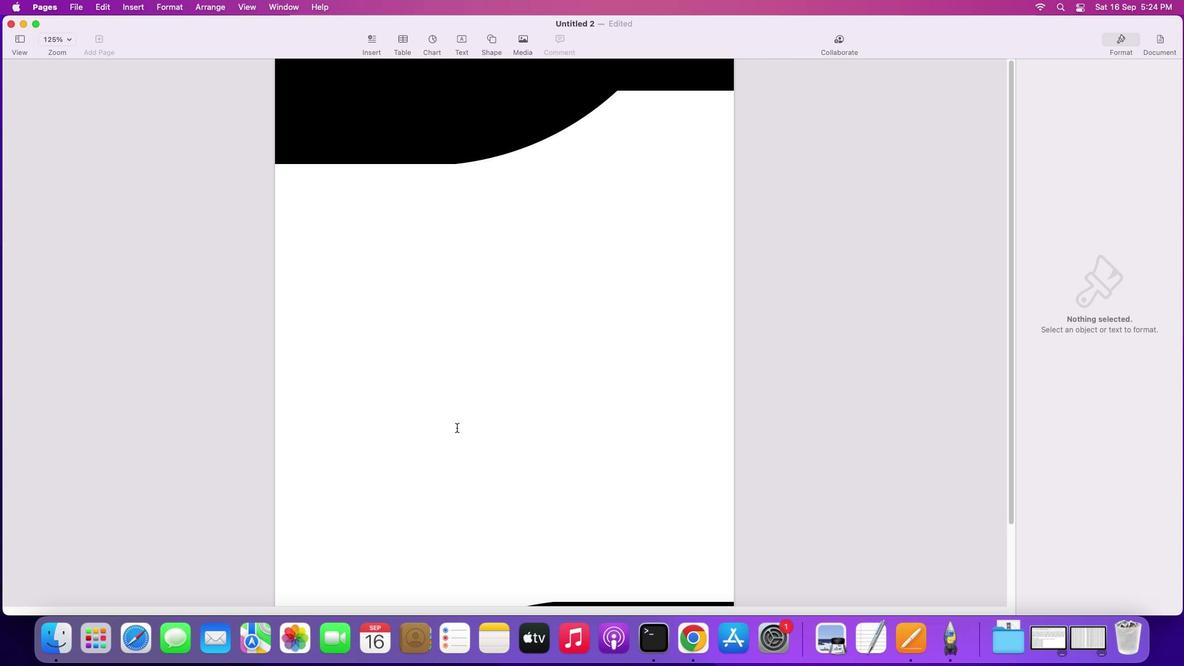 
Action: Mouse scrolled (451, 424) with delta (-3, -2)
Screenshot: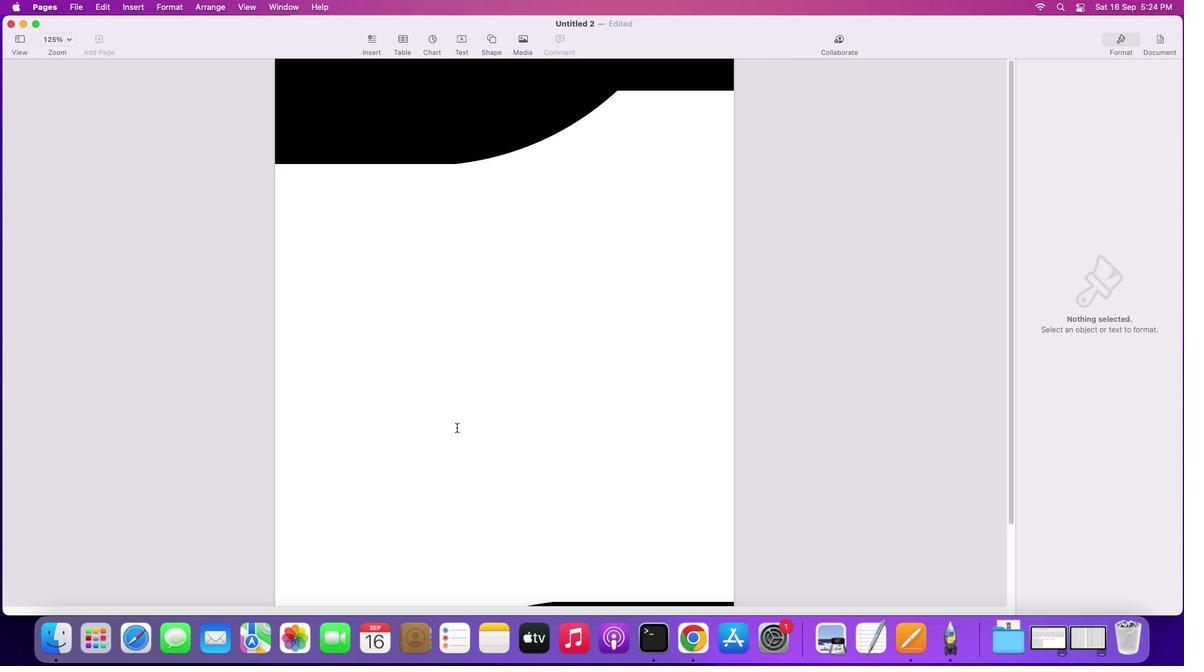 
Action: Mouse scrolled (451, 424) with delta (-3, -2)
Screenshot: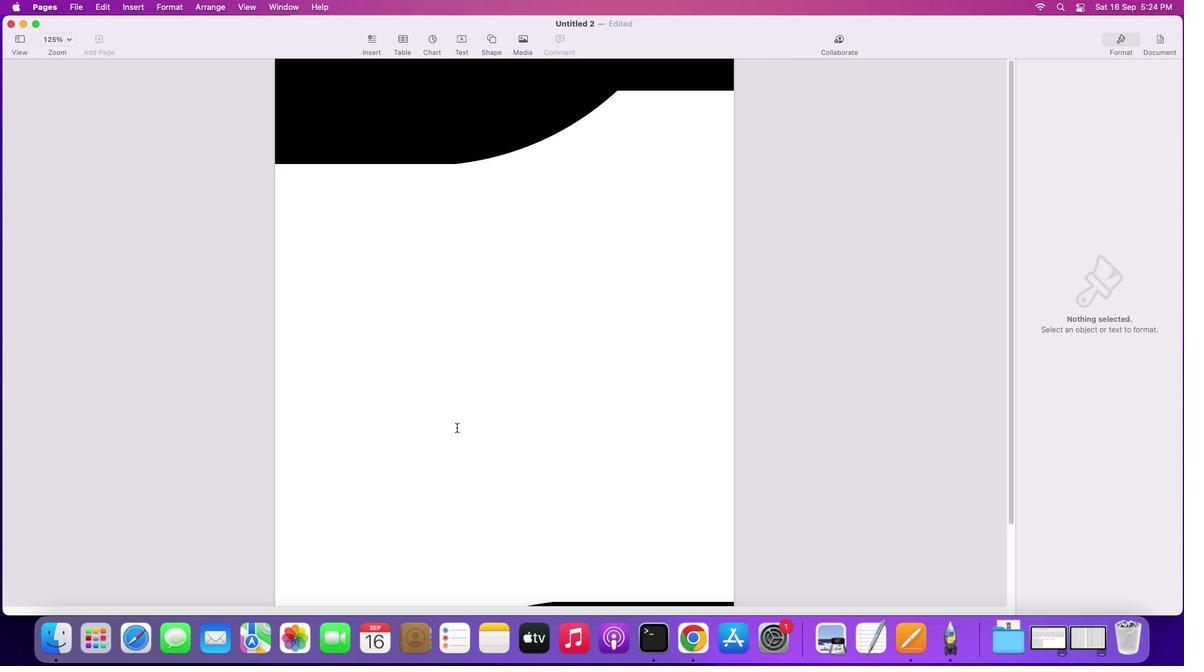 
Action: Mouse scrolled (451, 424) with delta (-3, 0)
Screenshot: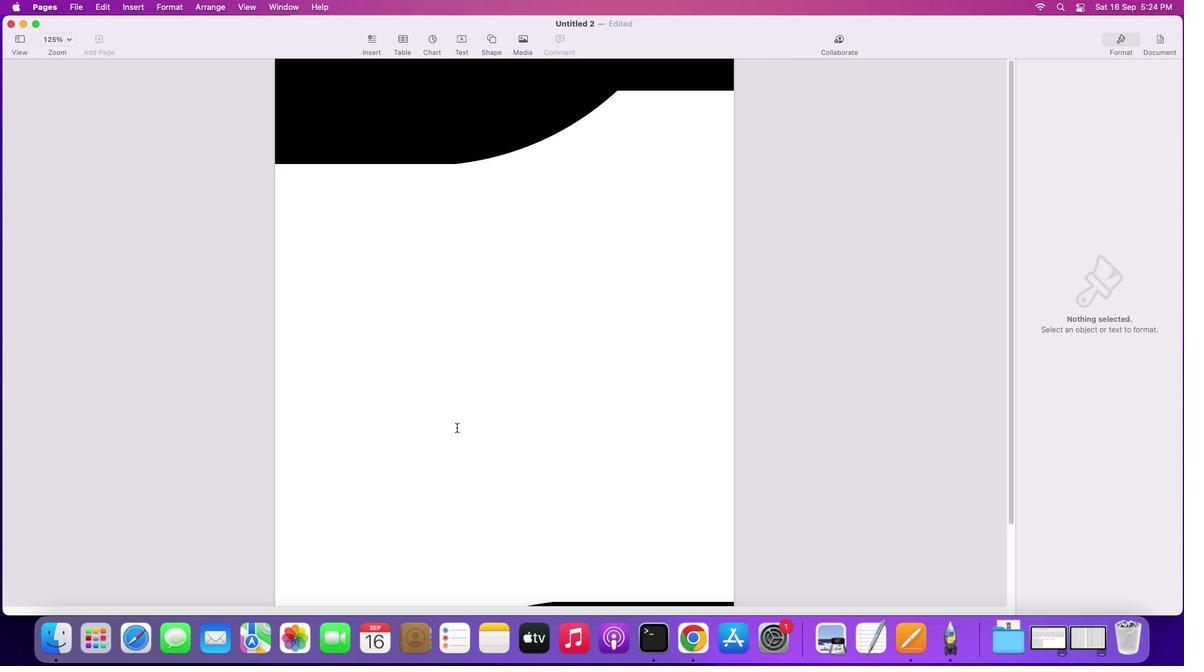 
Action: Mouse scrolled (451, 424) with delta (-3, 0)
Screenshot: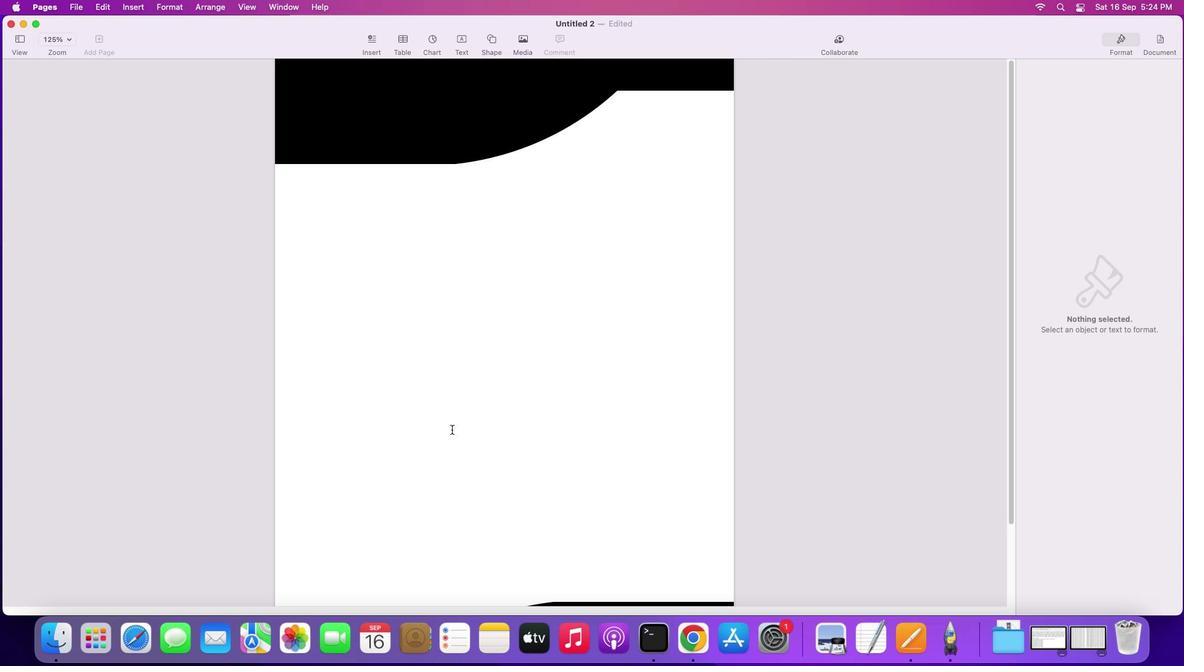 
Action: Mouse scrolled (451, 424) with delta (-3, 0)
Screenshot: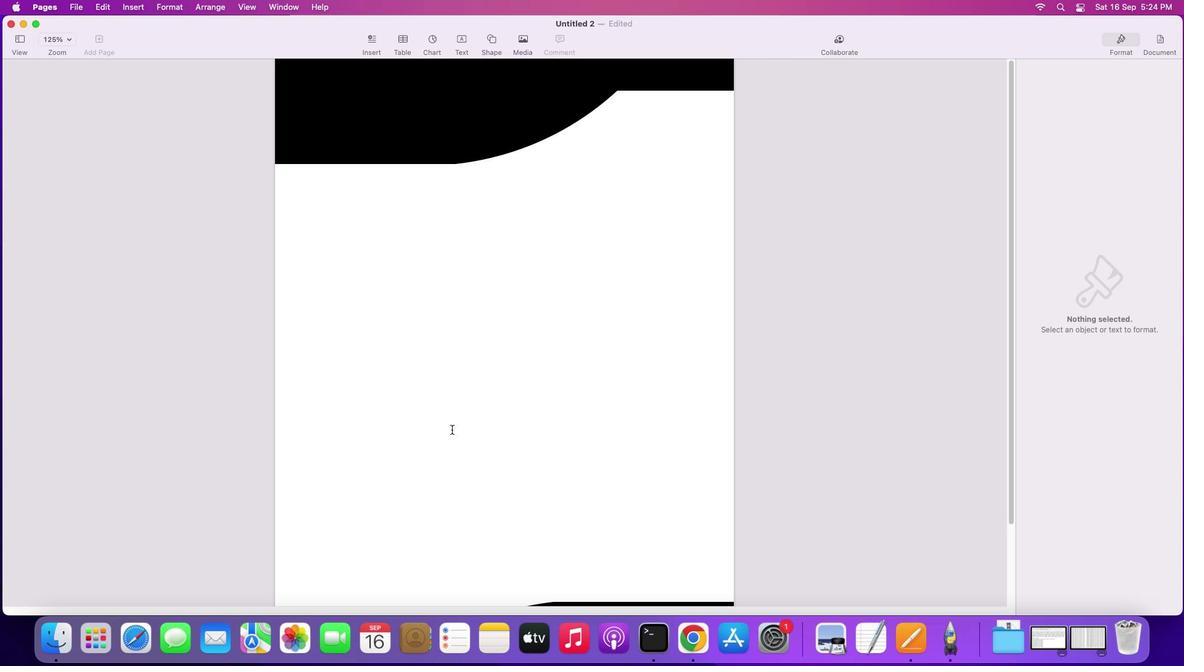 
Action: Mouse scrolled (451, 424) with delta (-3, 0)
Screenshot: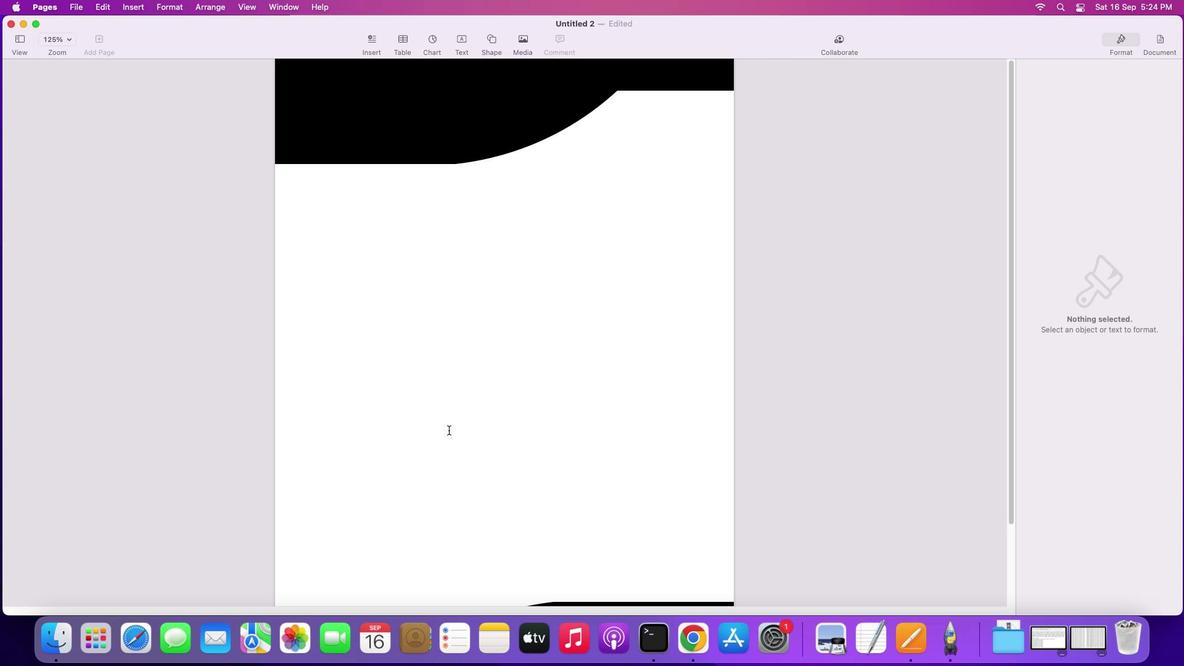 
Action: Mouse moved to (578, 174)
Screenshot: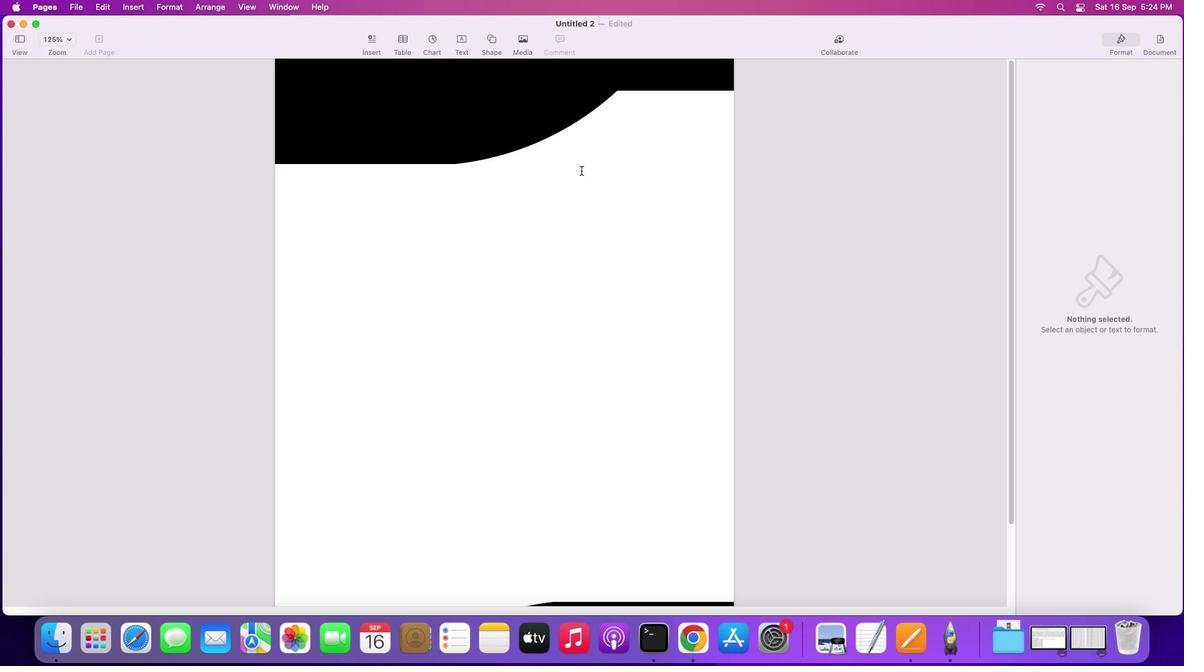 
Action: Mouse pressed left at (578, 174)
Screenshot: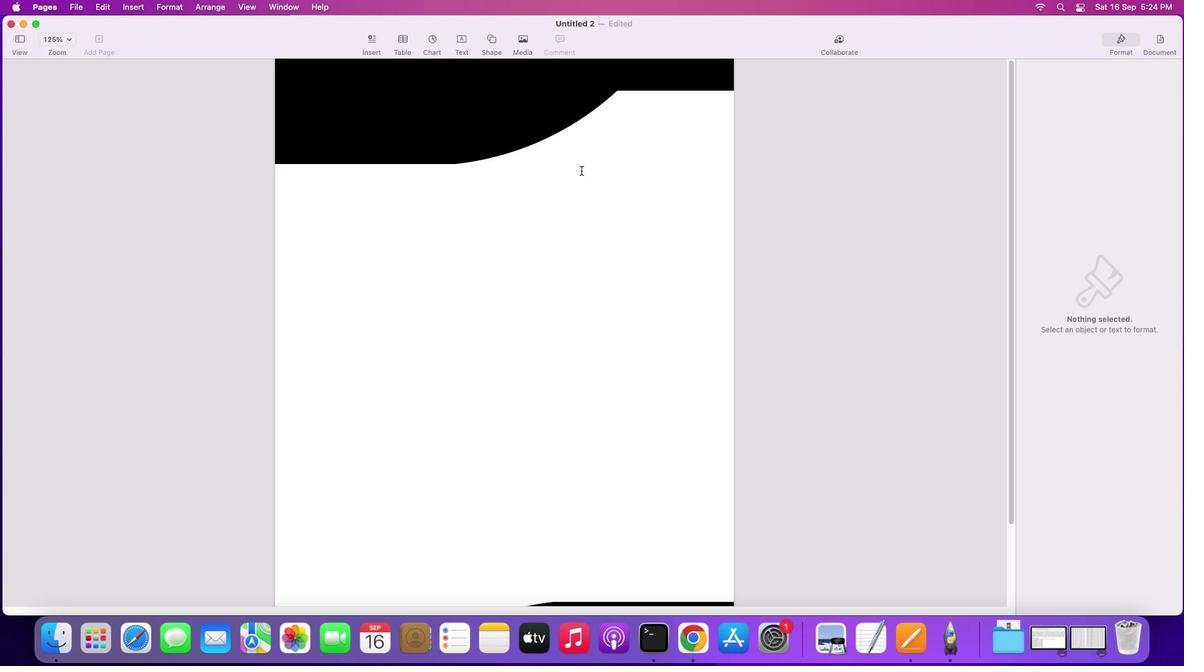
Action: Mouse moved to (461, 37)
Screenshot: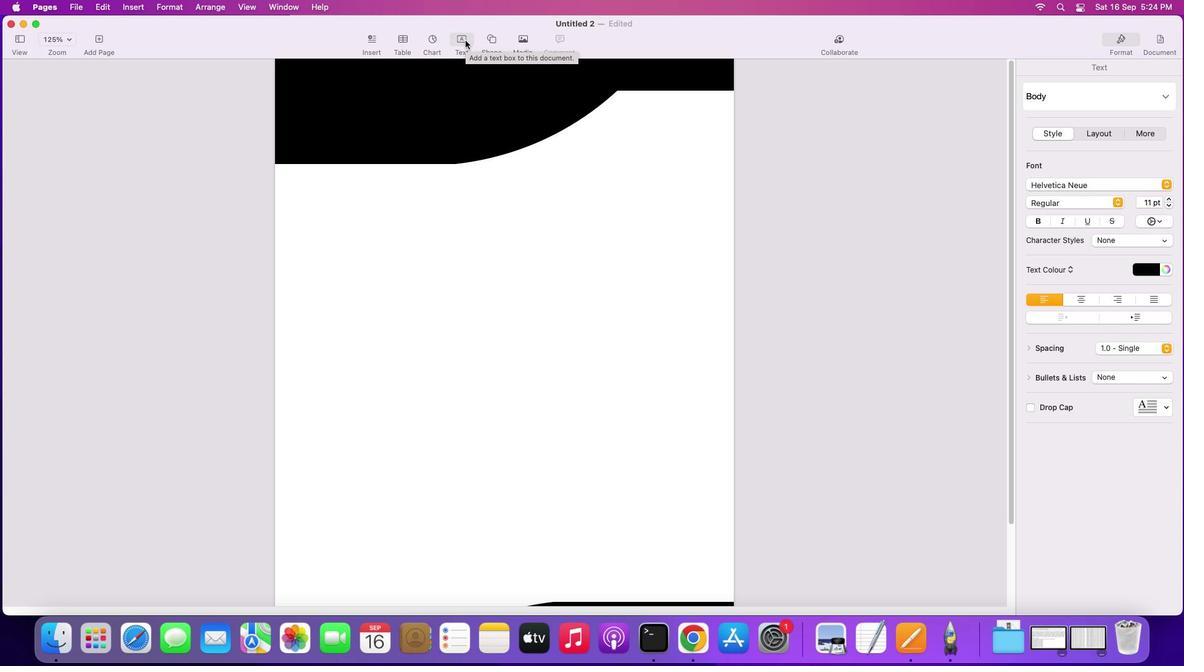 
Action: Mouse pressed left at (461, 37)
Screenshot: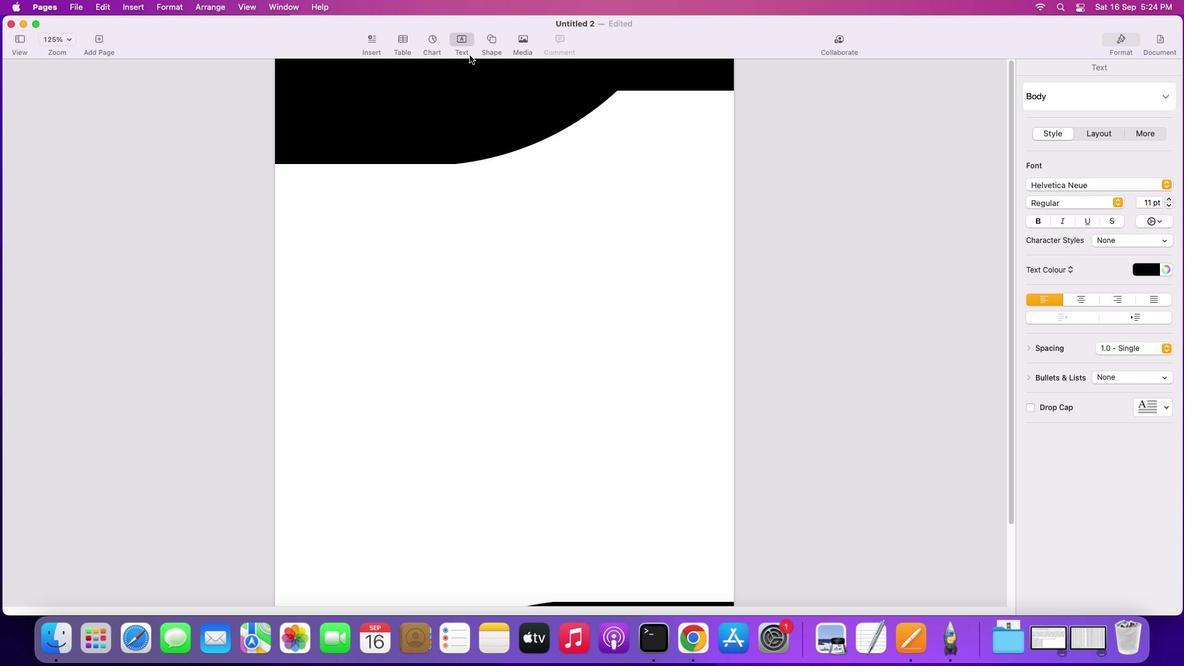 
Action: Mouse moved to (501, 227)
Screenshot: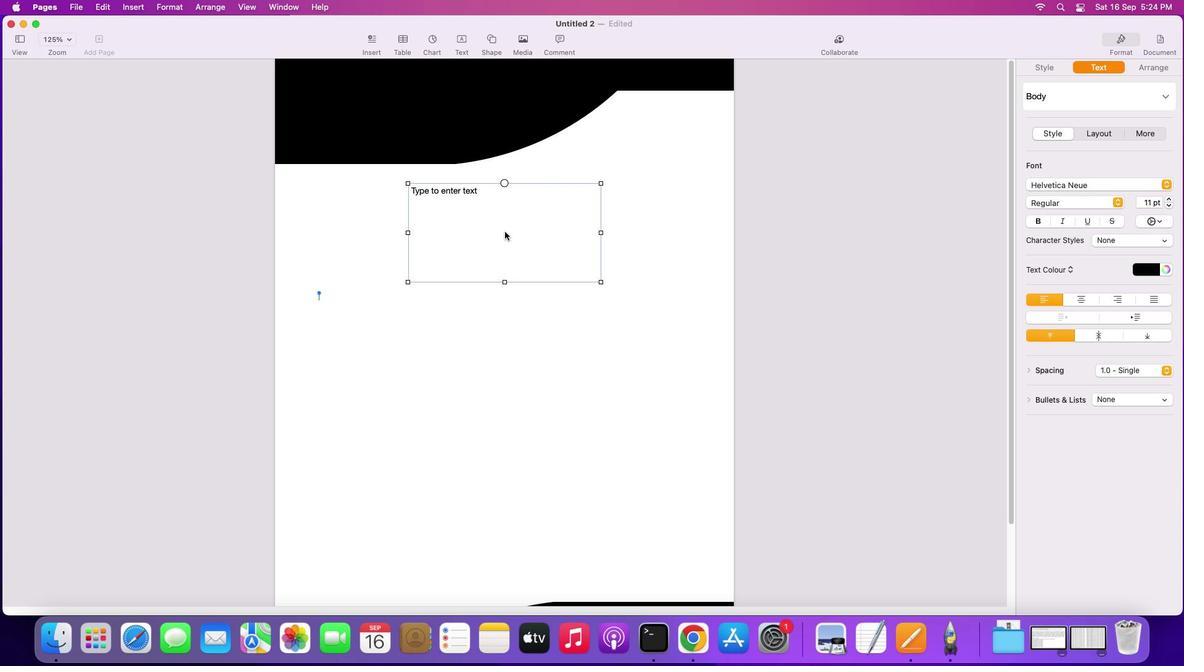
Action: Mouse pressed left at (501, 227)
Screenshot: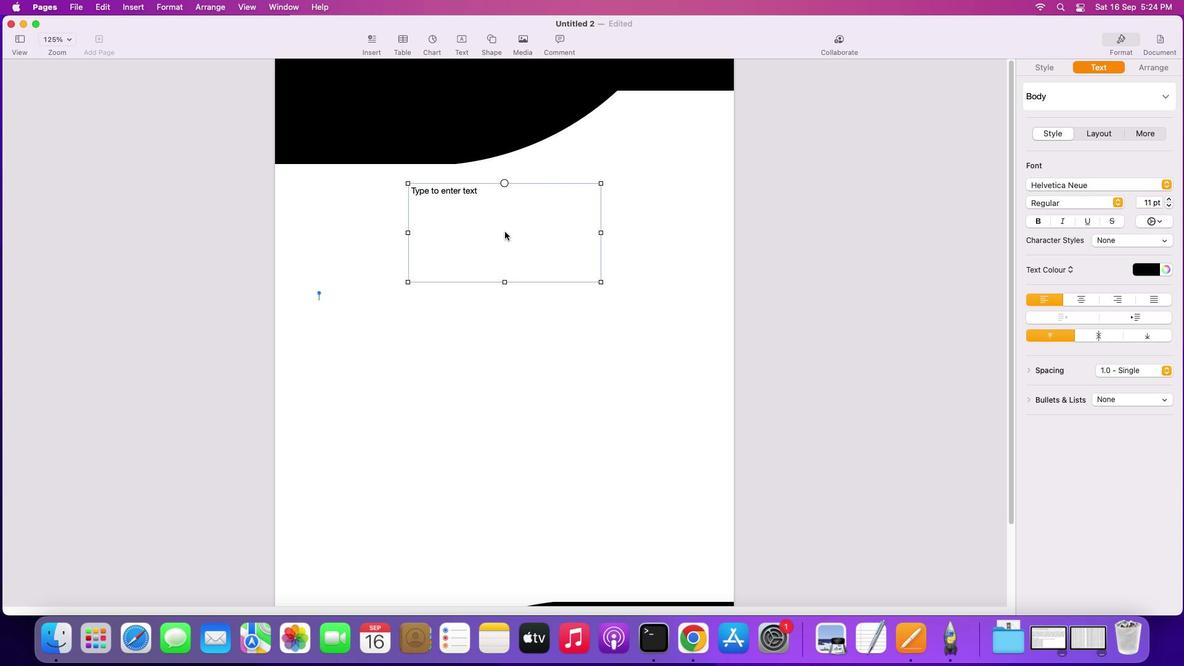 
Action: Key pressed Key.shift'Y''O''U''R'Key.cmdKey.shiftKey.cmd'a'Key.shift'Y''O''U''R'Key.space'L''O''G''O'
Screenshot: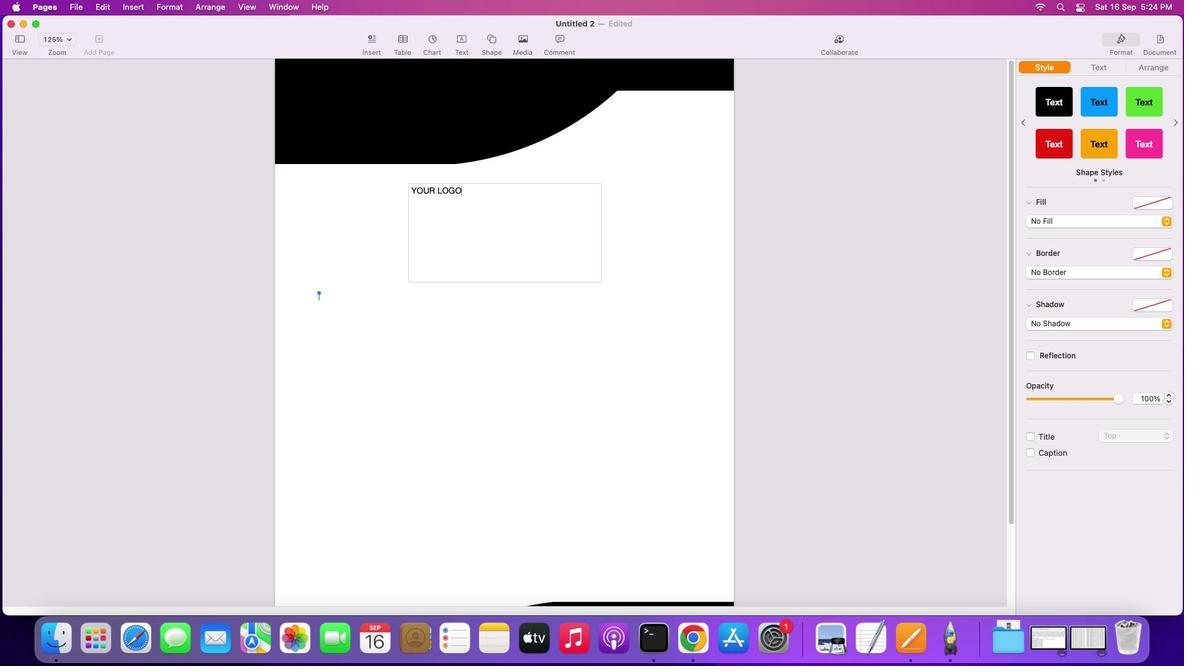 
Action: Mouse moved to (627, 234)
Screenshot: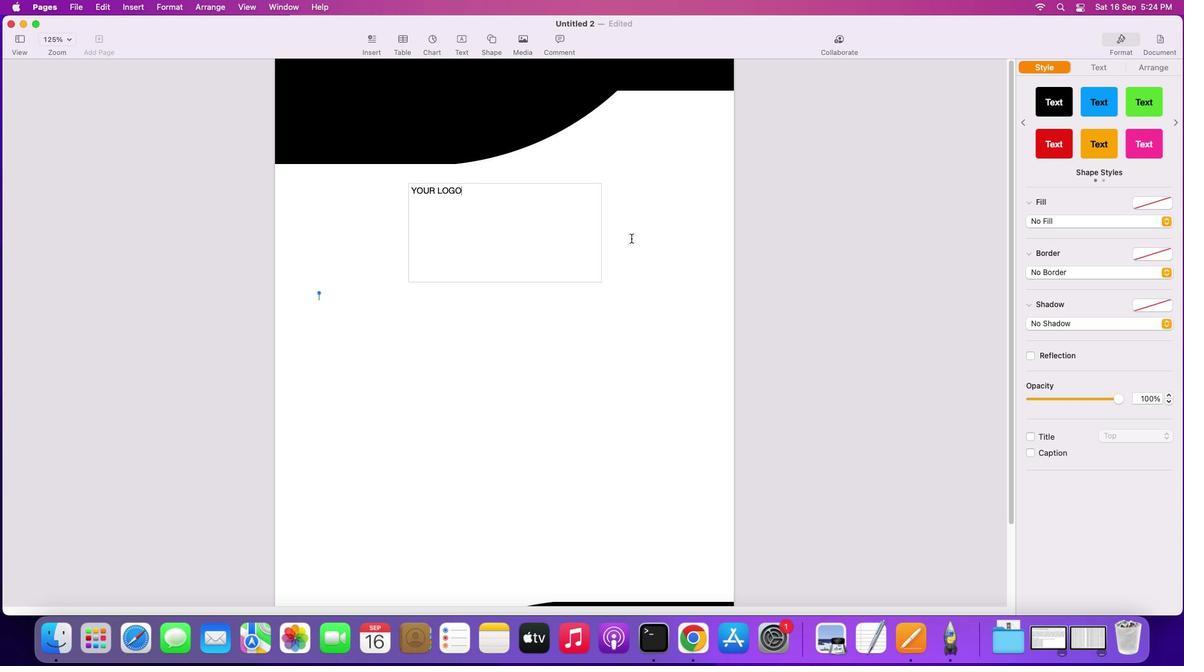 
Action: Mouse pressed left at (627, 234)
Screenshot: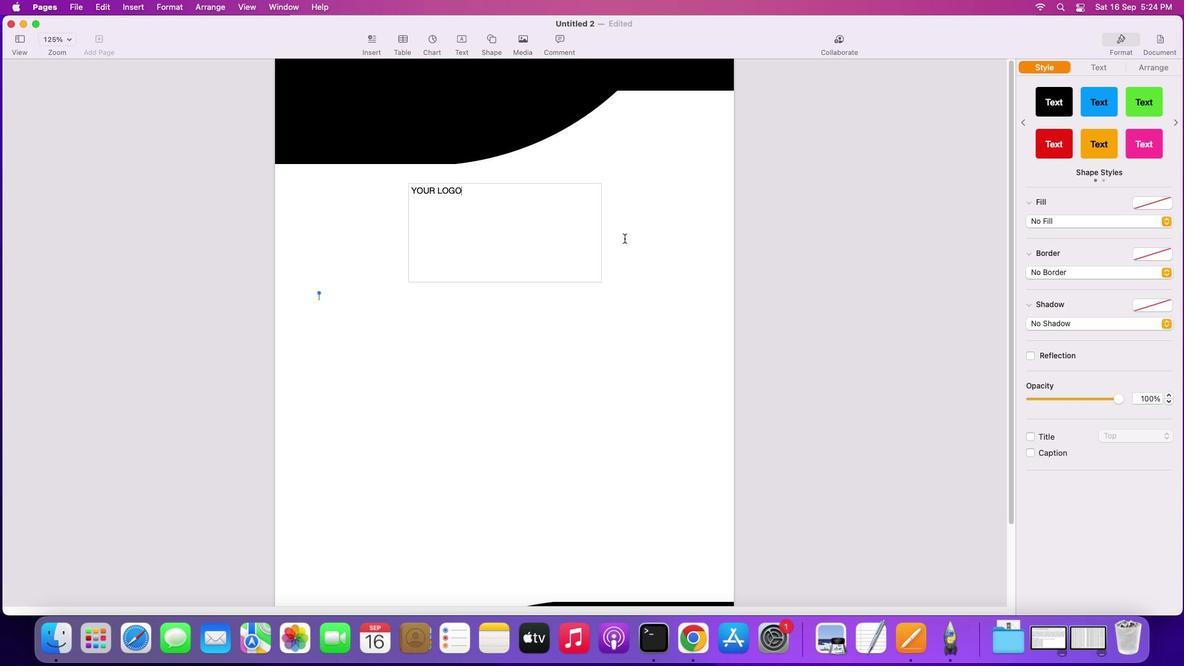 
Action: Mouse moved to (495, 226)
Screenshot: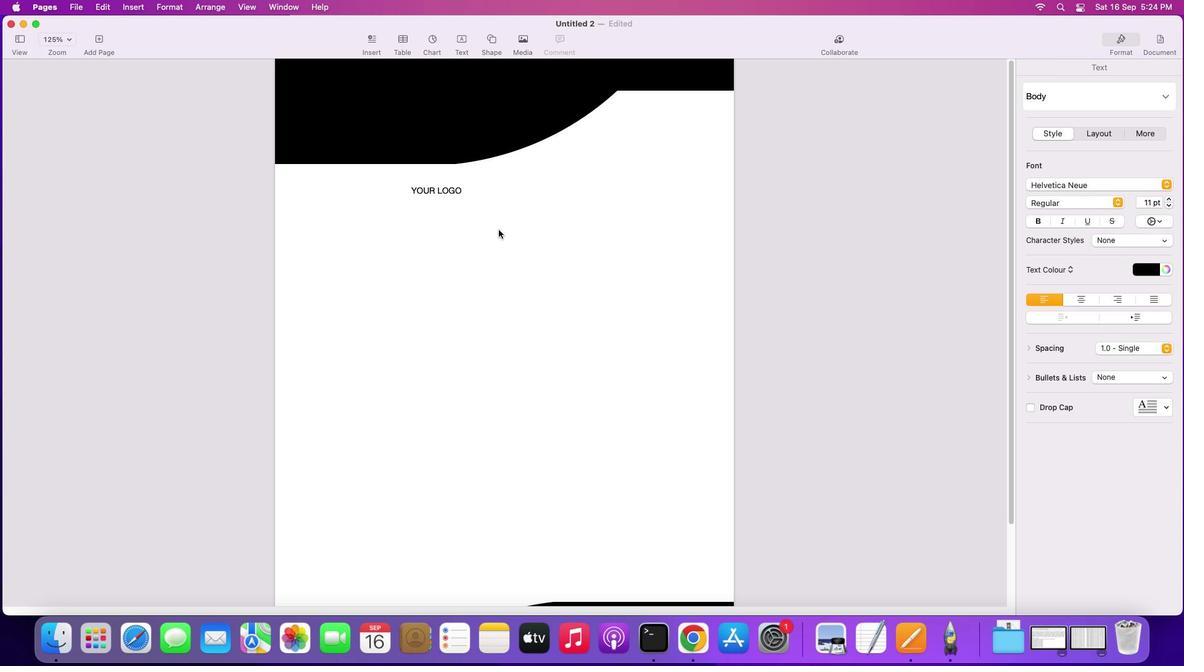 
Action: Mouse pressed left at (495, 226)
Screenshot: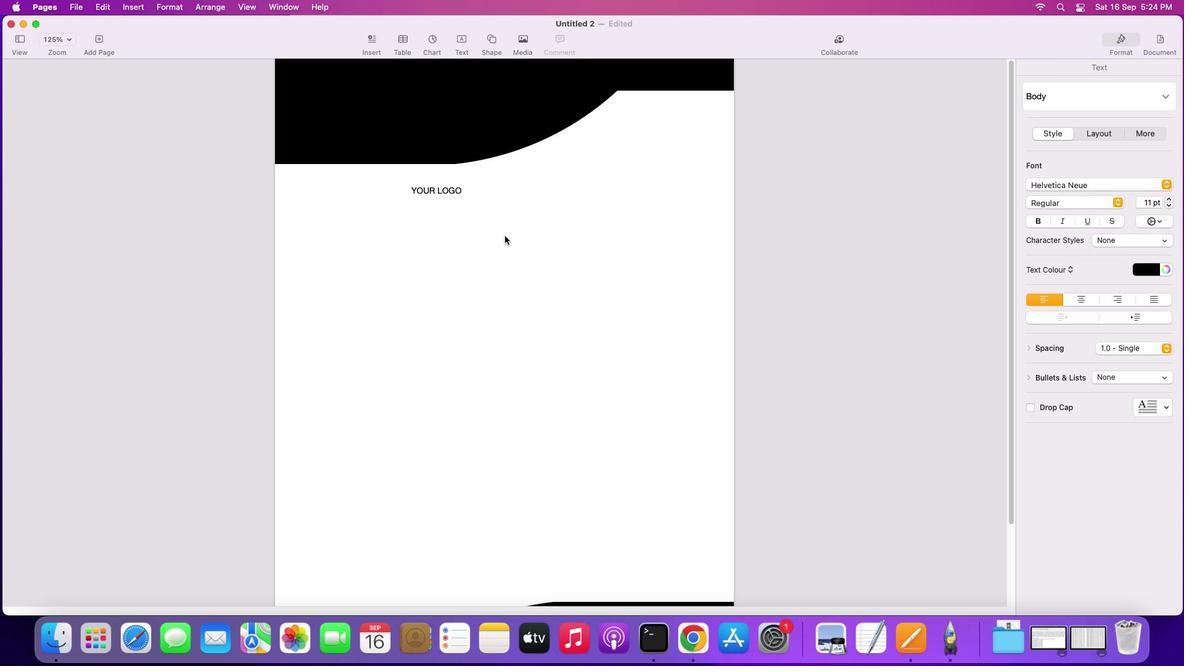 
Action: Mouse moved to (597, 279)
Screenshot: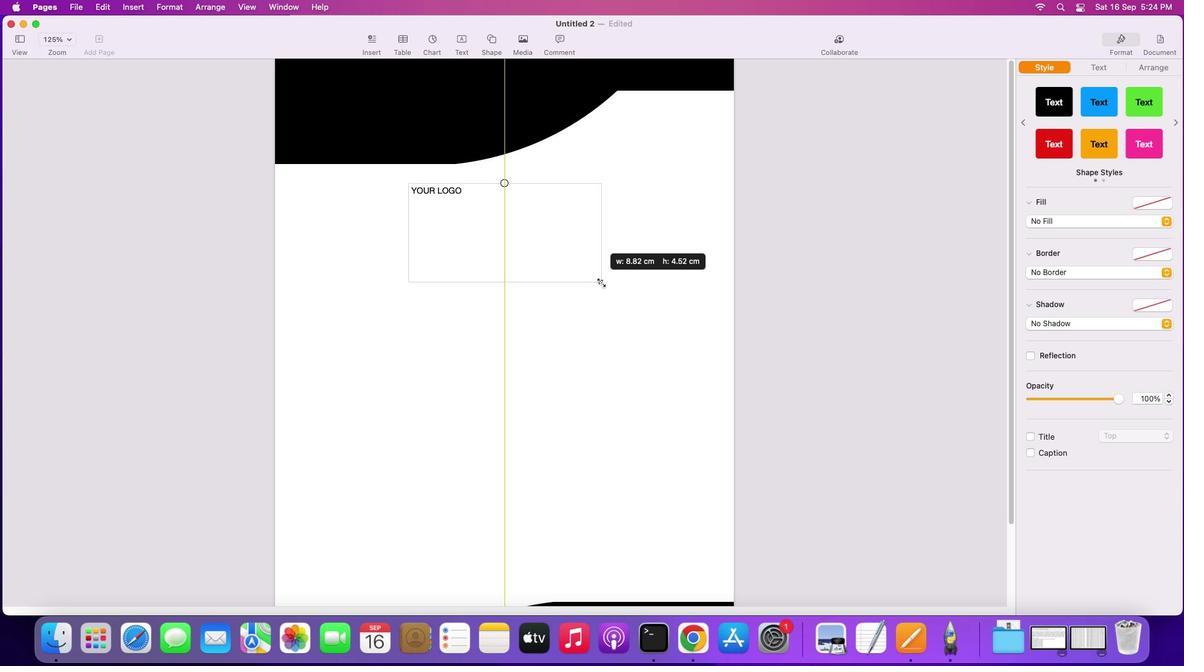 
Action: Mouse pressed left at (597, 279)
Screenshot: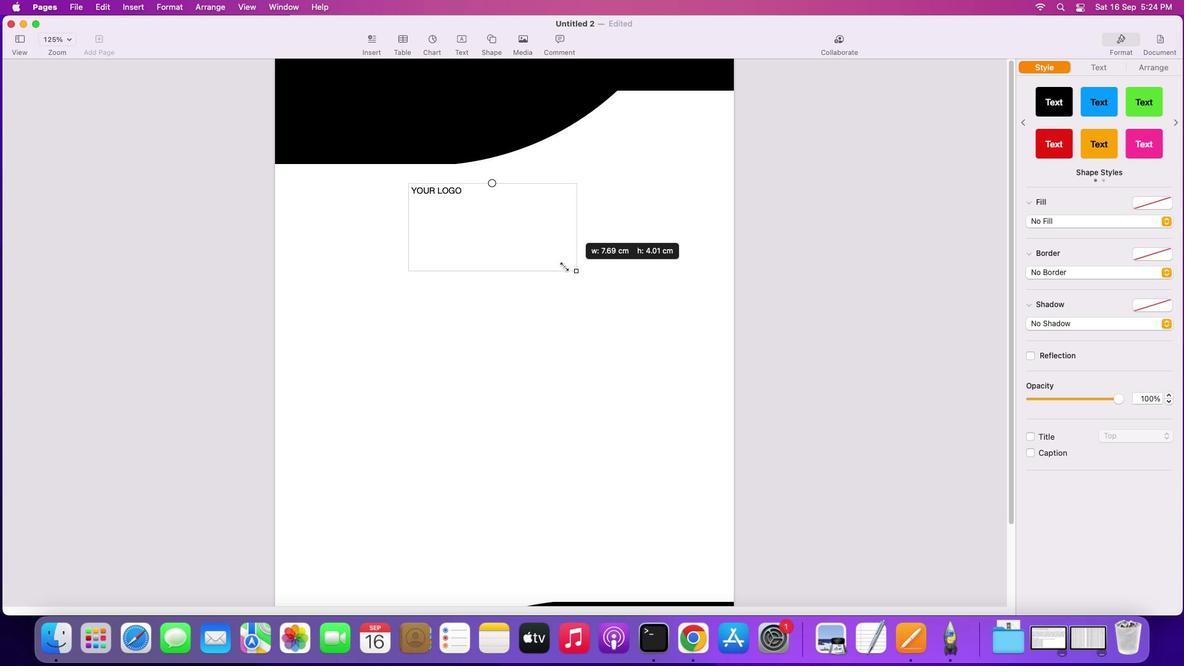 
Action: Mouse moved to (493, 188)
Screenshot: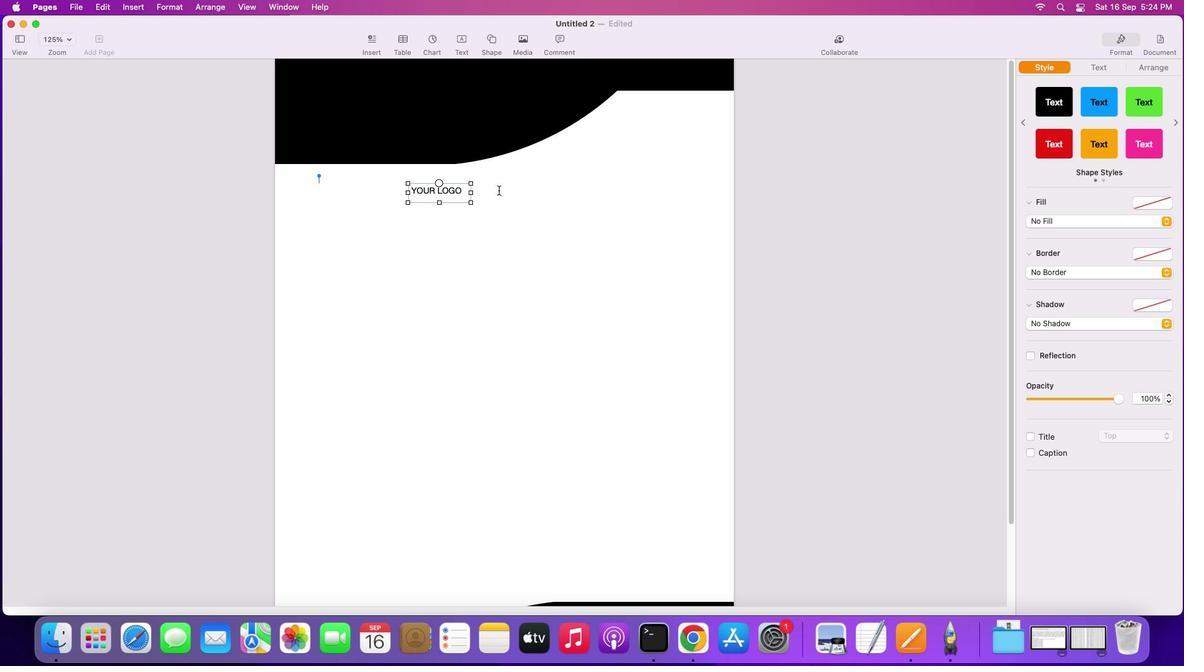 
Action: Mouse pressed left at (493, 188)
Screenshot: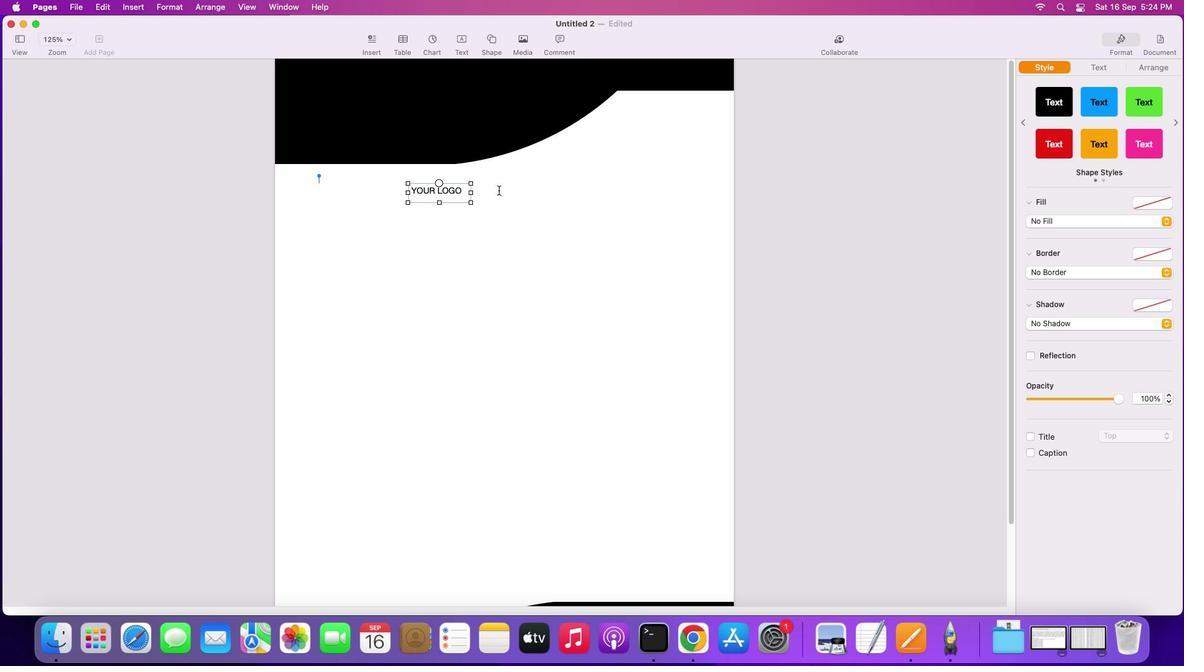 
Action: Mouse moved to (451, 190)
Screenshot: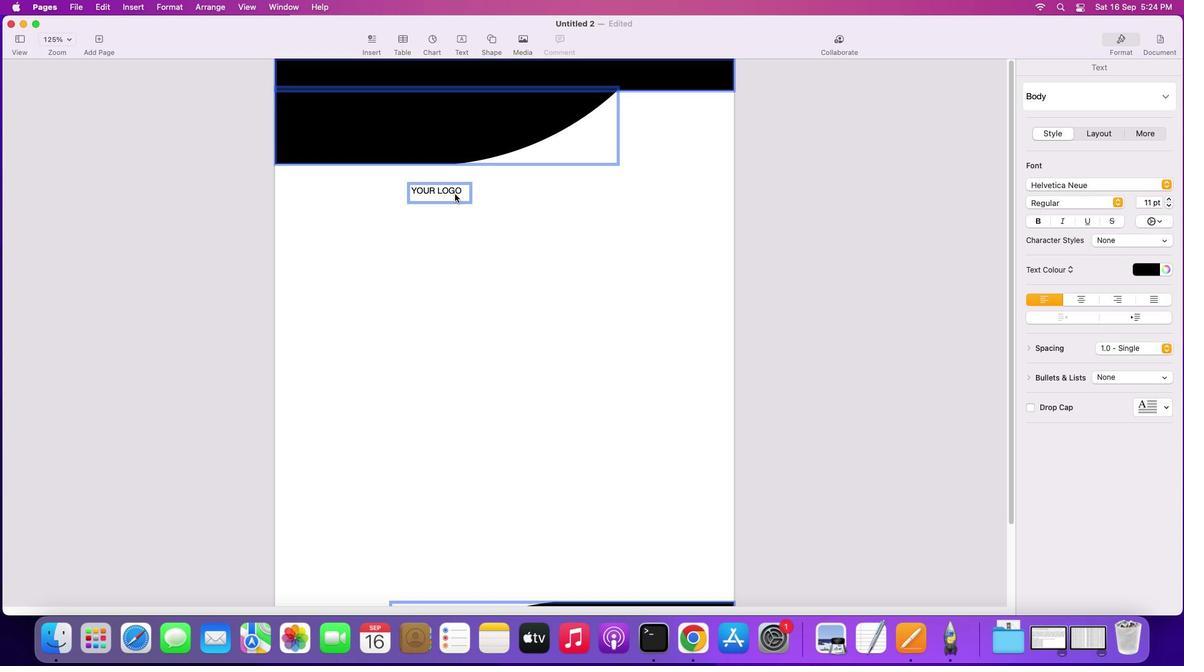 
Action: Mouse pressed left at (451, 190)
Screenshot: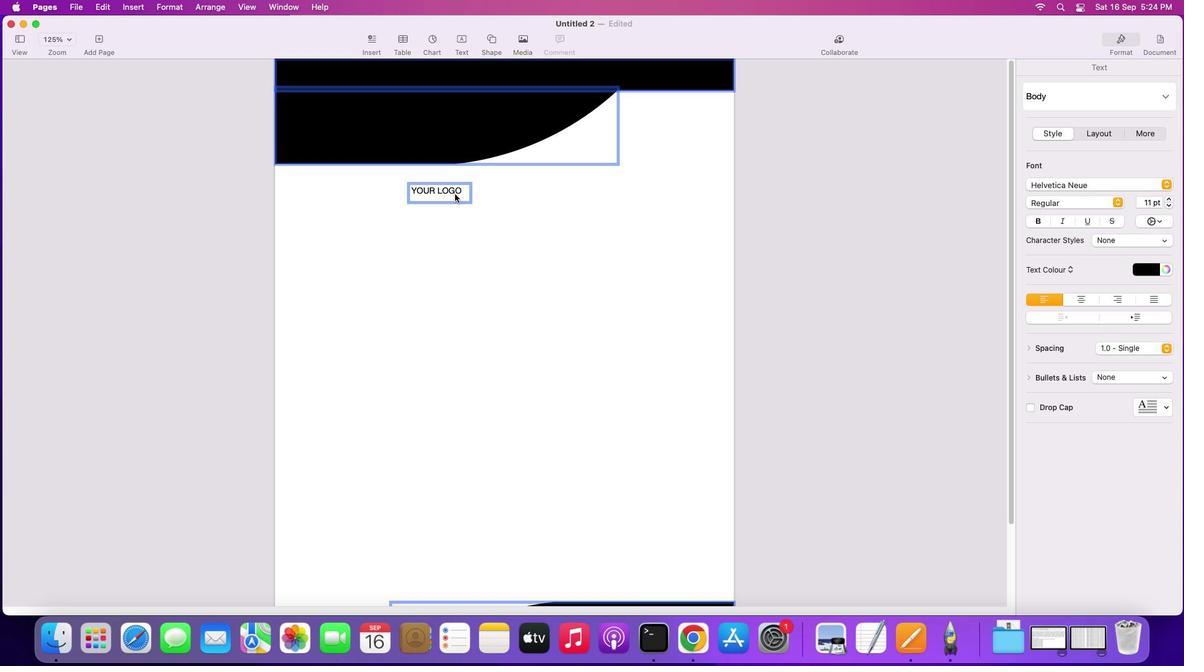 
Action: Mouse moved to (539, 201)
Screenshot: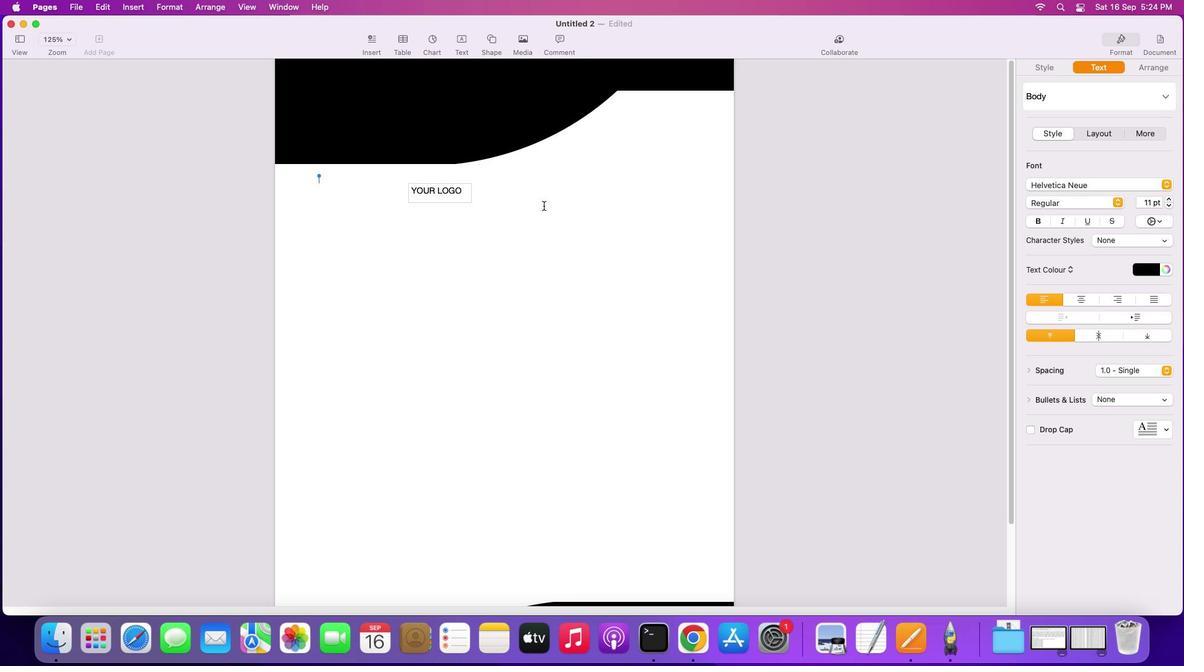 
Action: Mouse pressed left at (539, 201)
Screenshot: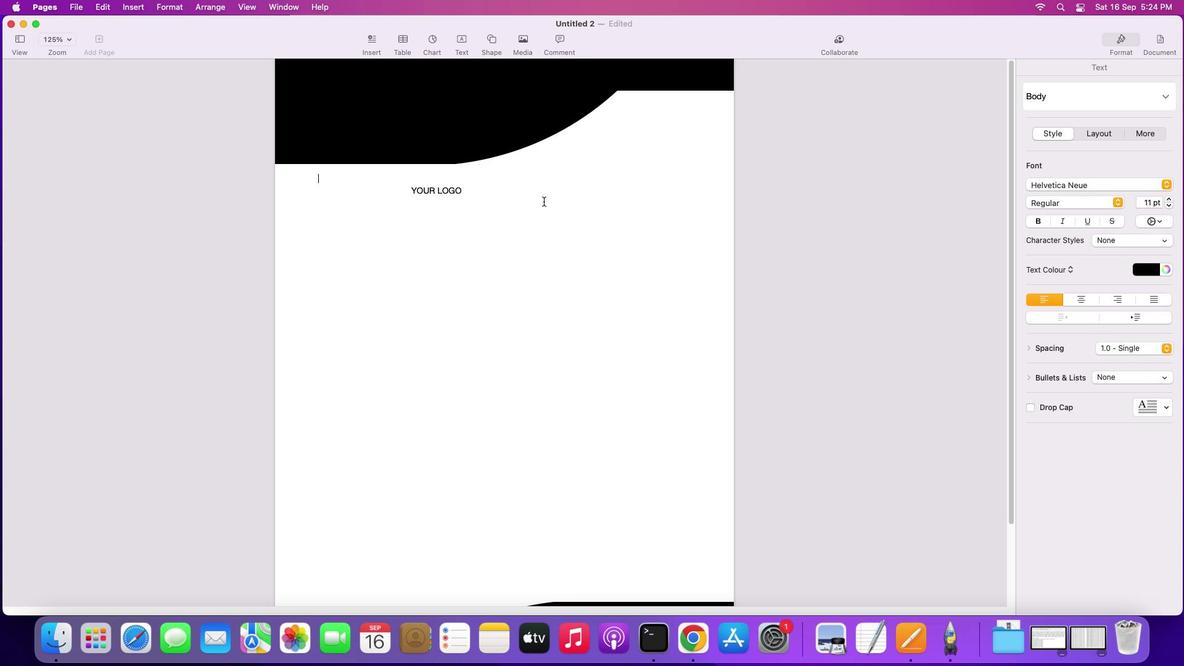 
Action: Mouse moved to (534, 104)
Screenshot: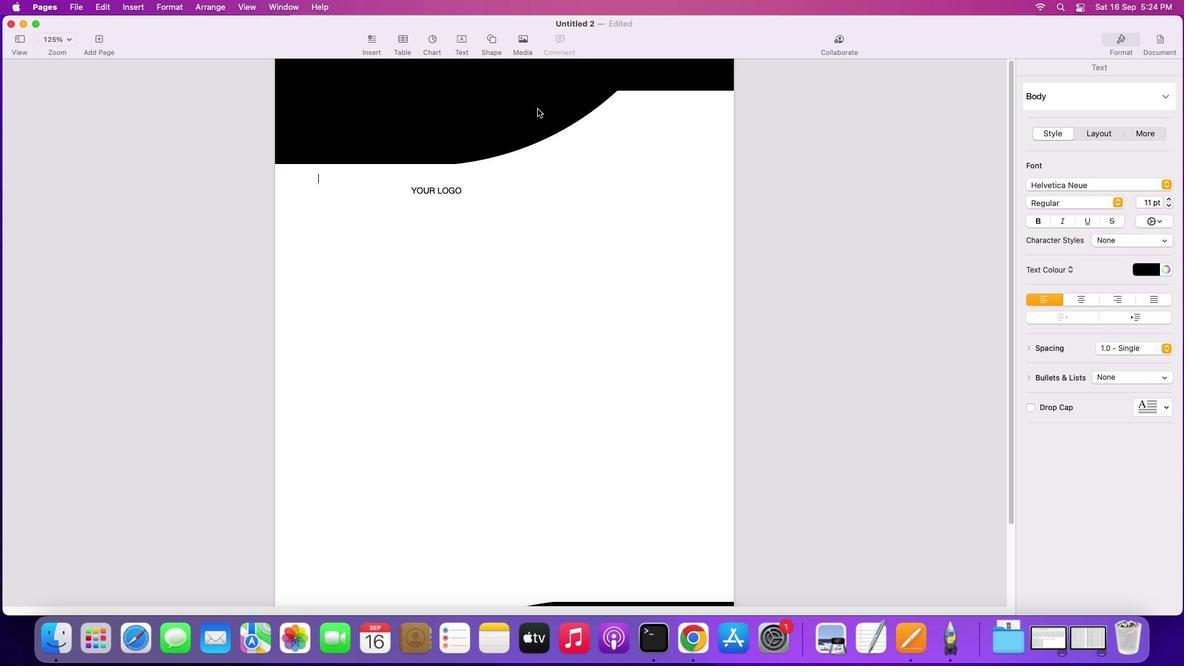 
Action: Mouse pressed left at (534, 104)
Screenshot: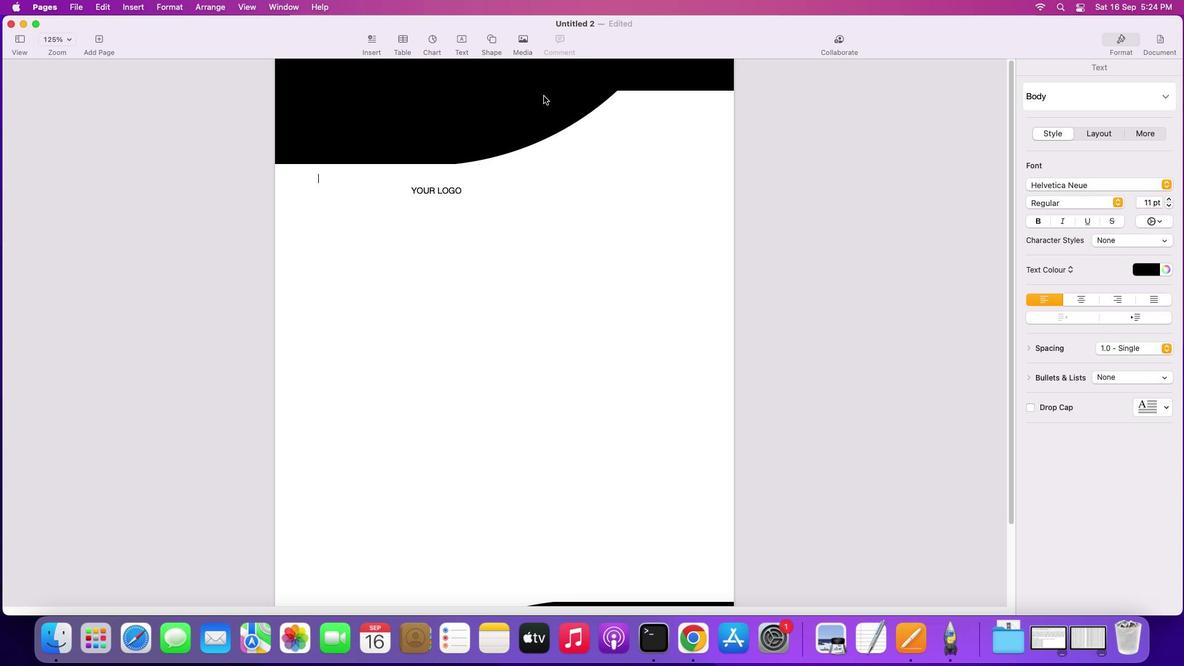 
Action: Mouse moved to (554, 67)
Screenshot: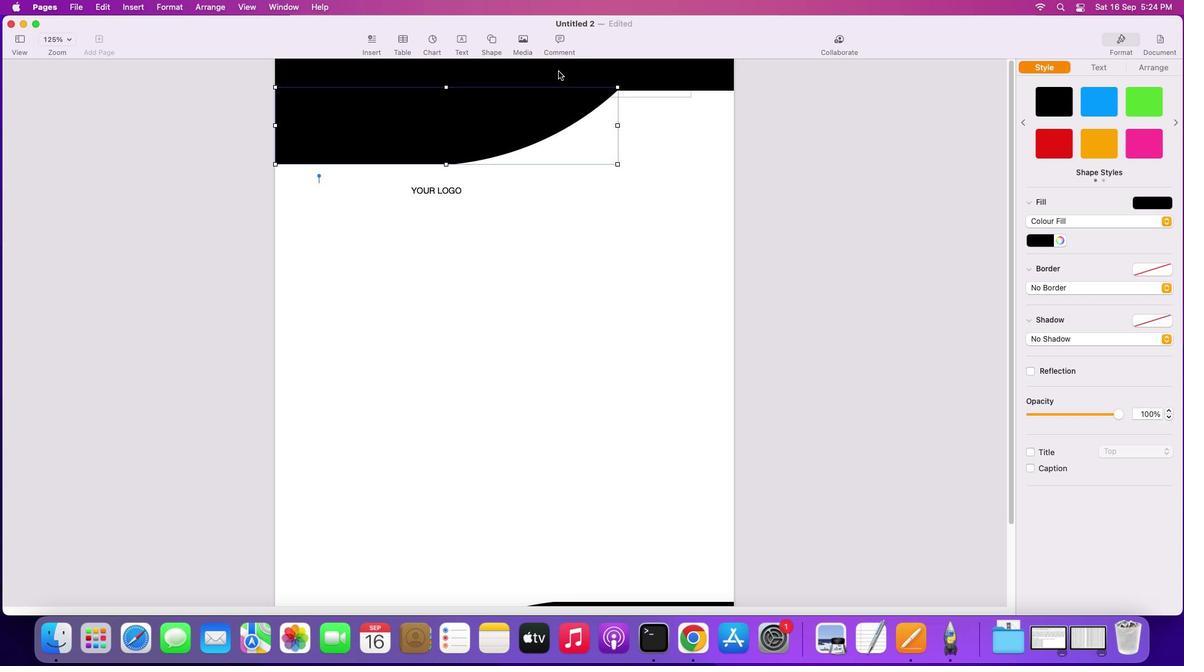 
Action: Key pressed Key.shift
Screenshot: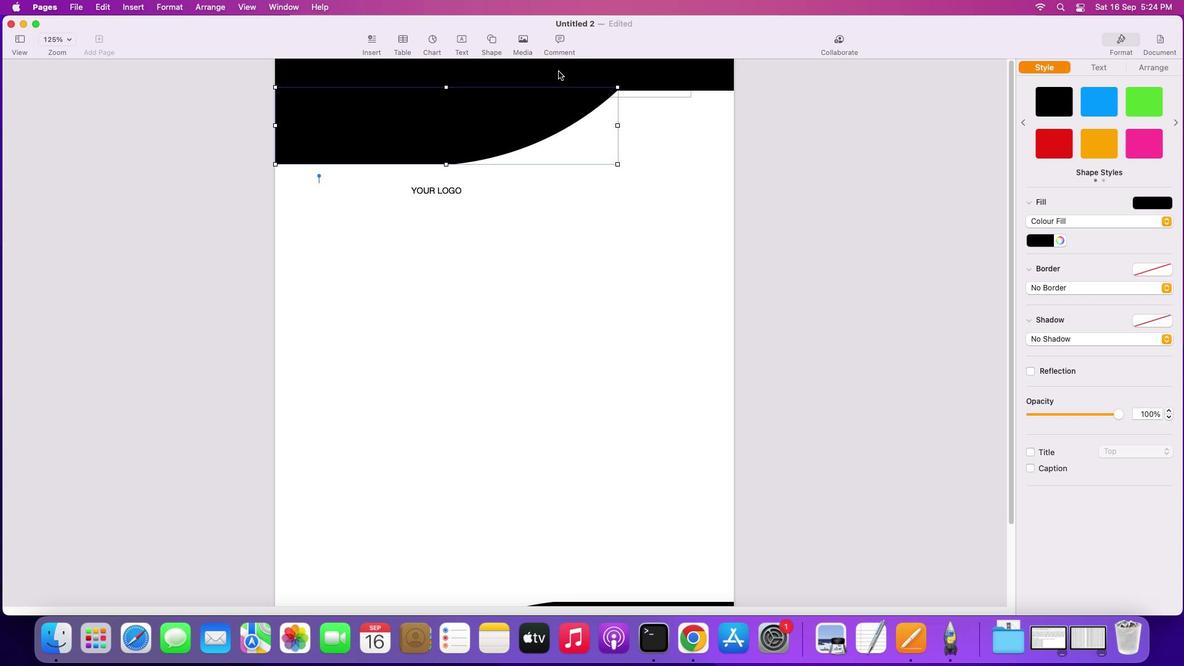 
Action: Mouse pressed left at (554, 67)
Screenshot: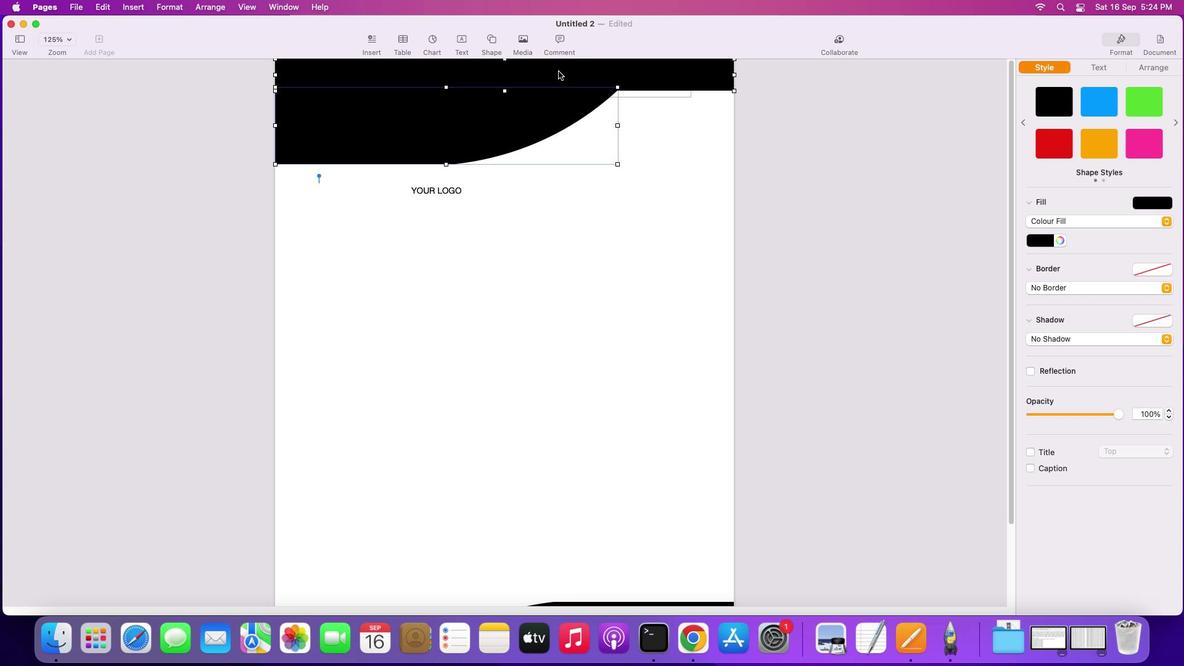 
Action: Mouse moved to (619, 162)
Screenshot: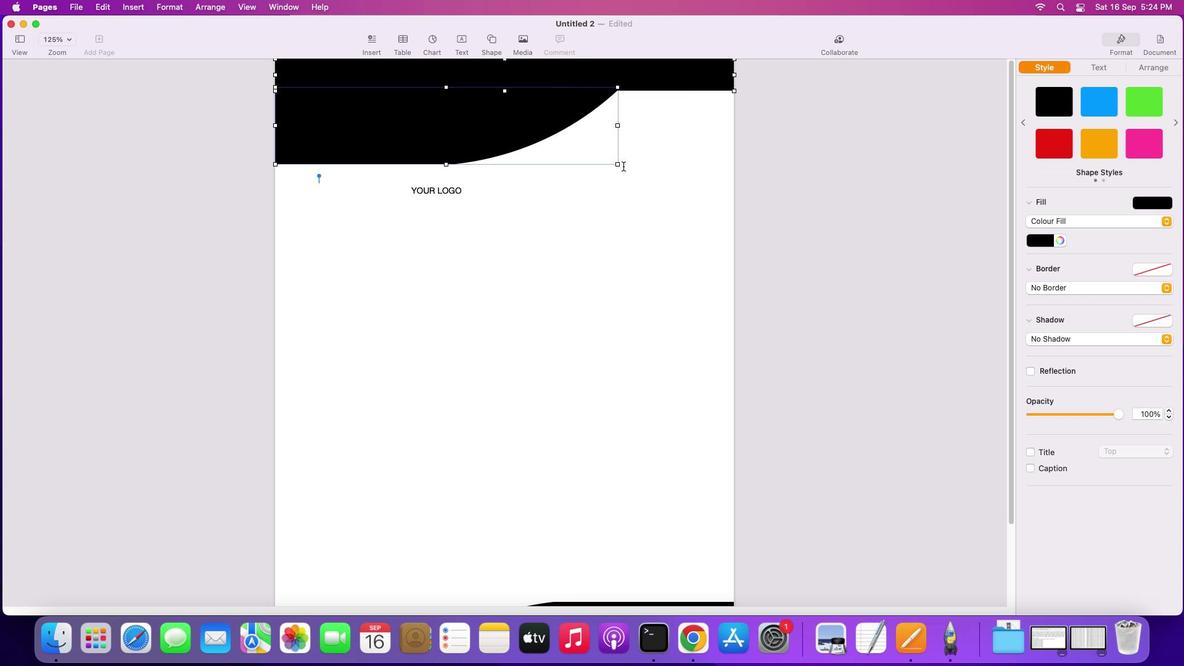 
Action: Mouse pressed left at (619, 162)
Screenshot: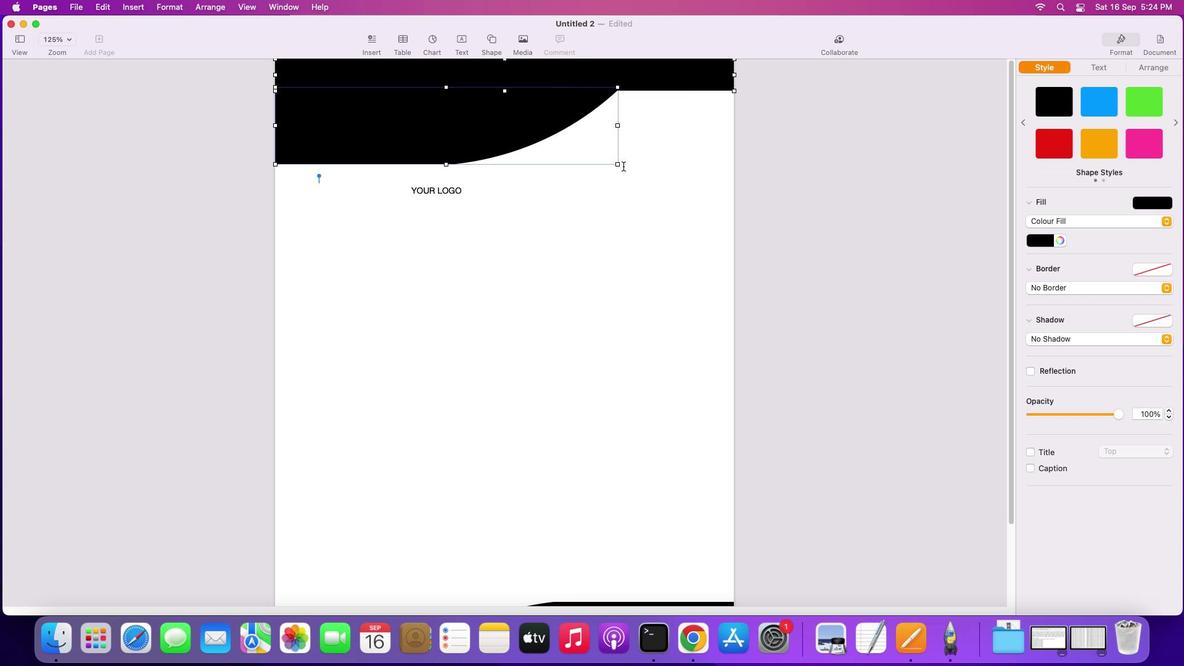 
Action: Mouse moved to (663, 64)
Screenshot: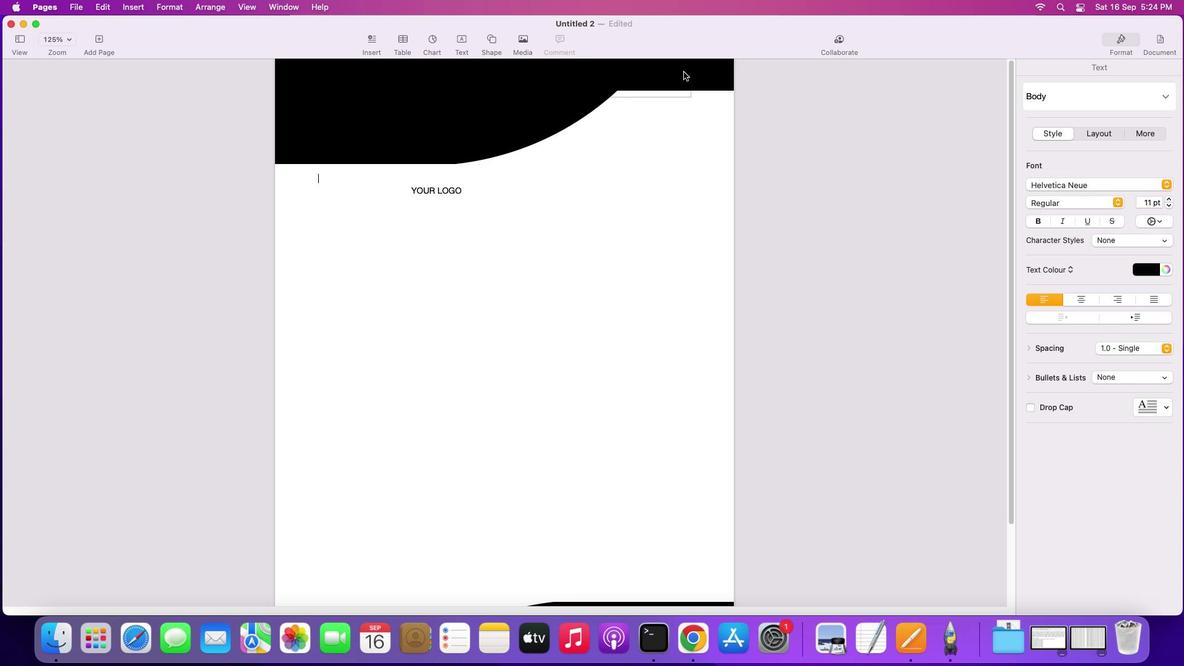 
Action: Mouse pressed left at (663, 64)
Screenshot: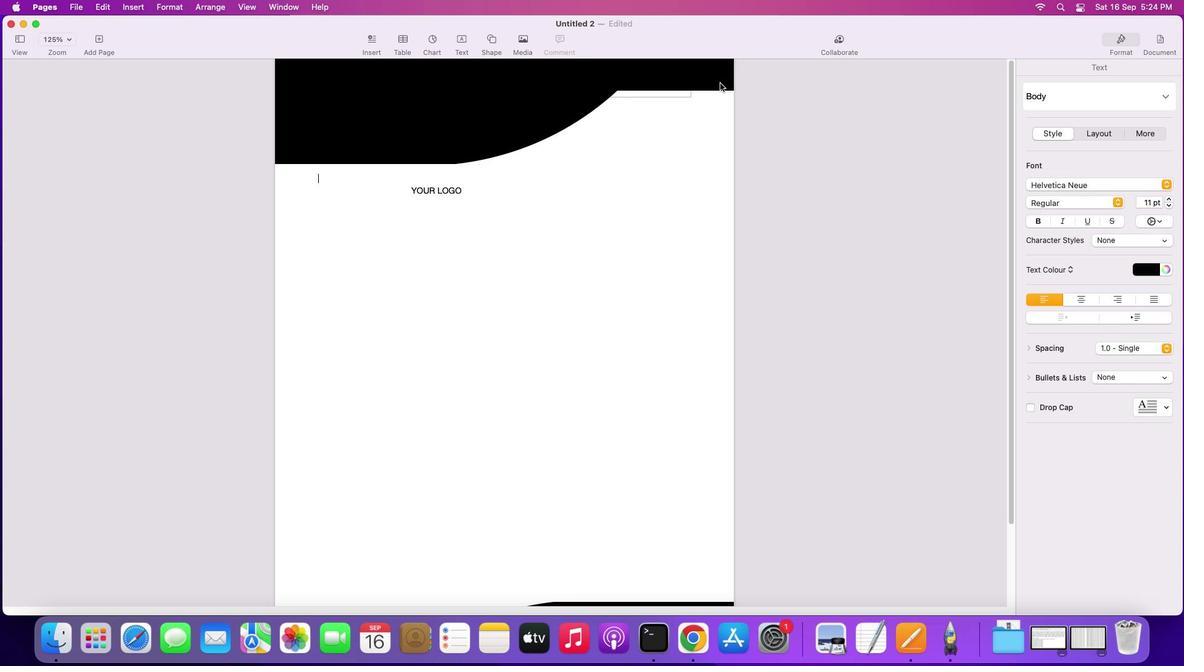 
Action: Mouse moved to (1044, 235)
Screenshot: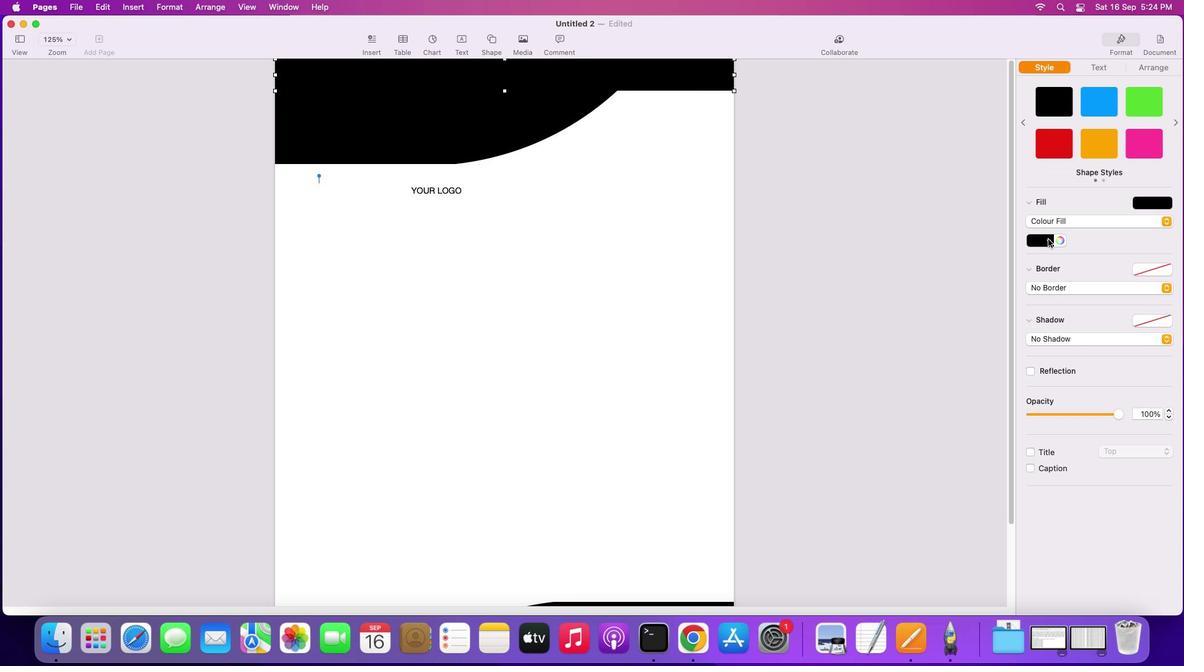 
Action: Mouse pressed left at (1044, 235)
Screenshot: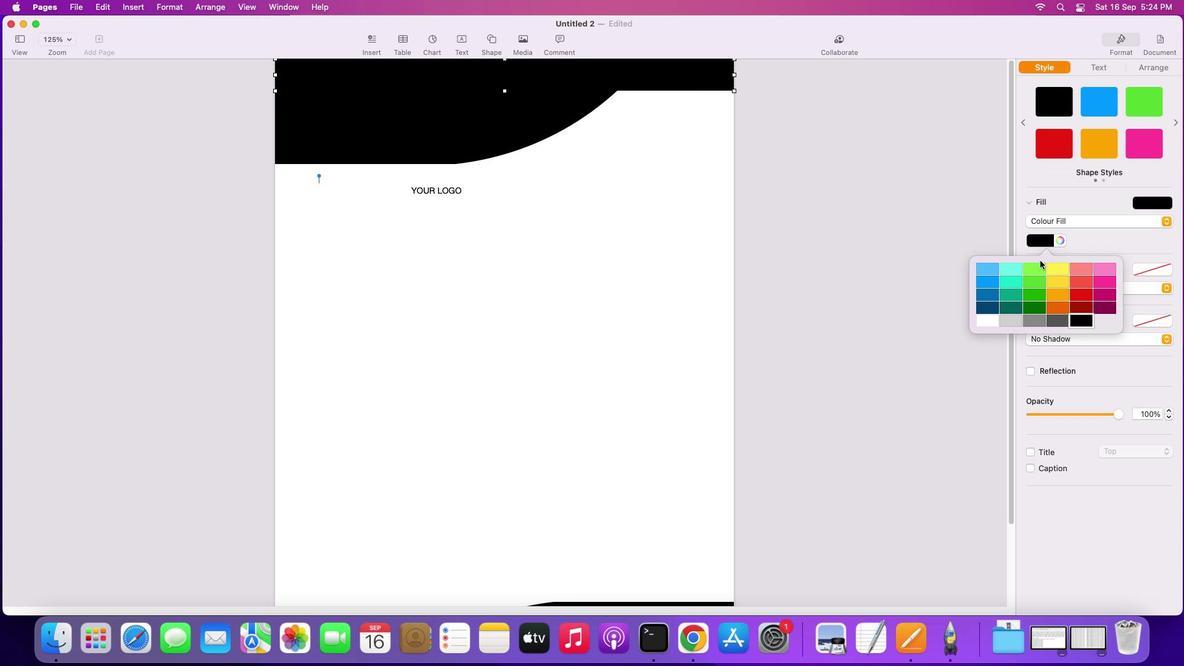 
Action: Mouse moved to (982, 301)
Screenshot: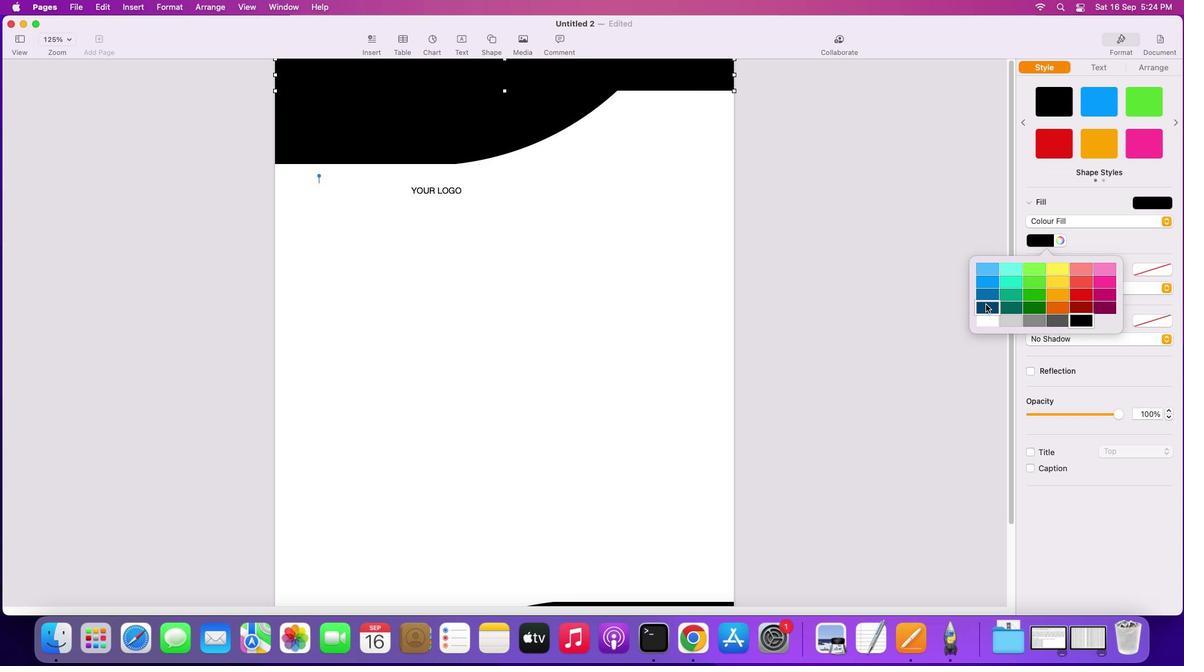 
Action: Mouse pressed left at (982, 301)
Screenshot: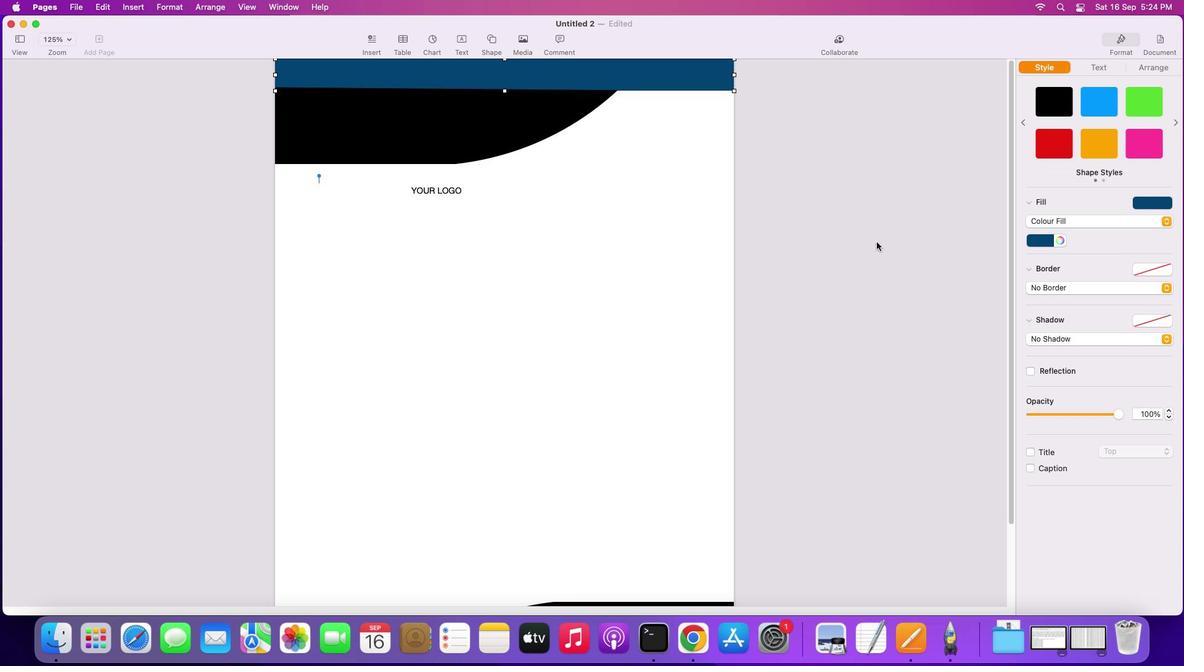 
Action: Mouse moved to (520, 109)
Screenshot: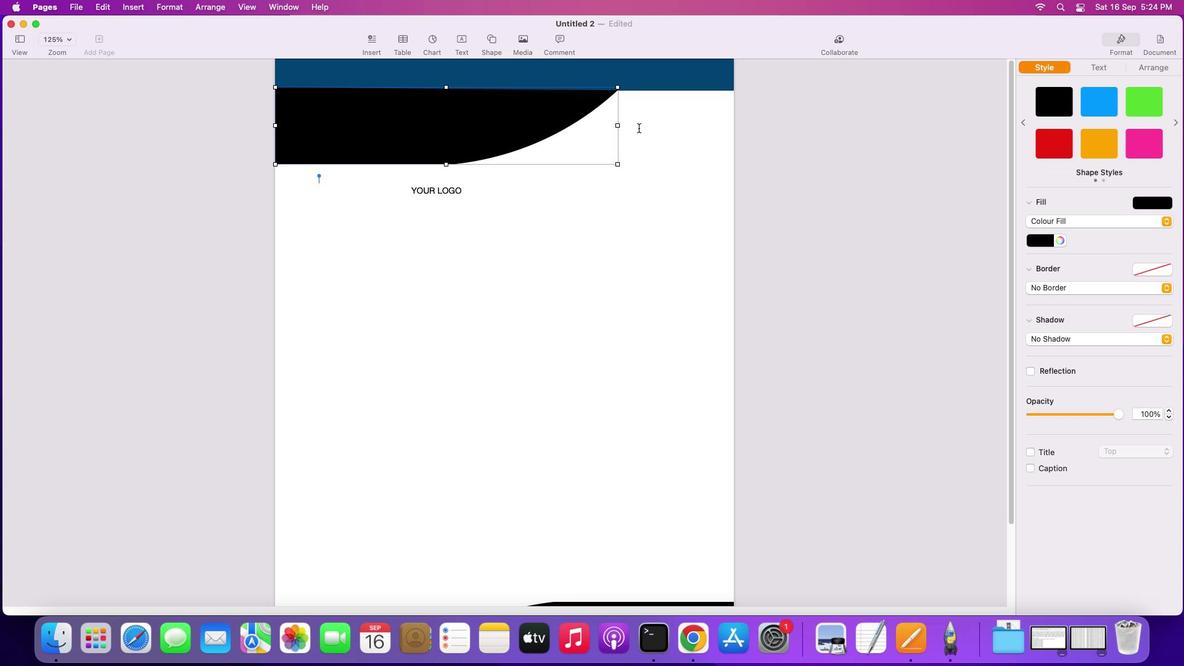 
Action: Mouse pressed left at (520, 109)
Screenshot: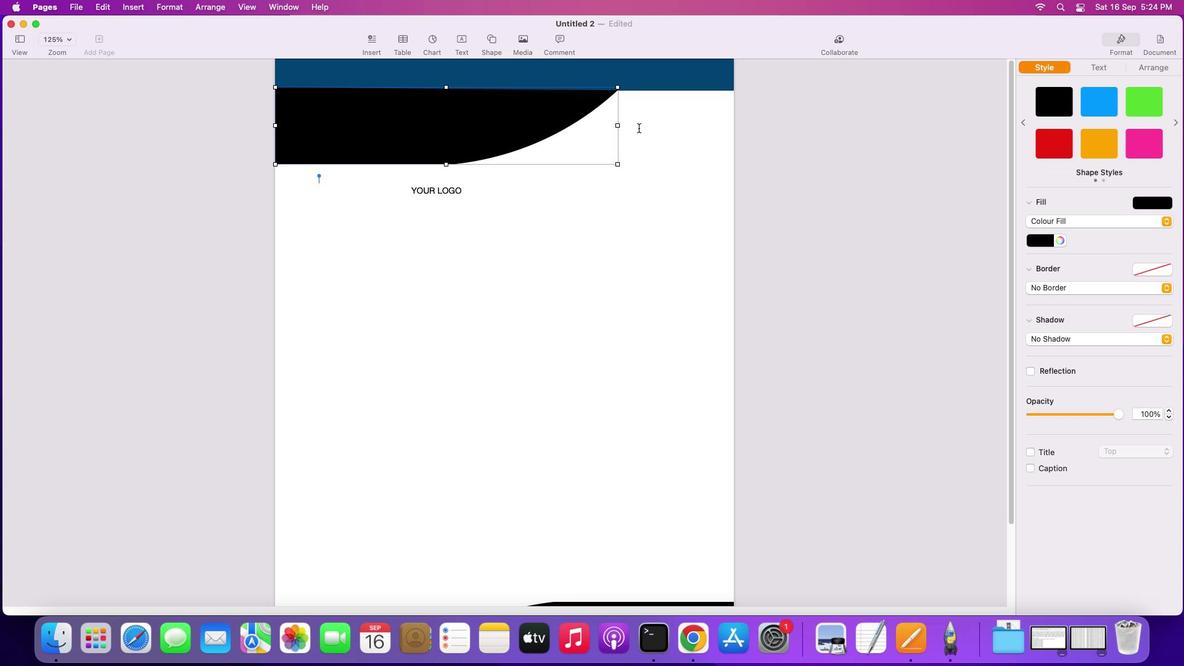 
Action: Mouse moved to (1049, 239)
Screenshot: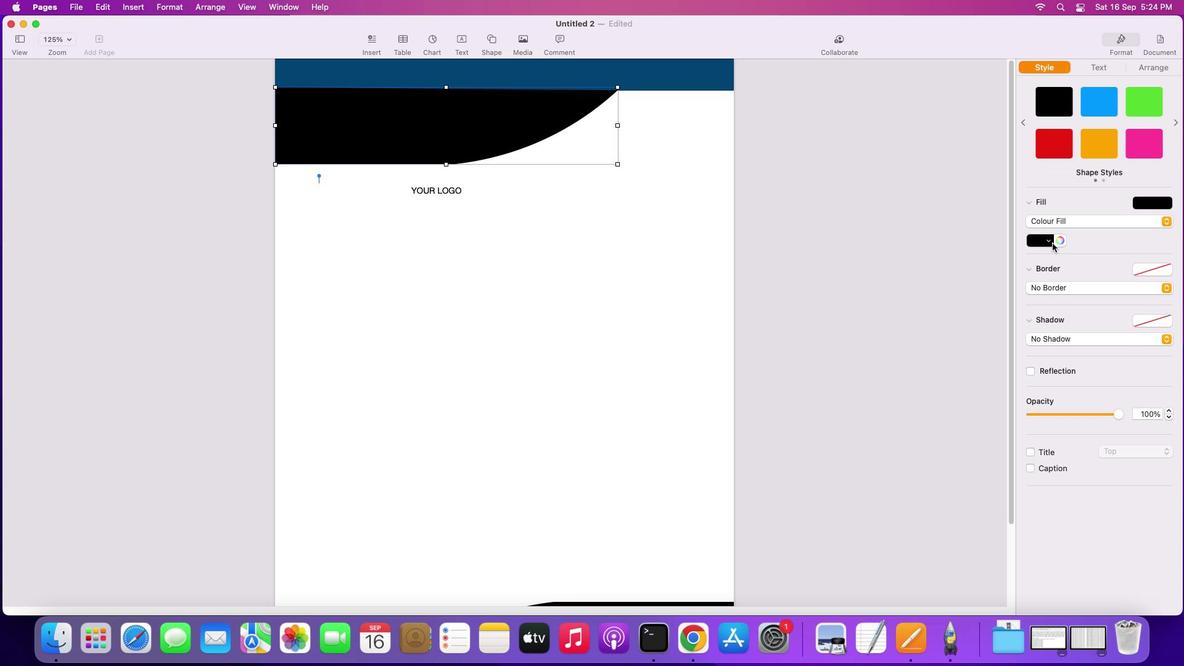 
Action: Mouse pressed left at (1049, 239)
Screenshot: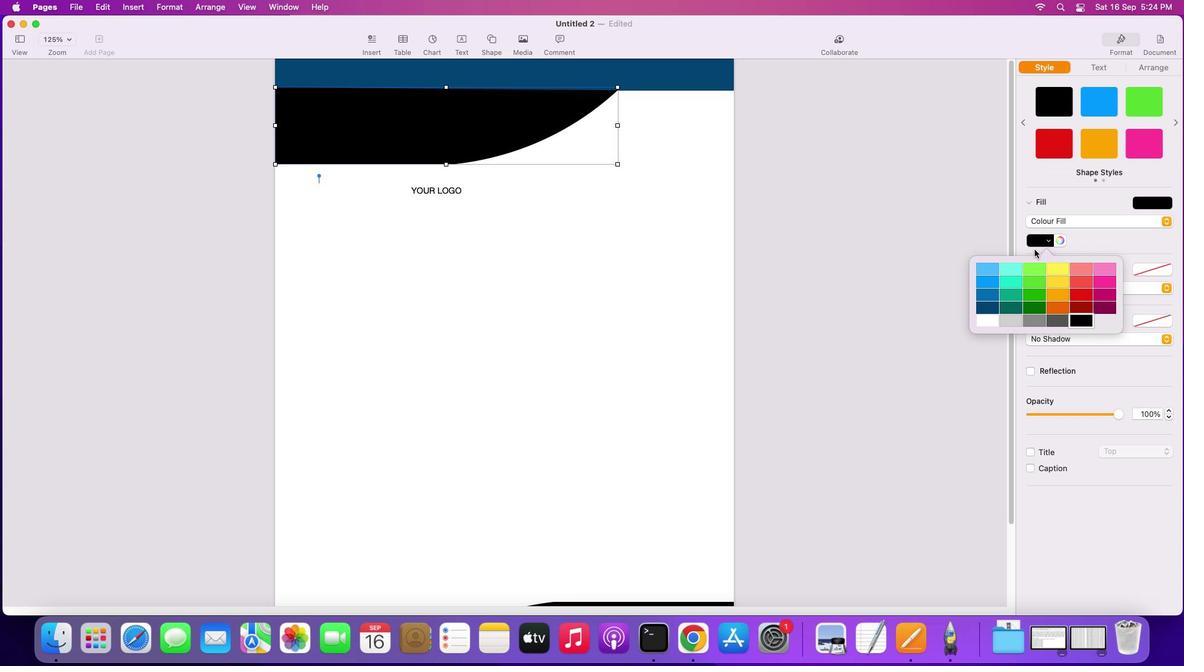 
Action: Mouse moved to (991, 277)
Screenshot: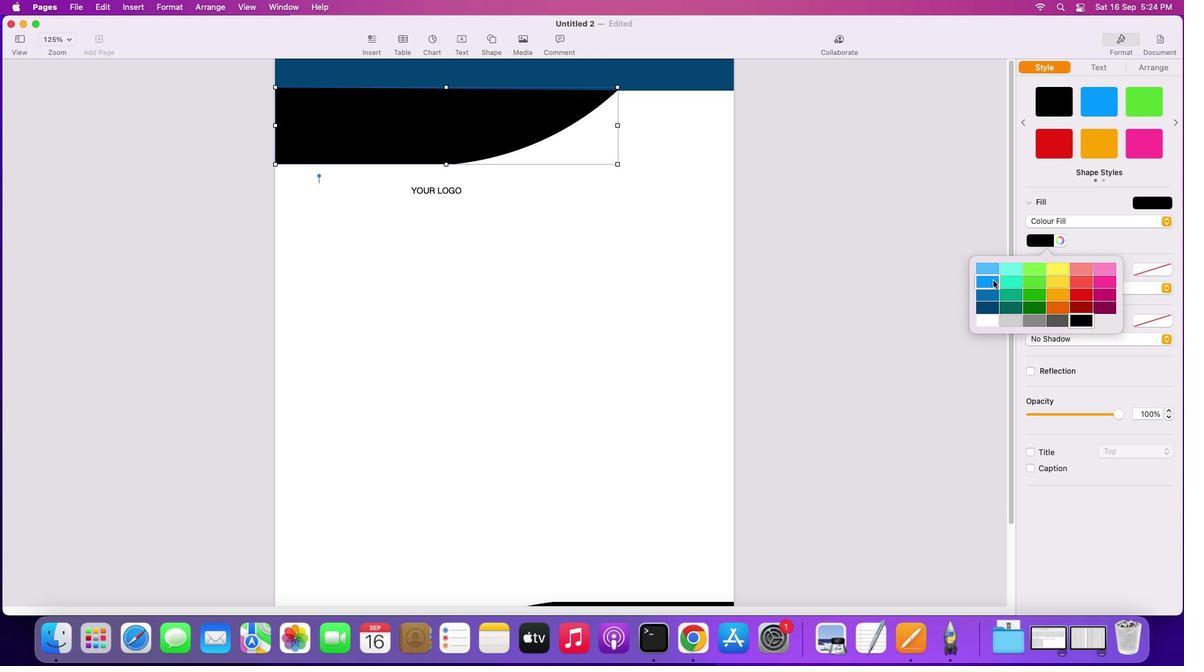 
Action: Mouse pressed left at (991, 277)
Screenshot: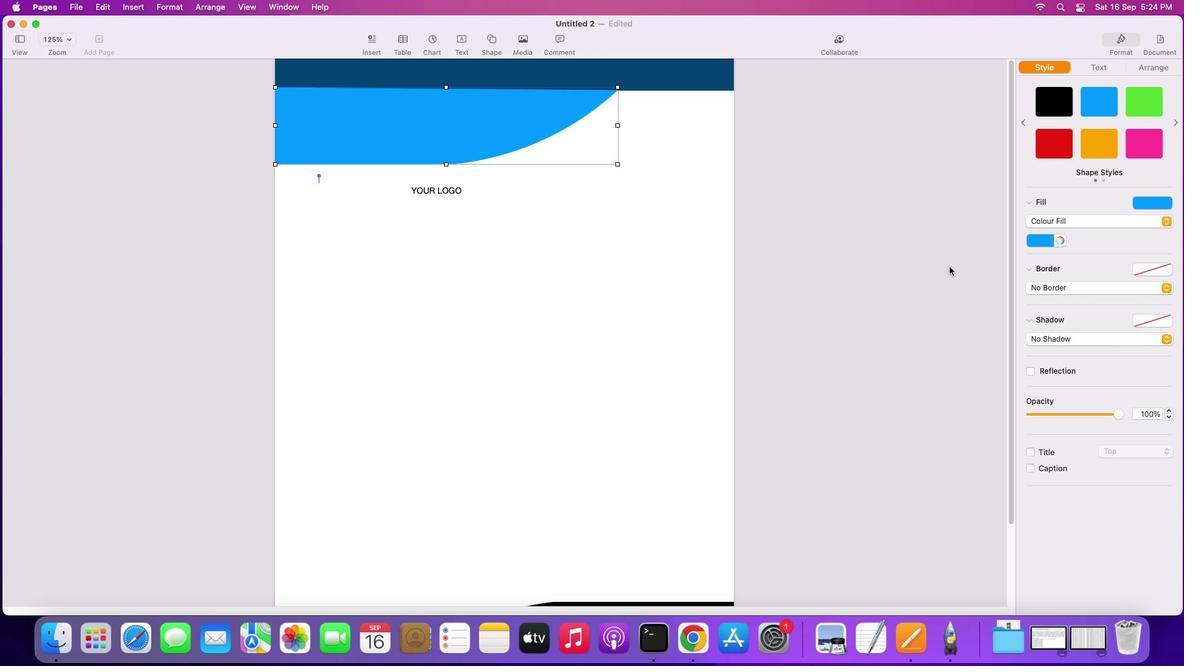 
Action: Mouse moved to (760, 240)
Screenshot: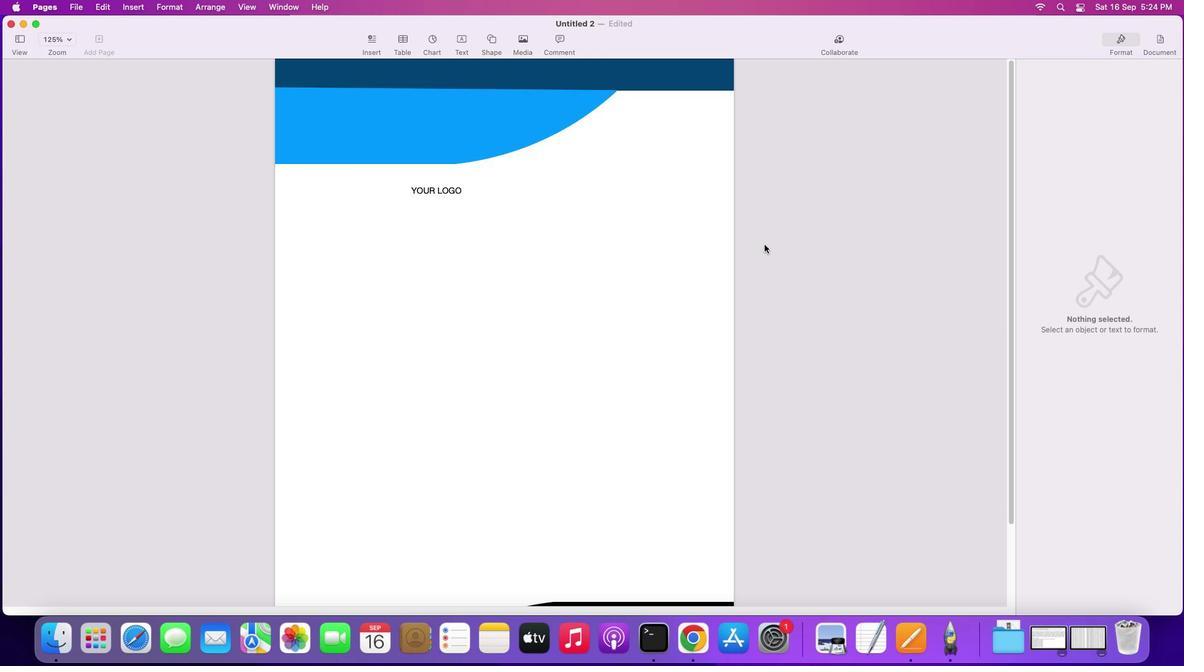
Action: Mouse pressed left at (760, 240)
Screenshot: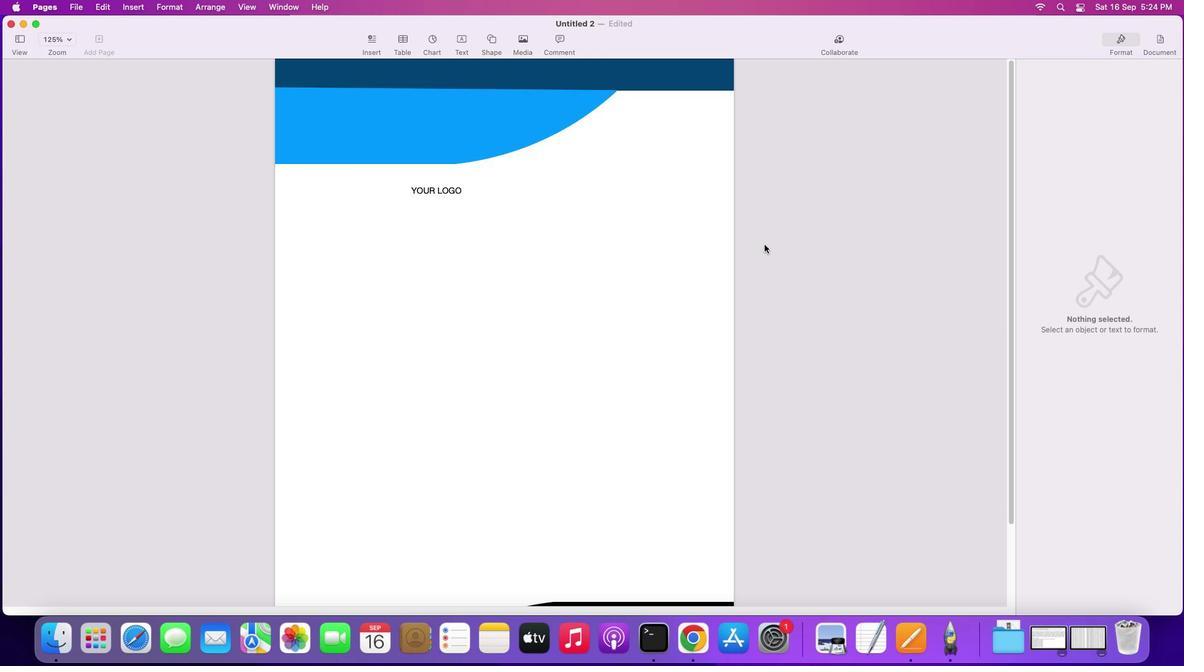 
Action: Mouse moved to (501, 233)
Screenshot: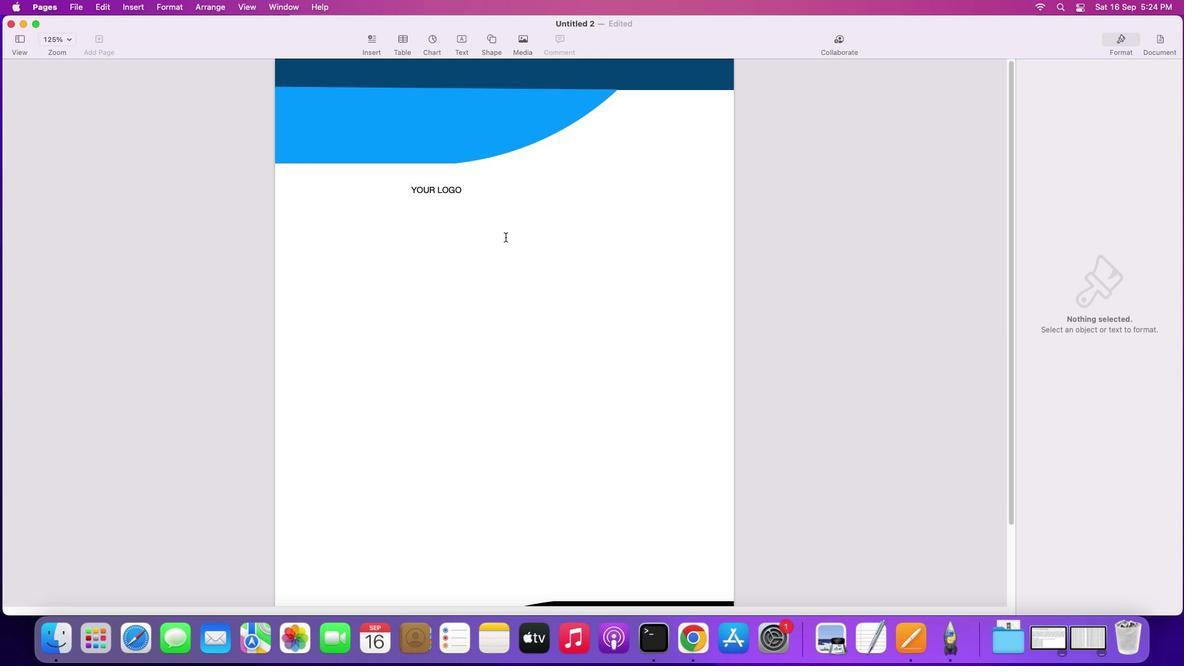 
Action: Mouse scrolled (501, 233) with delta (-3, -3)
Screenshot: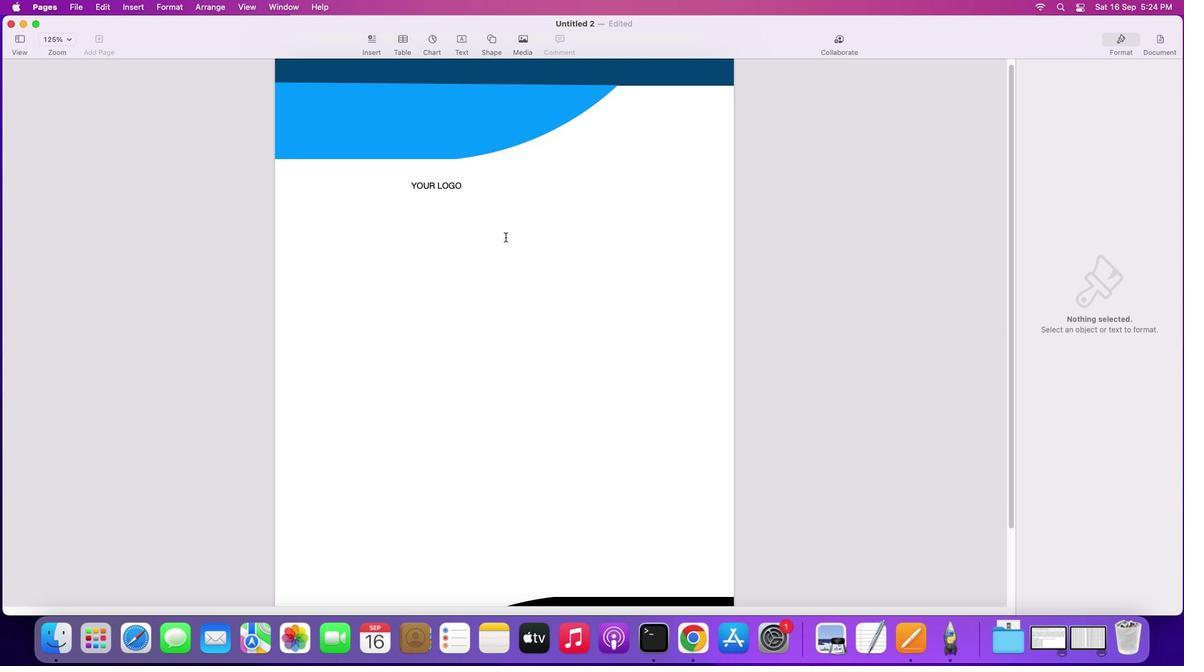 
Action: Mouse scrolled (501, 233) with delta (-3, -3)
Screenshot: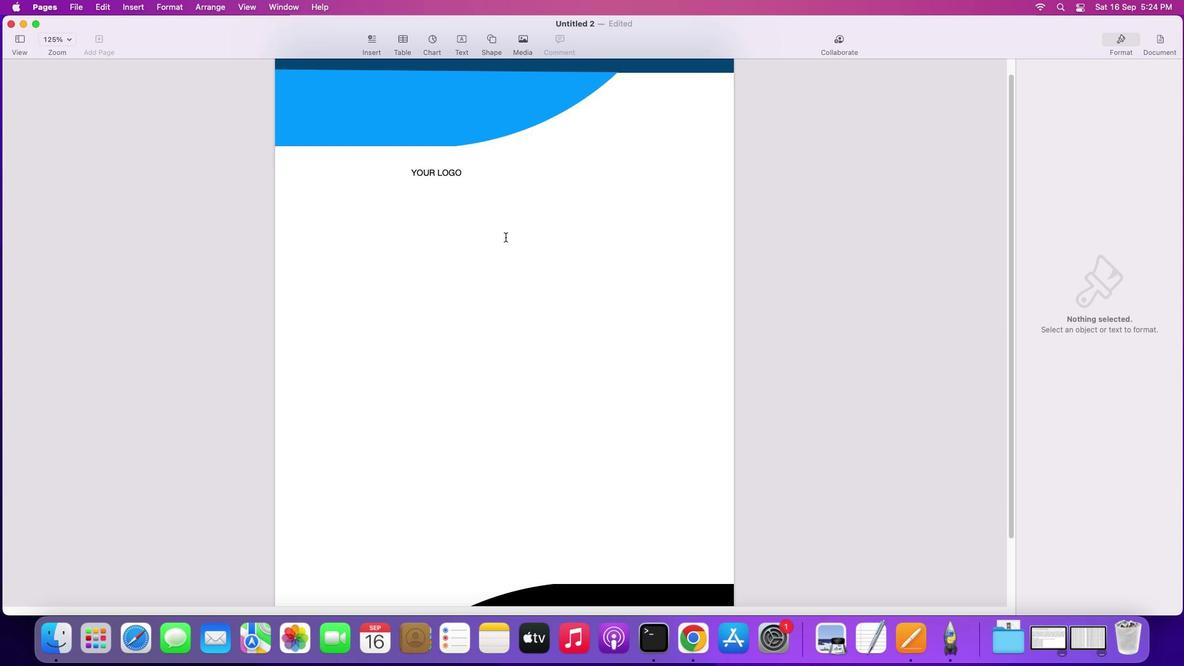 
Action: Mouse scrolled (501, 233) with delta (-3, -4)
Screenshot: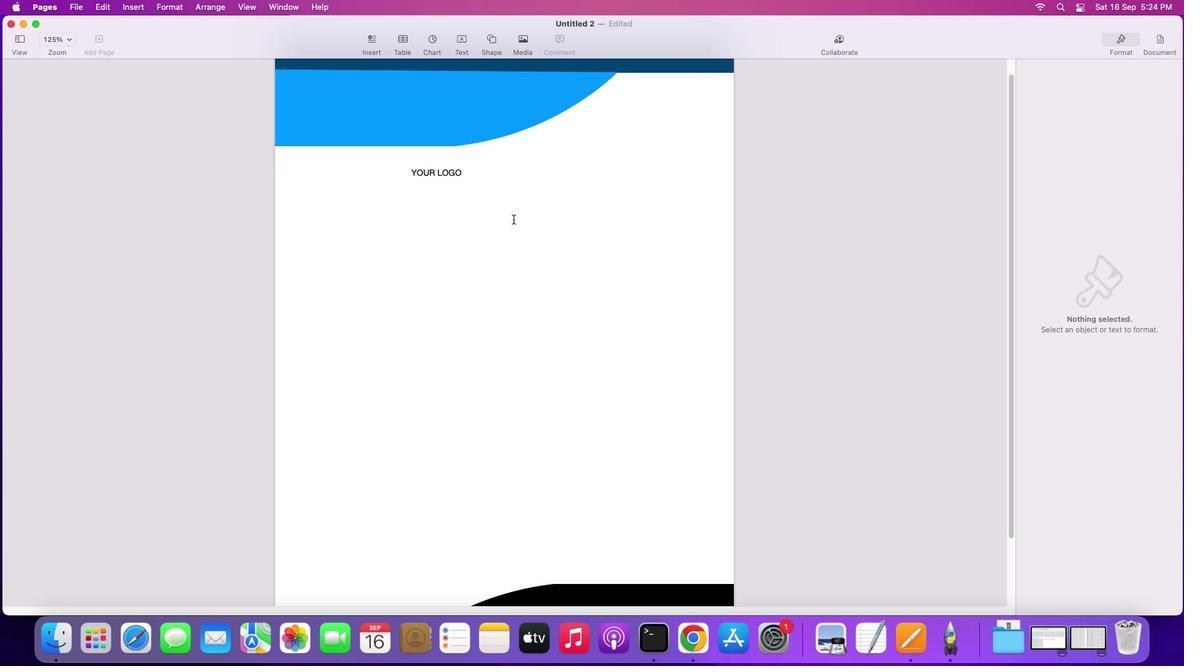 
Action: Mouse moved to (515, 204)
Screenshot: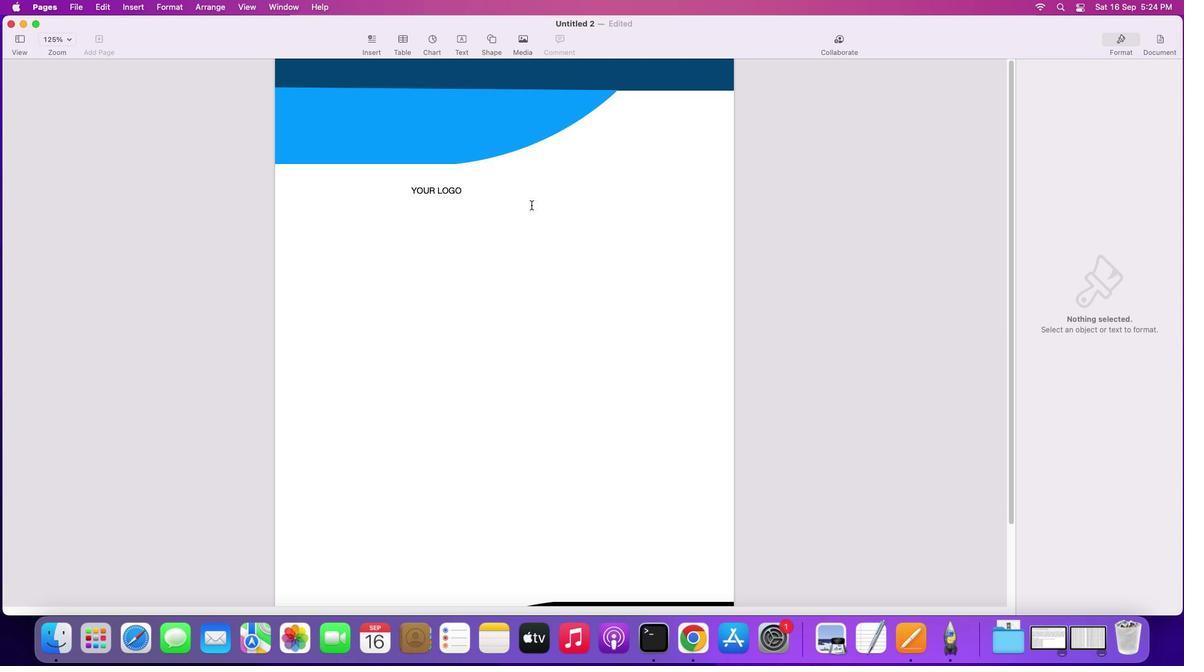 
Action: Mouse scrolled (515, 204) with delta (-3, -2)
Screenshot: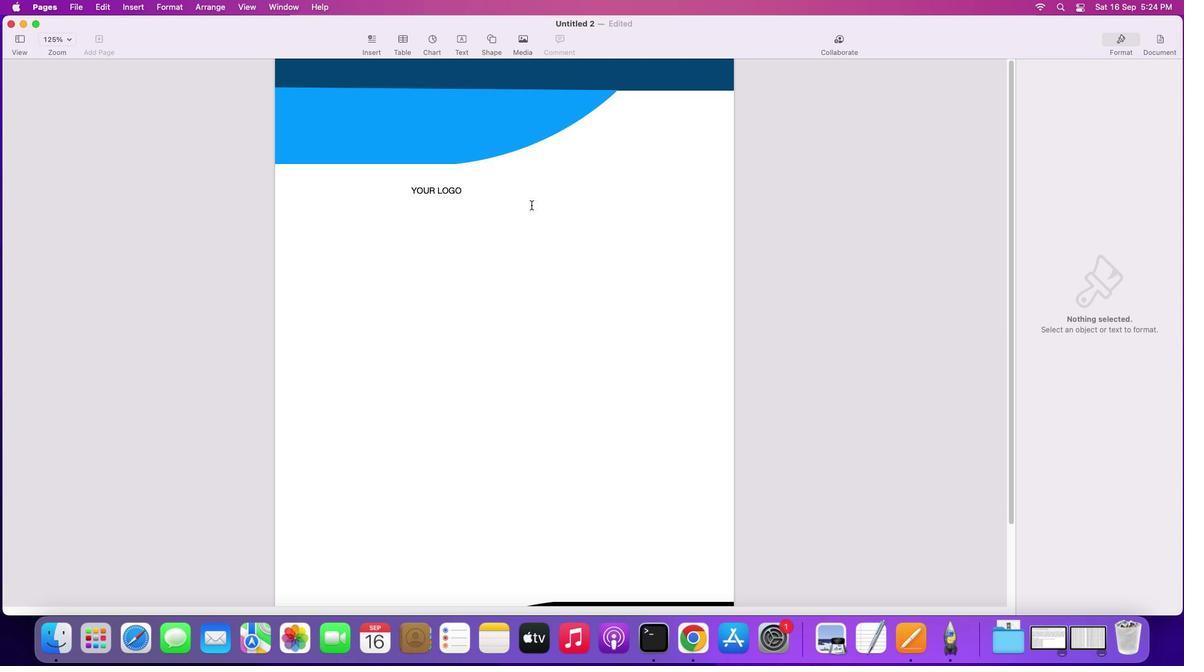 
Action: Mouse scrolled (515, 204) with delta (-3, -2)
Screenshot: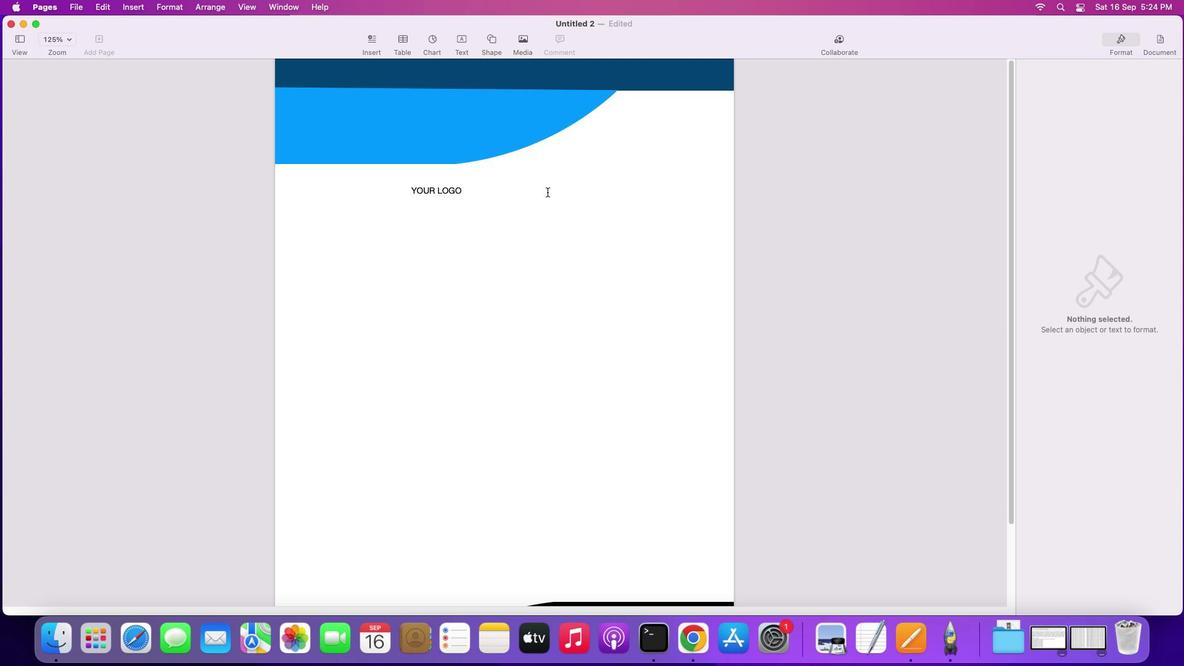 
Action: Mouse scrolled (515, 204) with delta (-3, -1)
Screenshot: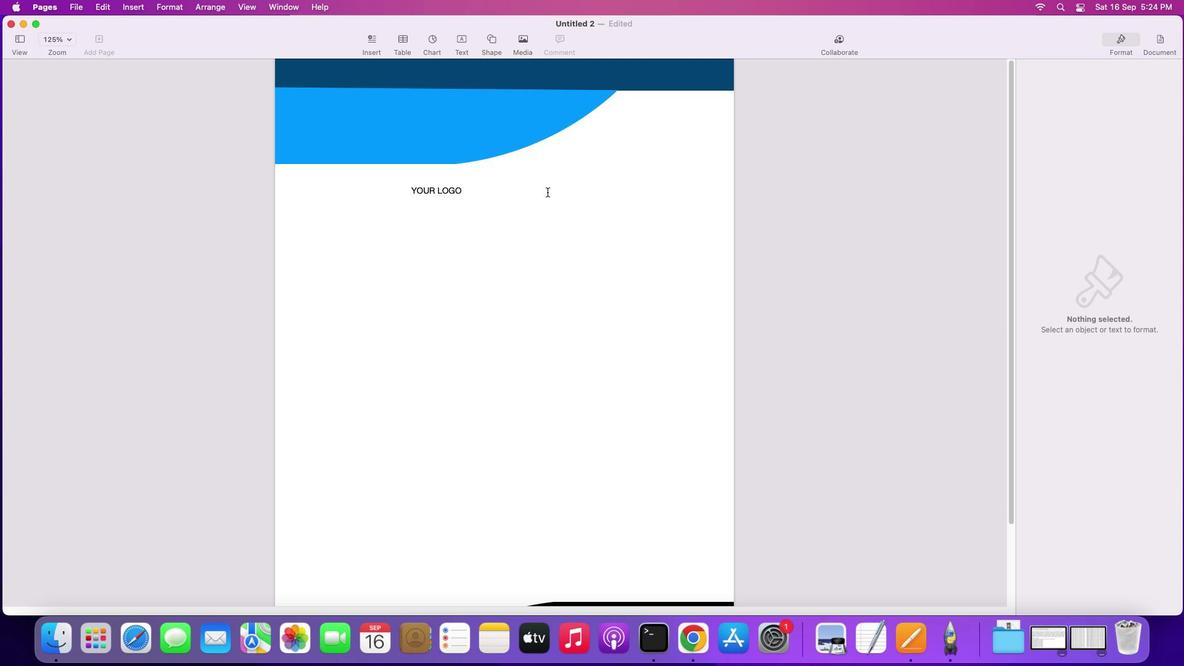 
Action: Mouse moved to (515, 204)
Screenshot: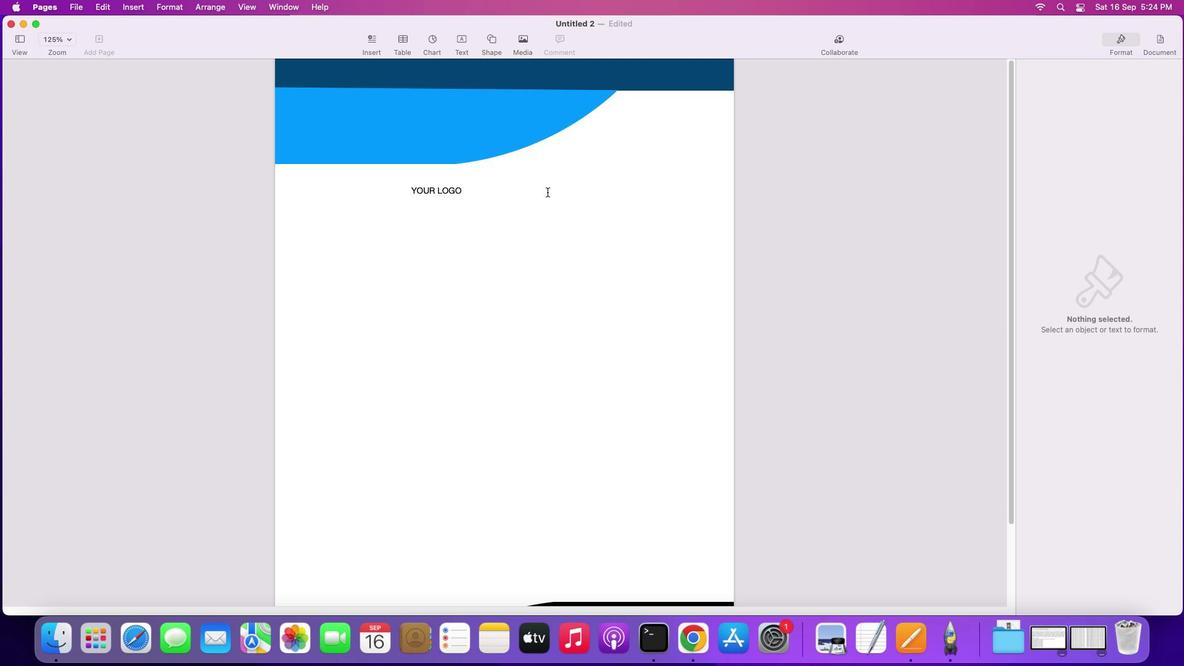 
Action: Mouse scrolled (515, 204) with delta (-3, 0)
Screenshot: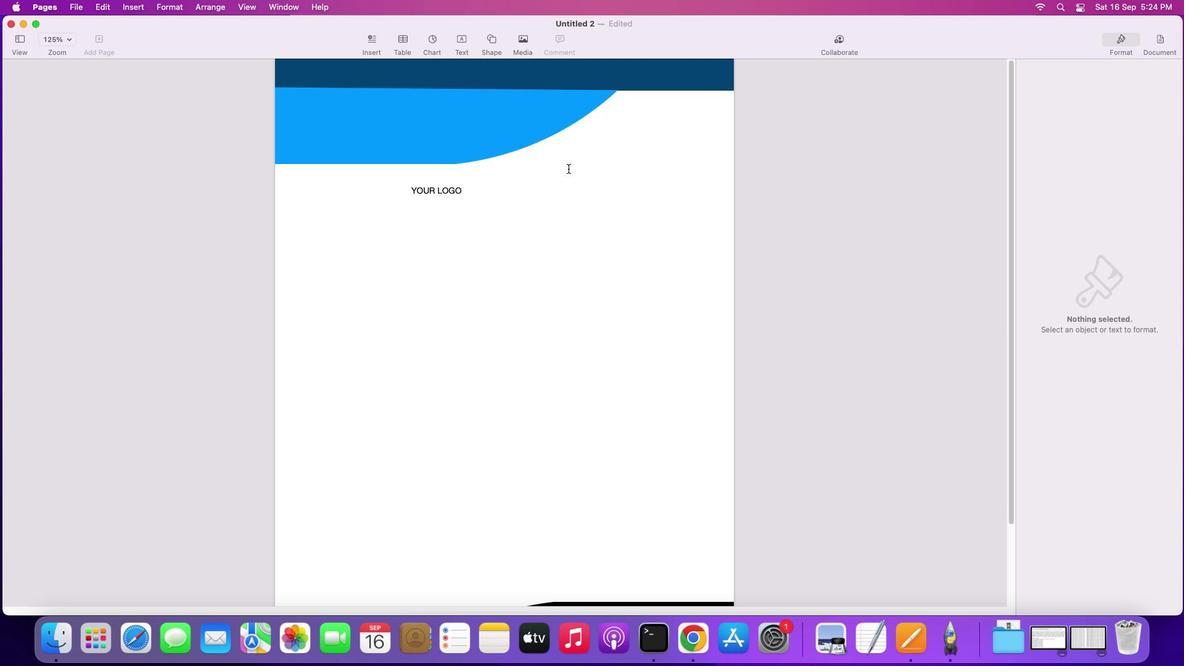 
Action: Mouse moved to (515, 112)
Screenshot: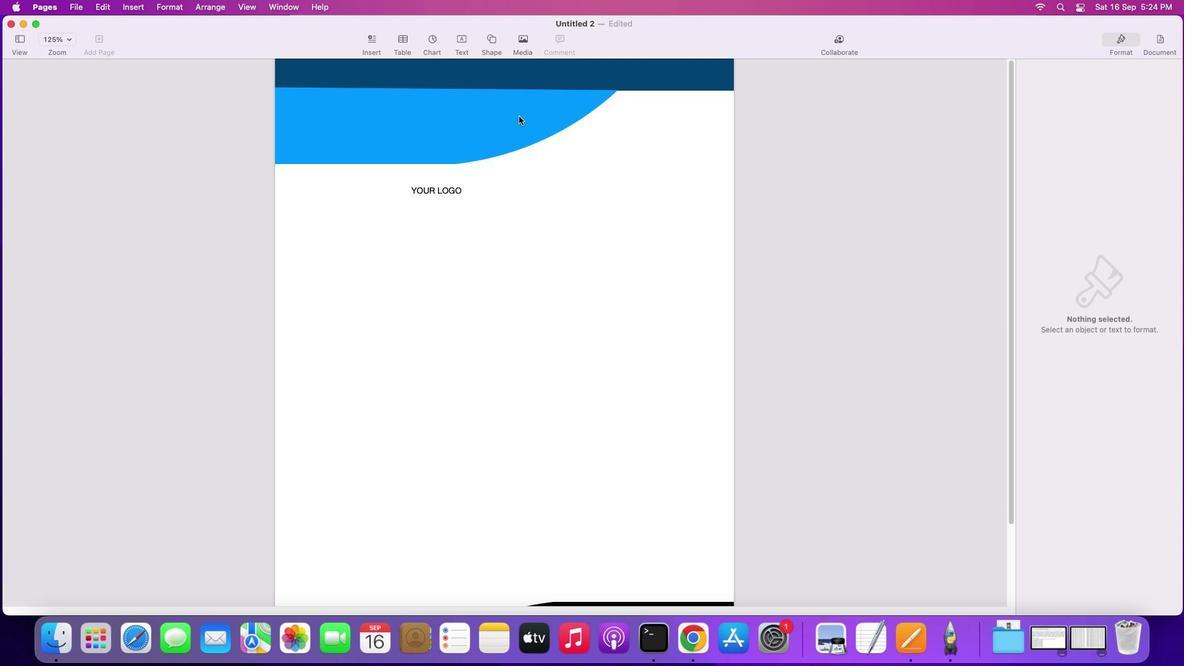 
Action: Mouse pressed left at (515, 112)
Screenshot: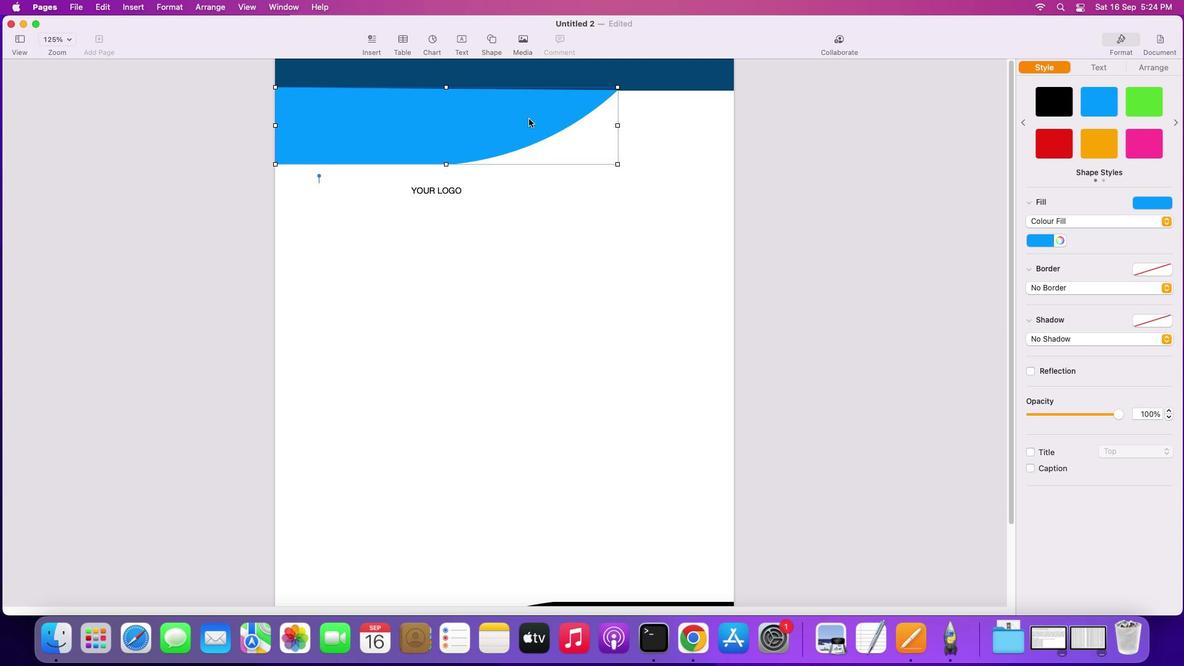 
Action: Mouse moved to (1049, 240)
Screenshot: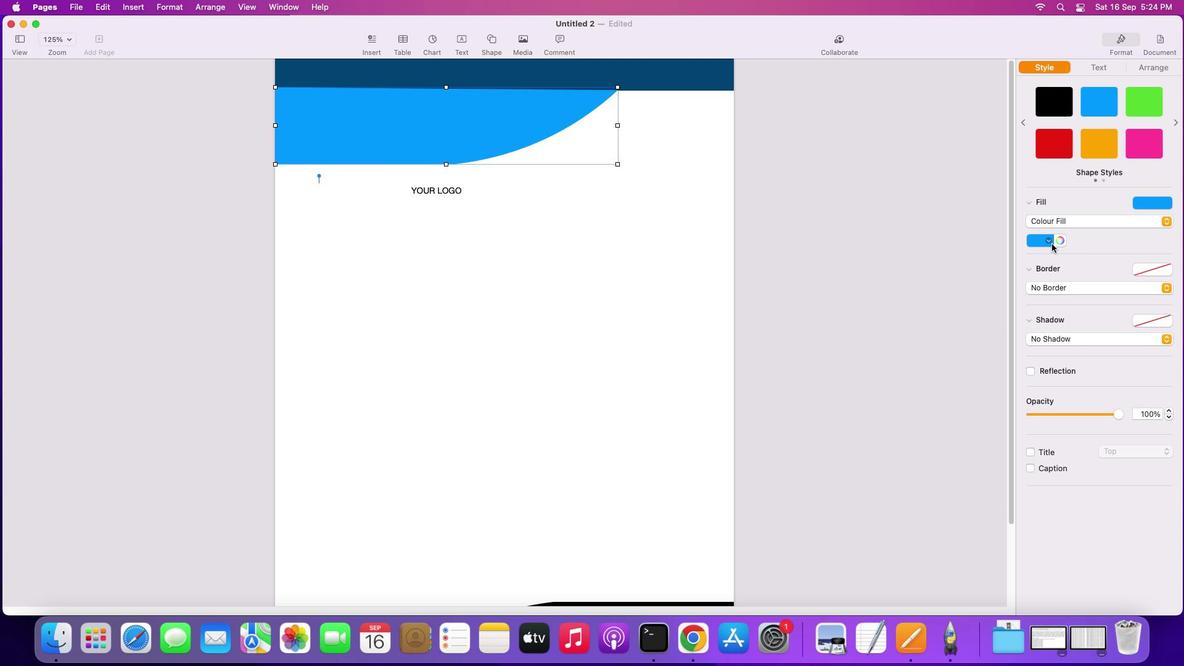 
Action: Mouse pressed left at (1049, 240)
Screenshot: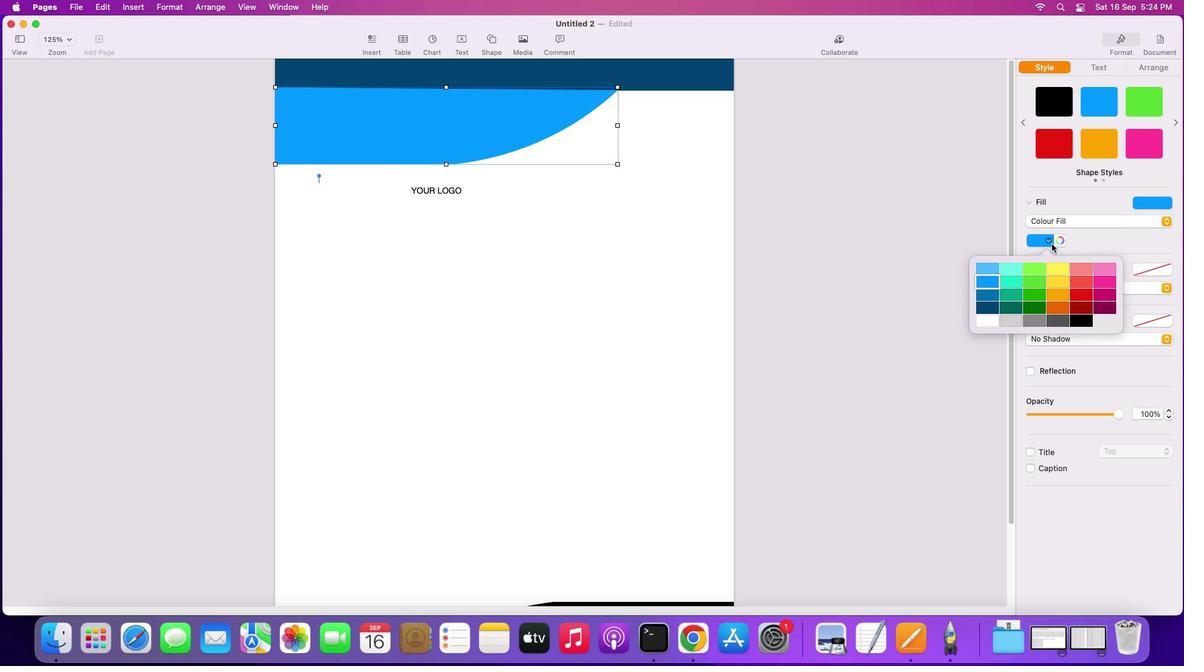 
Action: Mouse moved to (1013, 288)
Screenshot: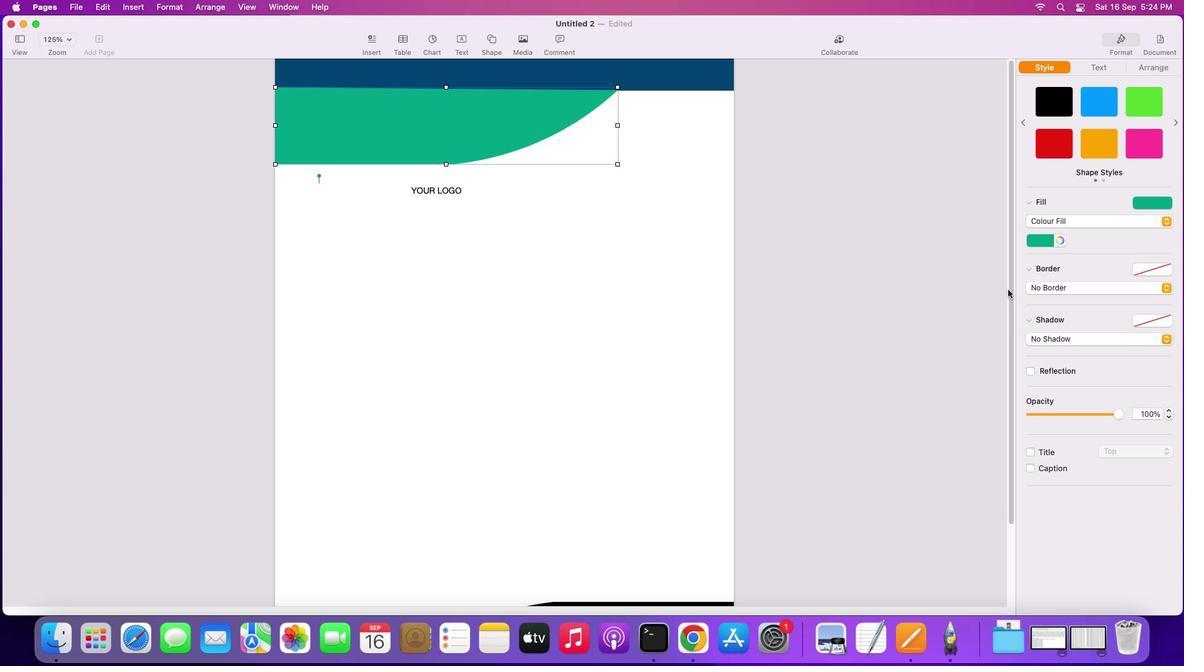 
Action: Mouse pressed left at (1013, 288)
Screenshot: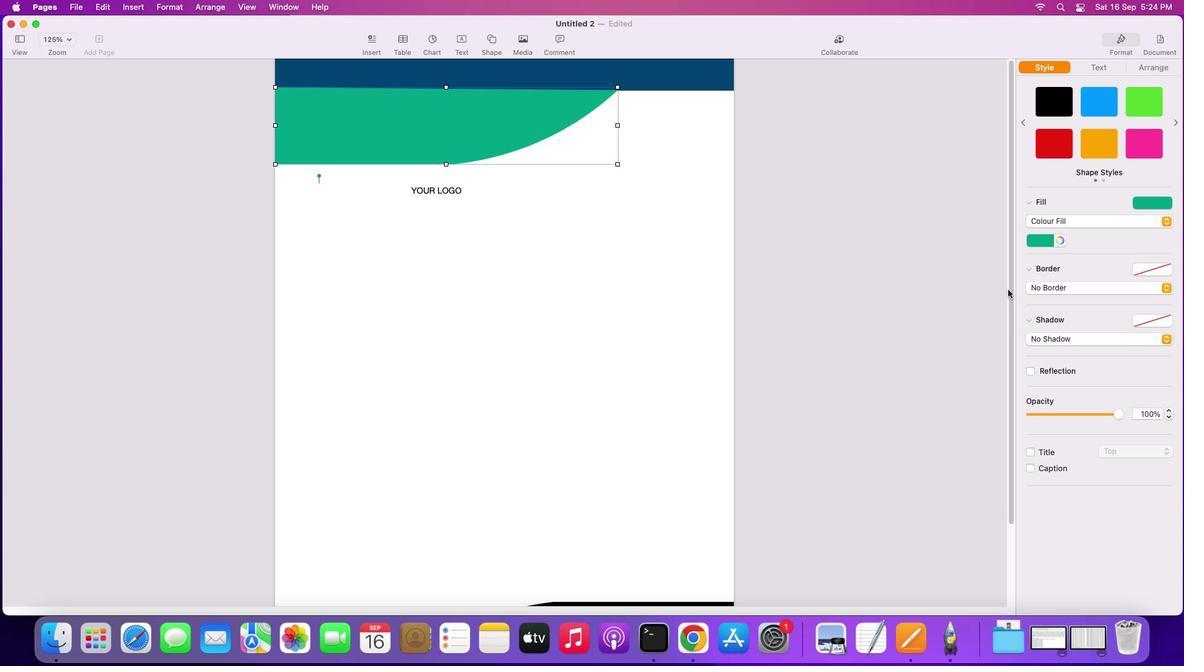 
Action: Mouse moved to (1048, 234)
Screenshot: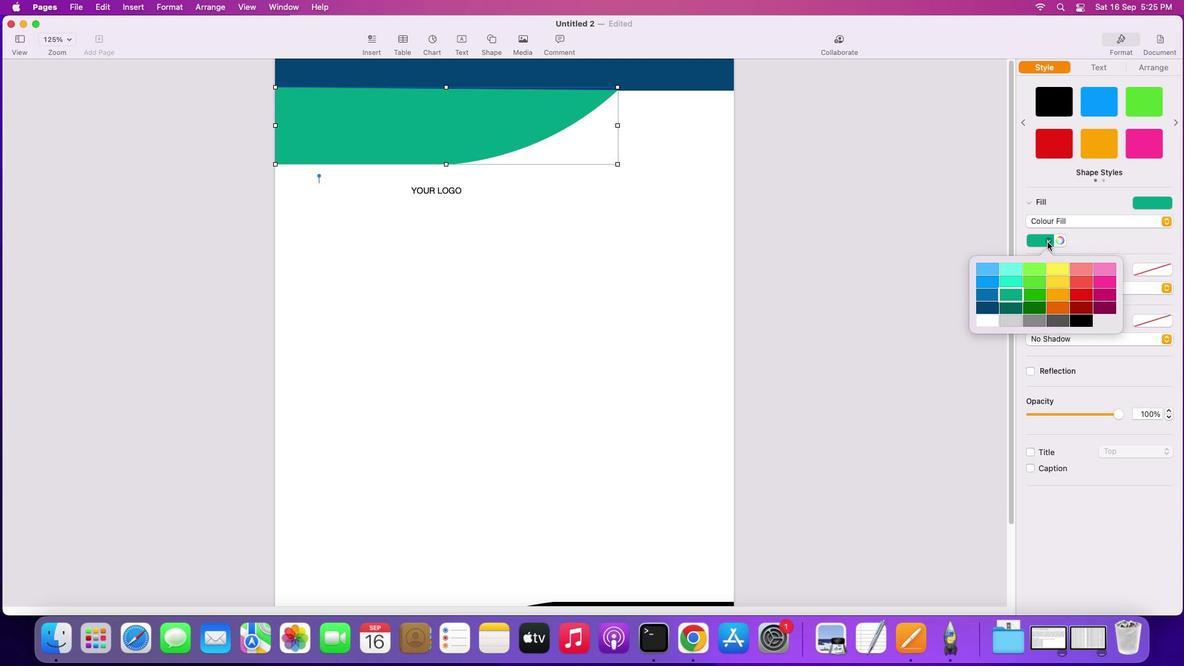 
Action: Mouse pressed left at (1048, 234)
Screenshot: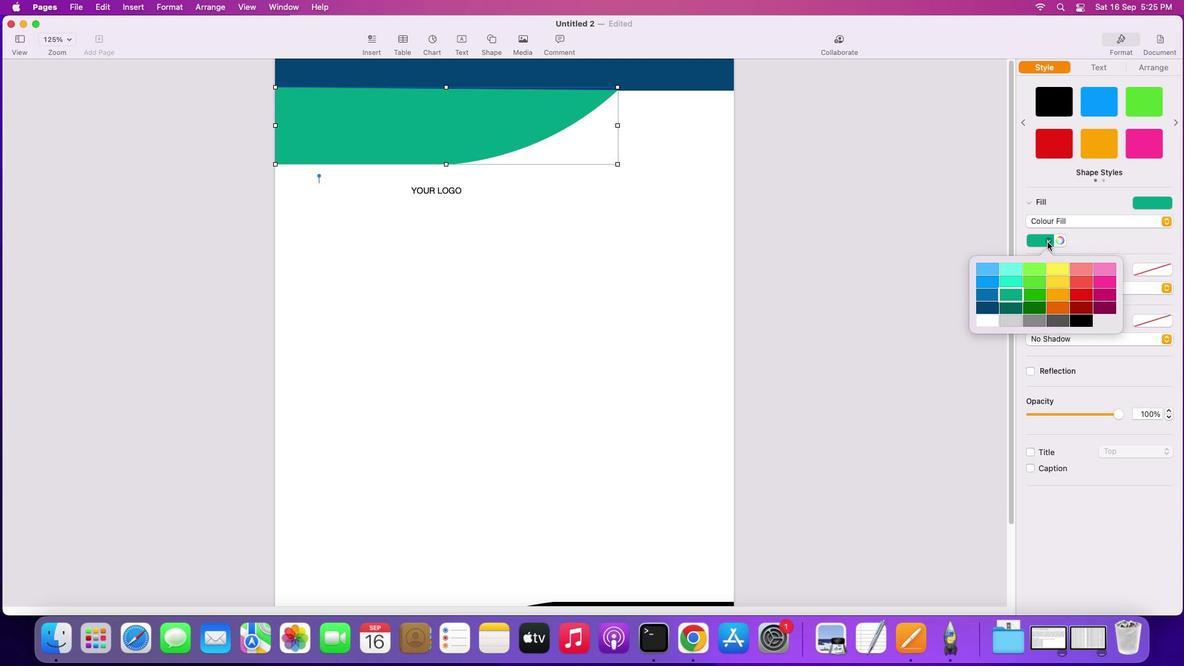 
Action: Mouse moved to (1008, 280)
Screenshot: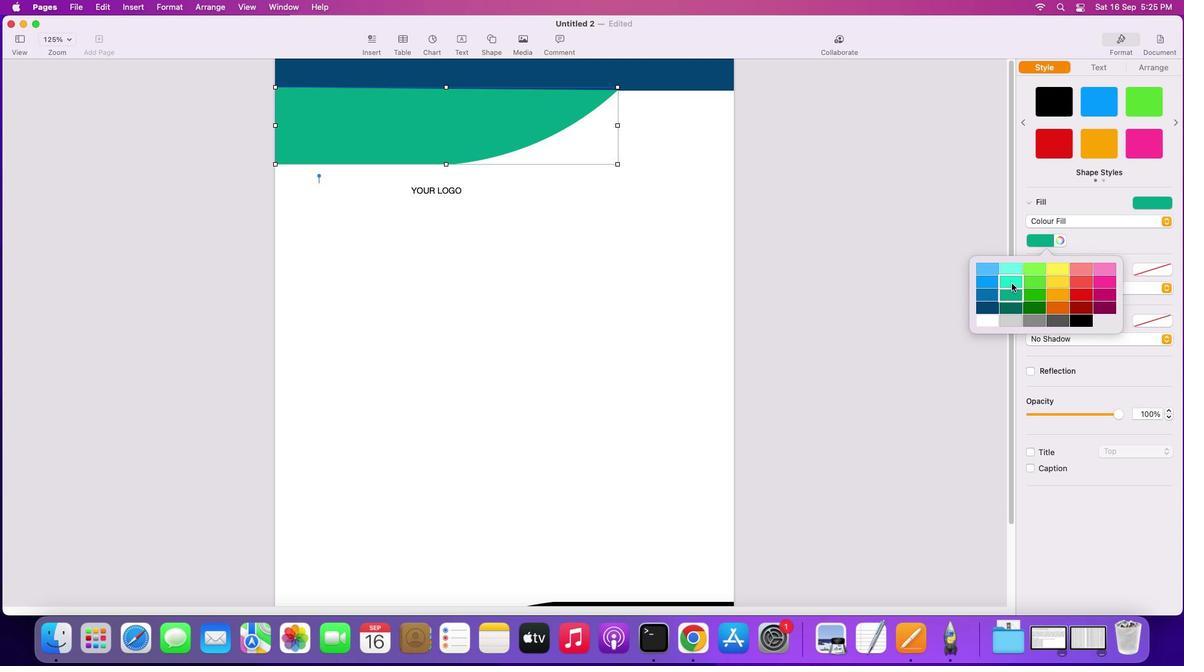 
Action: Mouse pressed left at (1008, 280)
Screenshot: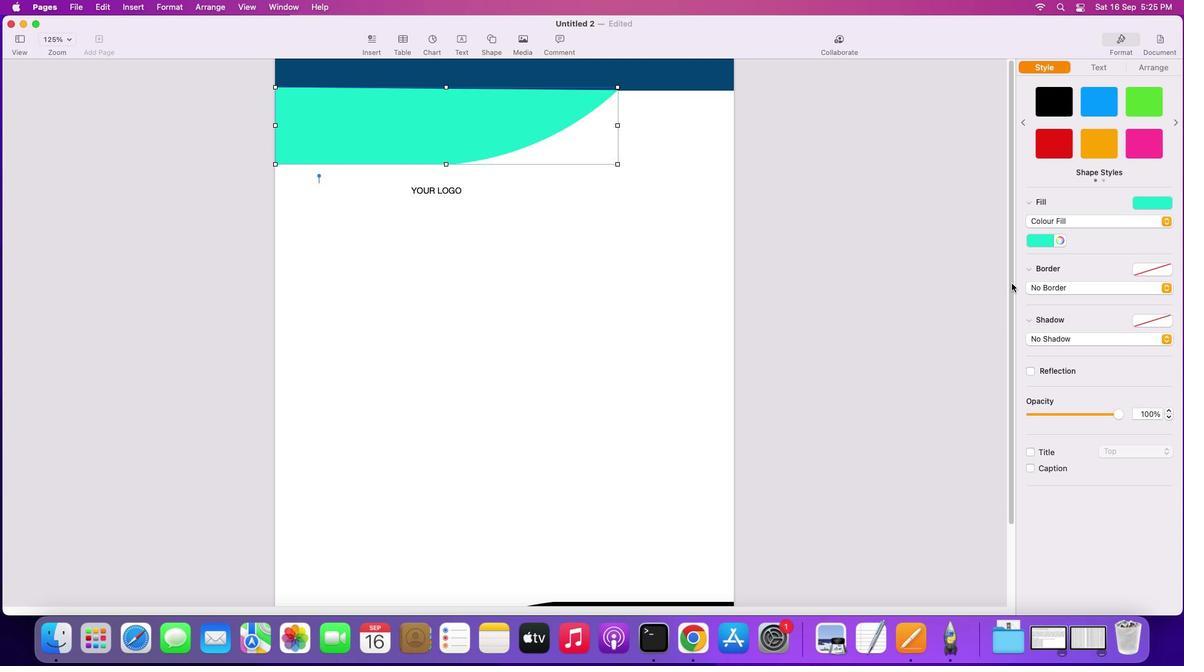 
Action: Mouse moved to (1043, 237)
Screenshot: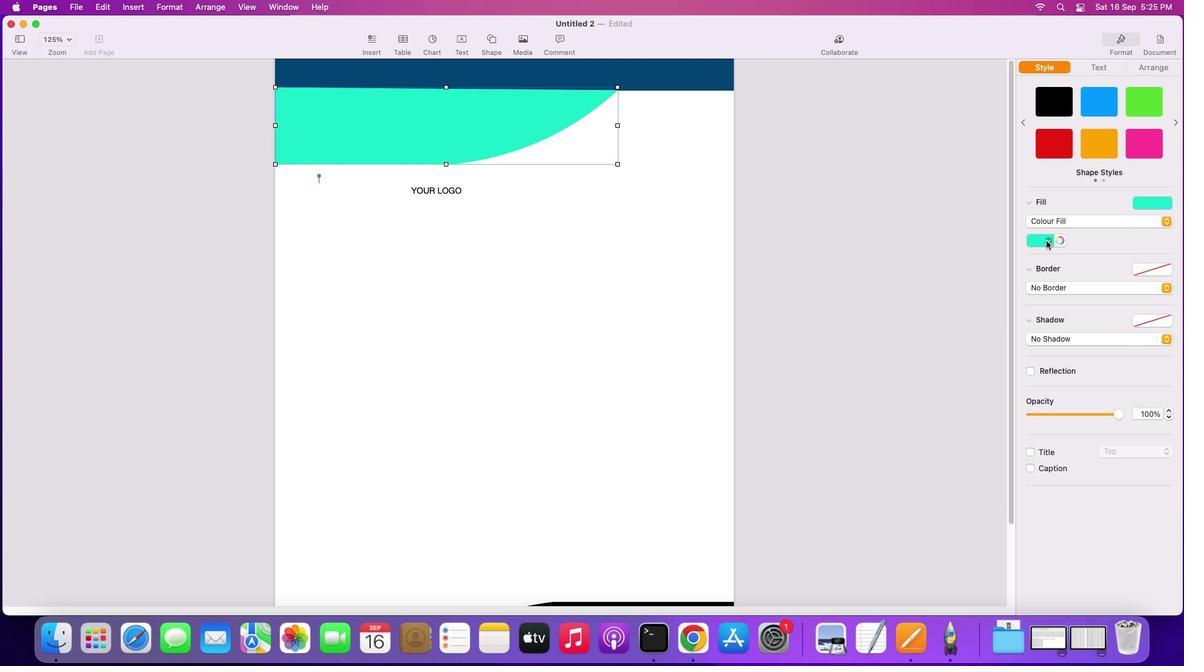 
Action: Mouse pressed left at (1043, 237)
Screenshot: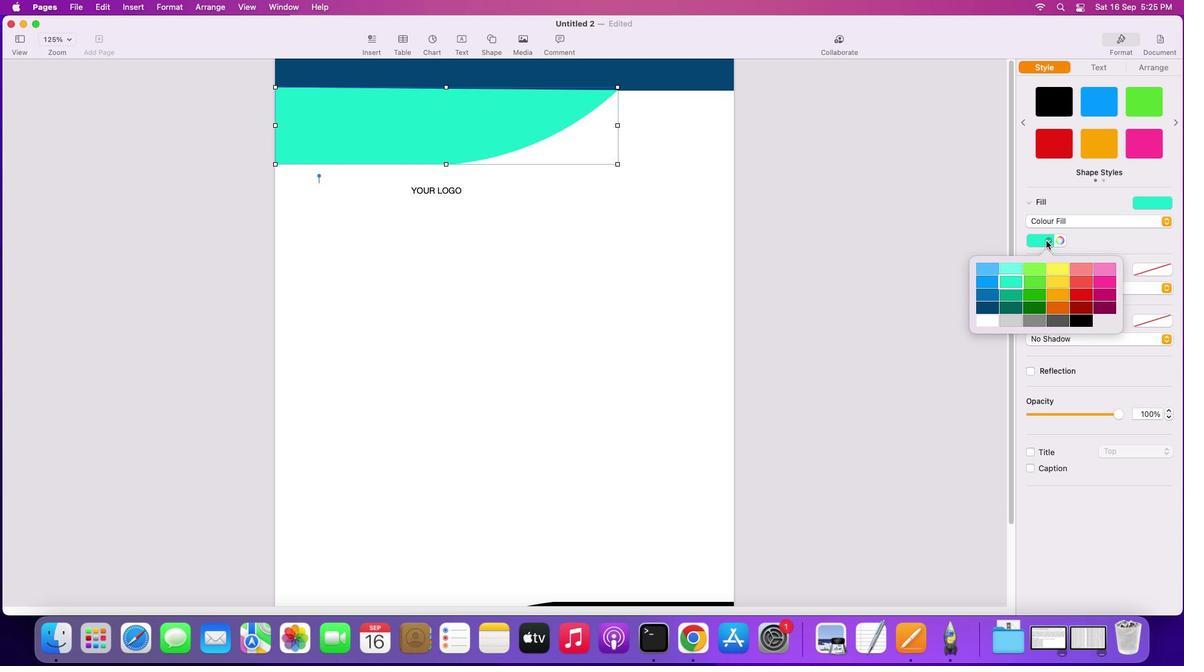 
Action: Mouse moved to (987, 294)
Screenshot: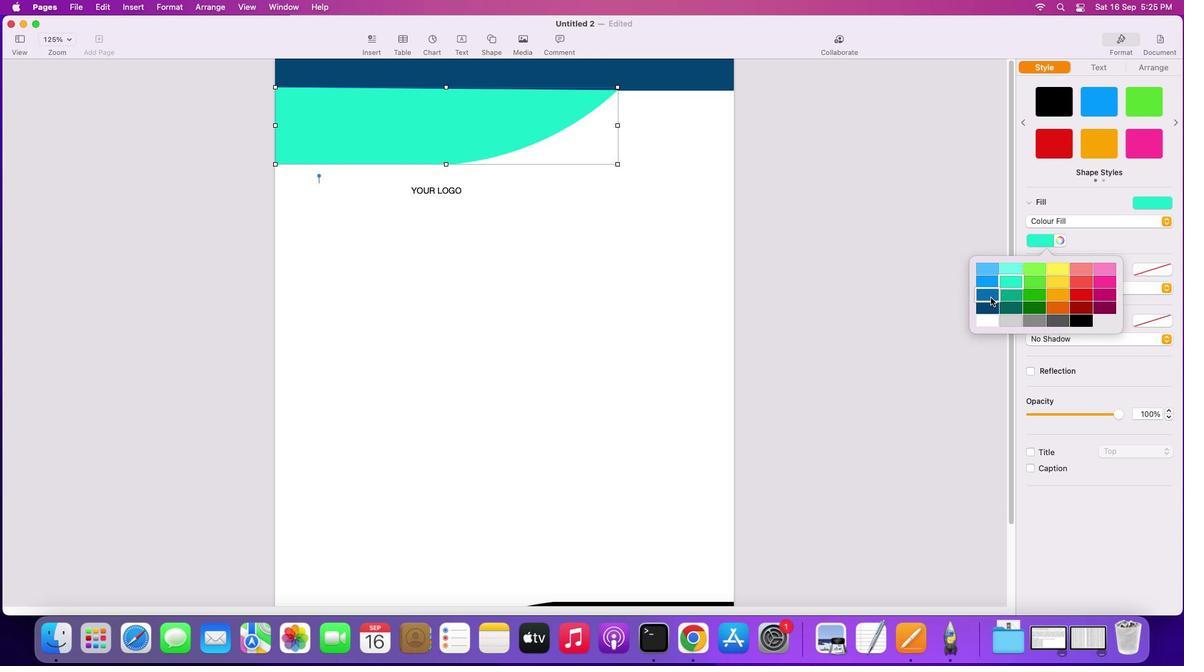 
Action: Mouse pressed left at (987, 294)
Screenshot: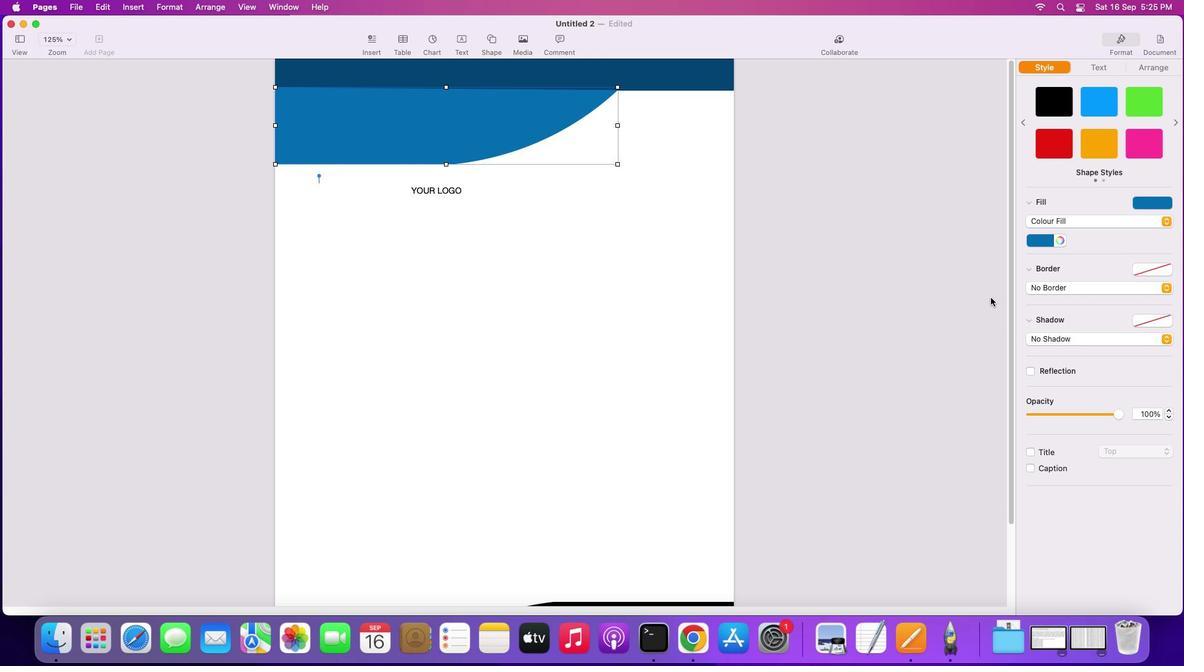 
Action: Mouse moved to (663, 148)
Screenshot: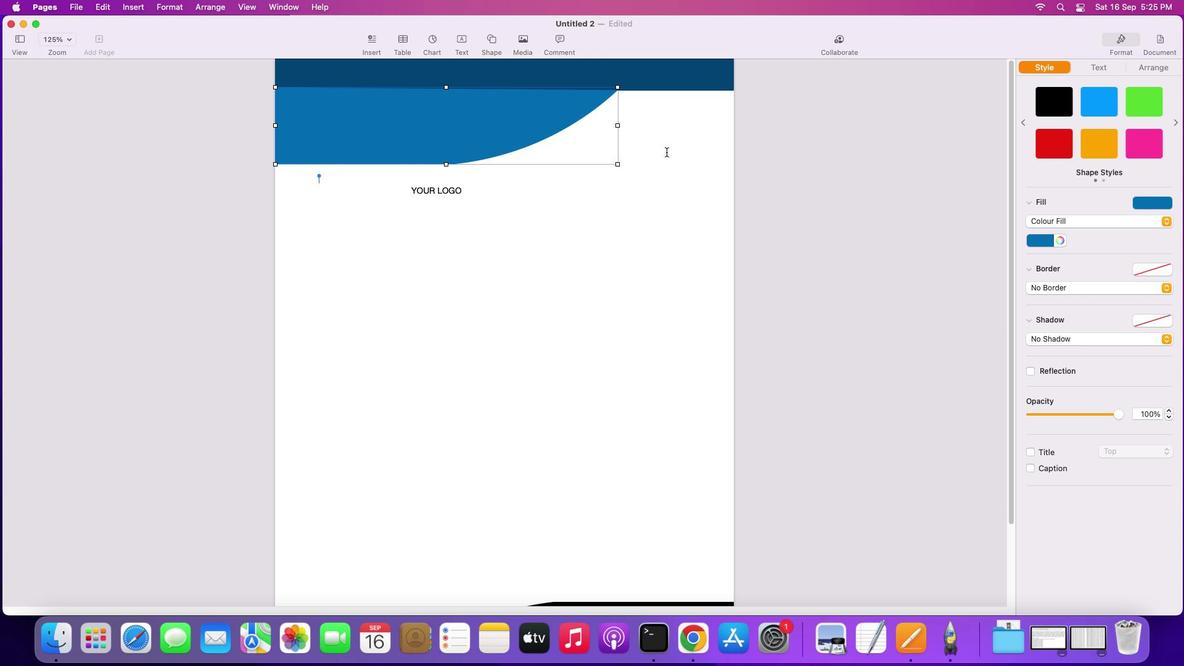 
Action: Mouse pressed left at (663, 148)
Screenshot: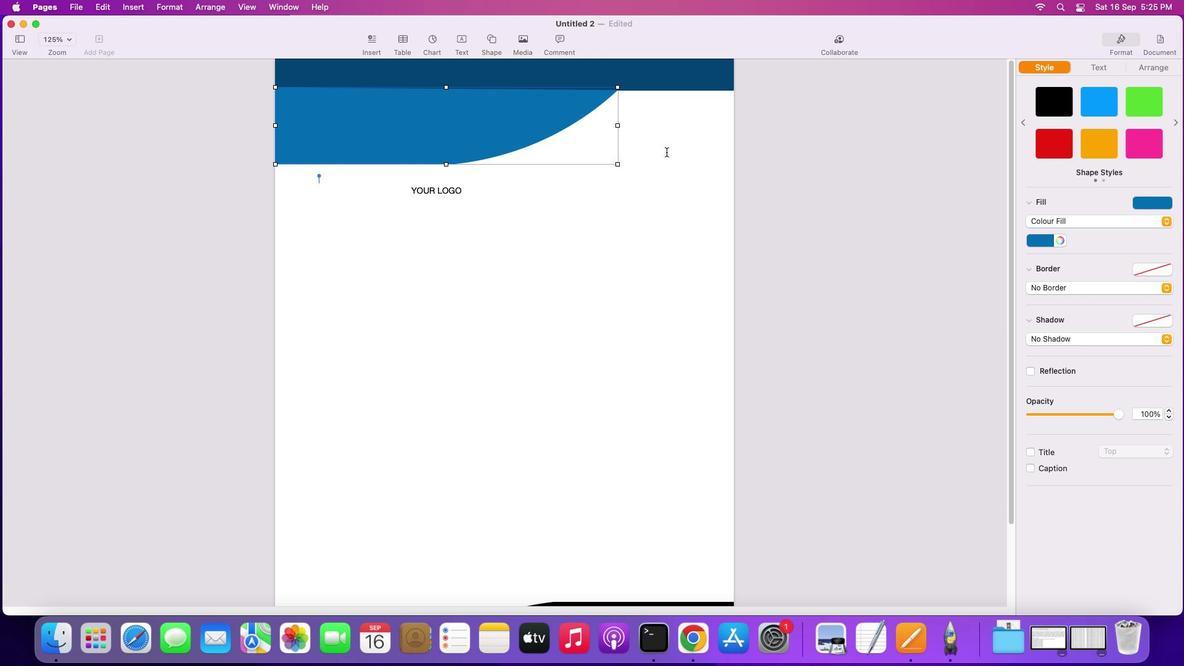 
Action: Mouse moved to (614, 220)
Screenshot: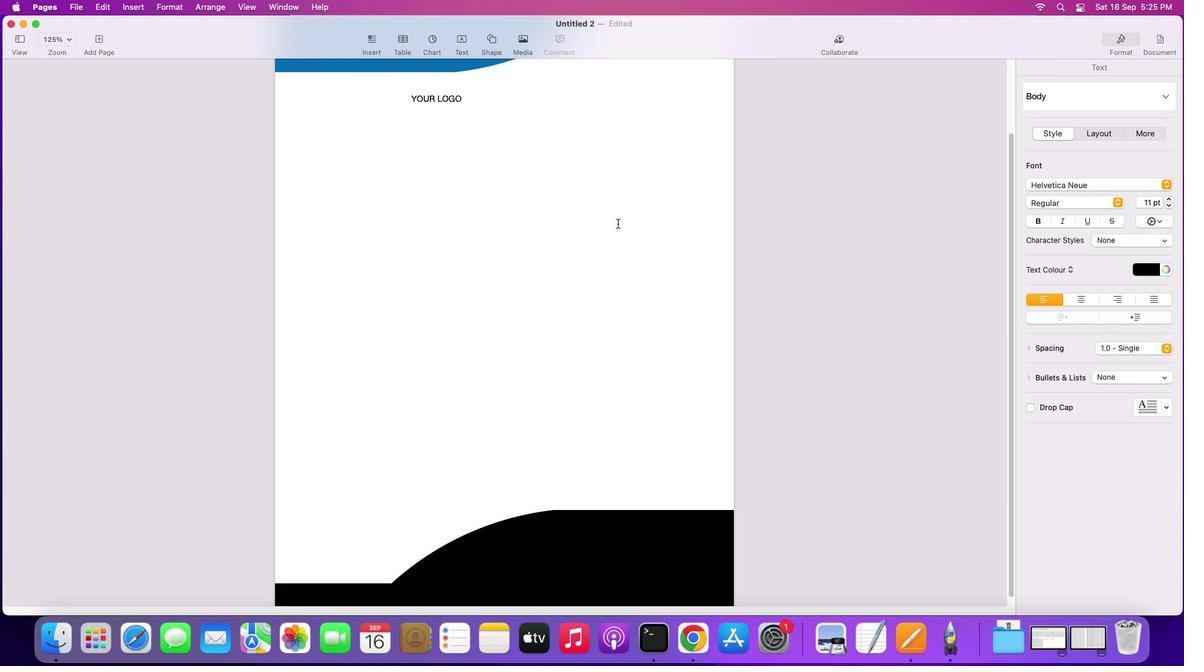 
Action: Mouse scrolled (614, 220) with delta (-3, -3)
